 Task: Design a fashion magazine spread: Create a visually stunning and cohesive fashion magazine spread using Photoshop. Showcase fashion photography, typography, and layout design.
Action: Mouse moved to (54, 120)
Screenshot: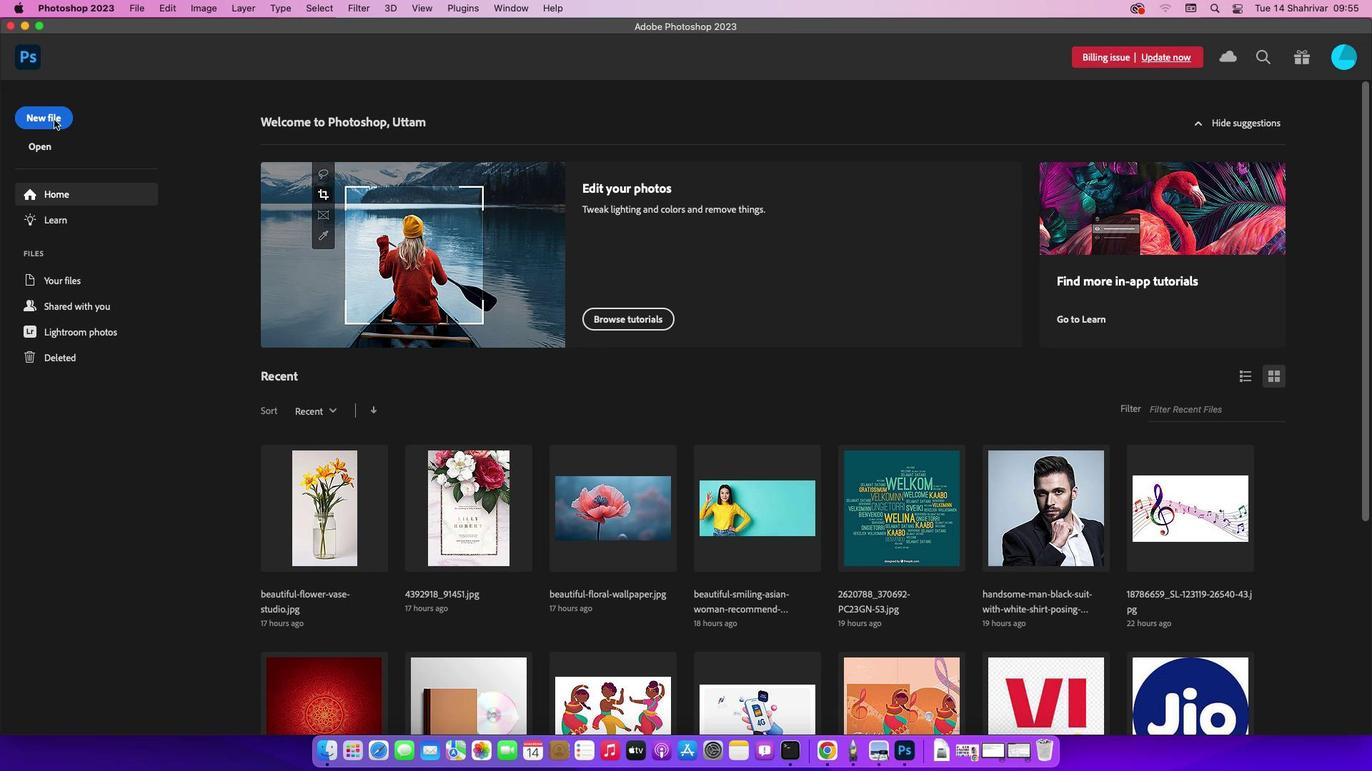 
Action: Mouse pressed left at (54, 120)
Screenshot: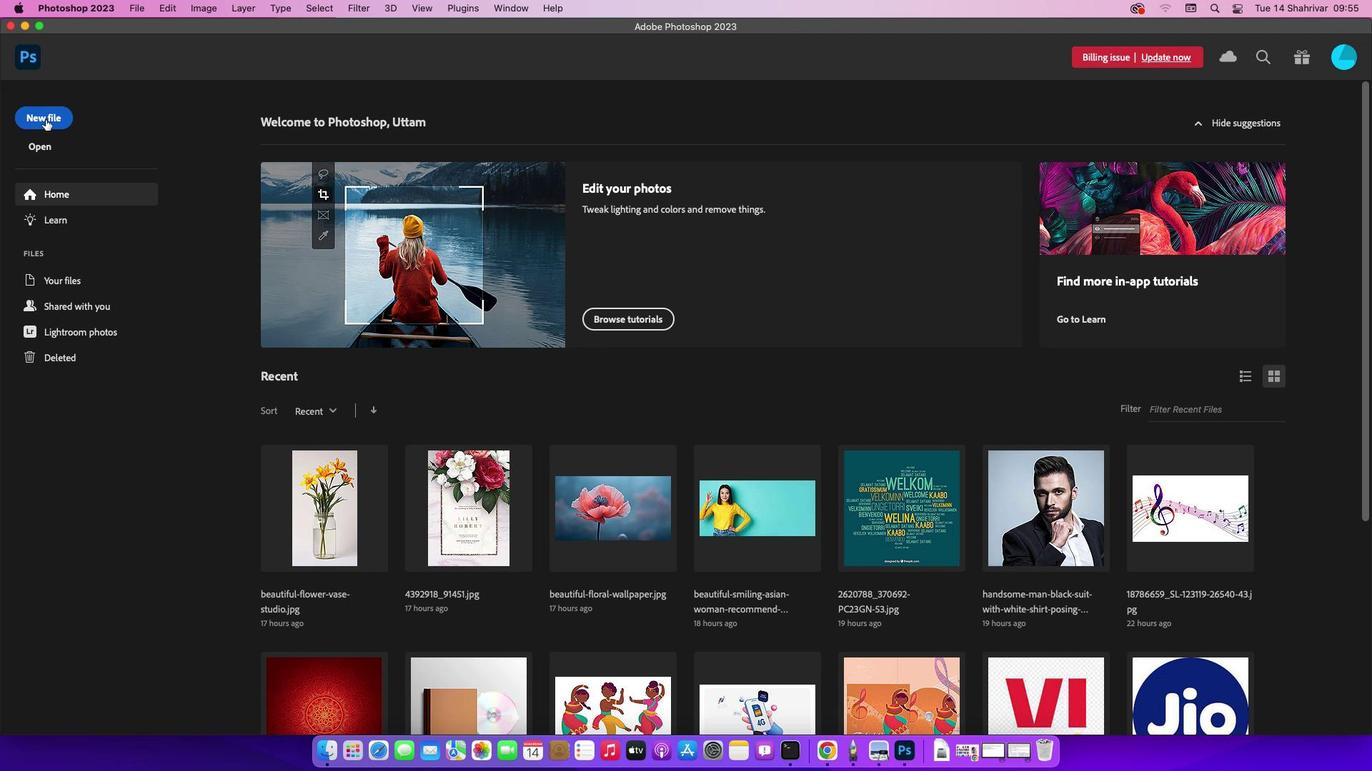 
Action: Mouse moved to (45, 120)
Screenshot: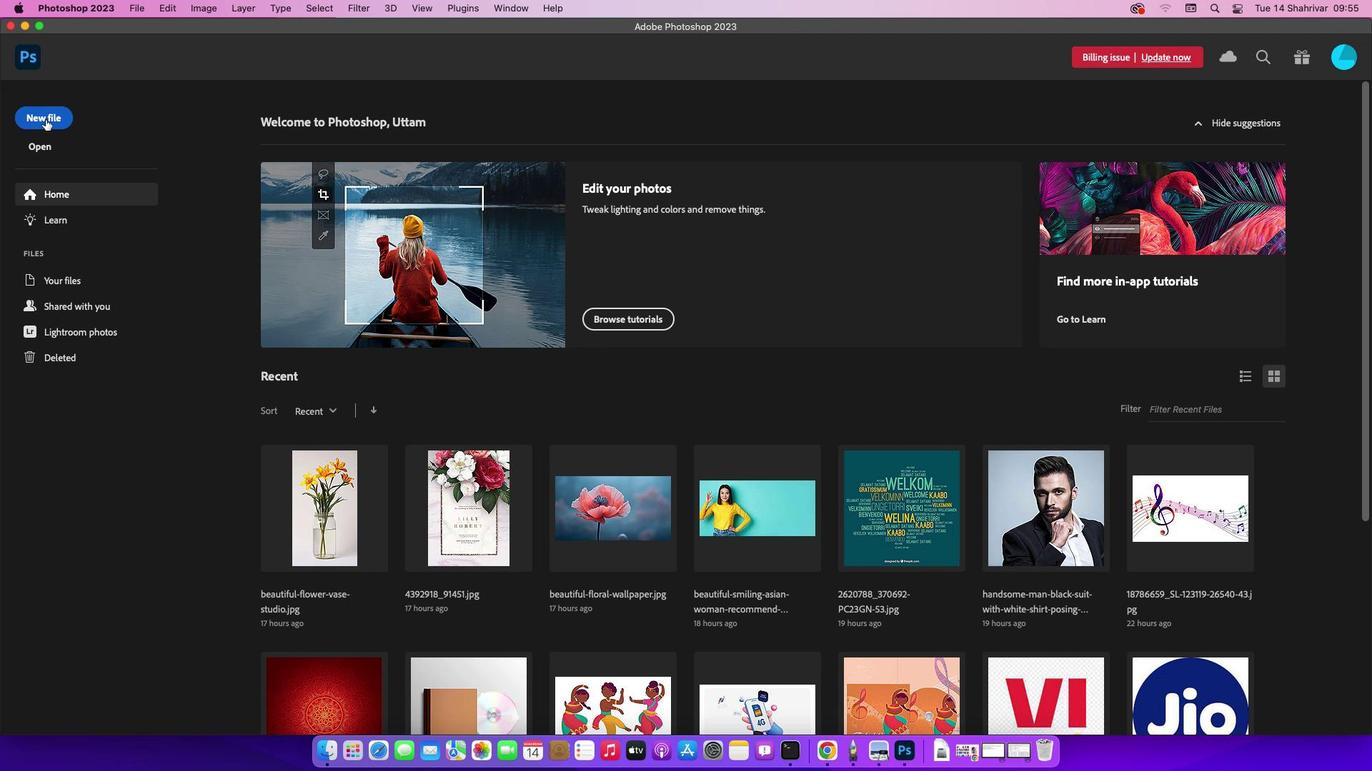 
Action: Mouse pressed left at (45, 120)
Screenshot: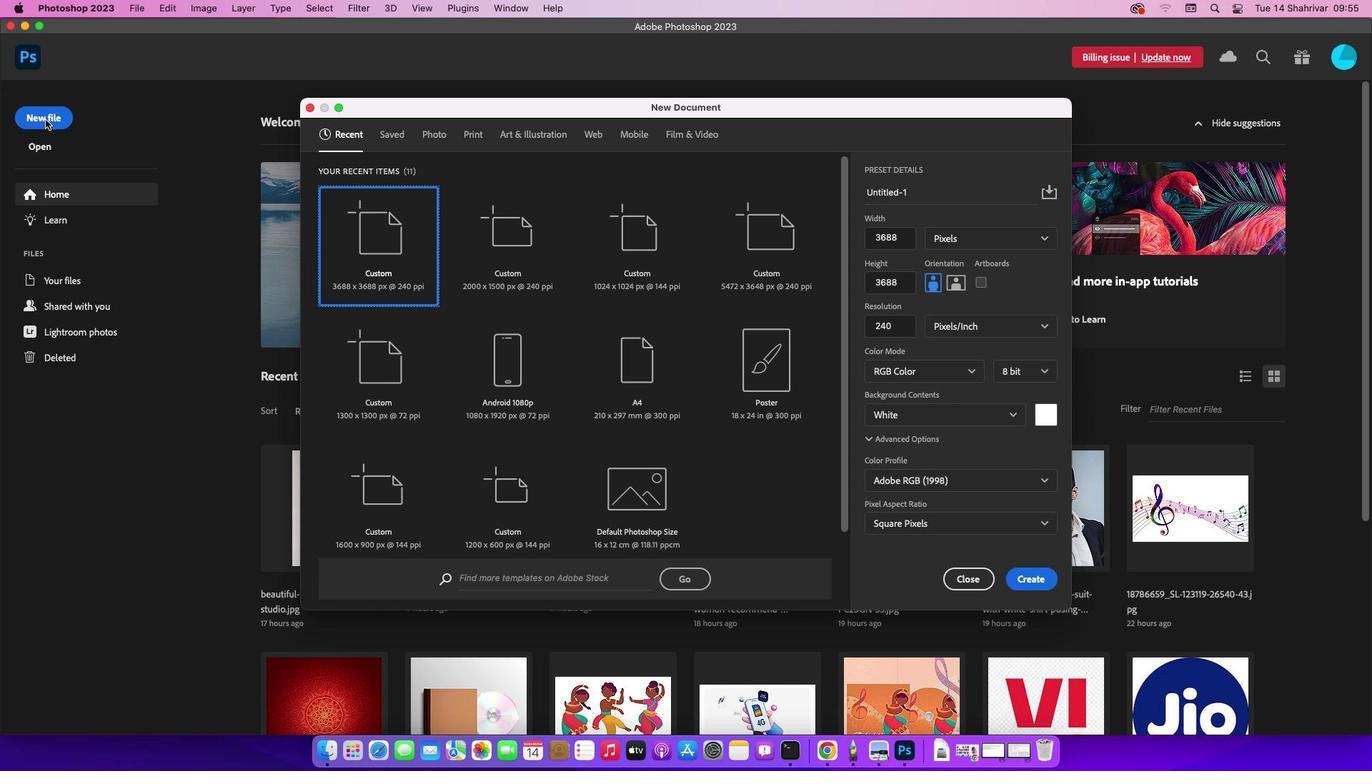 
Action: Mouse moved to (1022, 581)
Screenshot: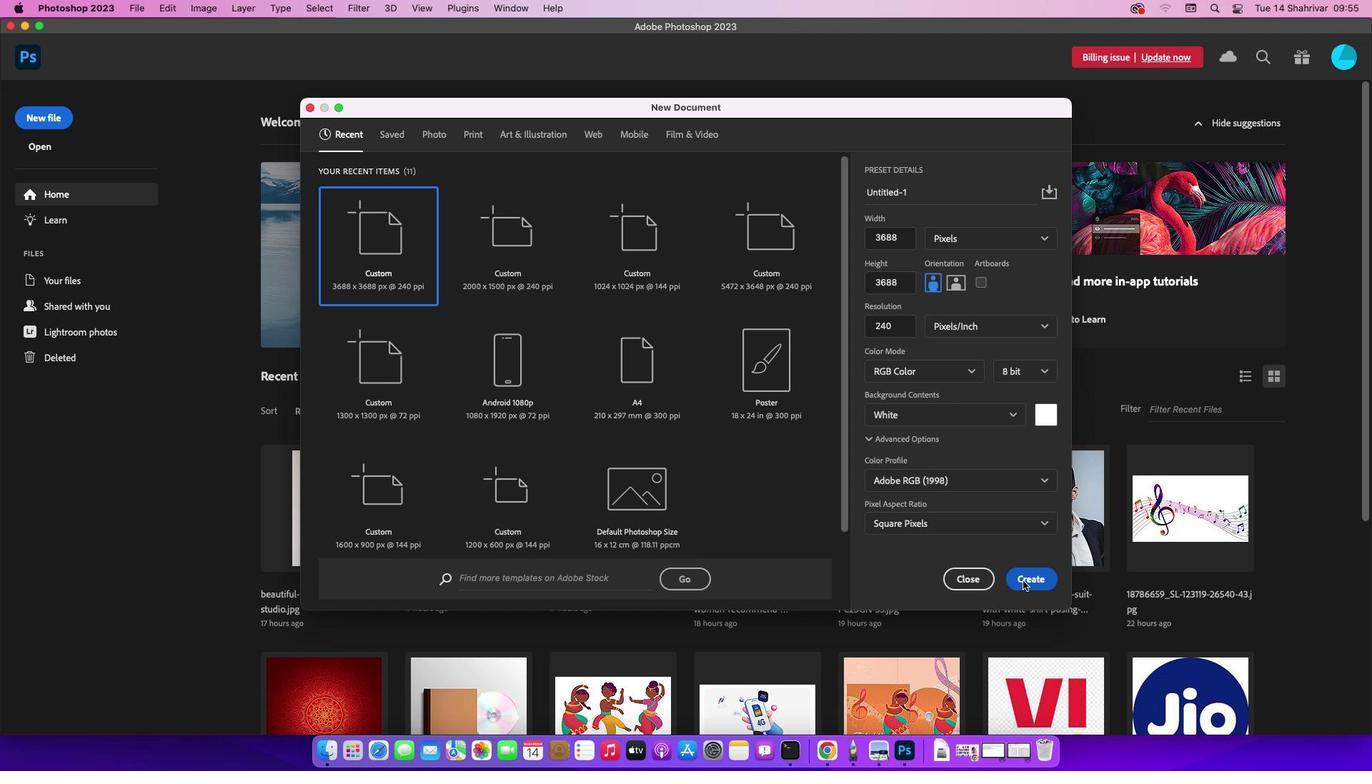 
Action: Mouse pressed left at (1022, 581)
Screenshot: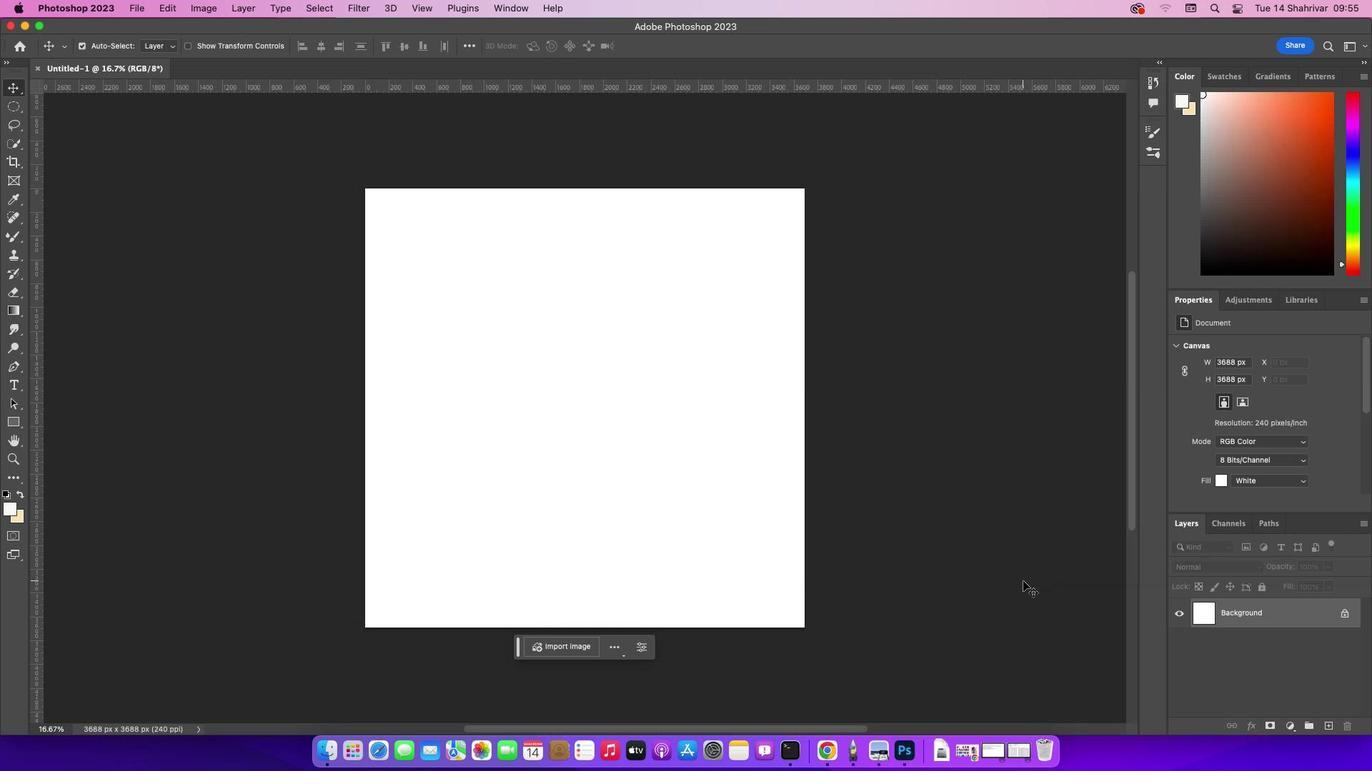 
Action: Mouse moved to (139, 11)
Screenshot: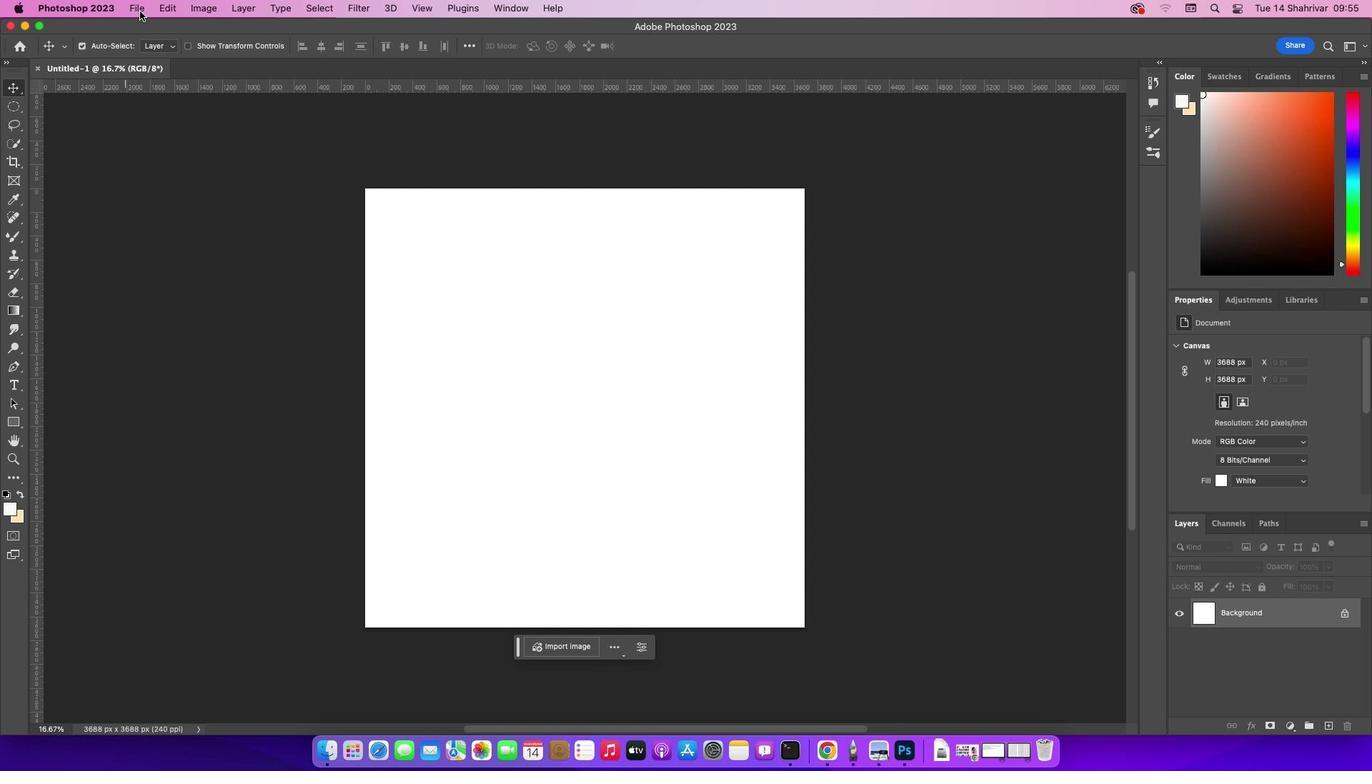 
Action: Mouse pressed left at (139, 11)
Screenshot: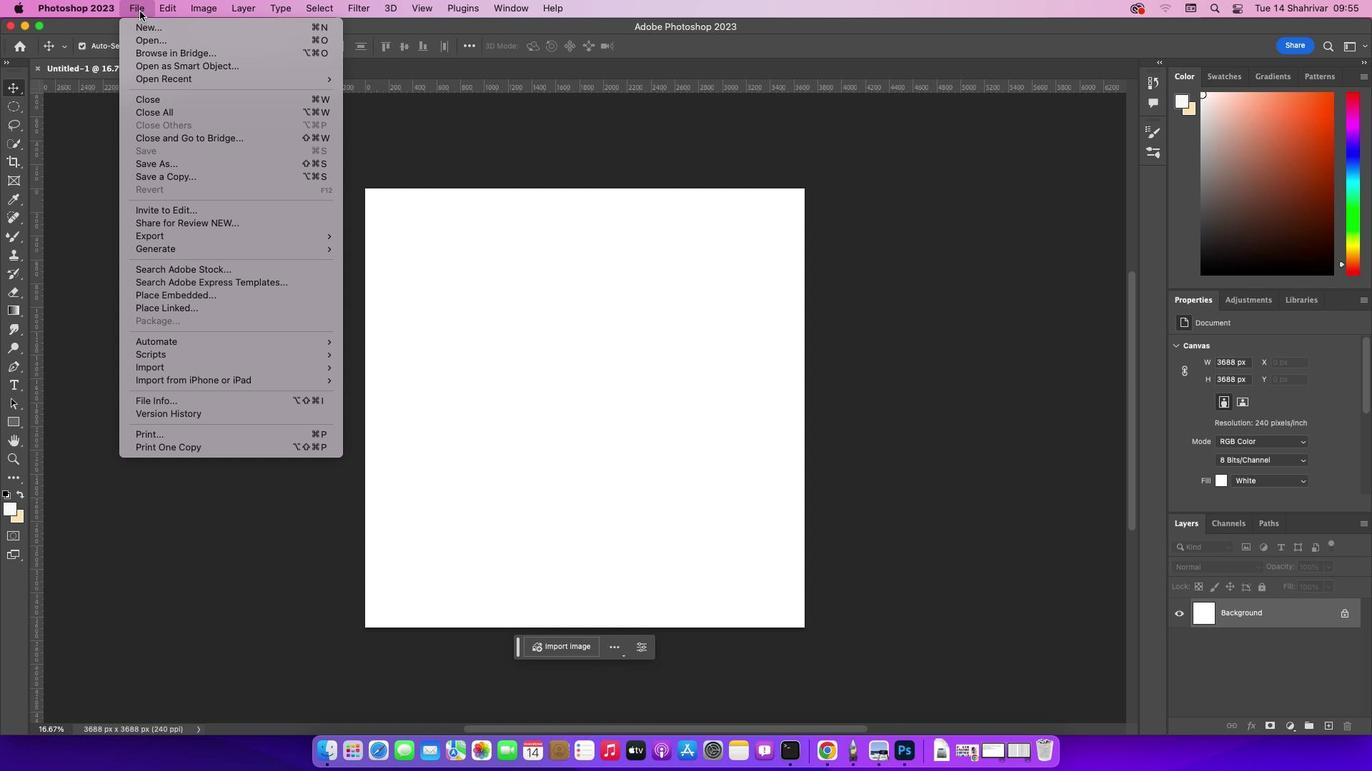 
Action: Mouse moved to (151, 40)
Screenshot: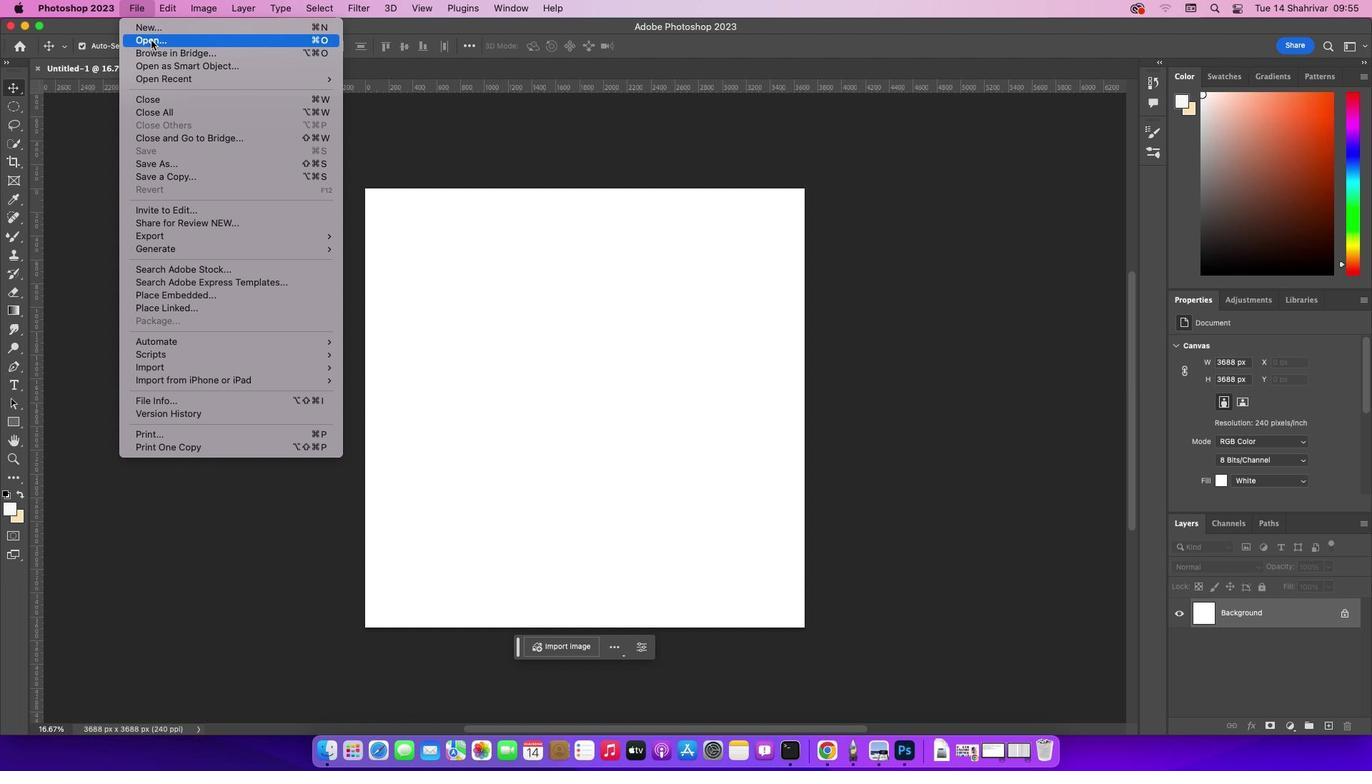 
Action: Mouse pressed left at (151, 40)
Screenshot: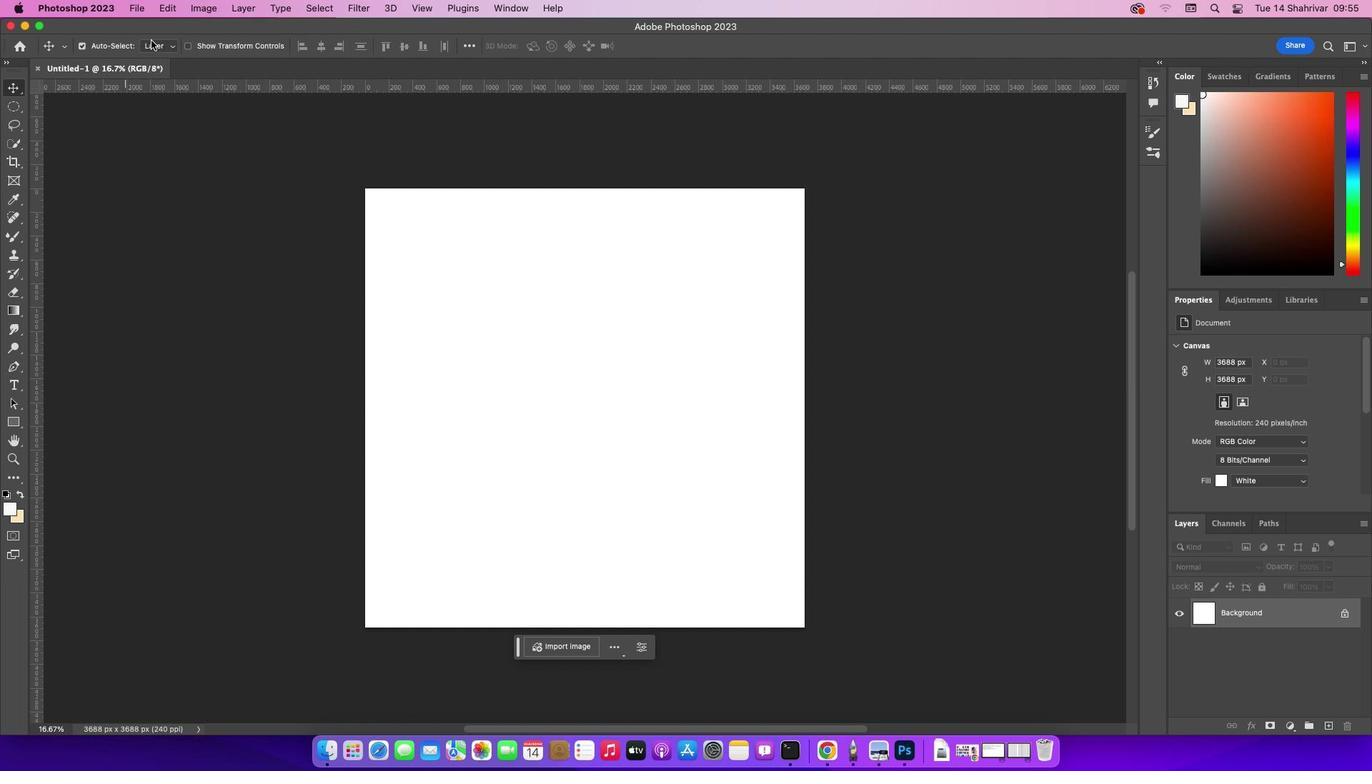 
Action: Mouse moved to (673, 197)
Screenshot: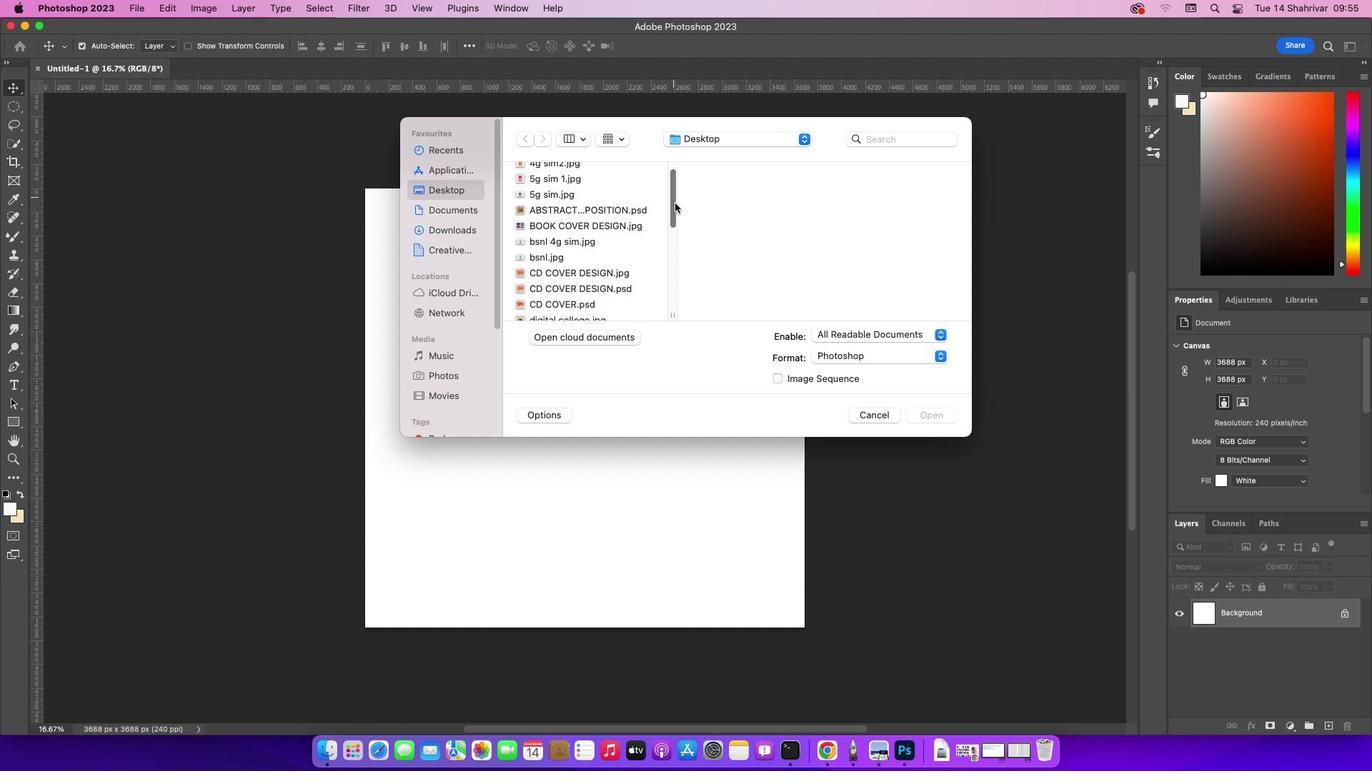 
Action: Mouse pressed left at (673, 197)
Screenshot: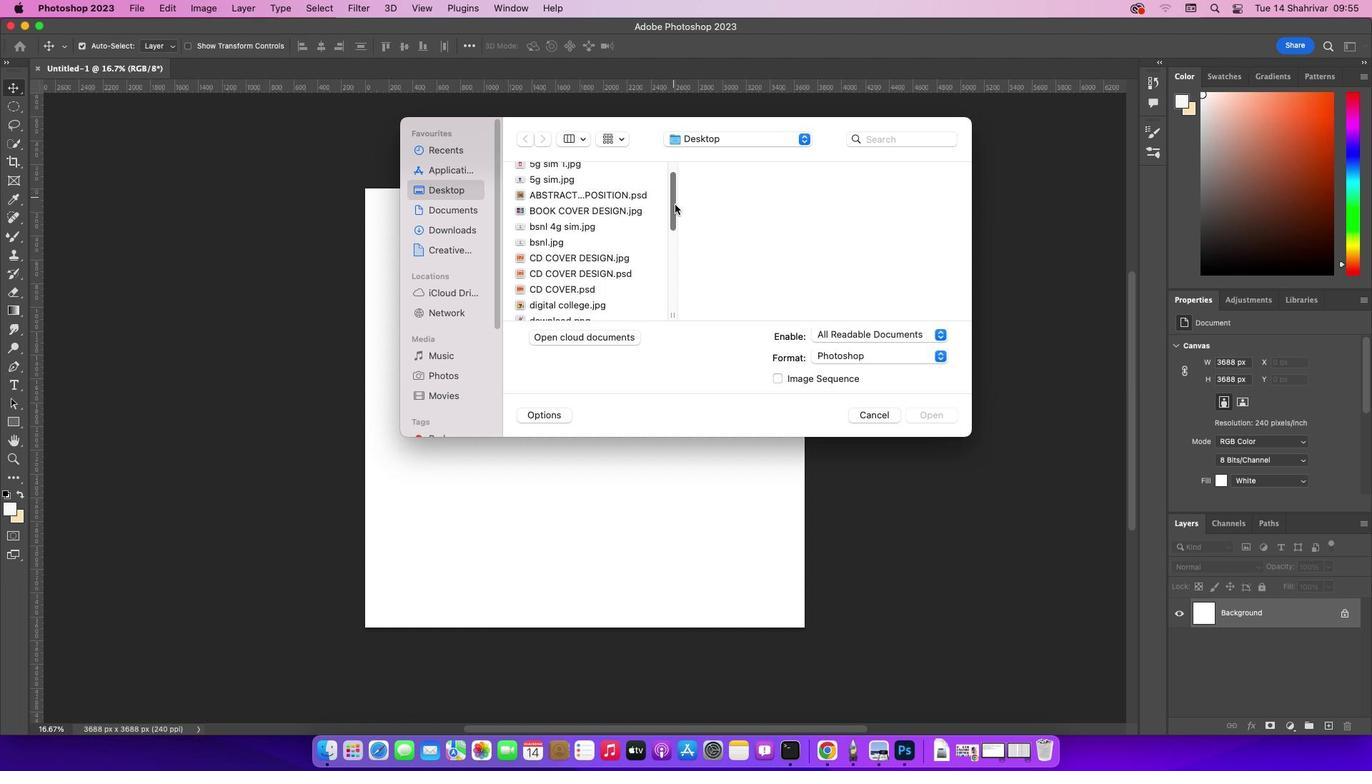 
Action: Mouse moved to (633, 225)
Screenshot: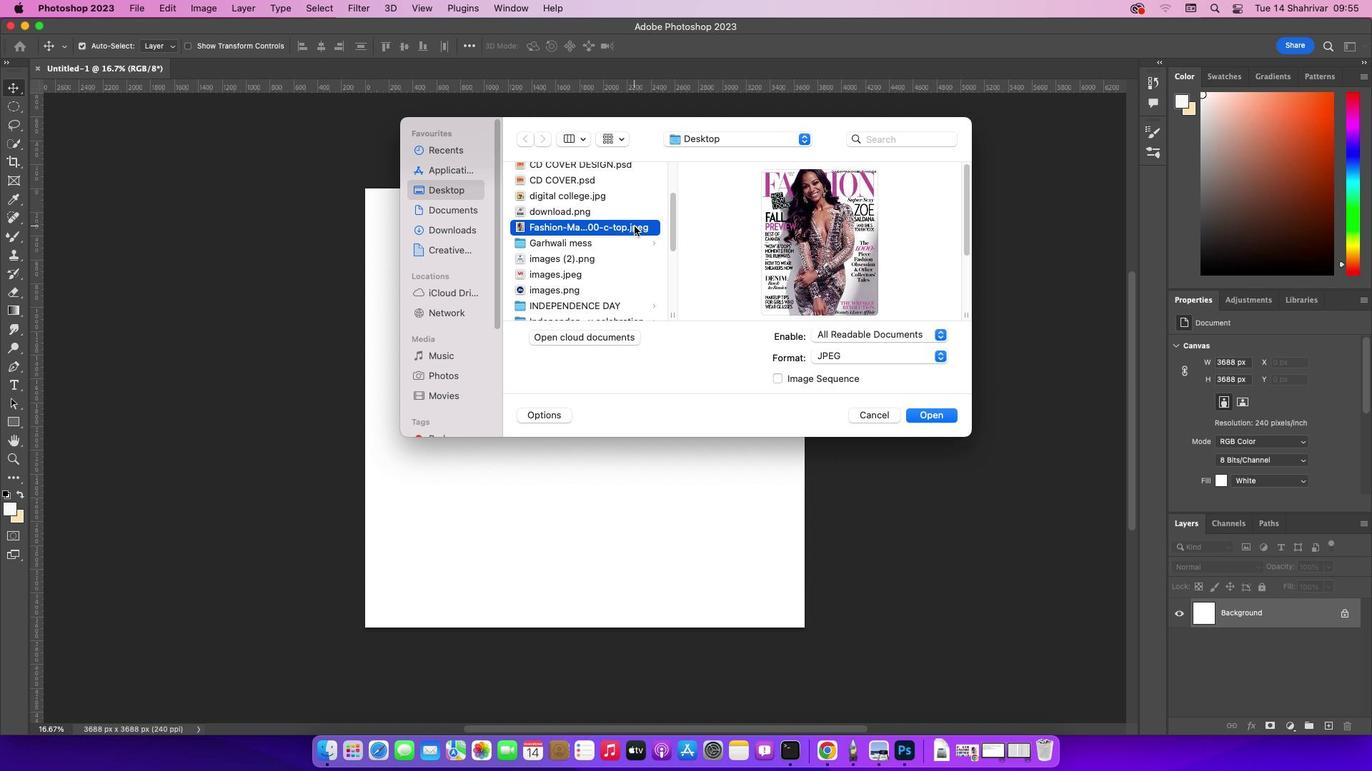 
Action: Mouse pressed left at (633, 225)
Screenshot: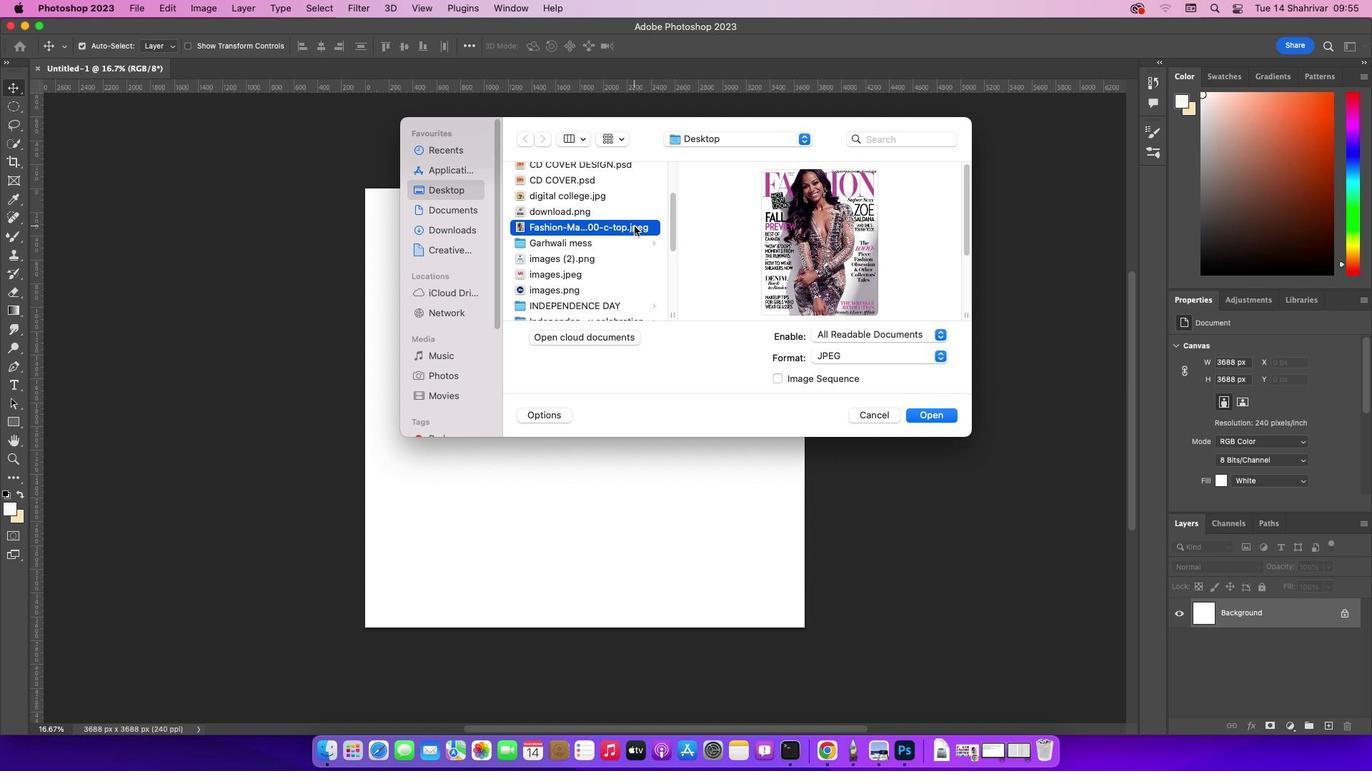 
Action: Mouse moved to (670, 232)
Screenshot: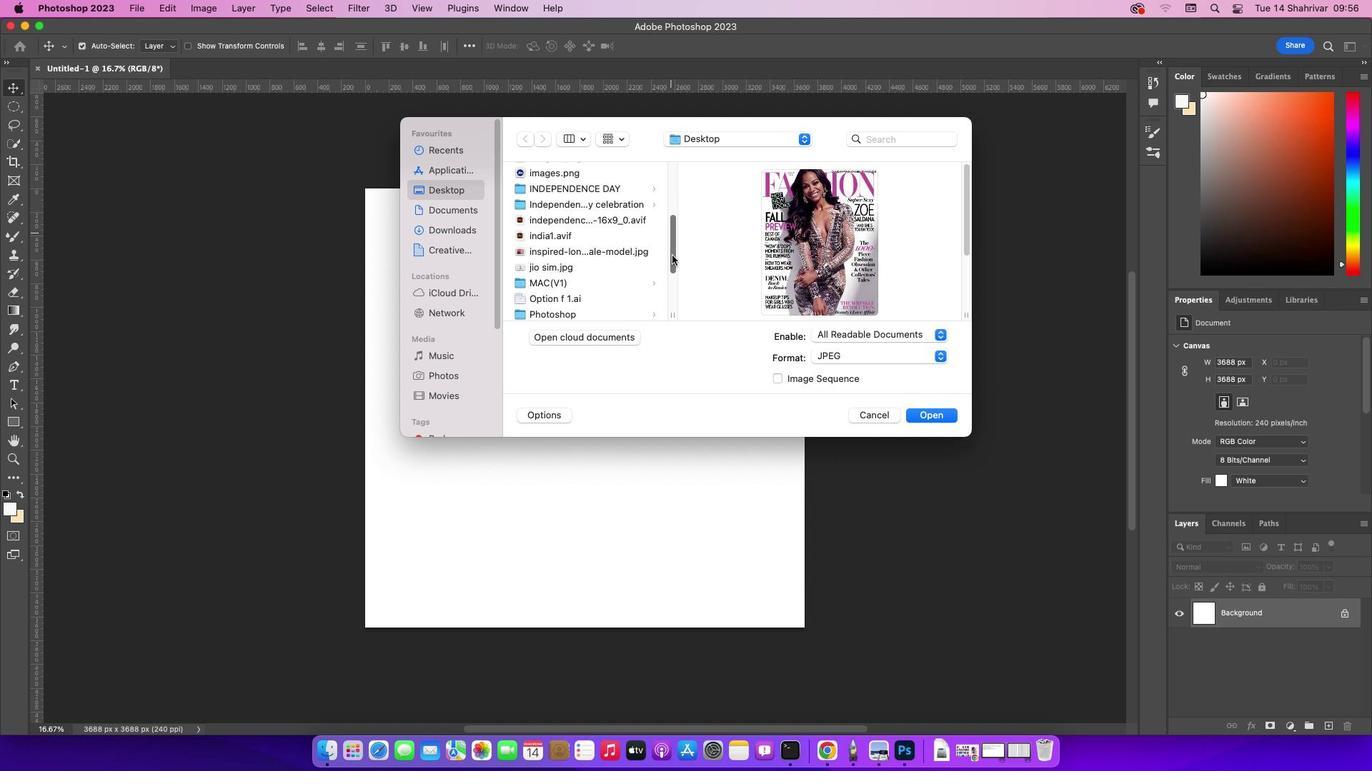 
Action: Mouse pressed left at (670, 232)
Screenshot: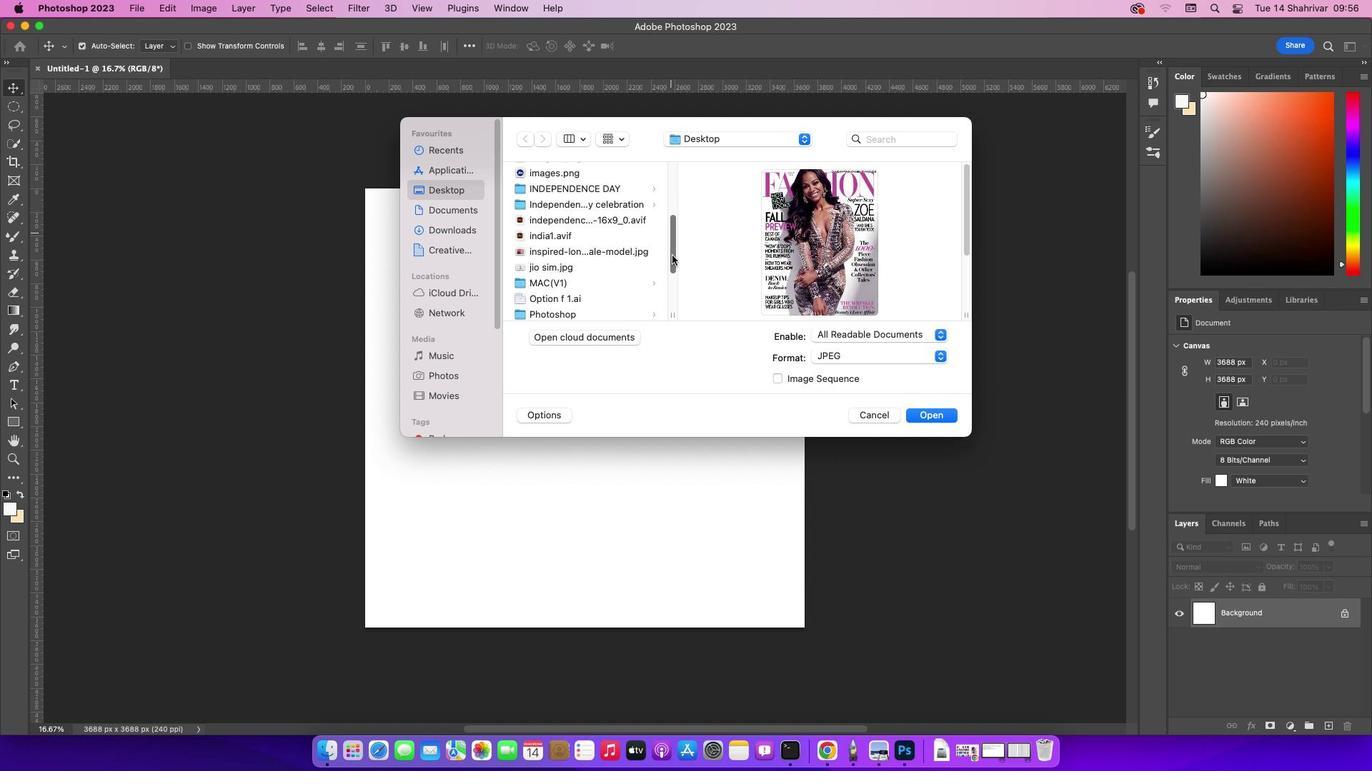 
Action: Mouse moved to (582, 249)
Screenshot: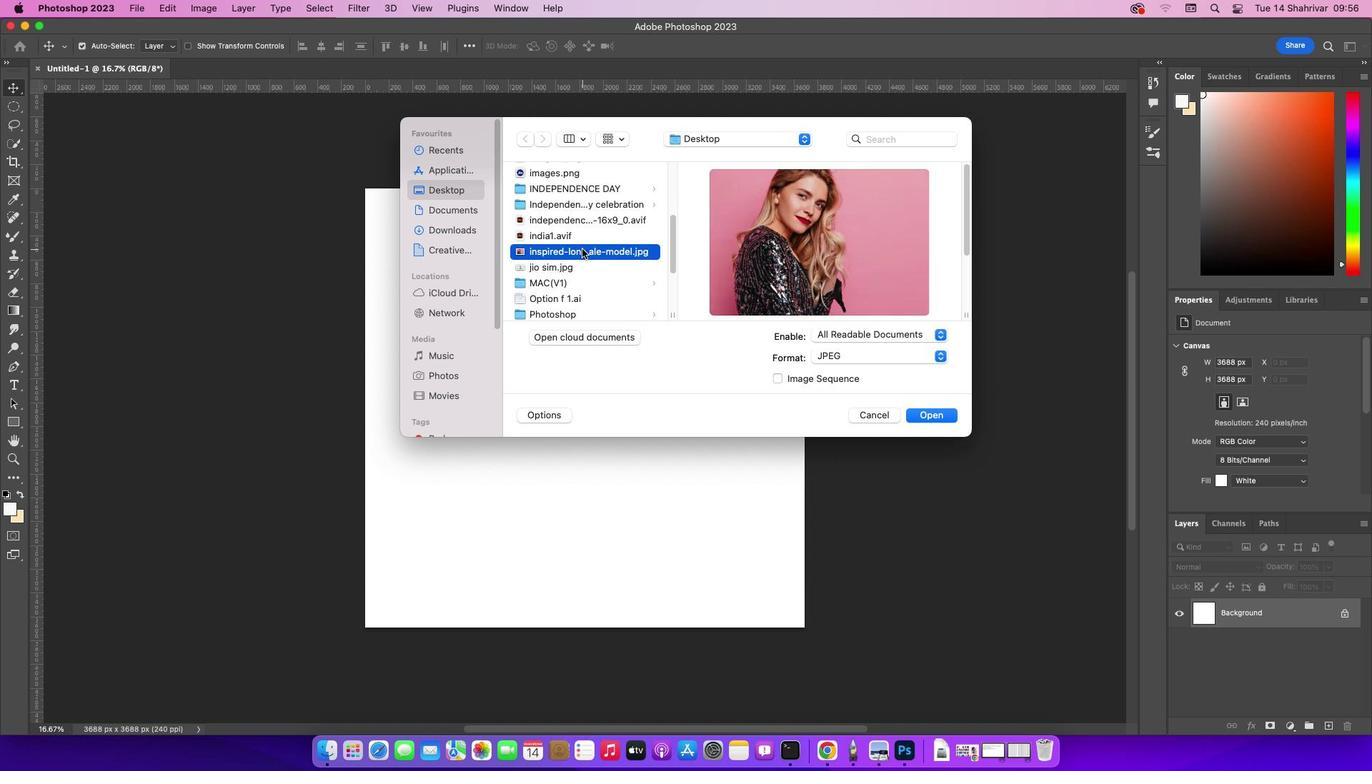 
Action: Mouse pressed left at (582, 249)
Screenshot: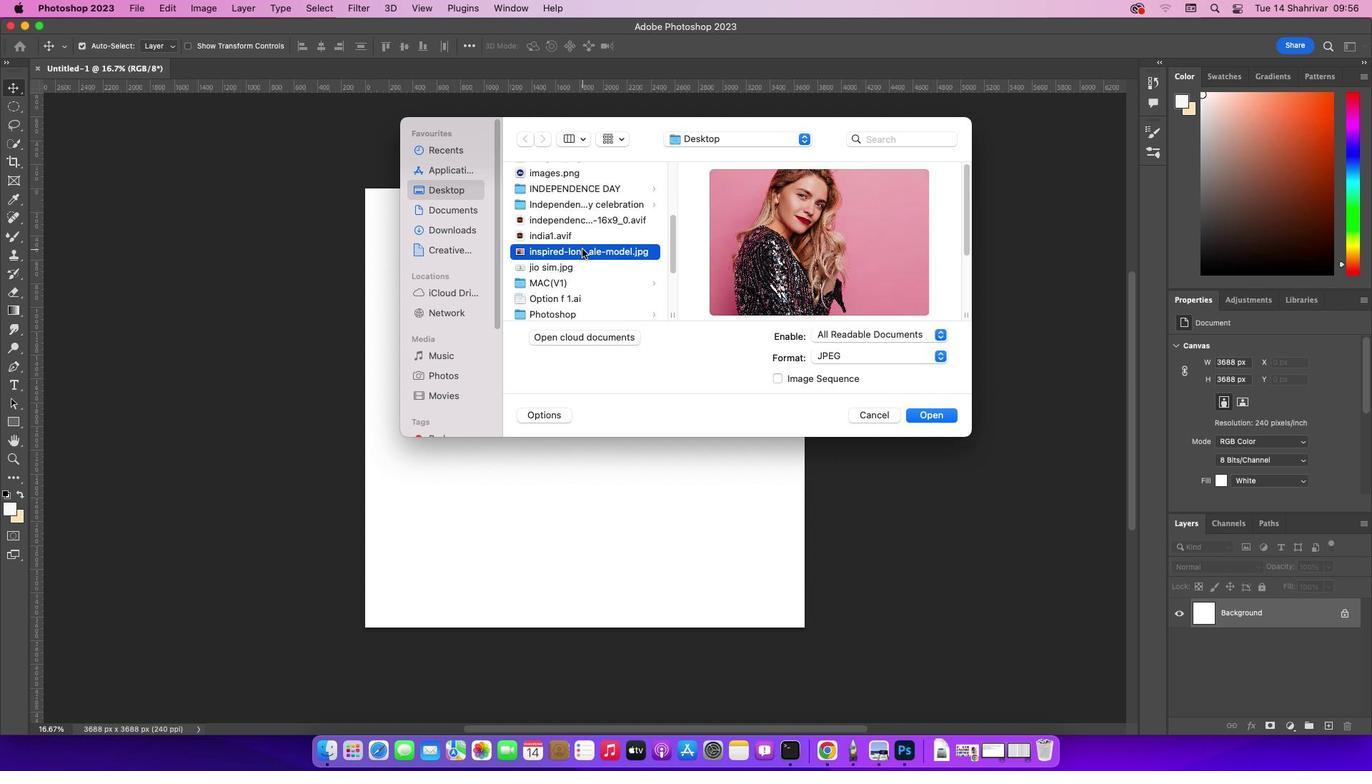 
Action: Mouse moved to (923, 418)
Screenshot: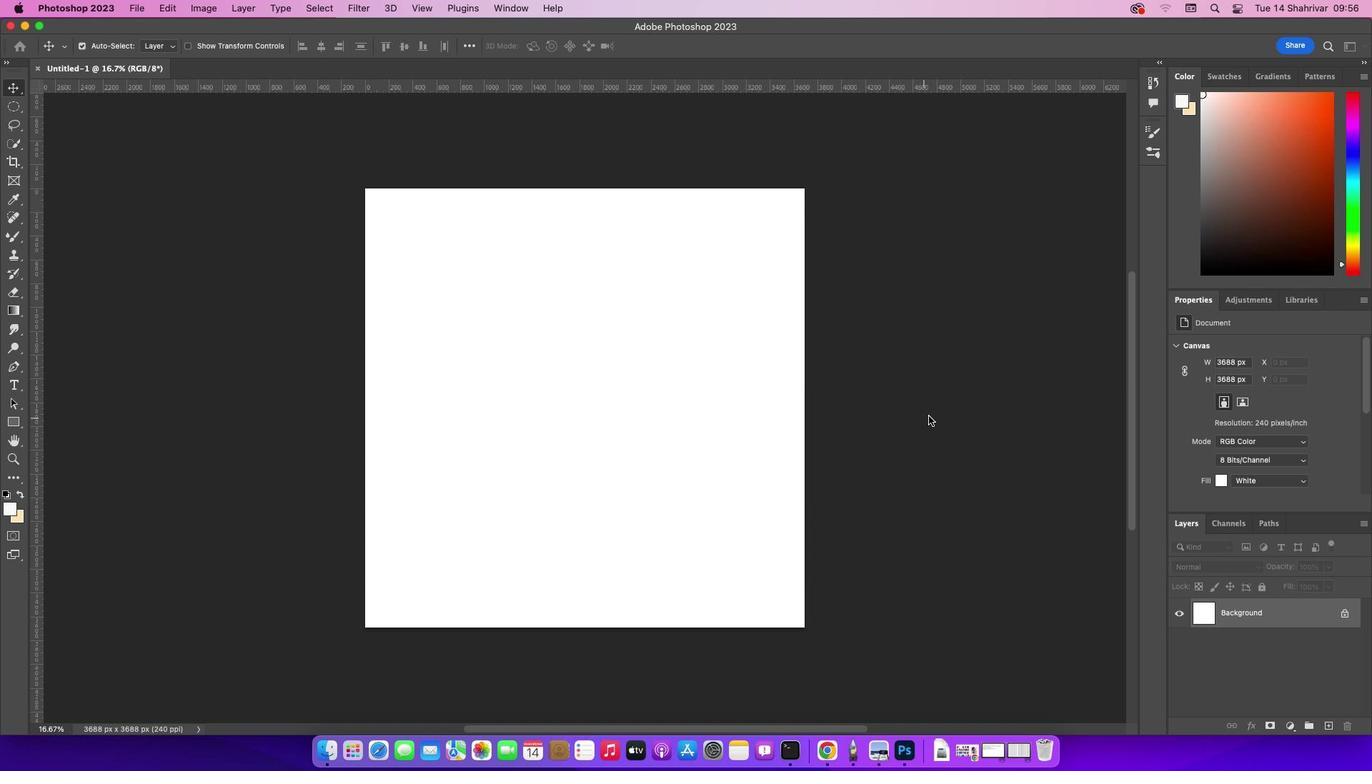 
Action: Mouse pressed left at (923, 418)
Screenshot: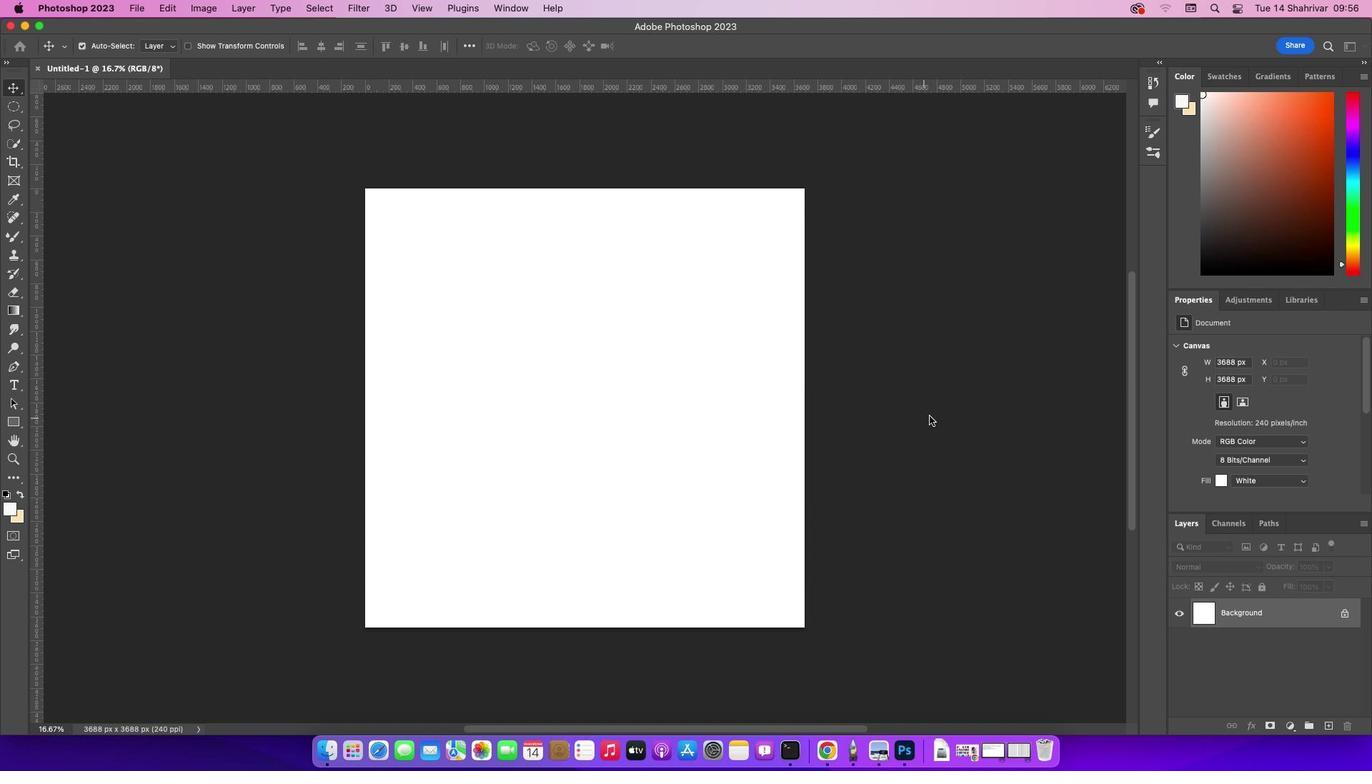 
Action: Mouse moved to (145, 7)
Screenshot: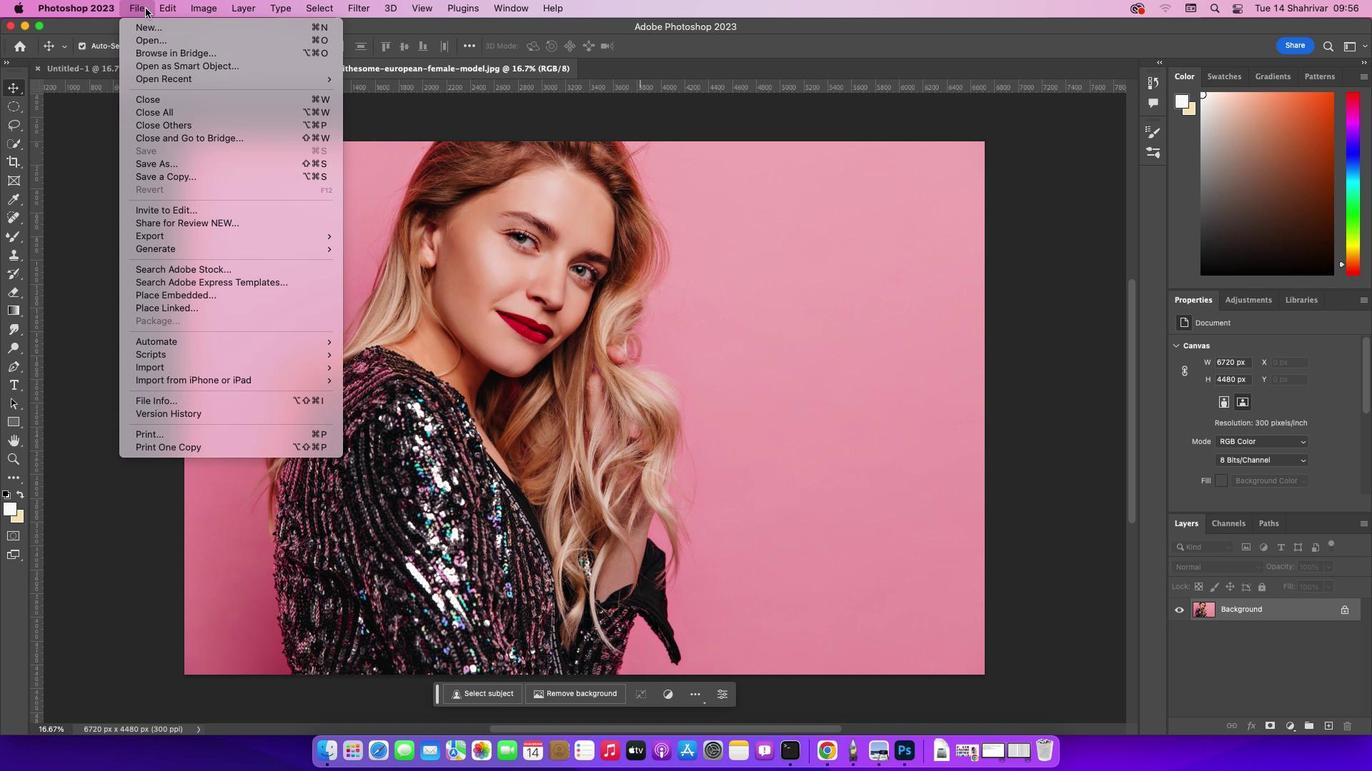 
Action: Mouse pressed left at (145, 7)
Screenshot: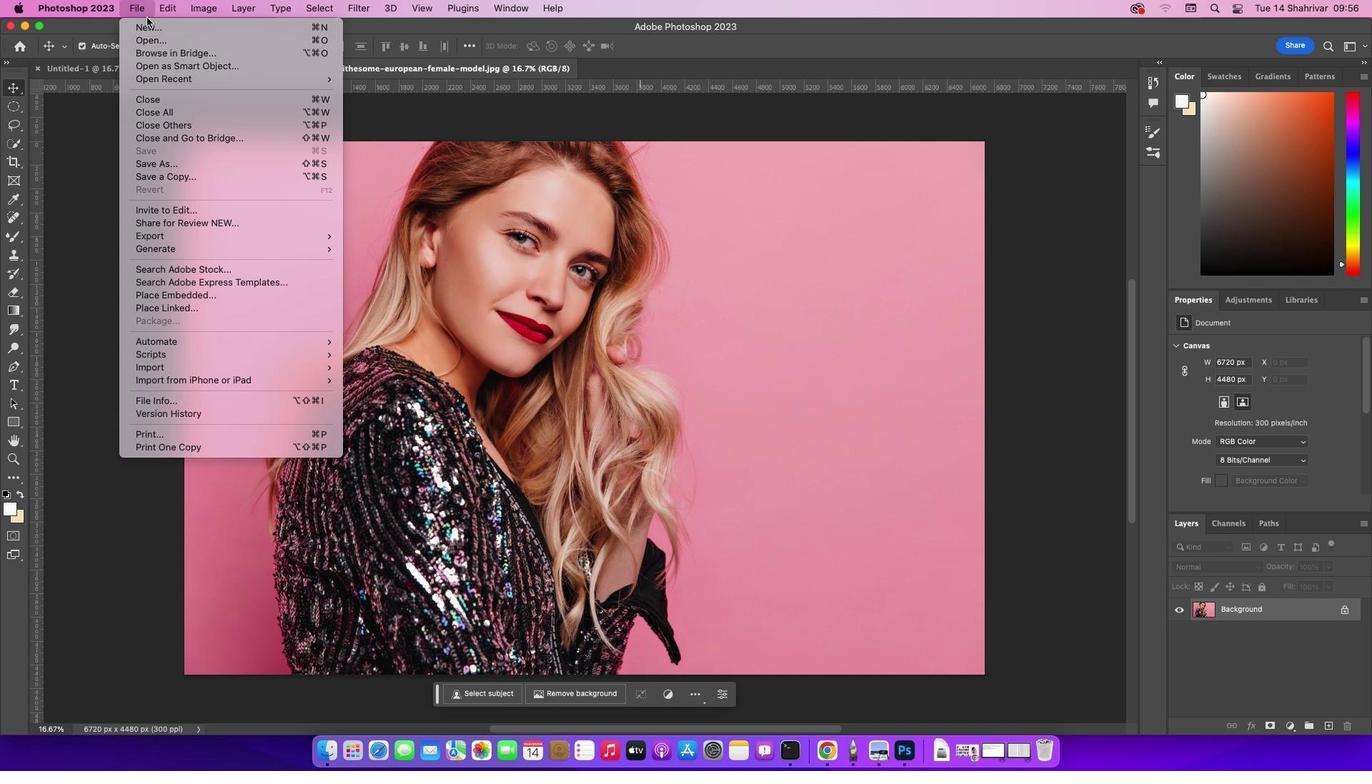 
Action: Mouse moved to (147, 30)
Screenshot: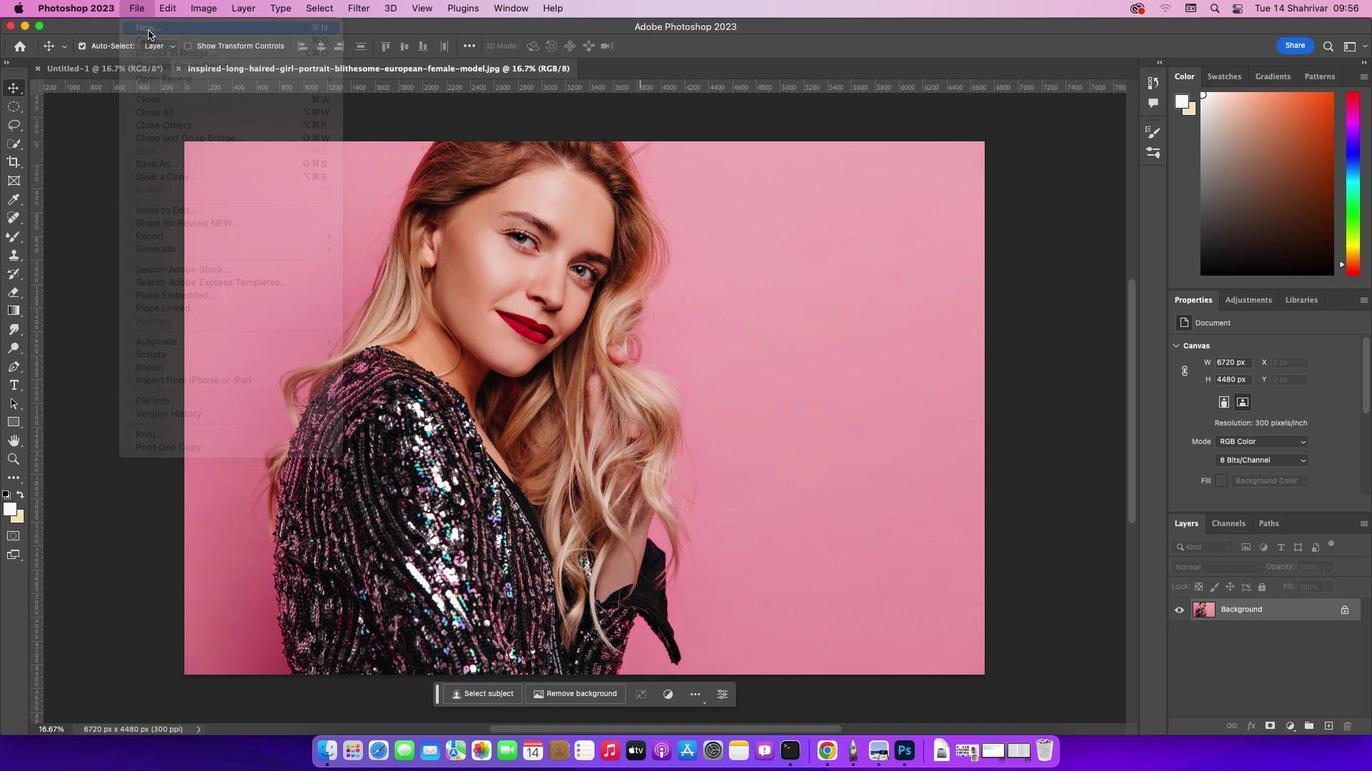 
Action: Mouse pressed left at (147, 30)
Screenshot: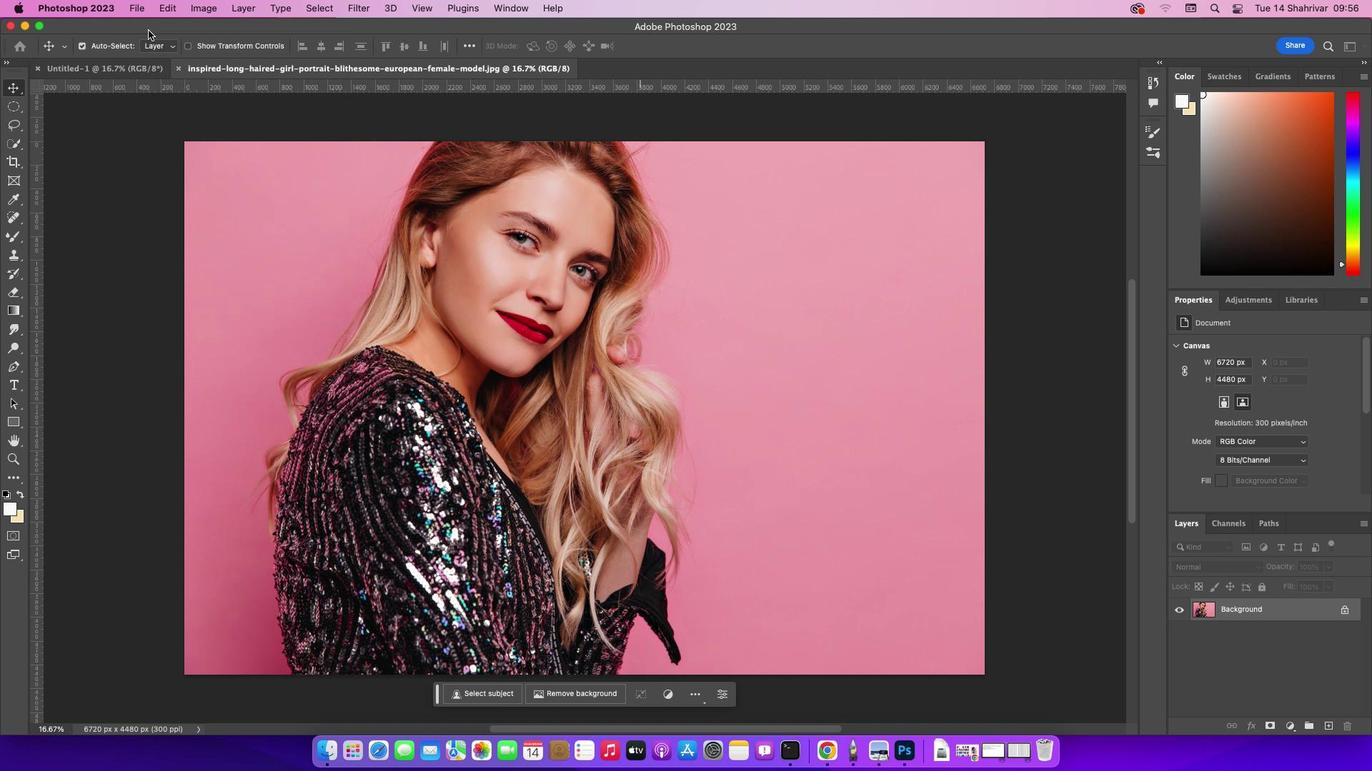 
Action: Mouse moved to (678, 385)
Screenshot: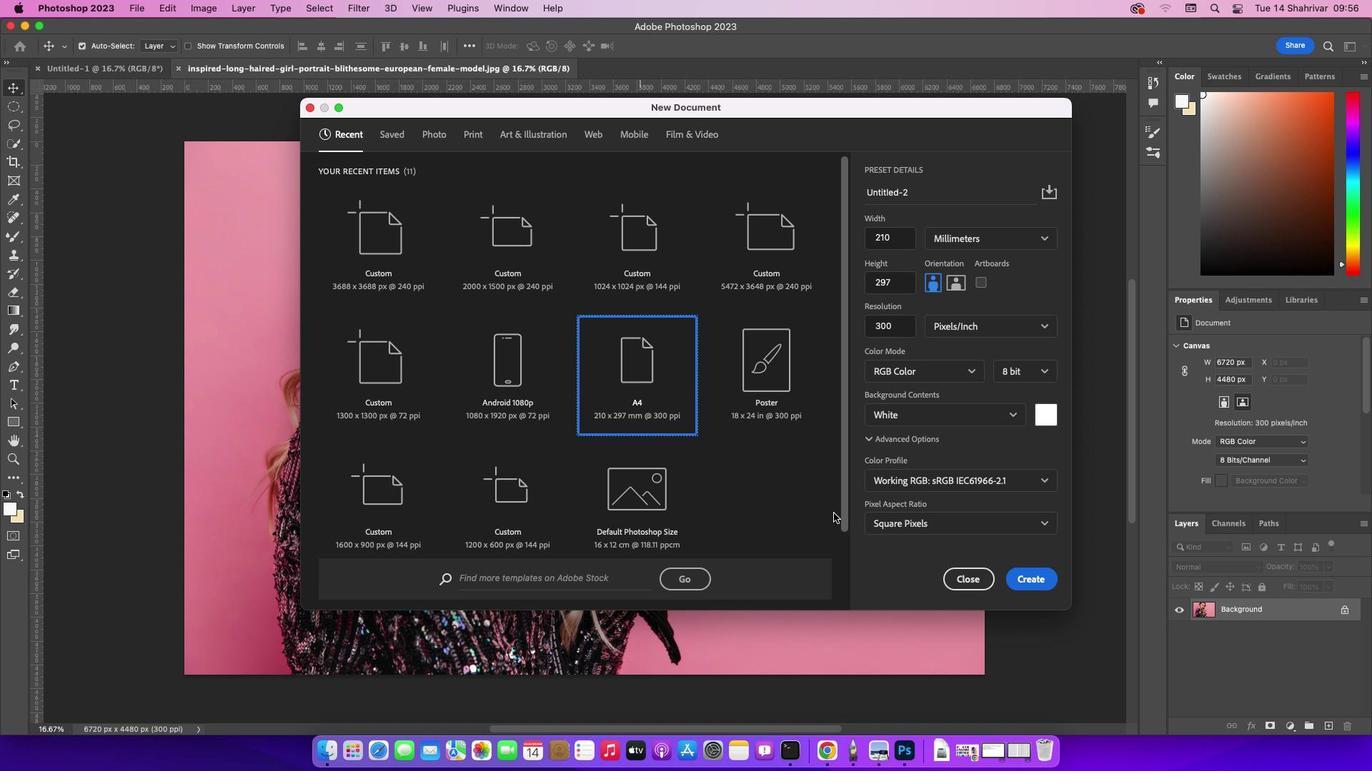 
Action: Mouse pressed left at (678, 385)
Screenshot: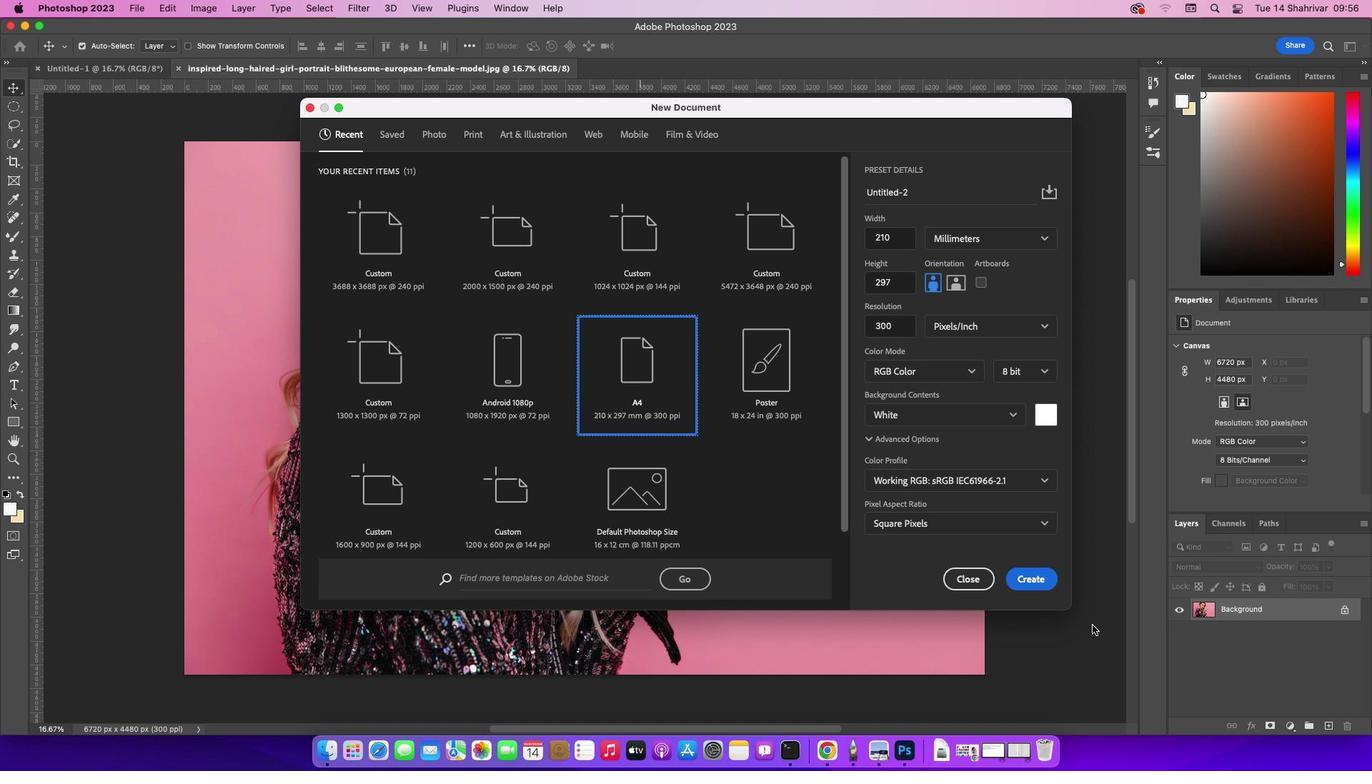 
Action: Mouse moved to (1032, 584)
Screenshot: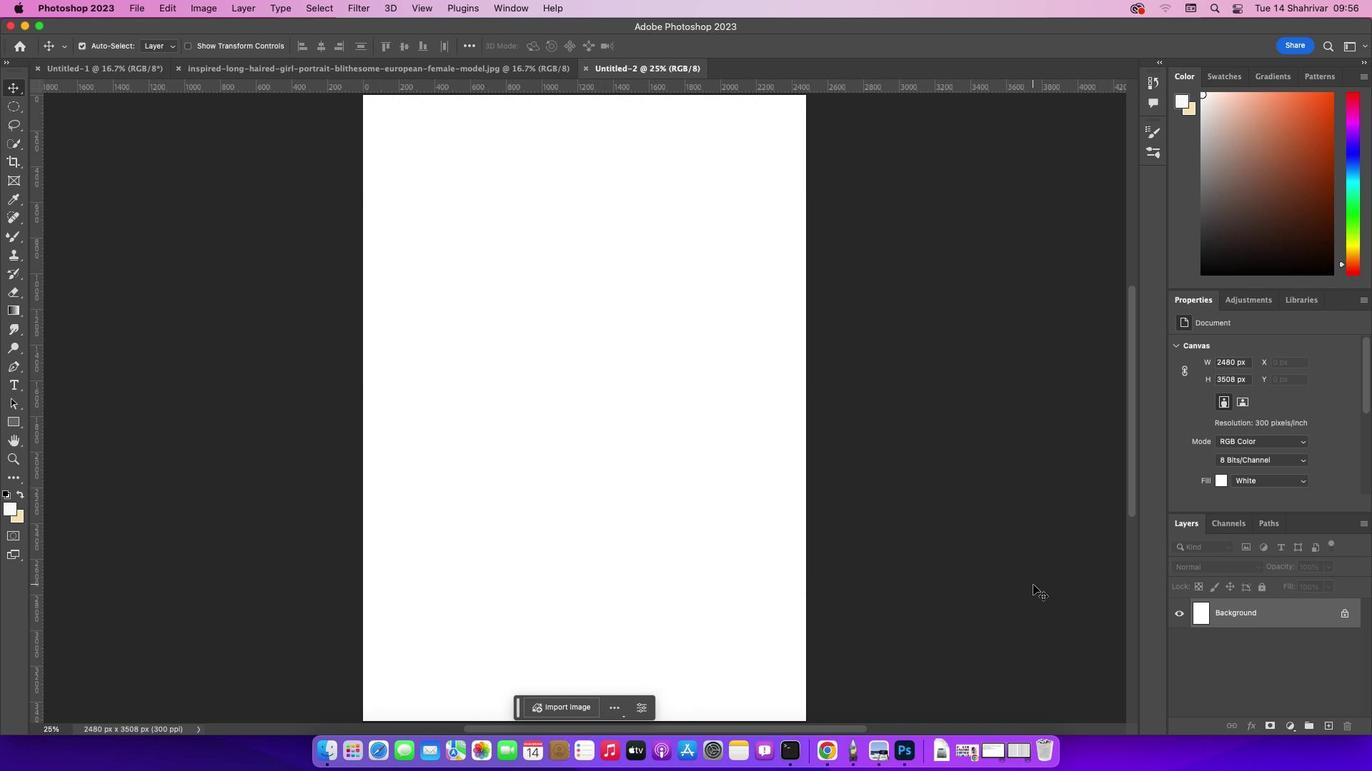 
Action: Mouse pressed left at (1032, 584)
Screenshot: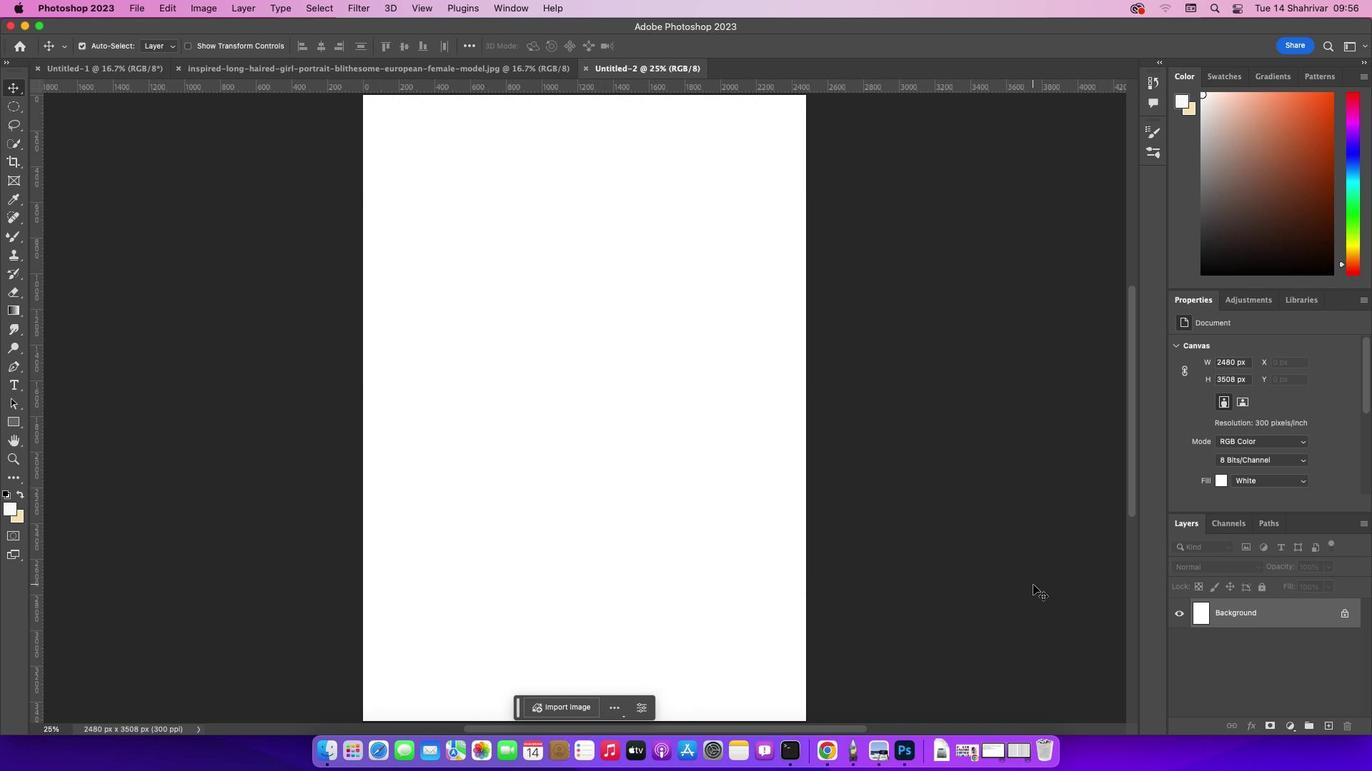 
Action: Mouse moved to (1302, 608)
Screenshot: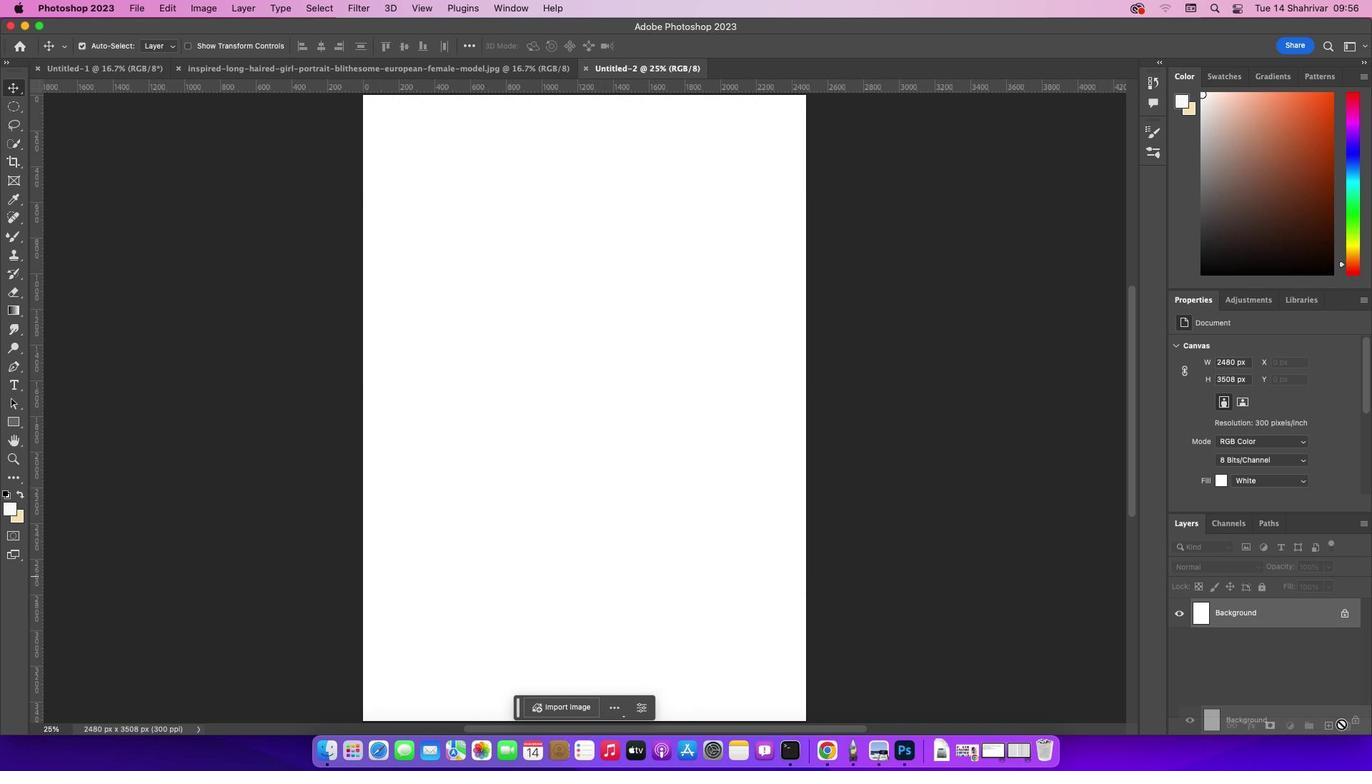 
Action: Mouse pressed left at (1302, 608)
Screenshot: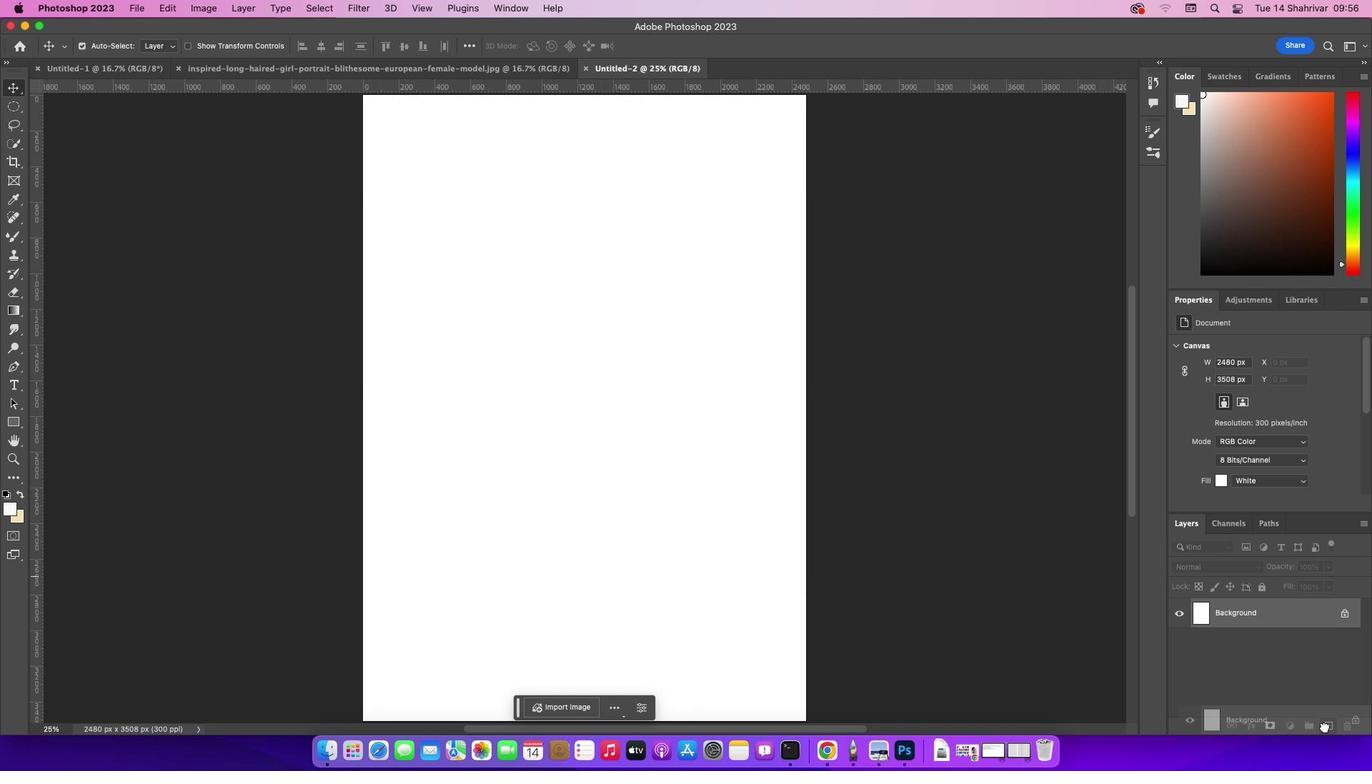 
Action: Mouse moved to (400, 67)
Screenshot: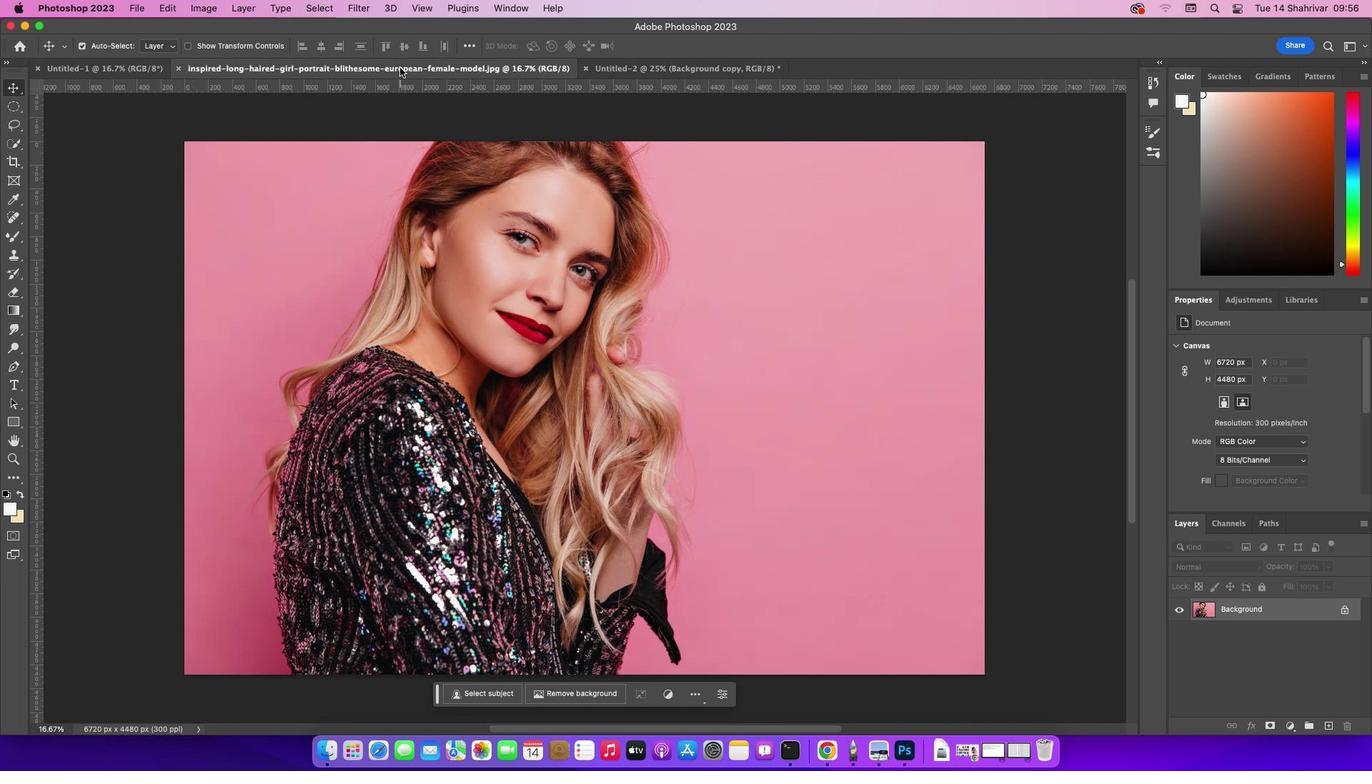 
Action: Mouse pressed left at (400, 67)
Screenshot: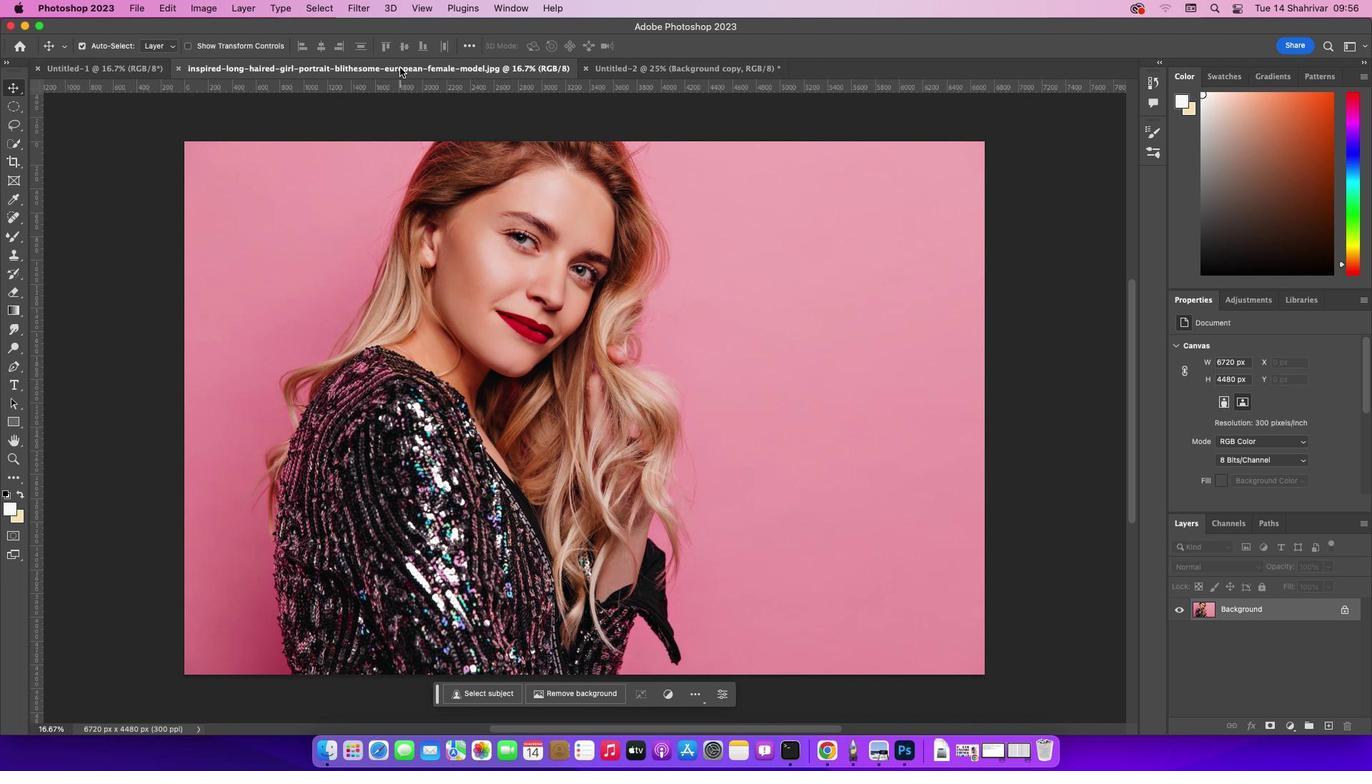 
Action: Mouse moved to (1302, 608)
Screenshot: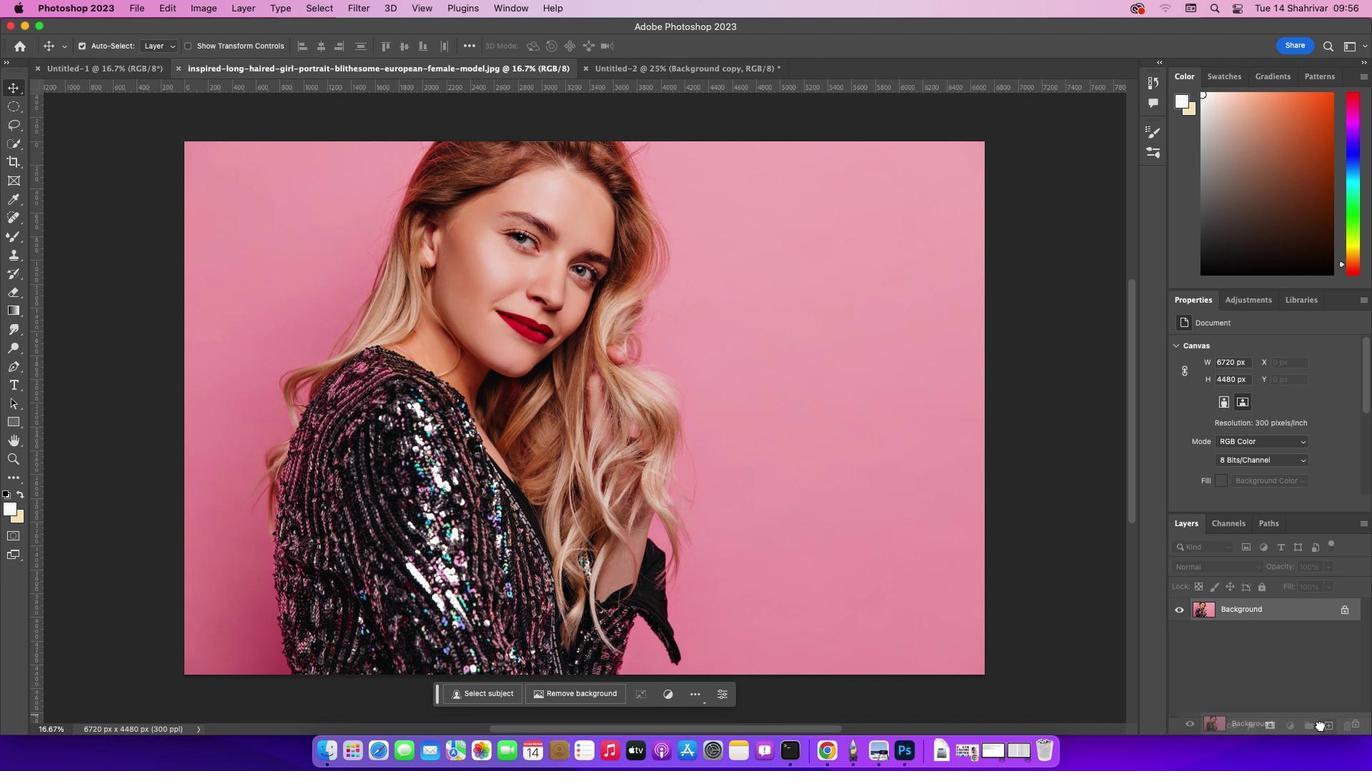 
Action: Mouse pressed left at (1302, 608)
Screenshot: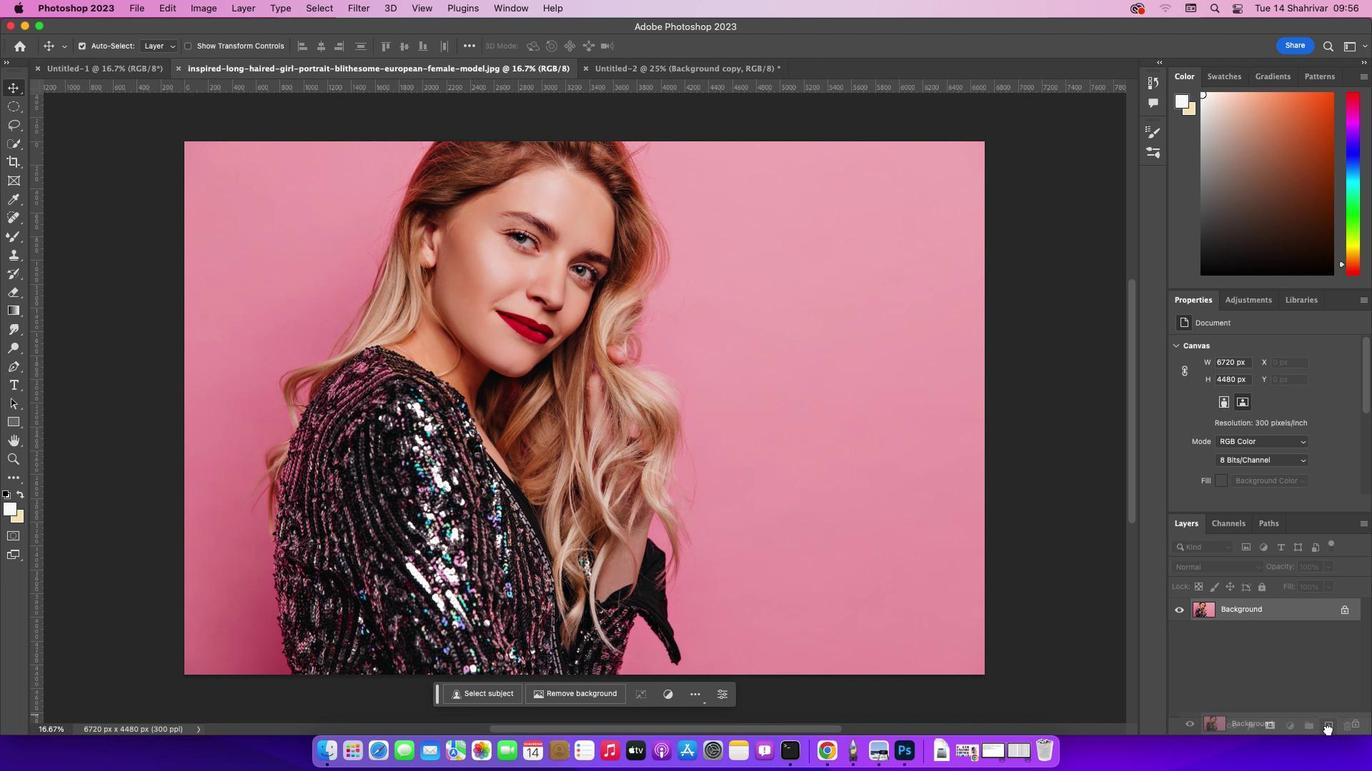 
Action: Mouse moved to (483, 257)
Screenshot: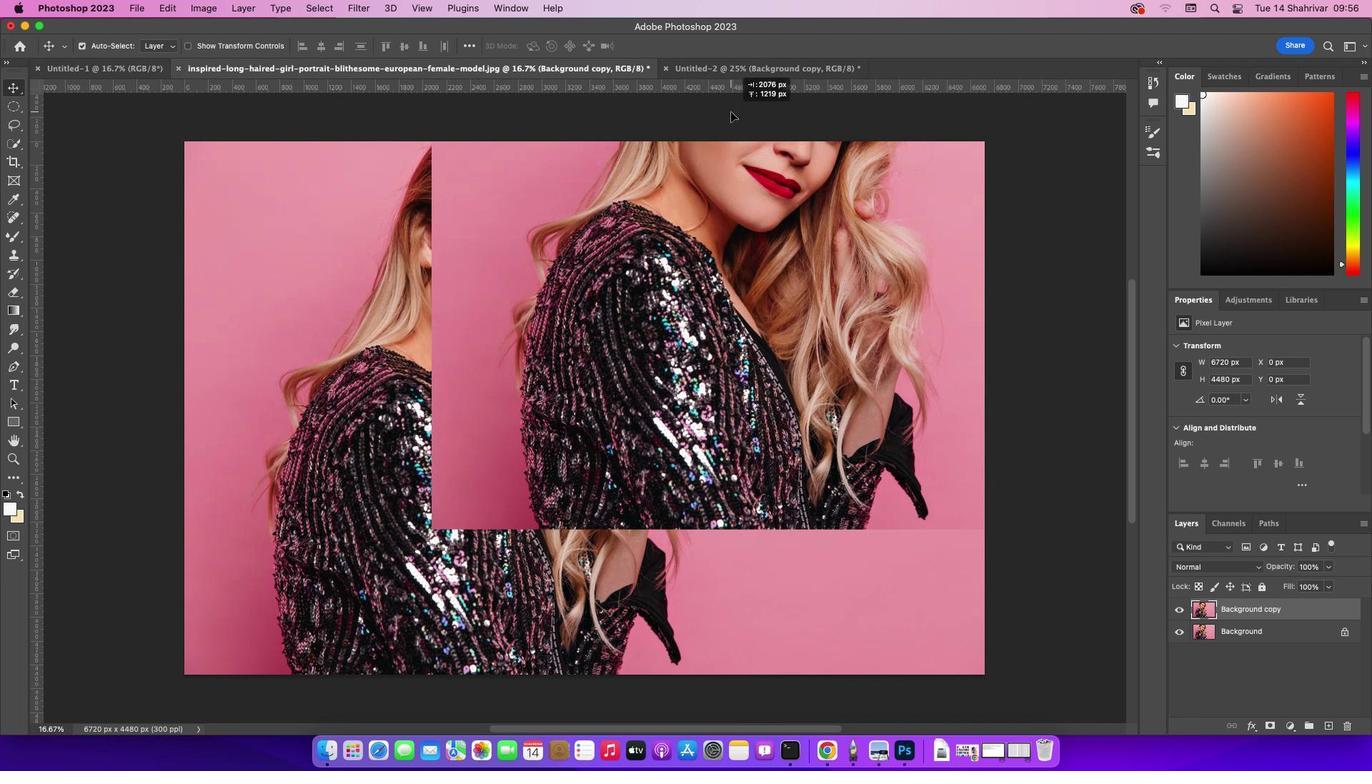 
Action: Mouse pressed left at (483, 257)
Screenshot: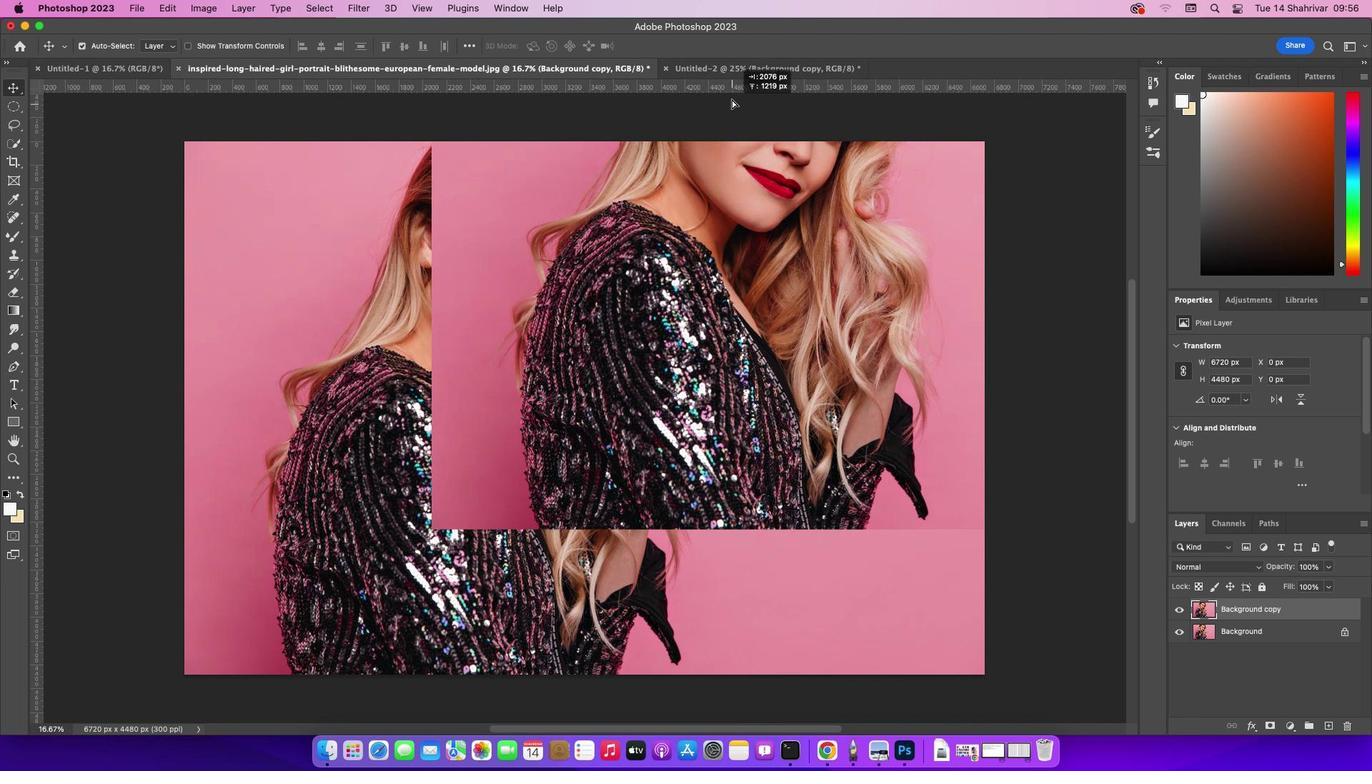 
Action: Mouse moved to (470, 174)
Screenshot: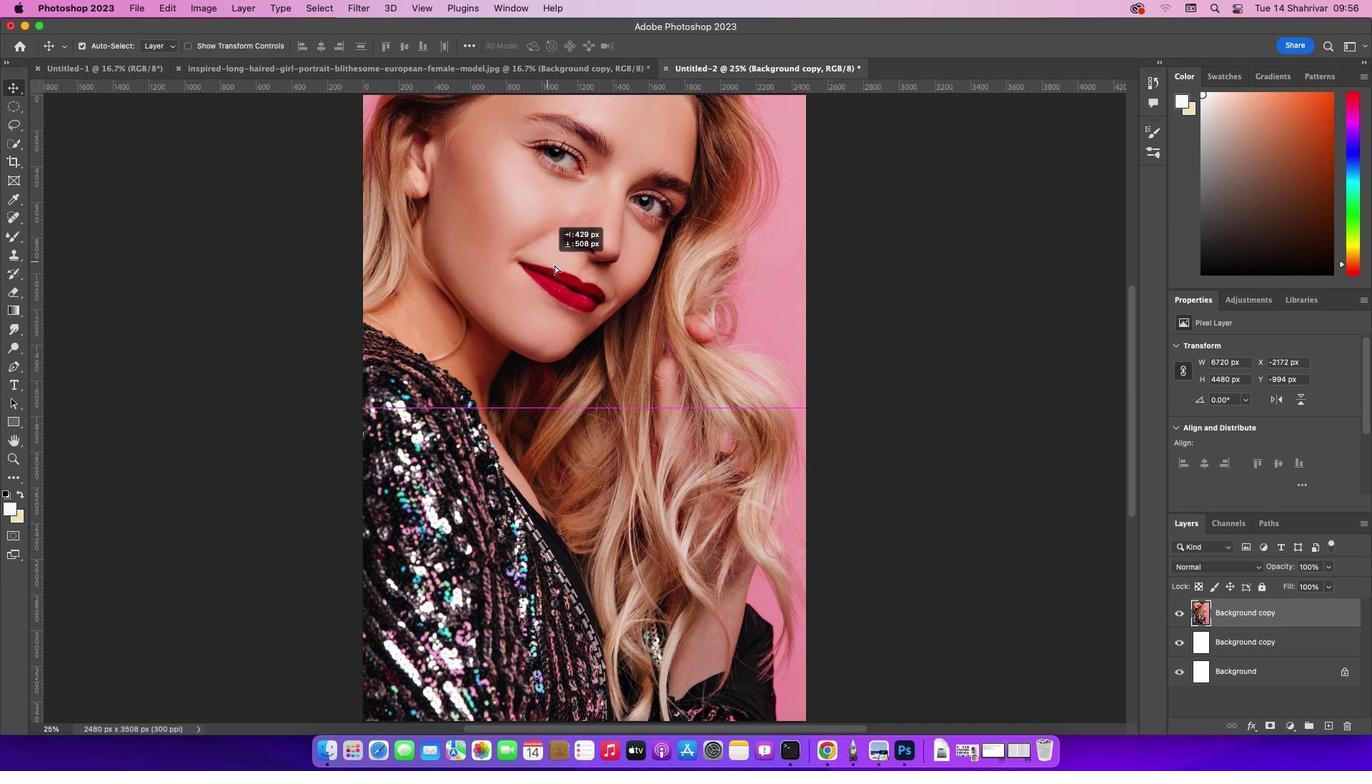 
Action: Mouse pressed left at (470, 174)
Screenshot: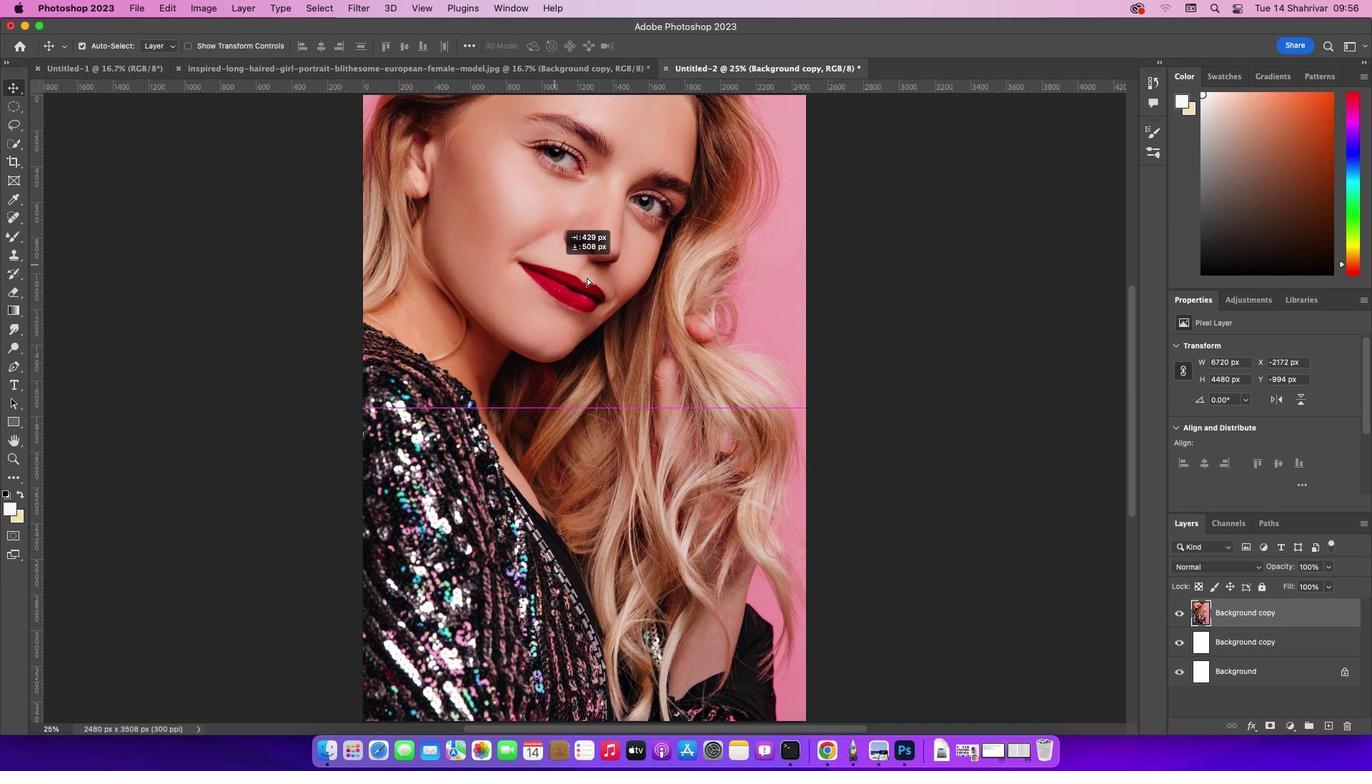 
Action: Mouse moved to (757, 374)
Screenshot: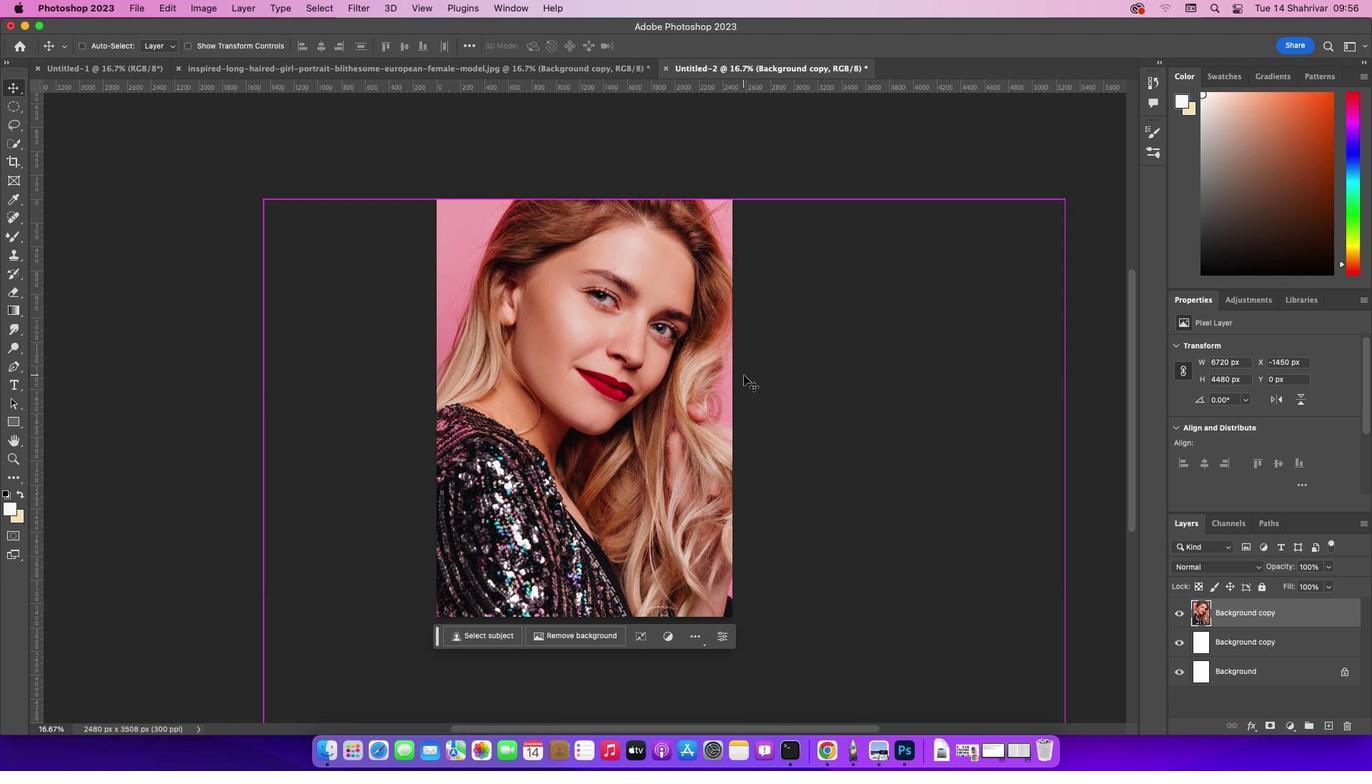 
Action: Key pressed Key.cmd_r
Screenshot: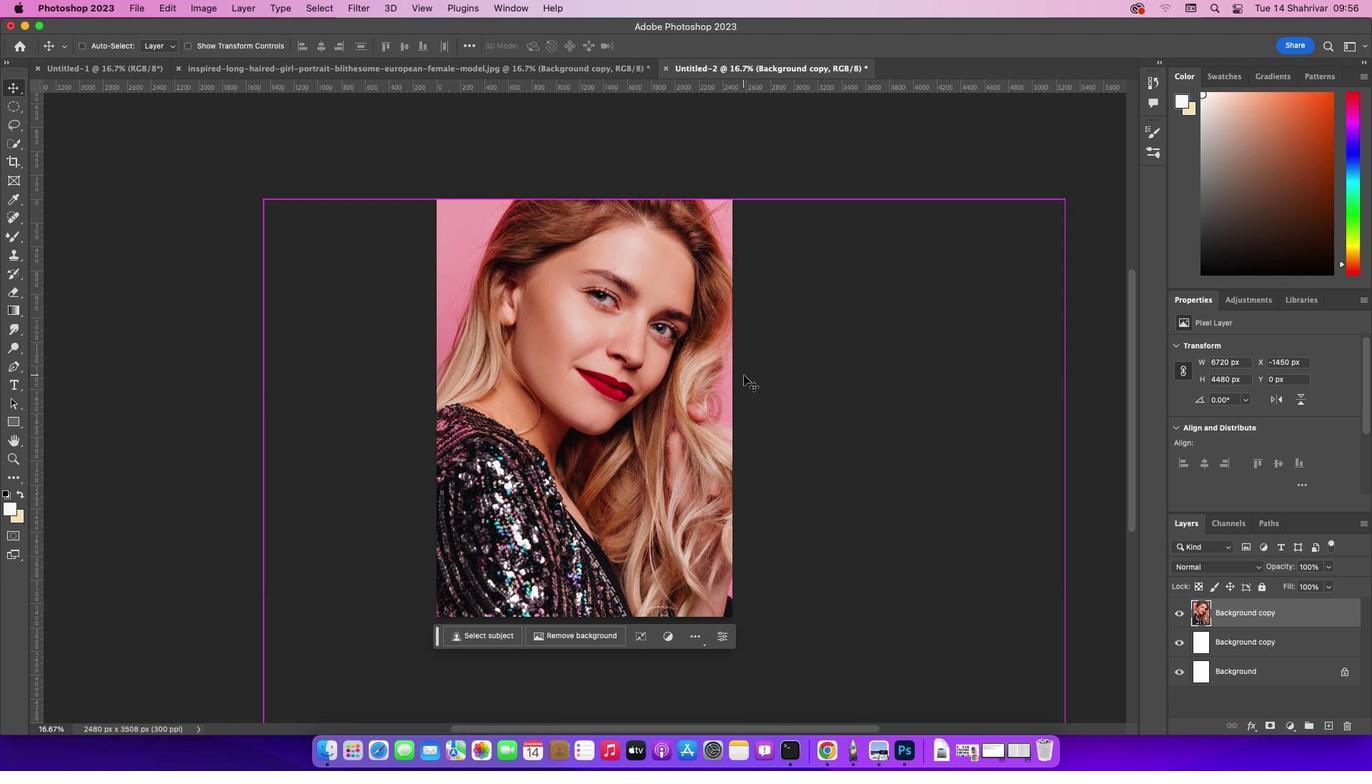 
Action: Mouse moved to (743, 375)
Screenshot: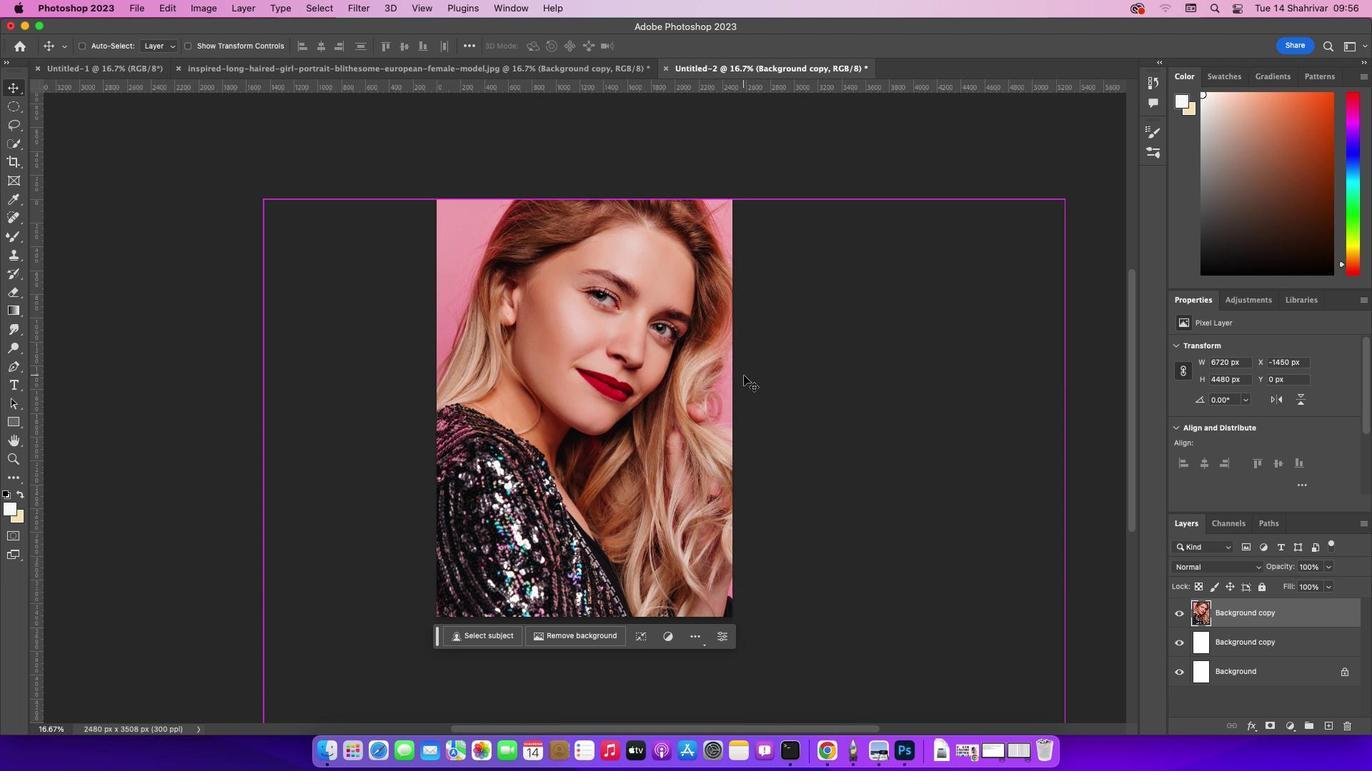 
Action: Key pressed '-'
Screenshot: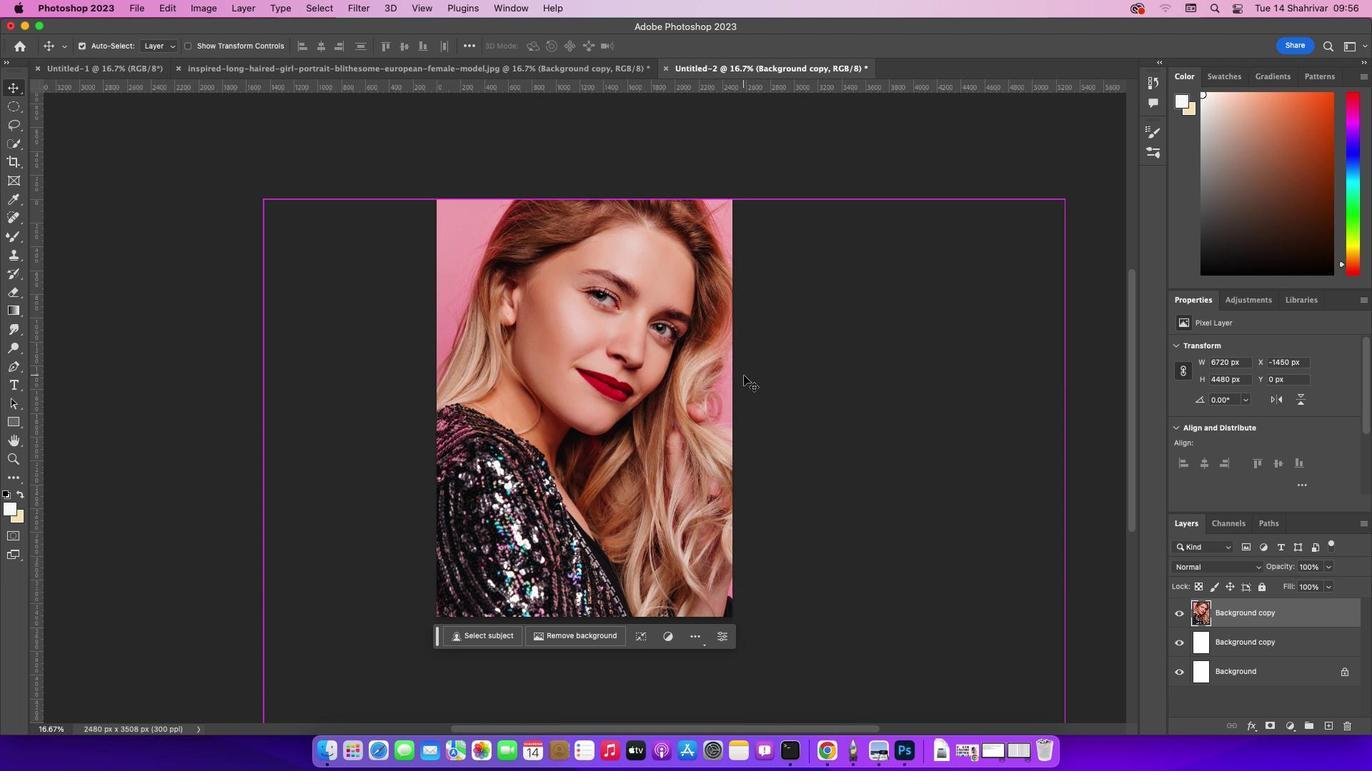 
Action: Mouse moved to (733, 378)
Screenshot: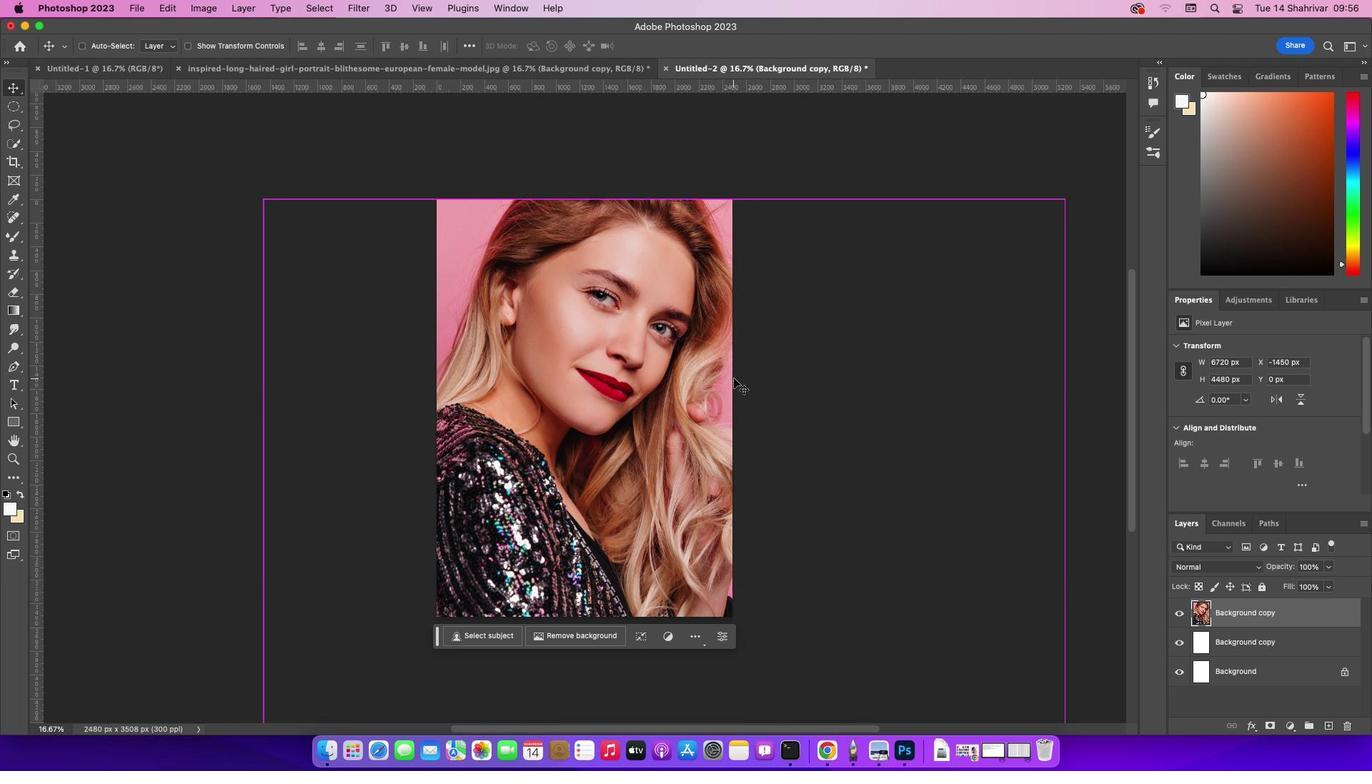 
Action: Key pressed Key.cmd't'
Screenshot: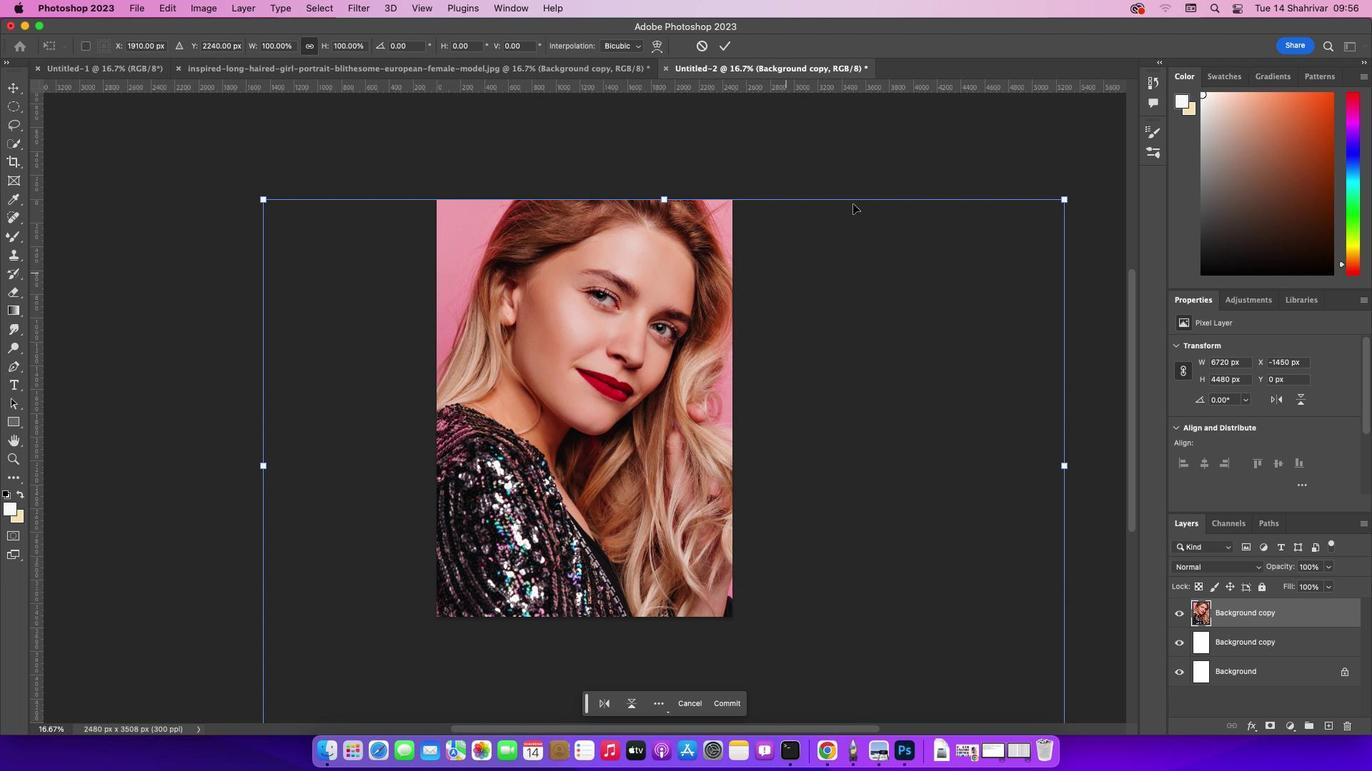 
Action: Mouse moved to (1062, 195)
Screenshot: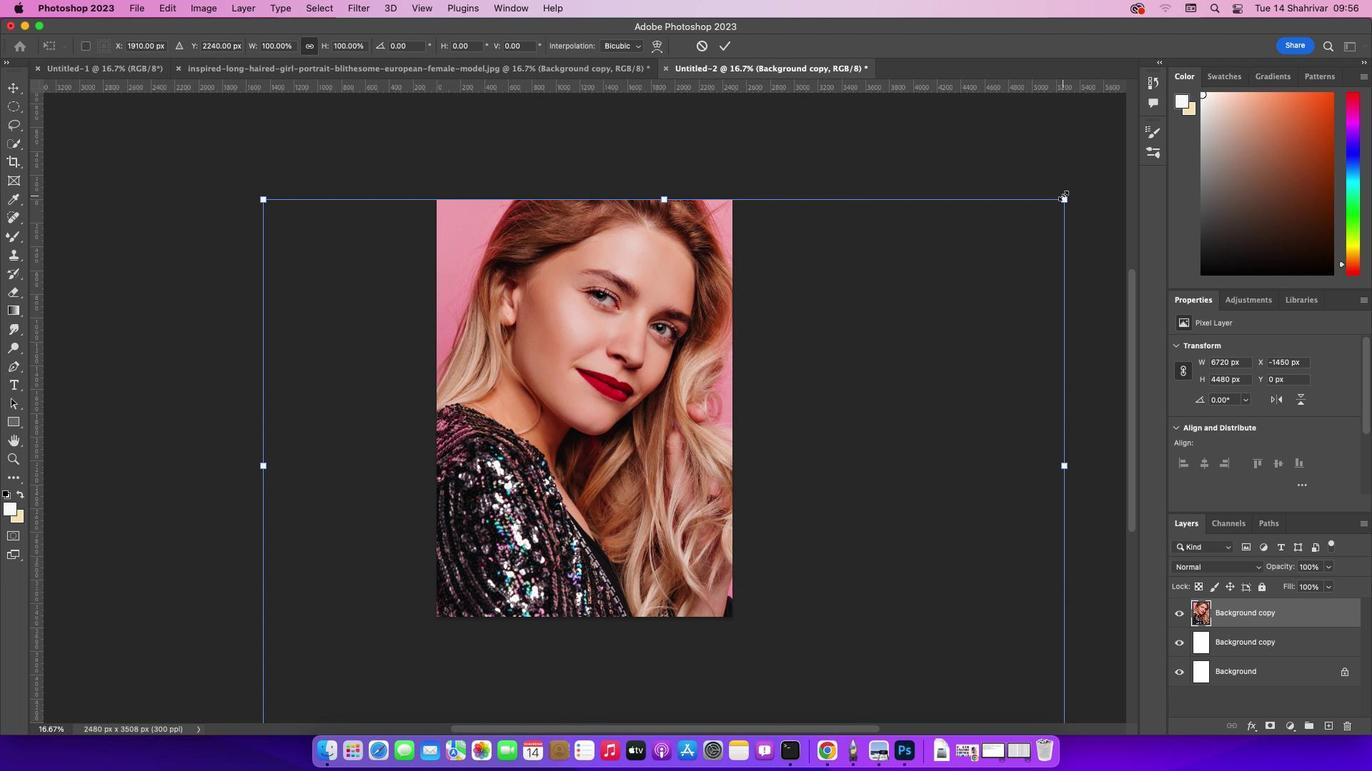 
Action: Key pressed Key.alt
Screenshot: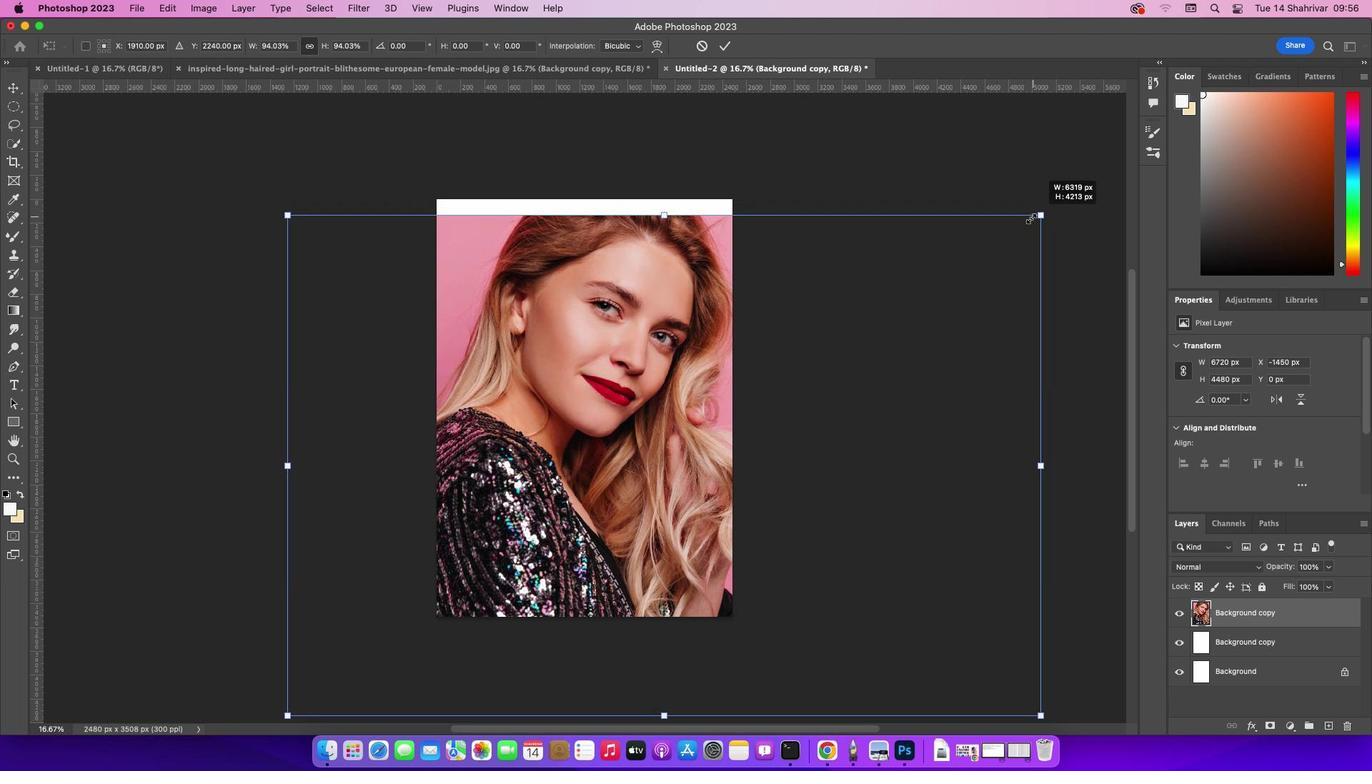 
Action: Mouse pressed left at (1062, 195)
Screenshot: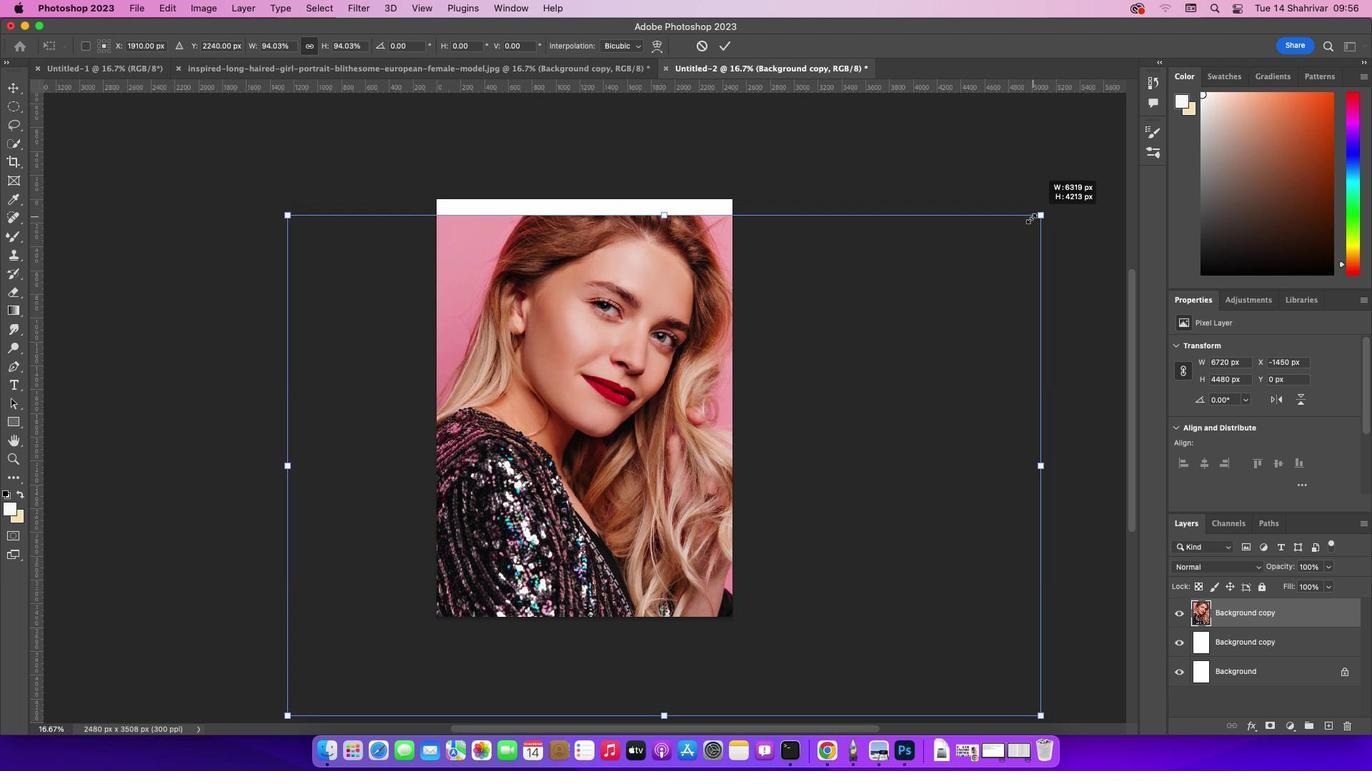 
Action: Mouse moved to (629, 336)
Screenshot: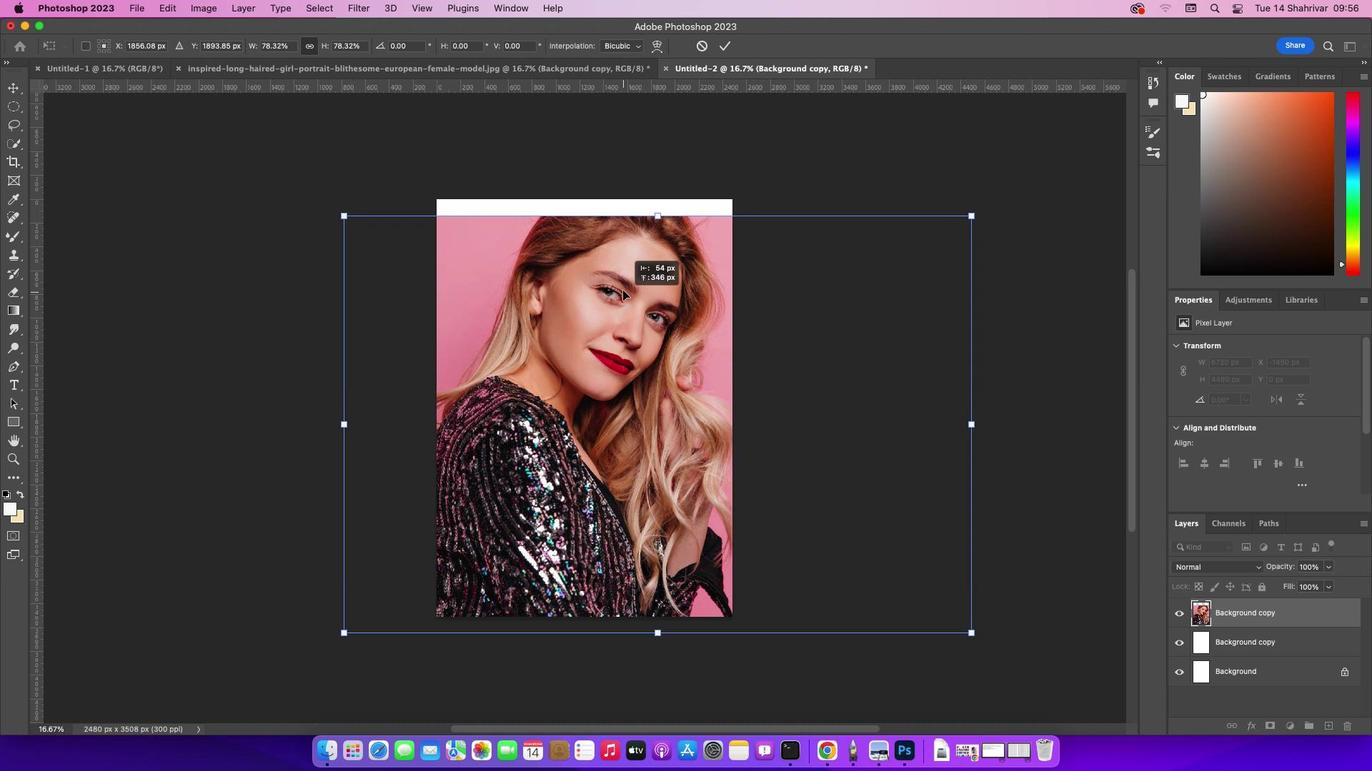 
Action: Mouse pressed left at (629, 336)
Screenshot: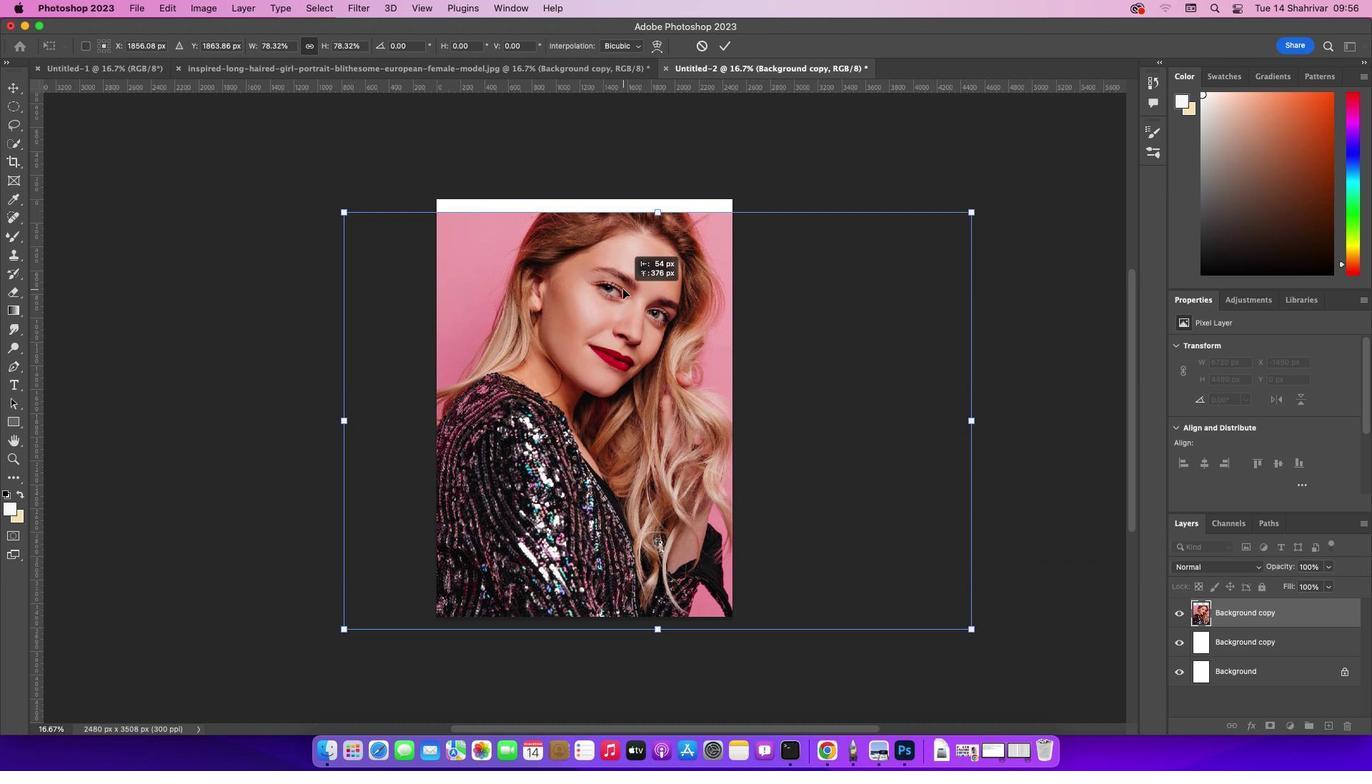 
Action: Mouse moved to (629, 281)
Screenshot: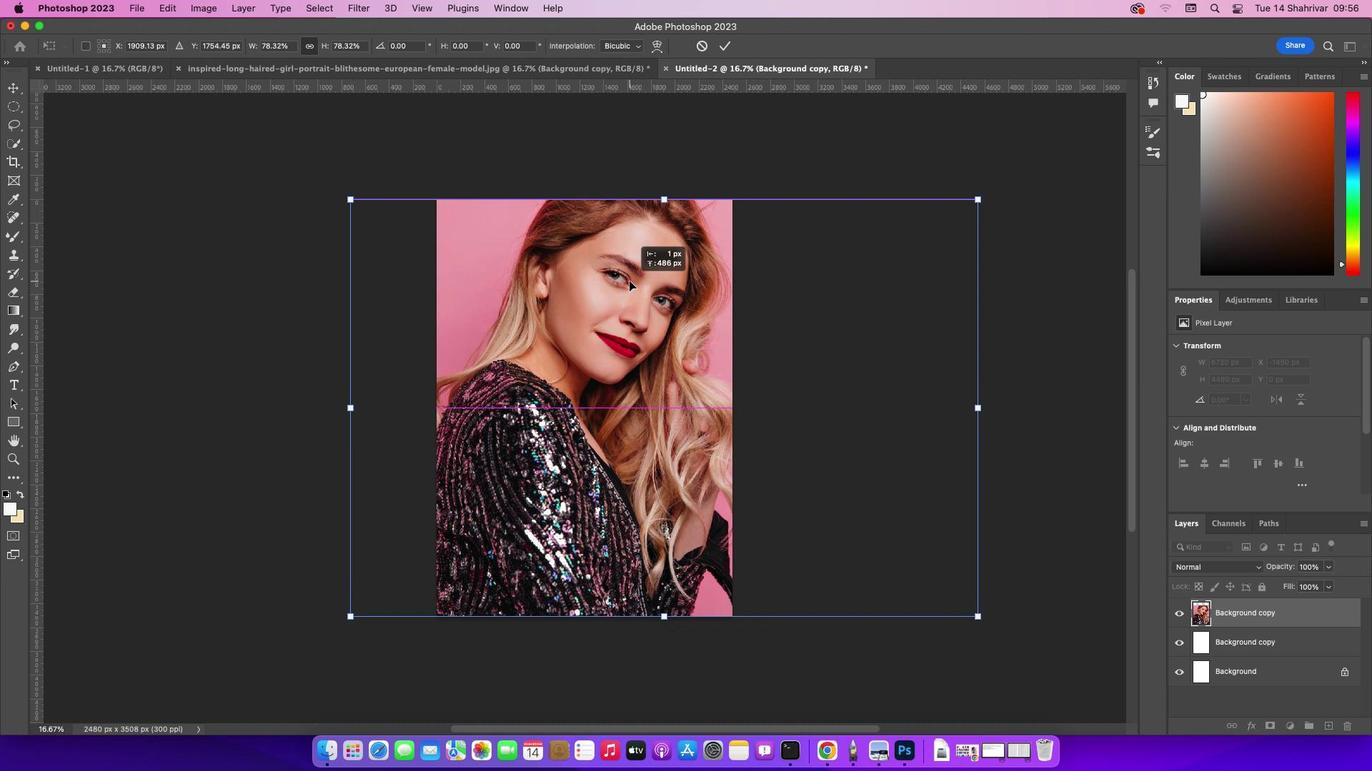 
Action: Key pressed Key.enterKey.cmd_r'=''='
Screenshot: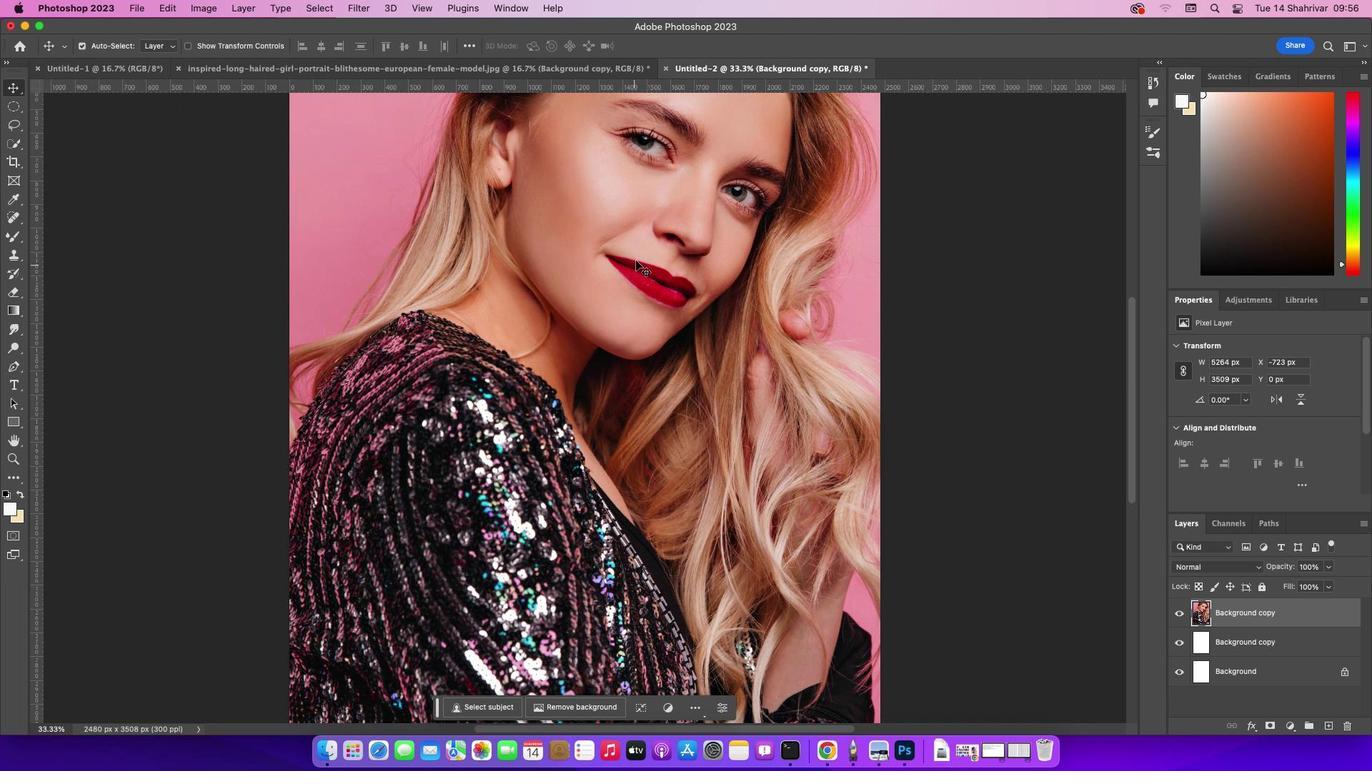 
Action: Mouse moved to (637, 235)
Screenshot: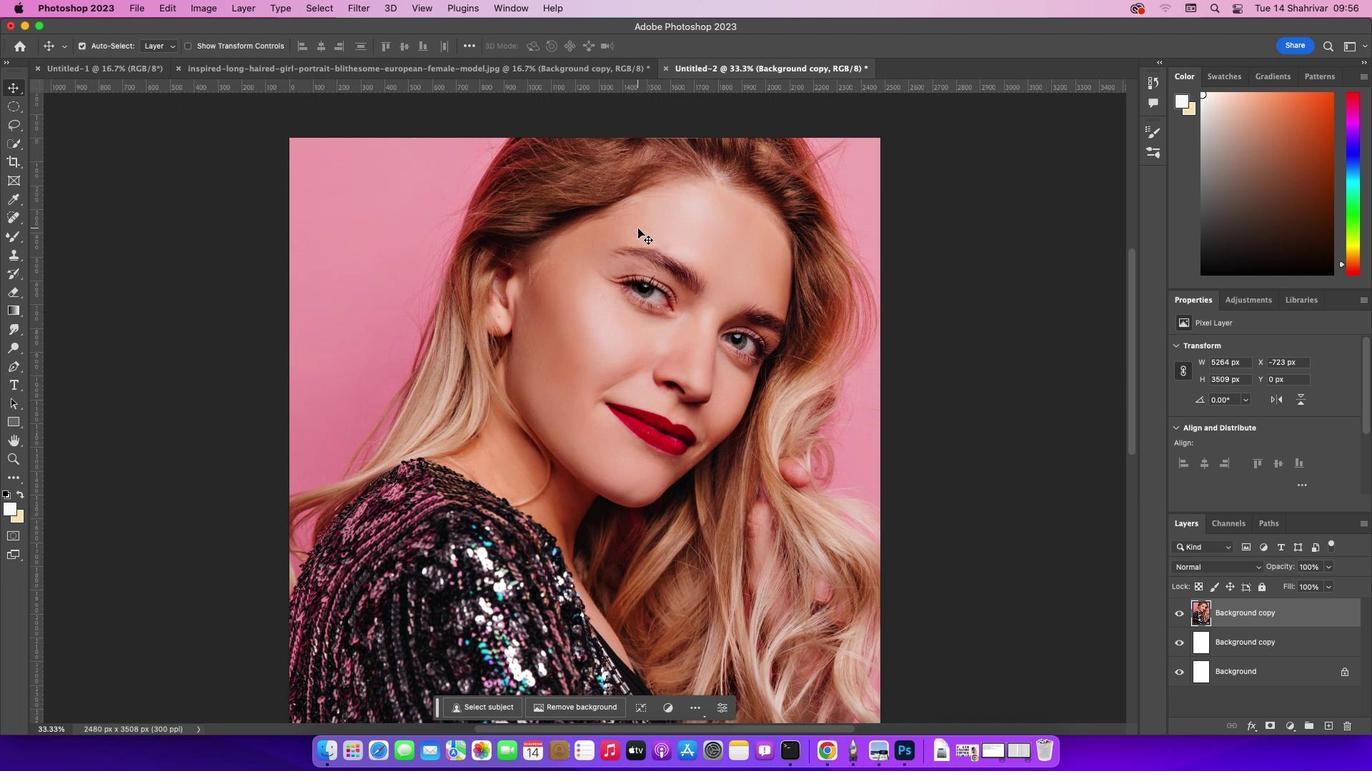 
Action: Mouse scrolled (637, 235) with delta (0, 0)
Screenshot: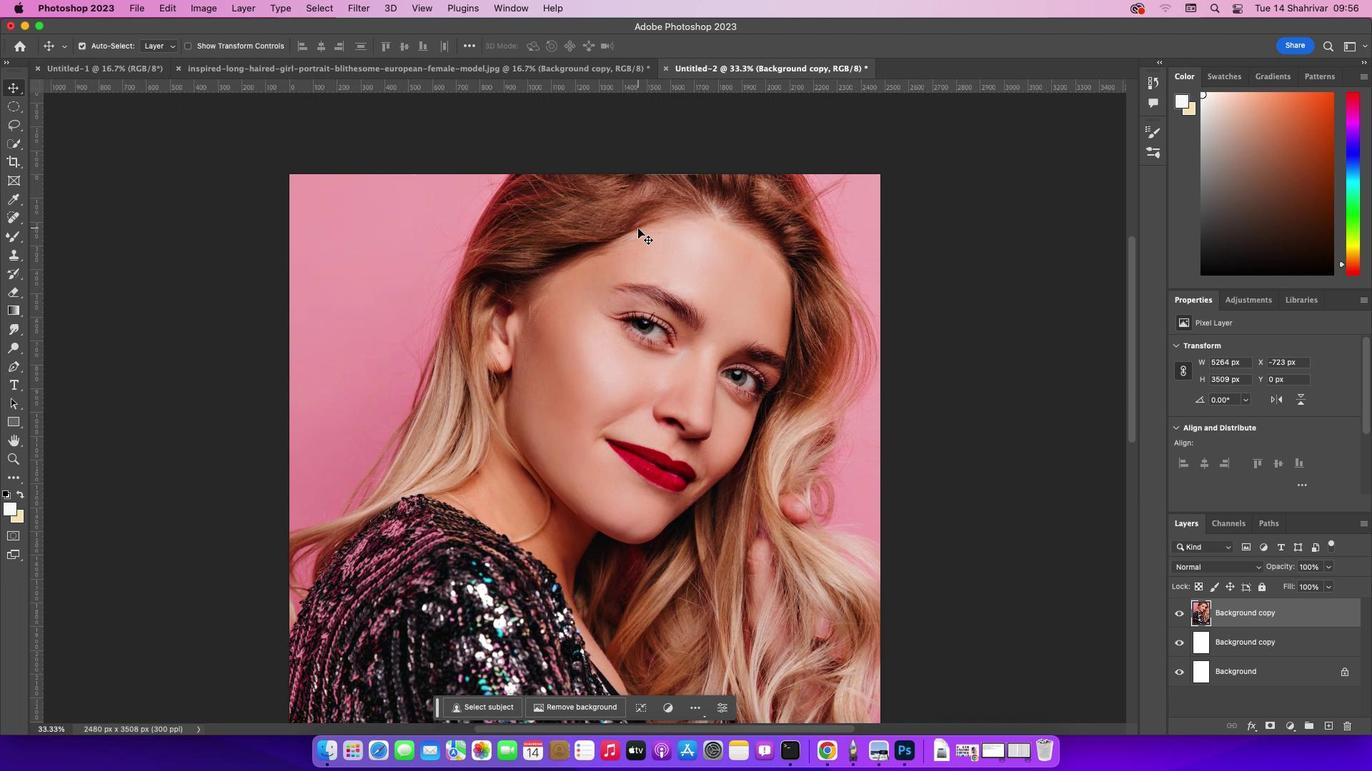 
Action: Mouse scrolled (637, 235) with delta (0, 0)
Screenshot: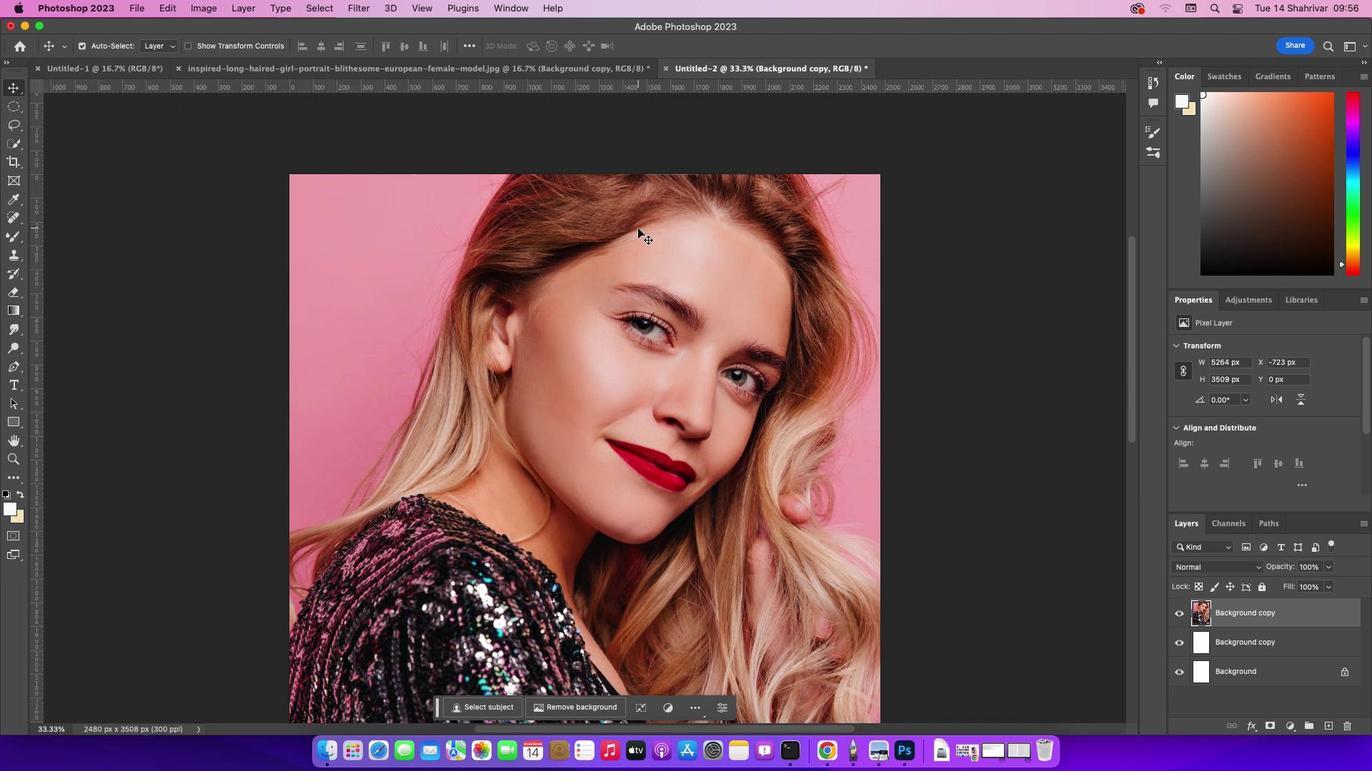 
Action: Mouse moved to (636, 236)
Screenshot: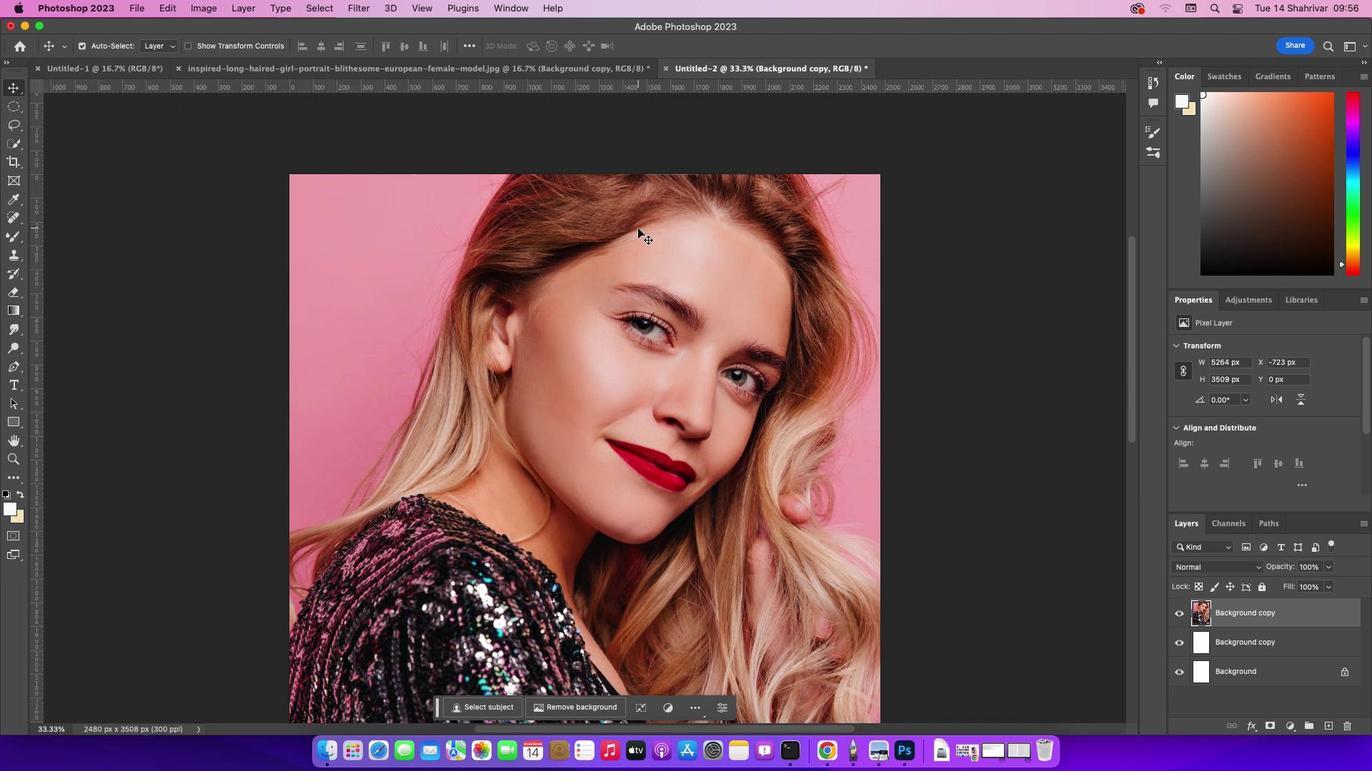 
Action: Mouse scrolled (636, 236) with delta (0, 2)
Screenshot: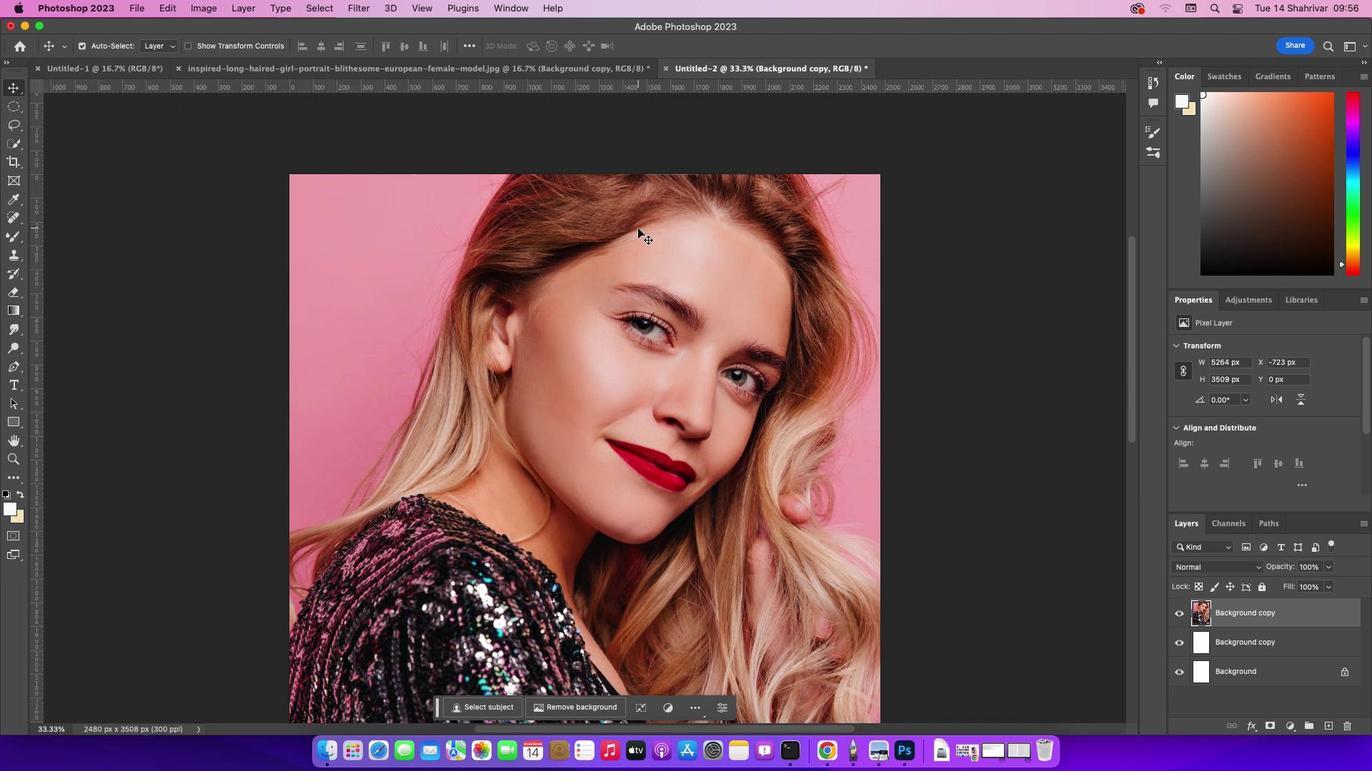 
Action: Mouse moved to (636, 237)
Screenshot: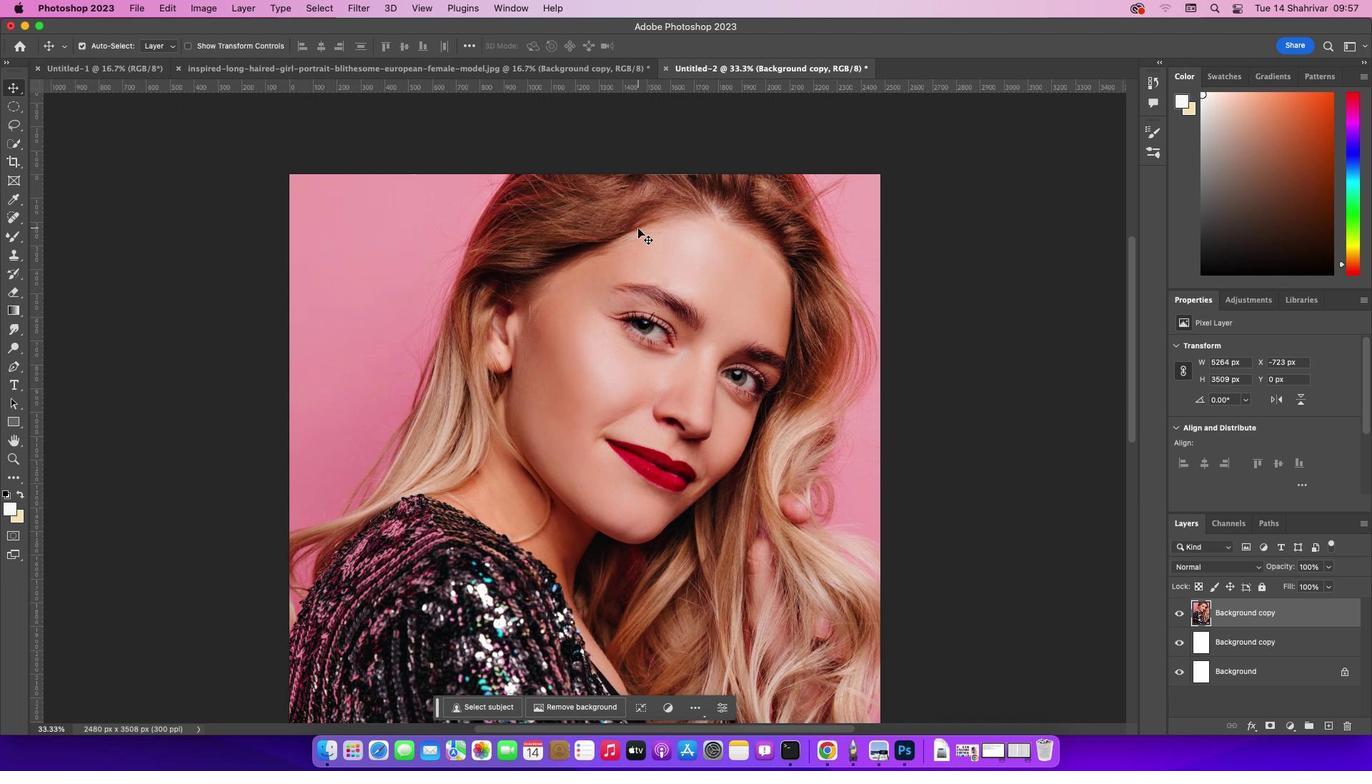 
Action: Mouse scrolled (636, 237) with delta (0, 3)
Screenshot: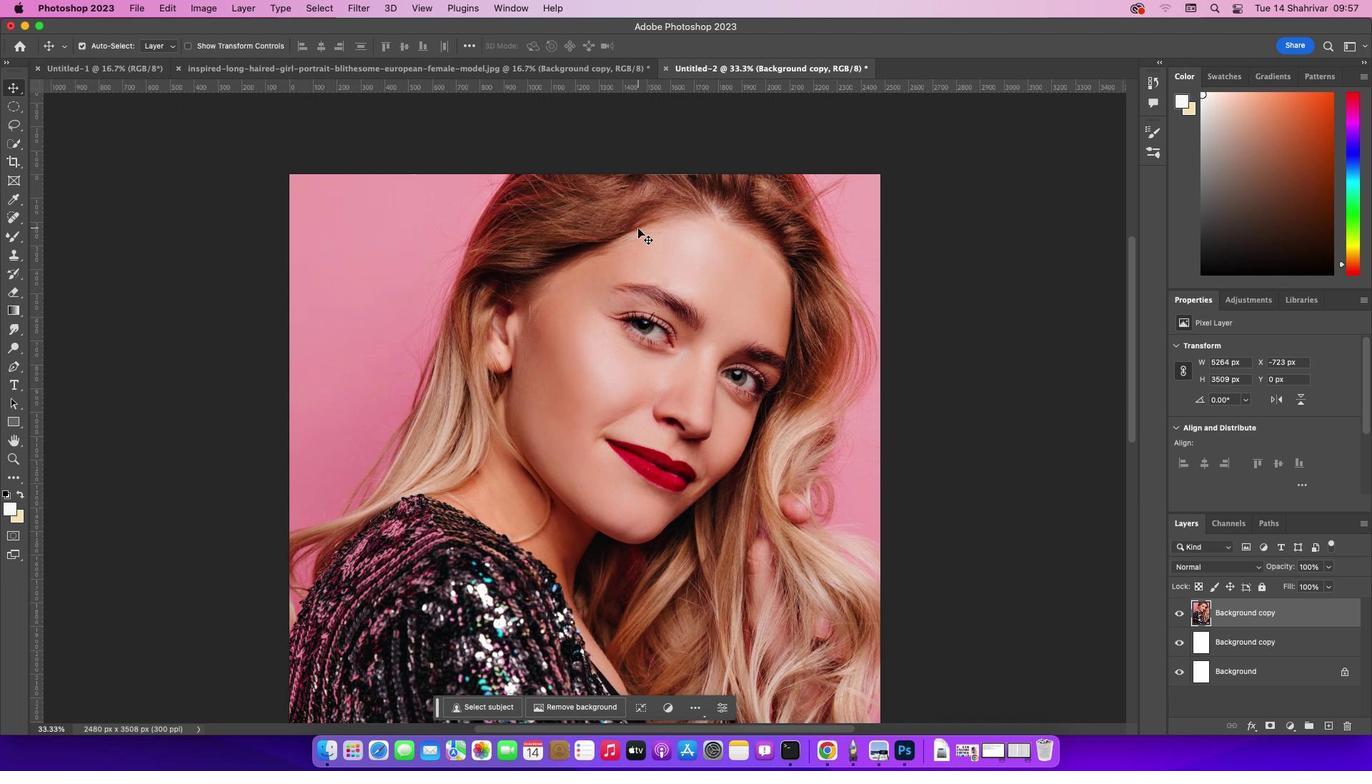 
Action: Mouse moved to (636, 239)
Screenshot: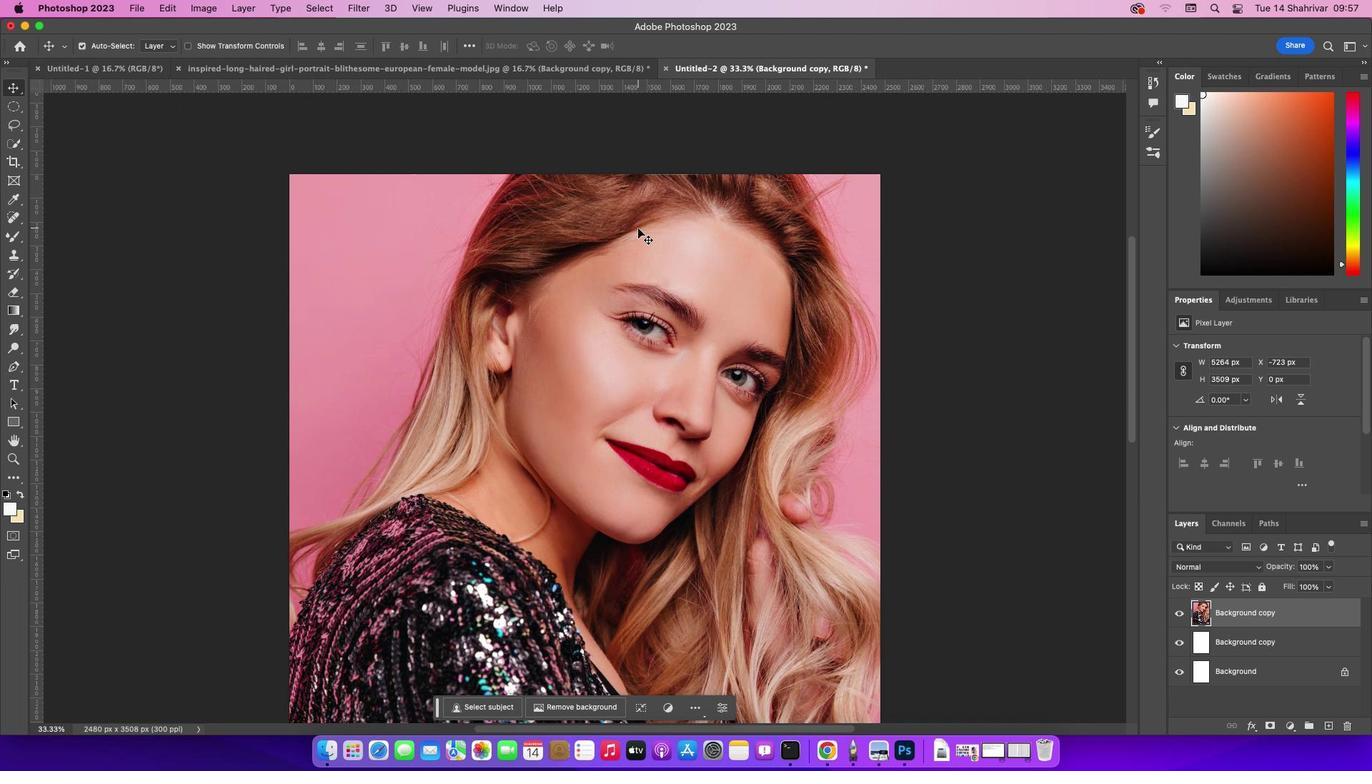 
Action: Mouse scrolled (636, 239) with delta (0, 4)
Screenshot: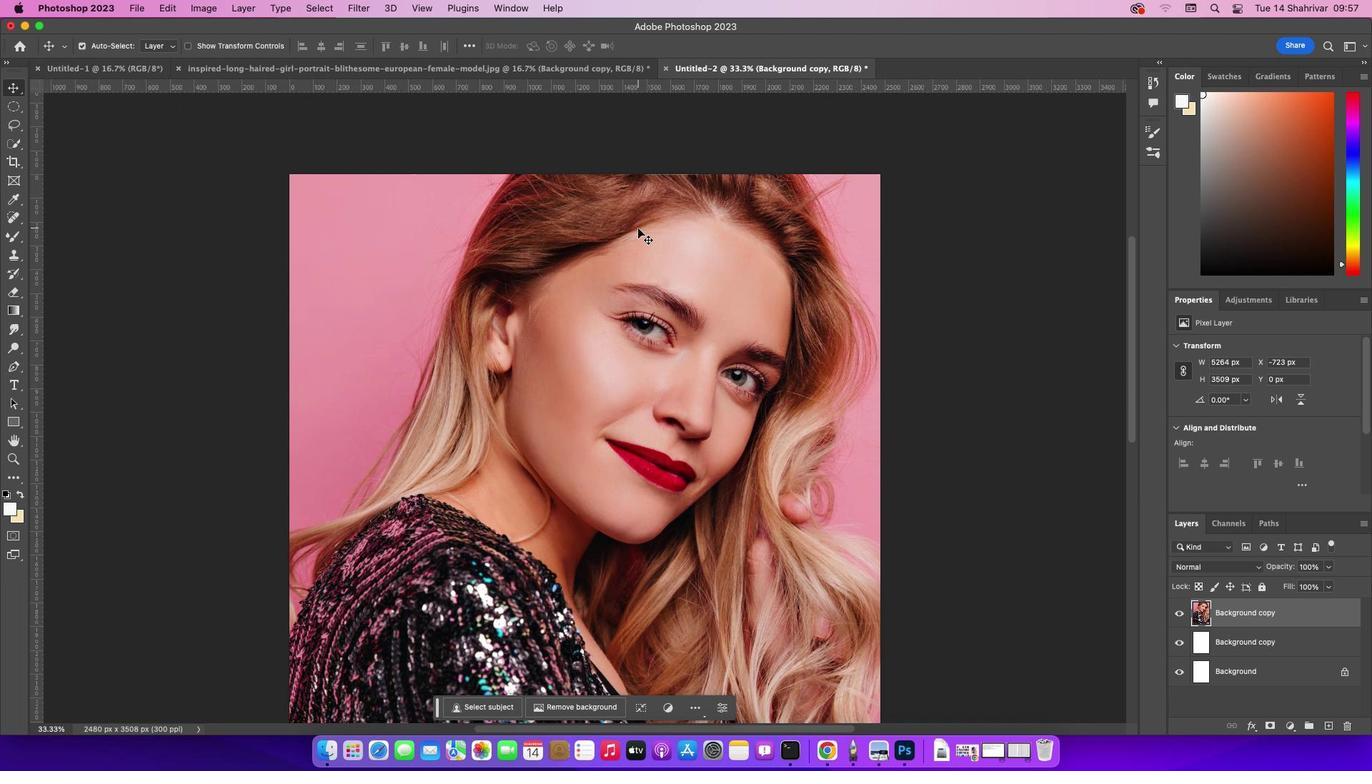
Action: Mouse moved to (637, 227)
Screenshot: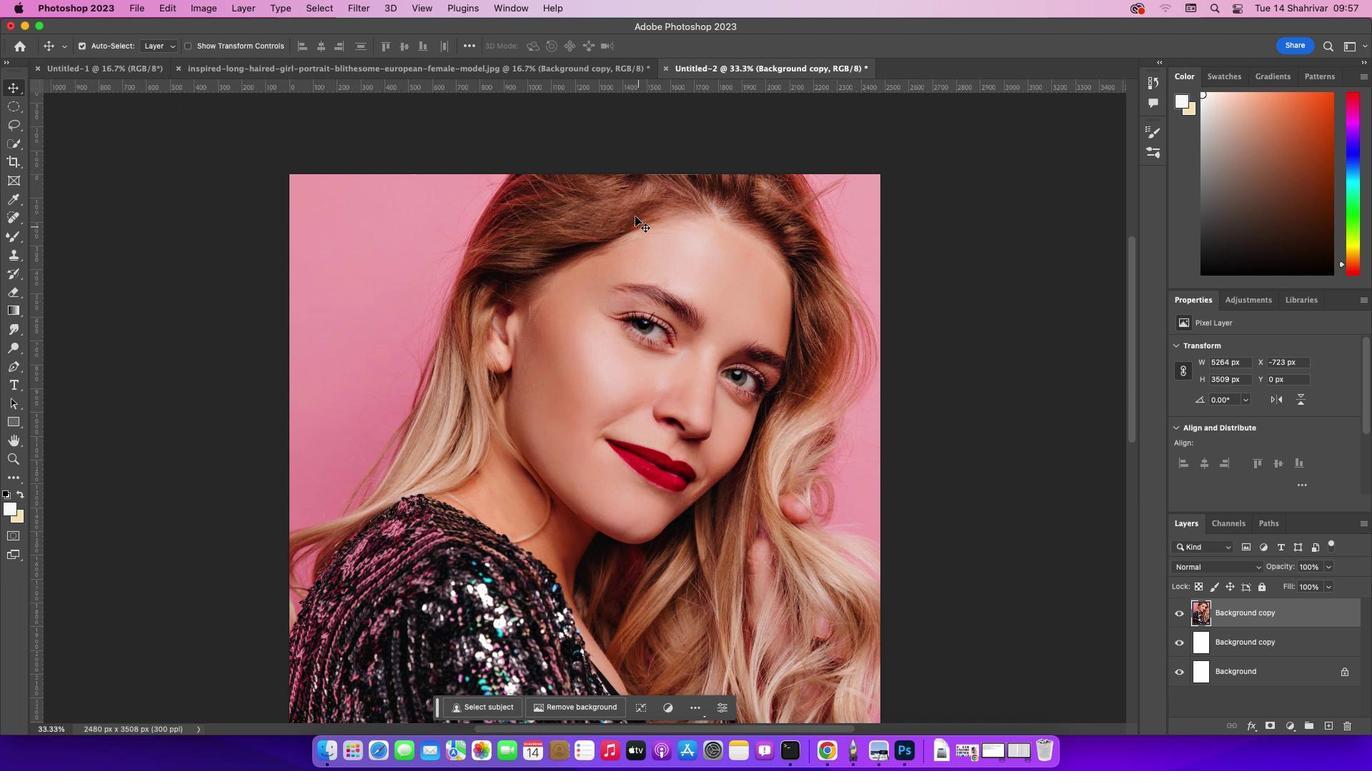 
Action: Mouse scrolled (637, 227) with delta (0, 0)
Screenshot: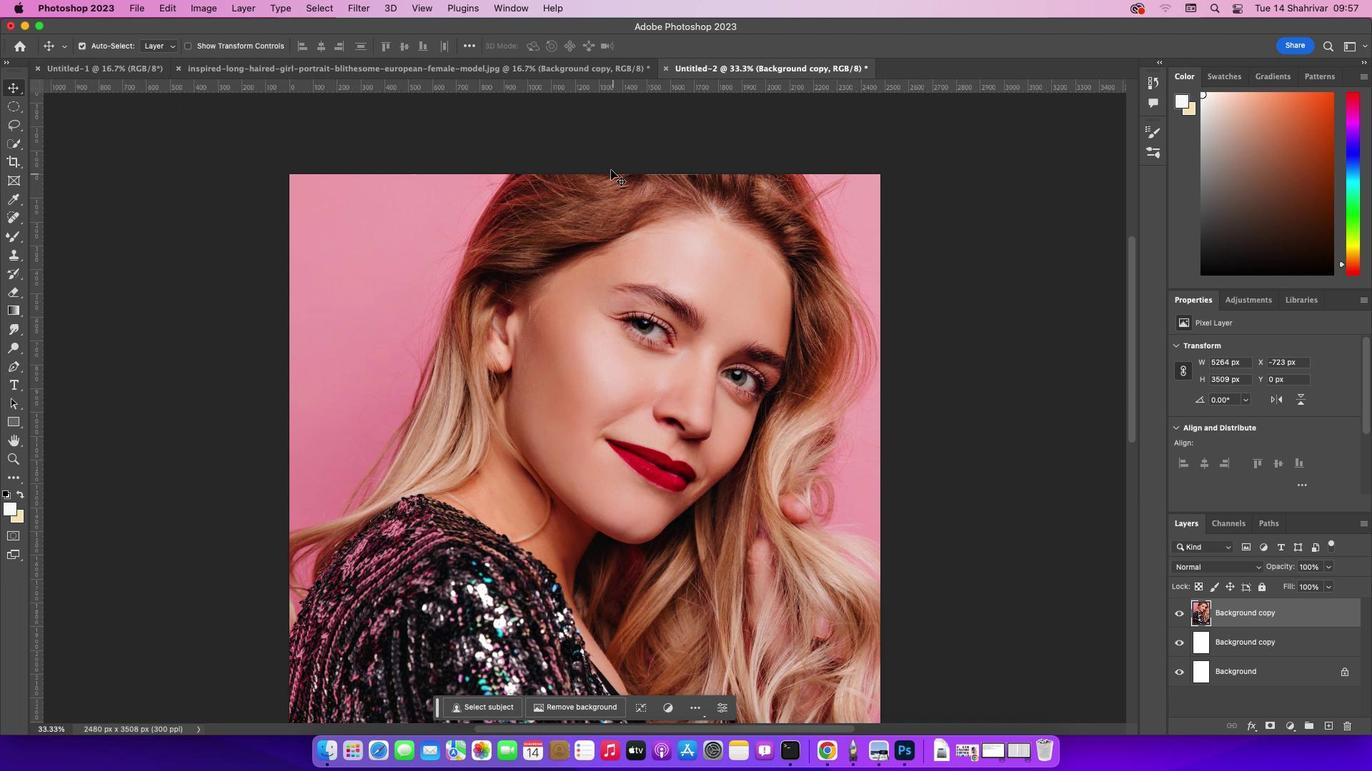 
Action: Mouse moved to (637, 227)
Screenshot: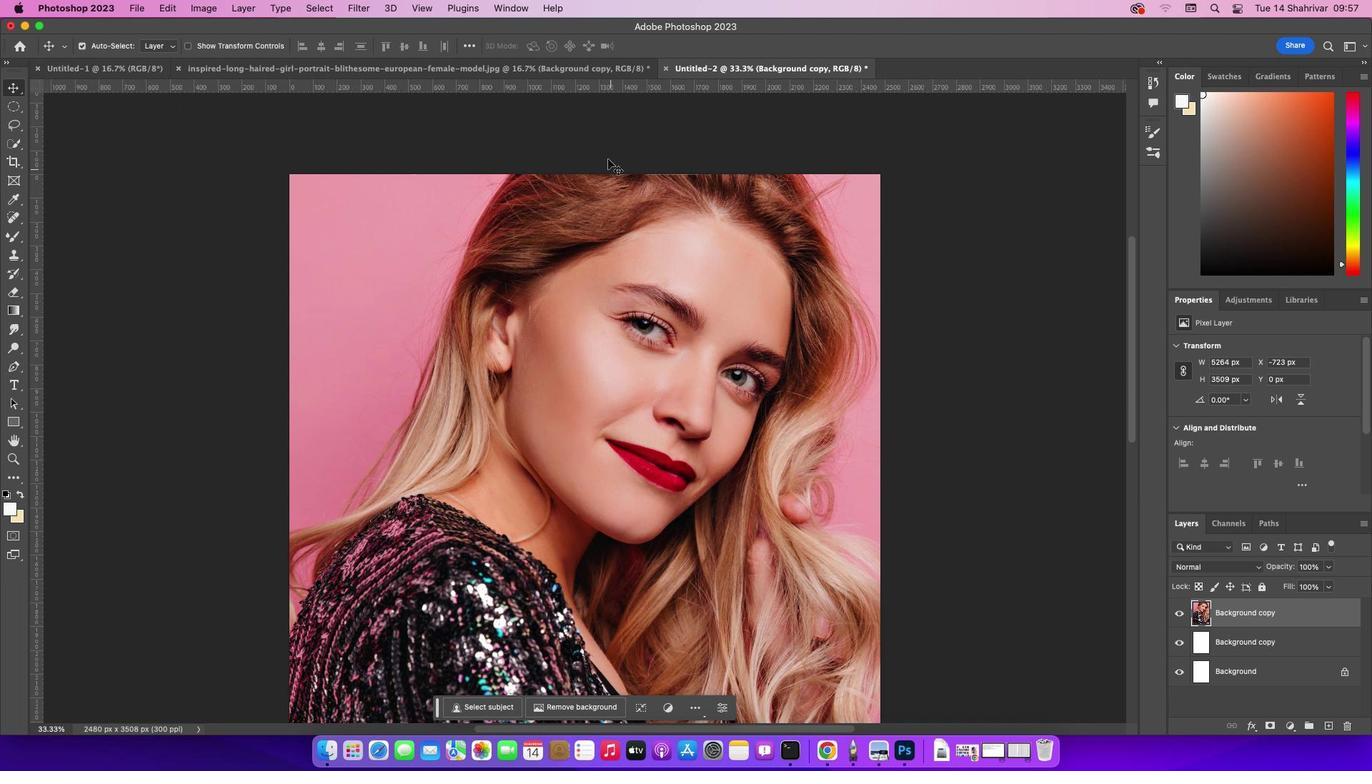 
Action: Mouse scrolled (637, 227) with delta (0, 0)
Screenshot: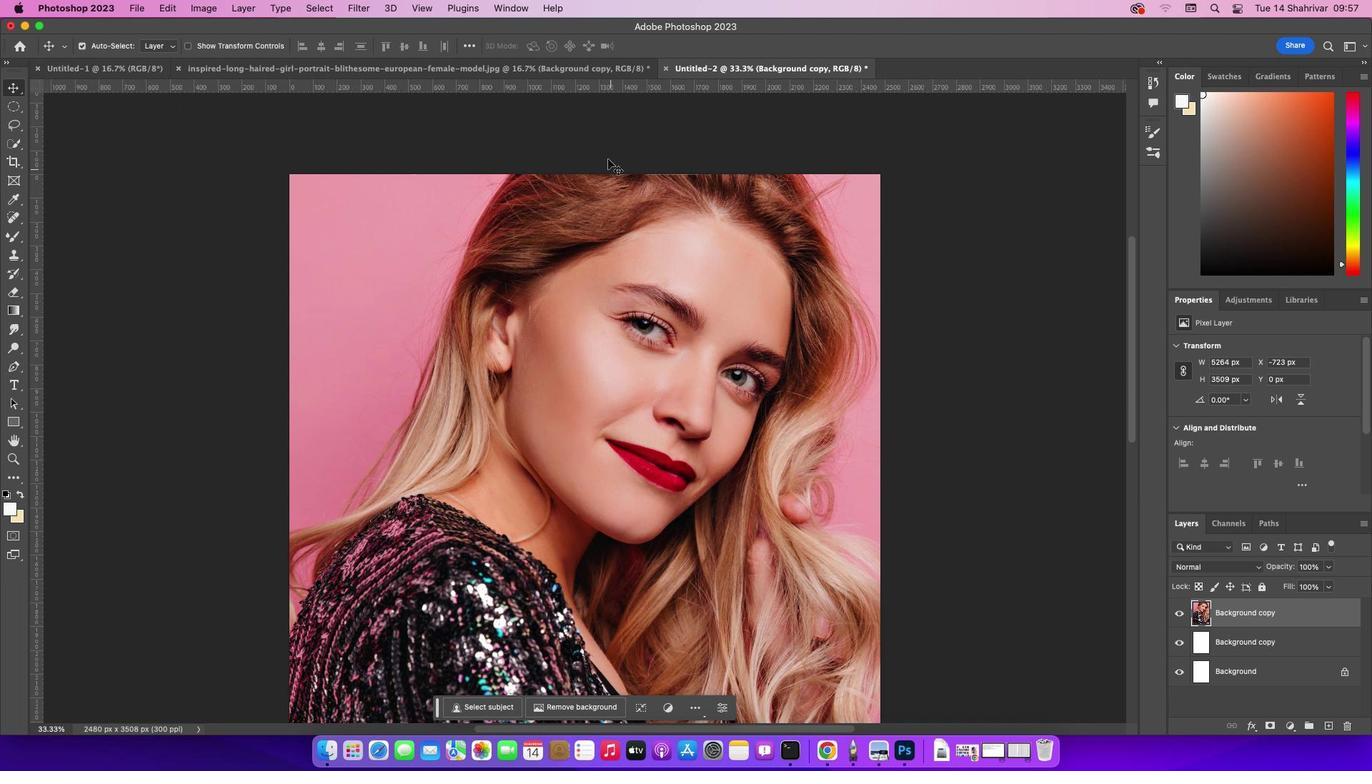 
Action: Mouse scrolled (637, 227) with delta (0, 2)
Screenshot: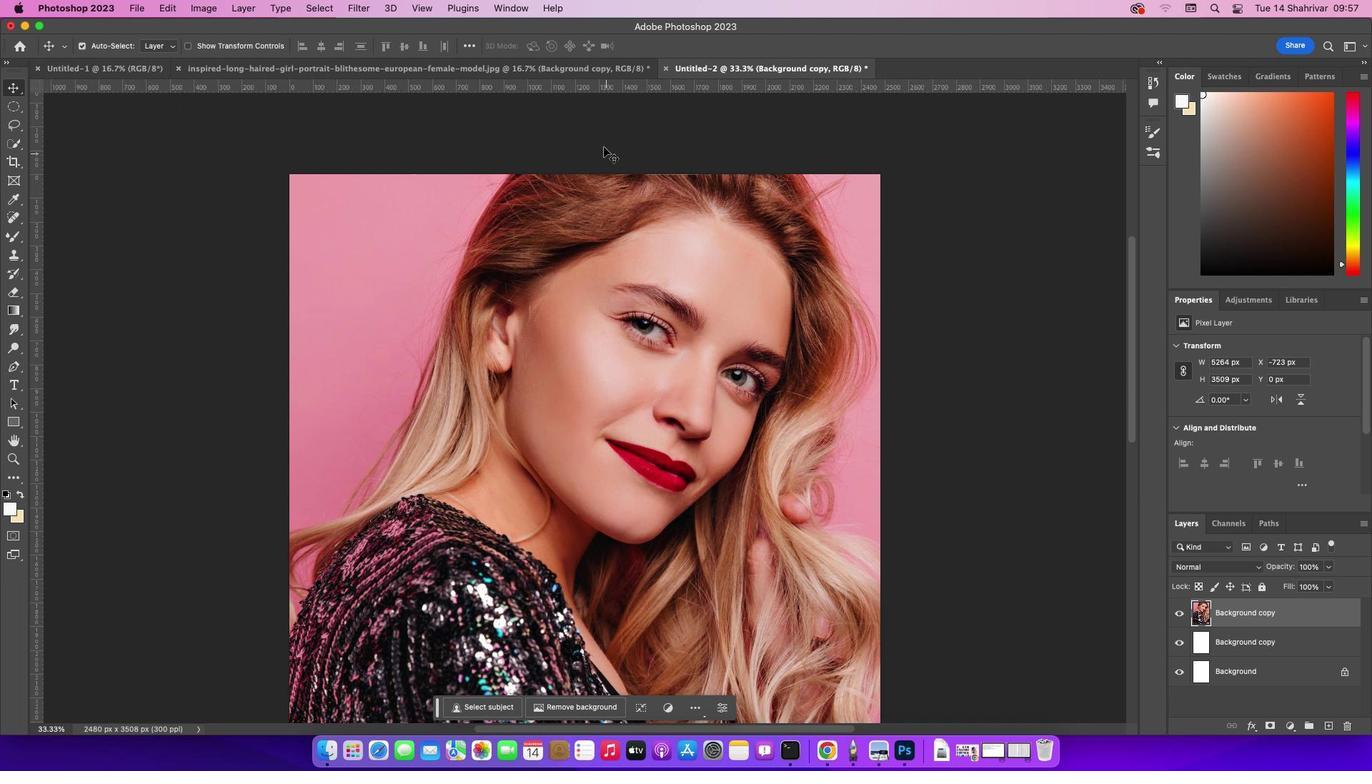 
Action: Mouse moved to (638, 227)
Screenshot: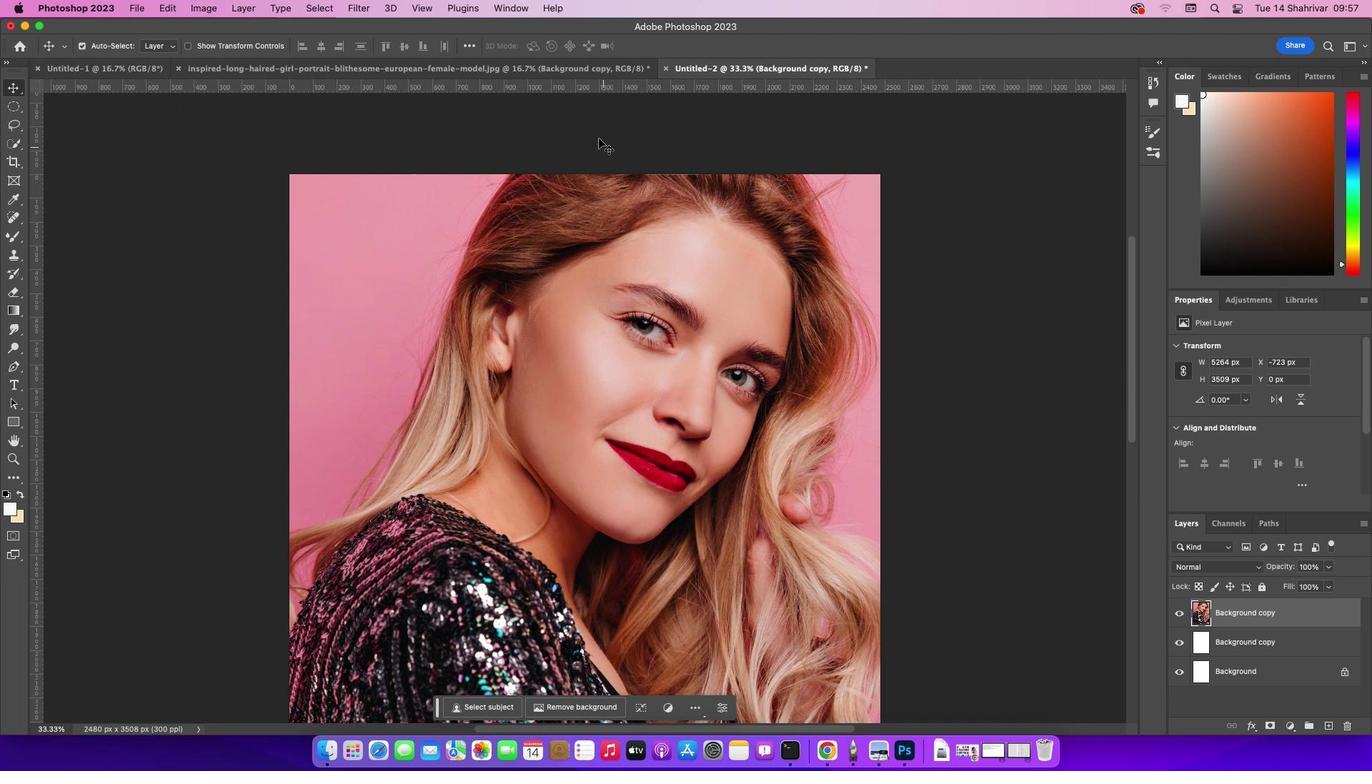 
Action: Mouse scrolled (638, 227) with delta (0, 3)
Screenshot: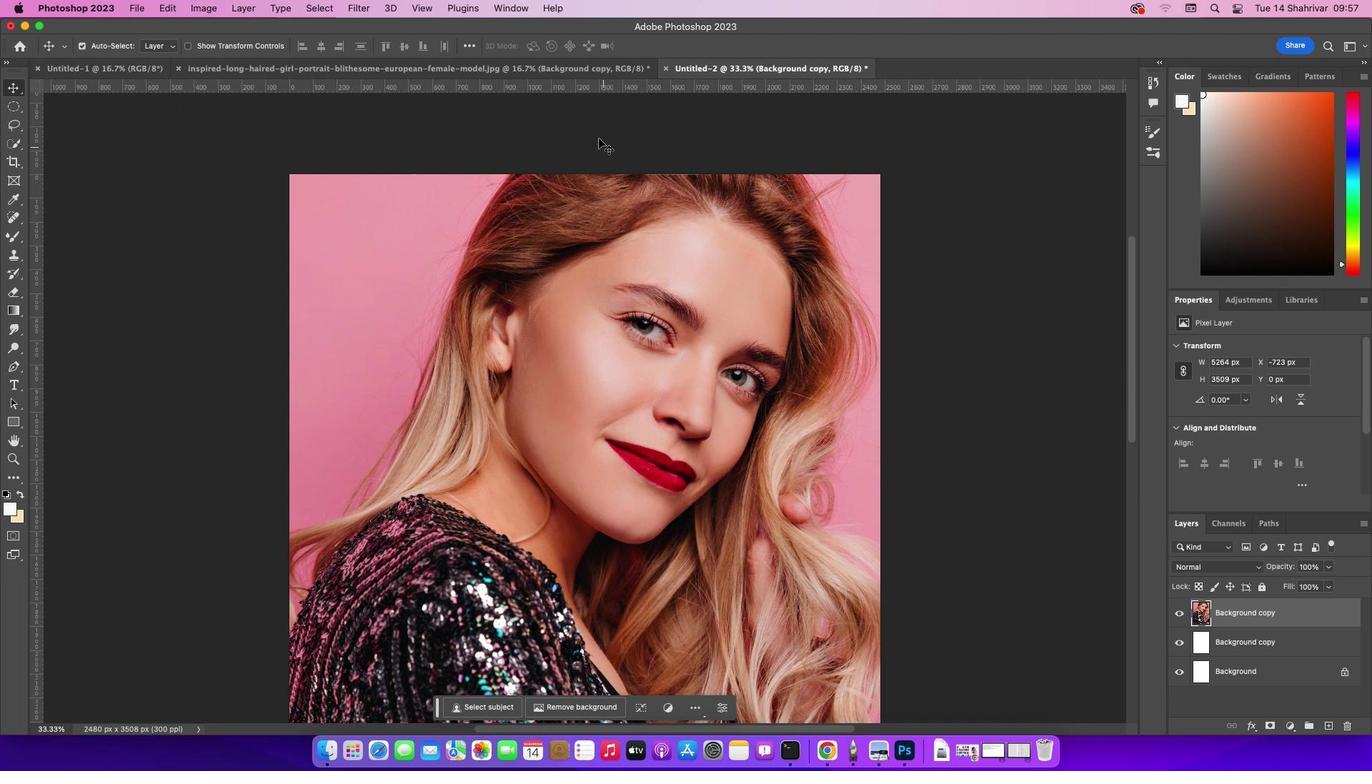 
Action: Mouse moved to (1332, 724)
Screenshot: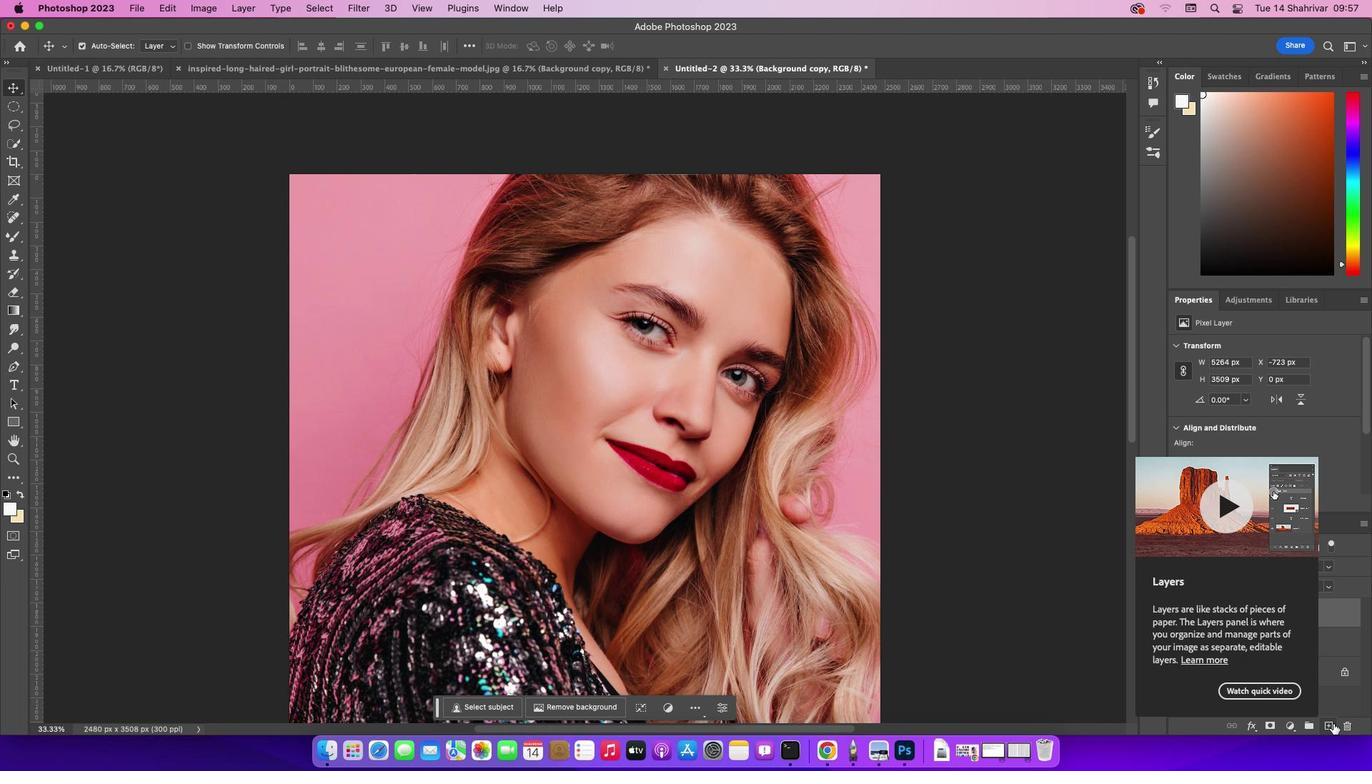 
Action: Mouse pressed left at (1332, 724)
Screenshot: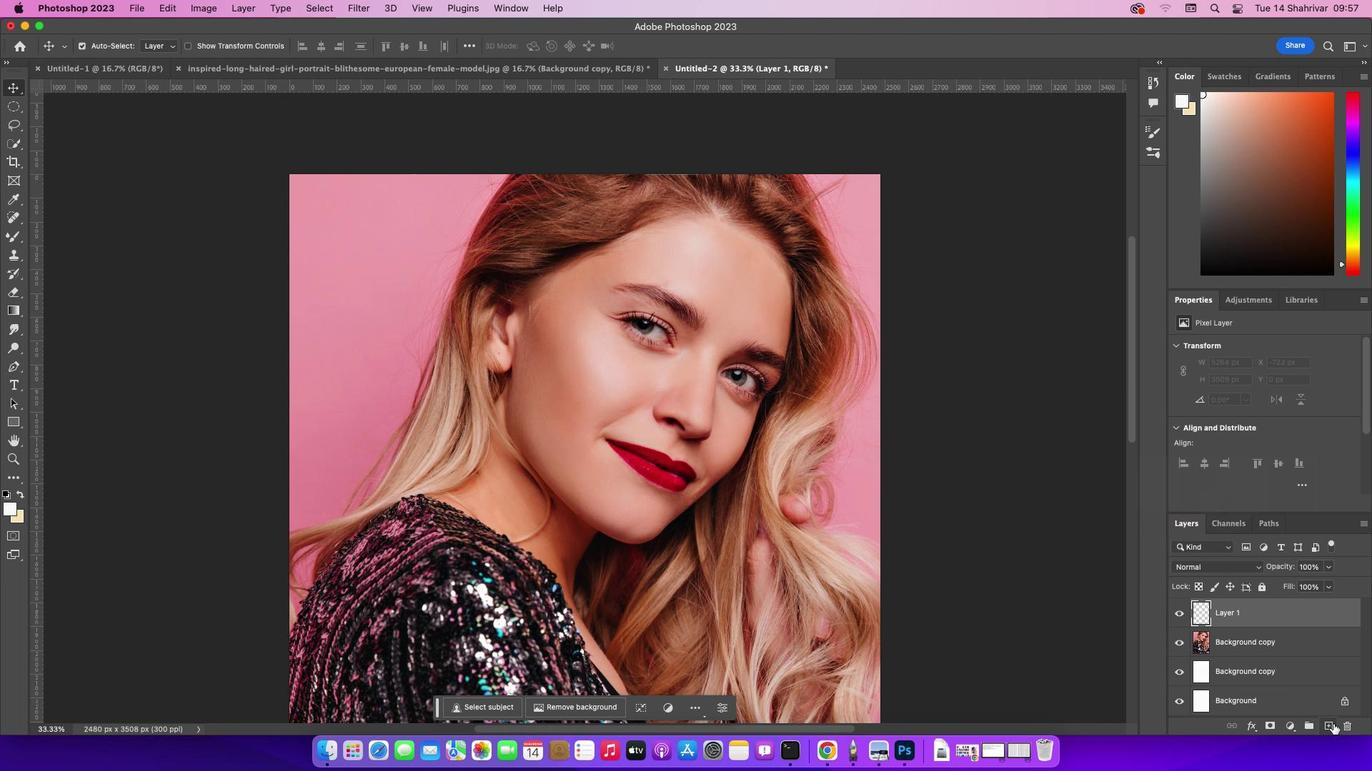 
Action: Mouse moved to (8, 385)
Screenshot: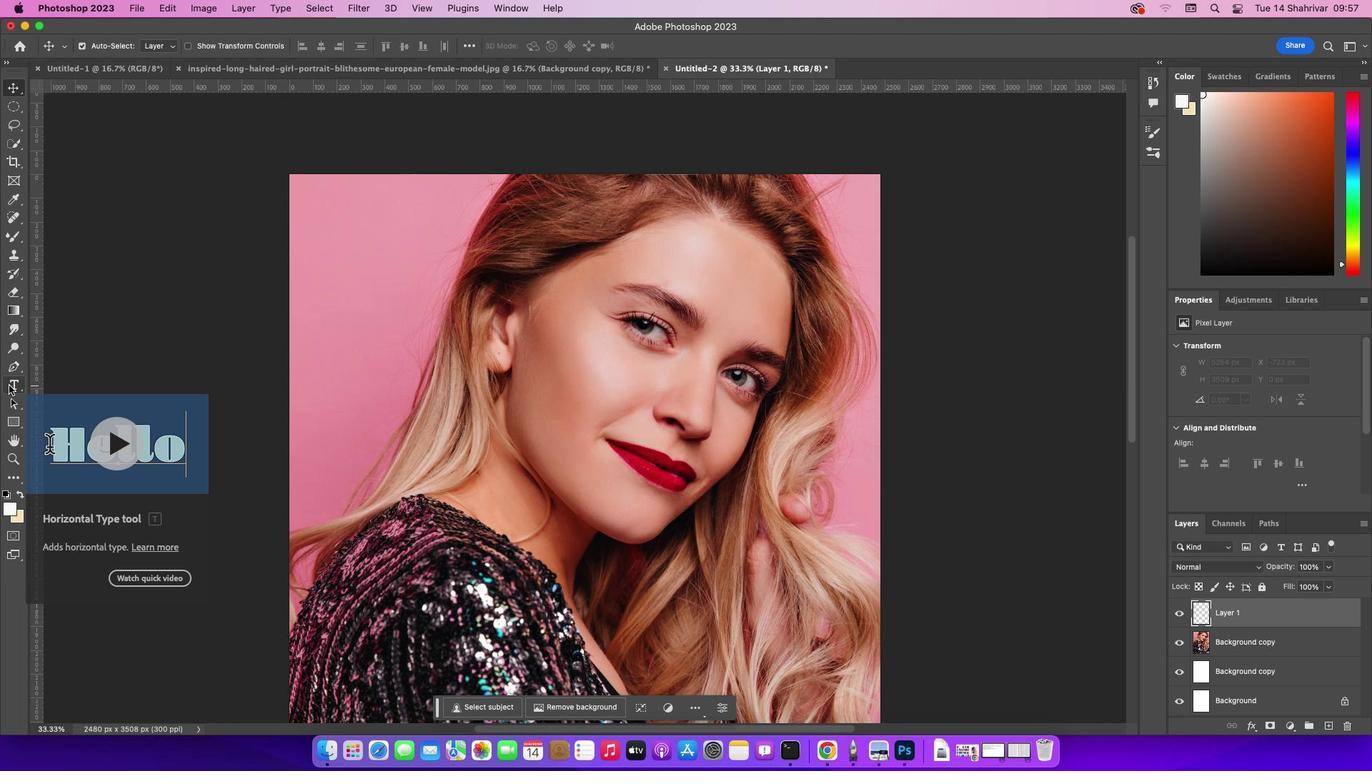 
Action: Mouse pressed left at (8, 385)
Screenshot: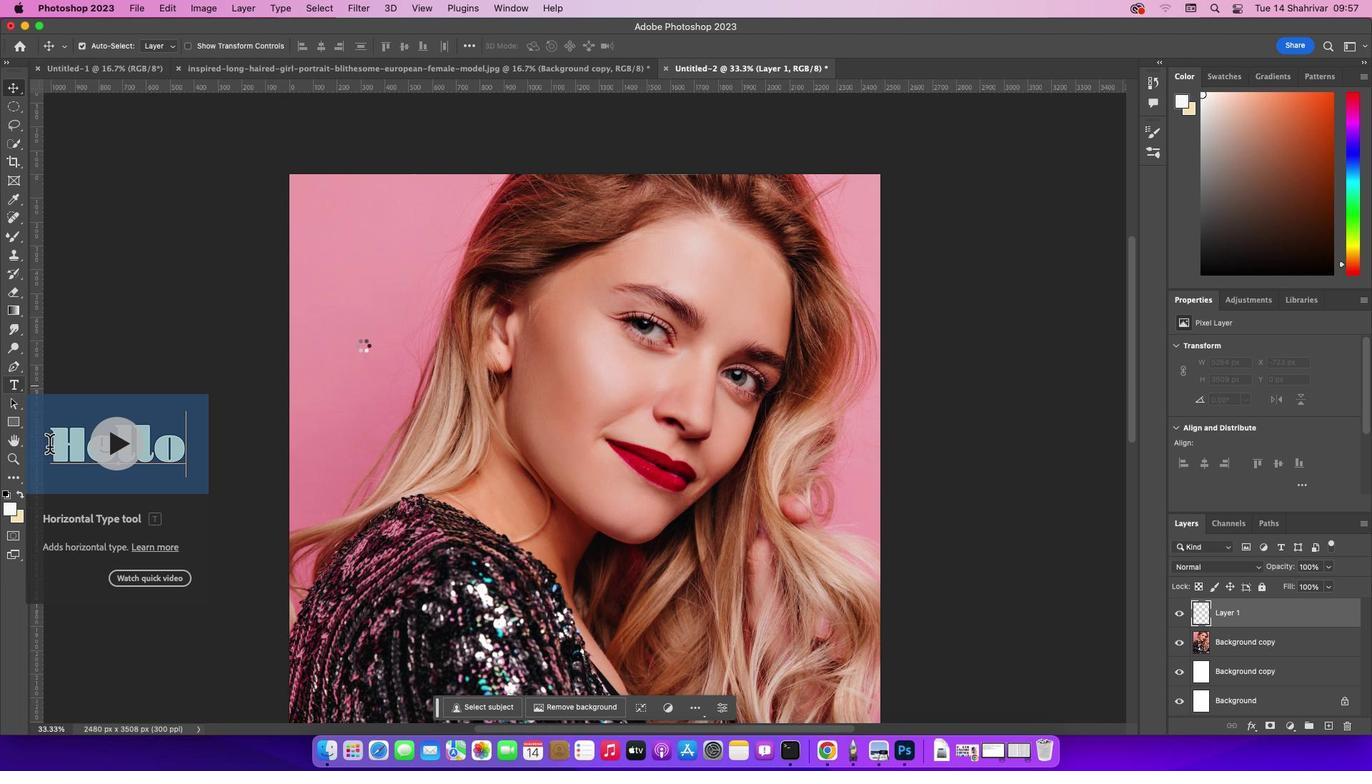 
Action: Mouse moved to (100, 388)
Screenshot: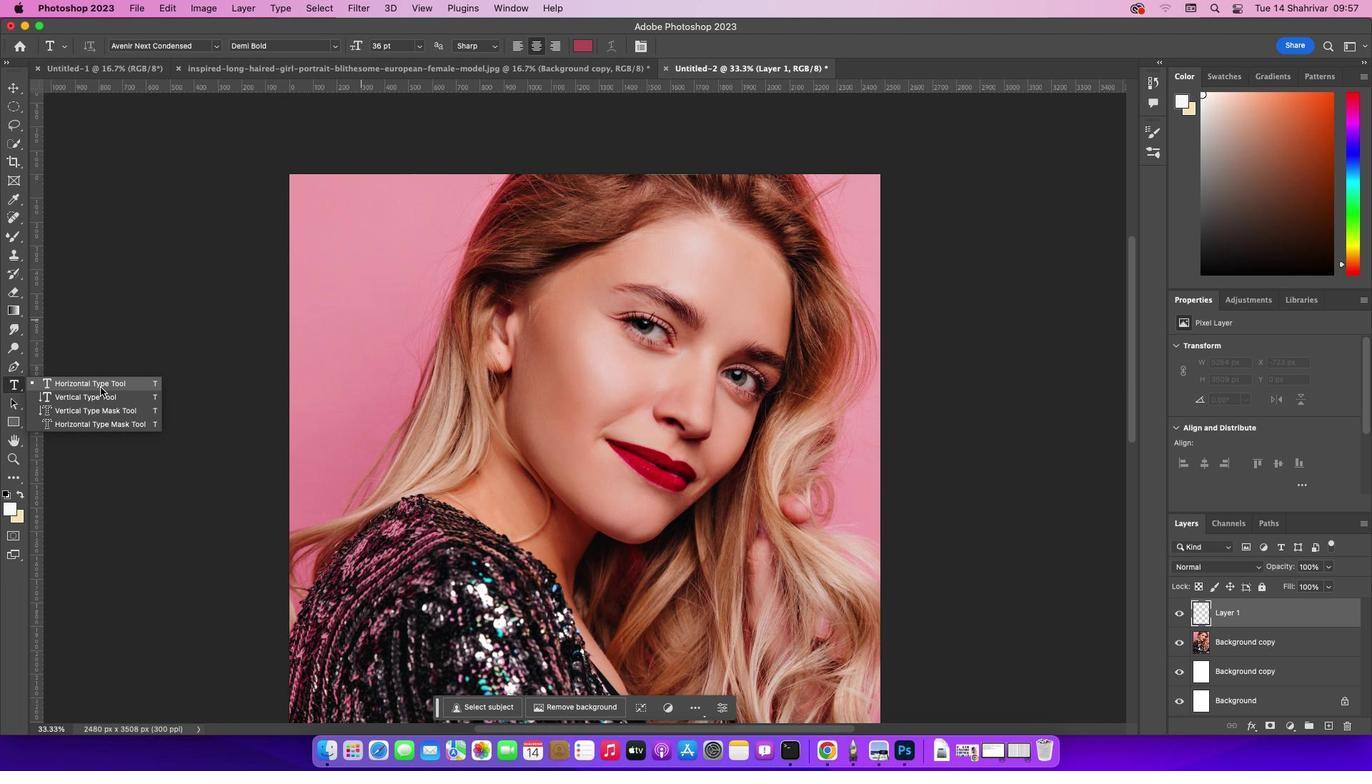 
Action: Mouse pressed left at (100, 388)
Screenshot: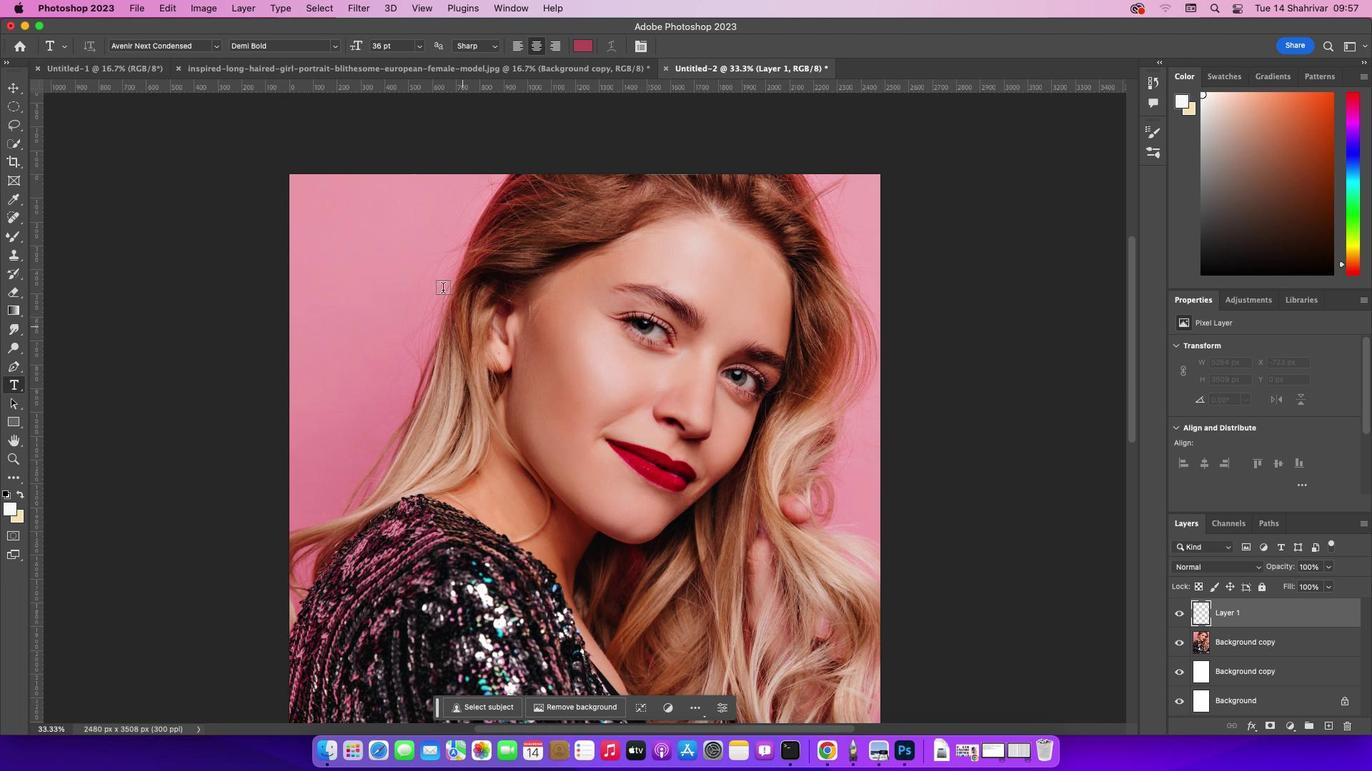 
Action: Mouse moved to (394, 260)
Screenshot: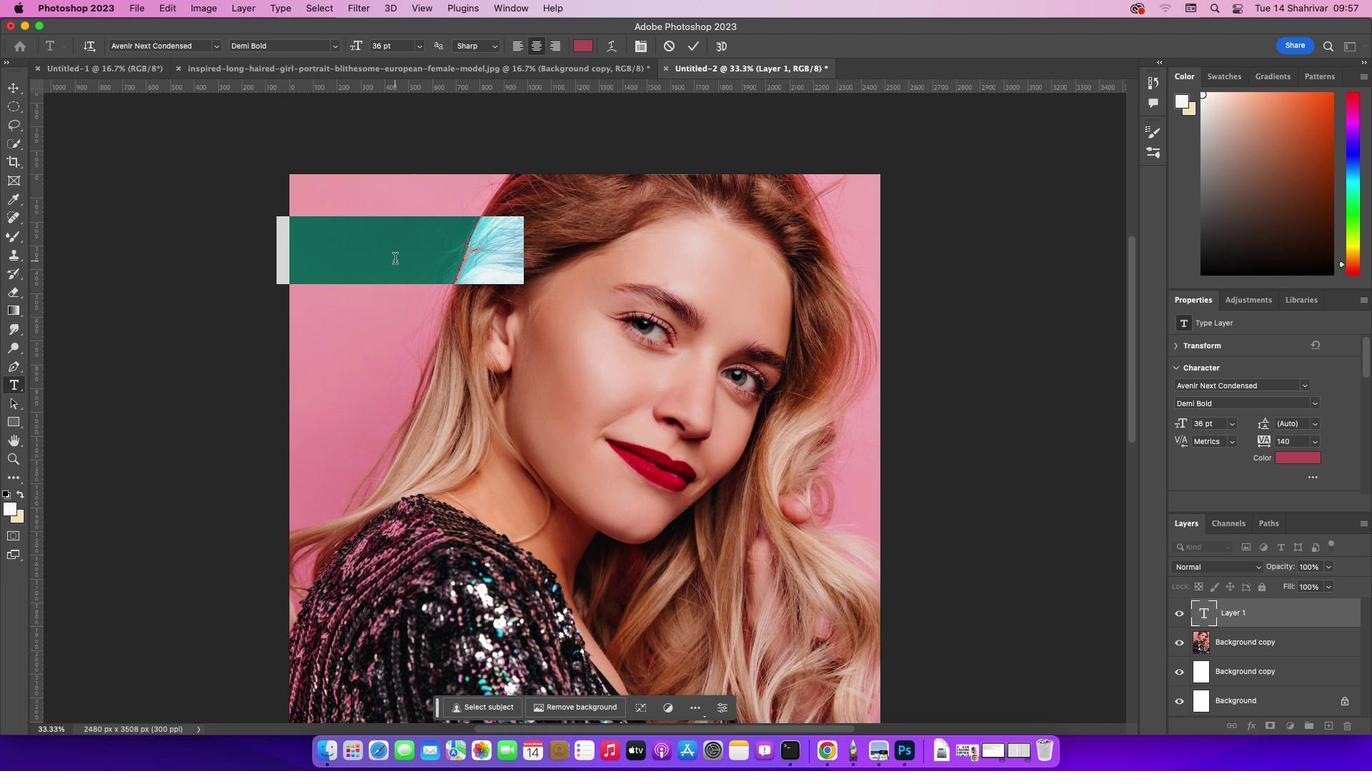 
Action: Mouse pressed left at (394, 260)
Screenshot: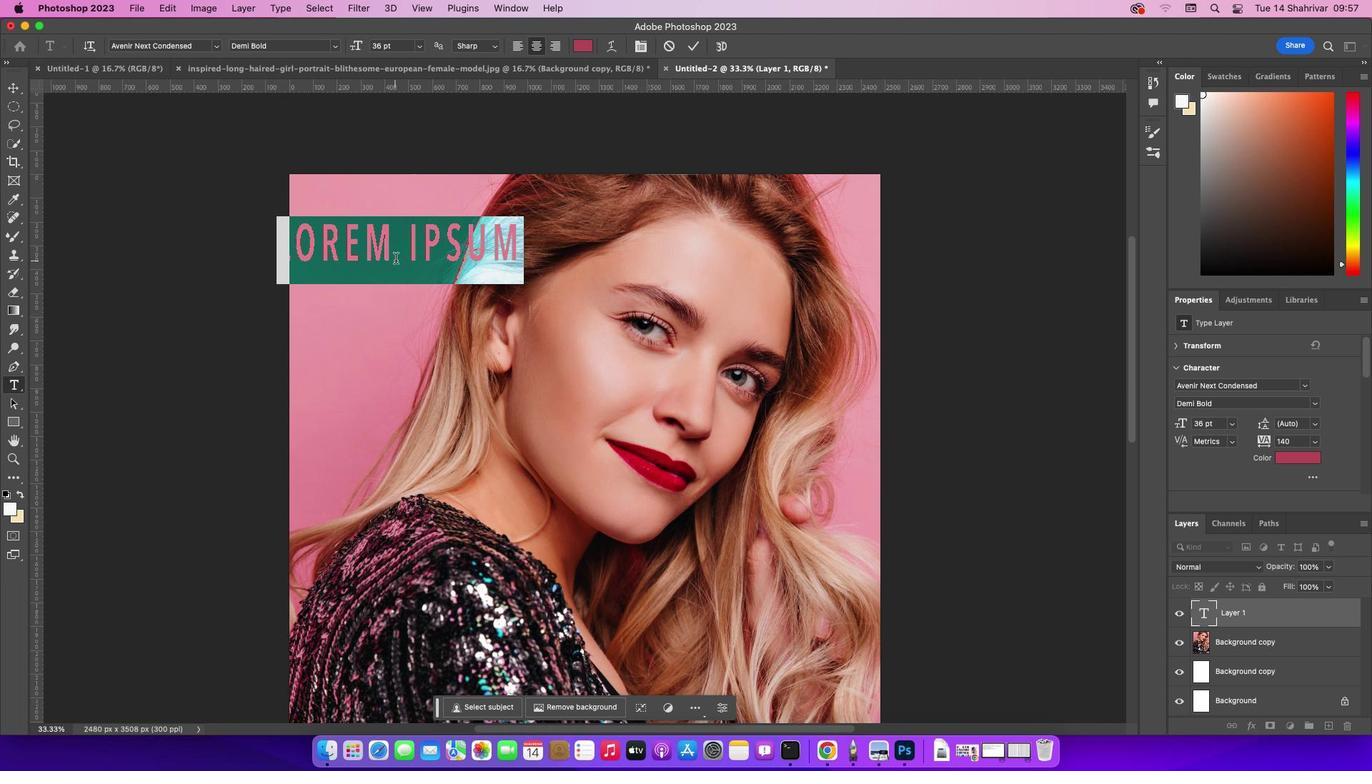 
Action: Mouse moved to (445, 269)
Screenshot: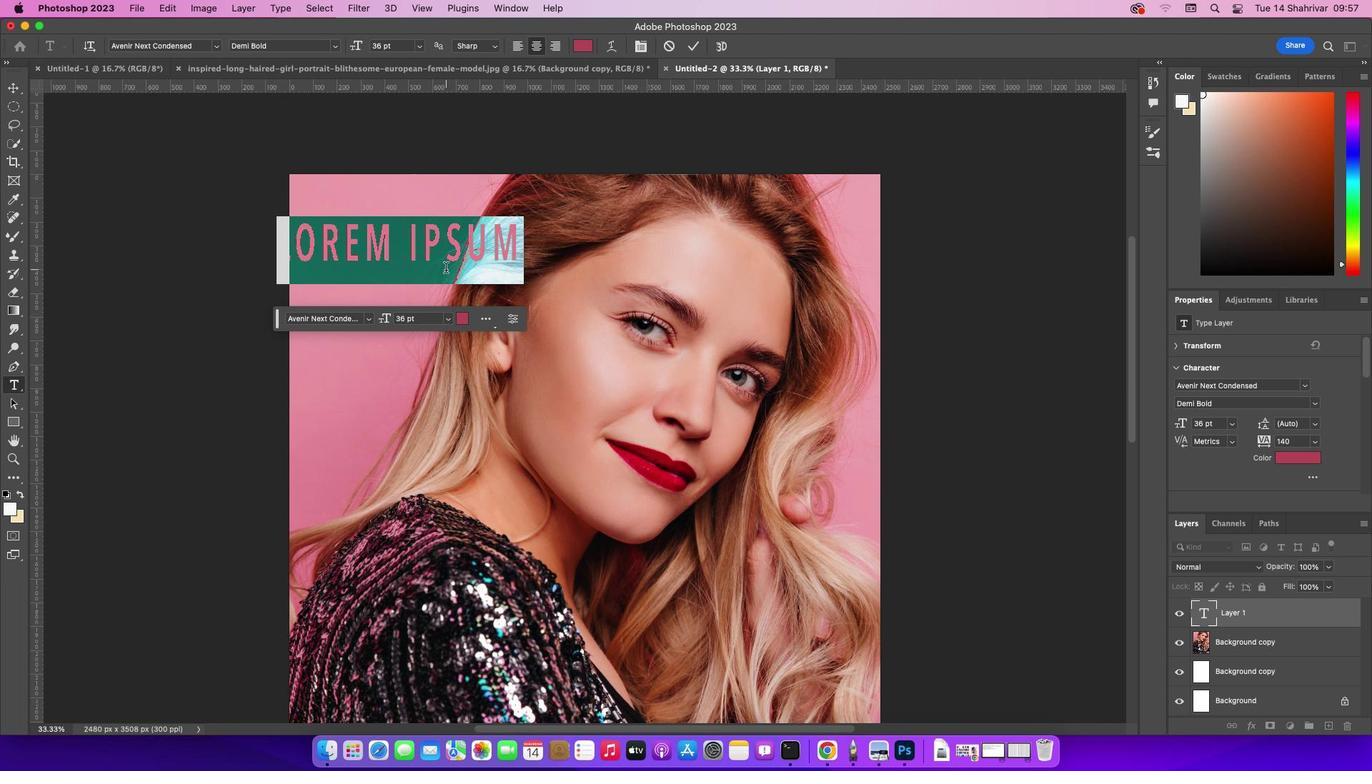 
Action: Key pressed Key.backspace'E''L''L''E'Key.backspaceKey.backspaceKey.backspaceKey.backspaceKey.backspaceKey.backspaceKey.backspaceKey.backspaceKey.backspaceKey.backspaceKey.backspaceKey.backspaceKey.backspaceKey.backspaceKey.backspaceKey.backspaceKey.backspaceKey.backspaceKey.backspaceKey.backspaceKey.backspaceKey.backspace
Screenshot: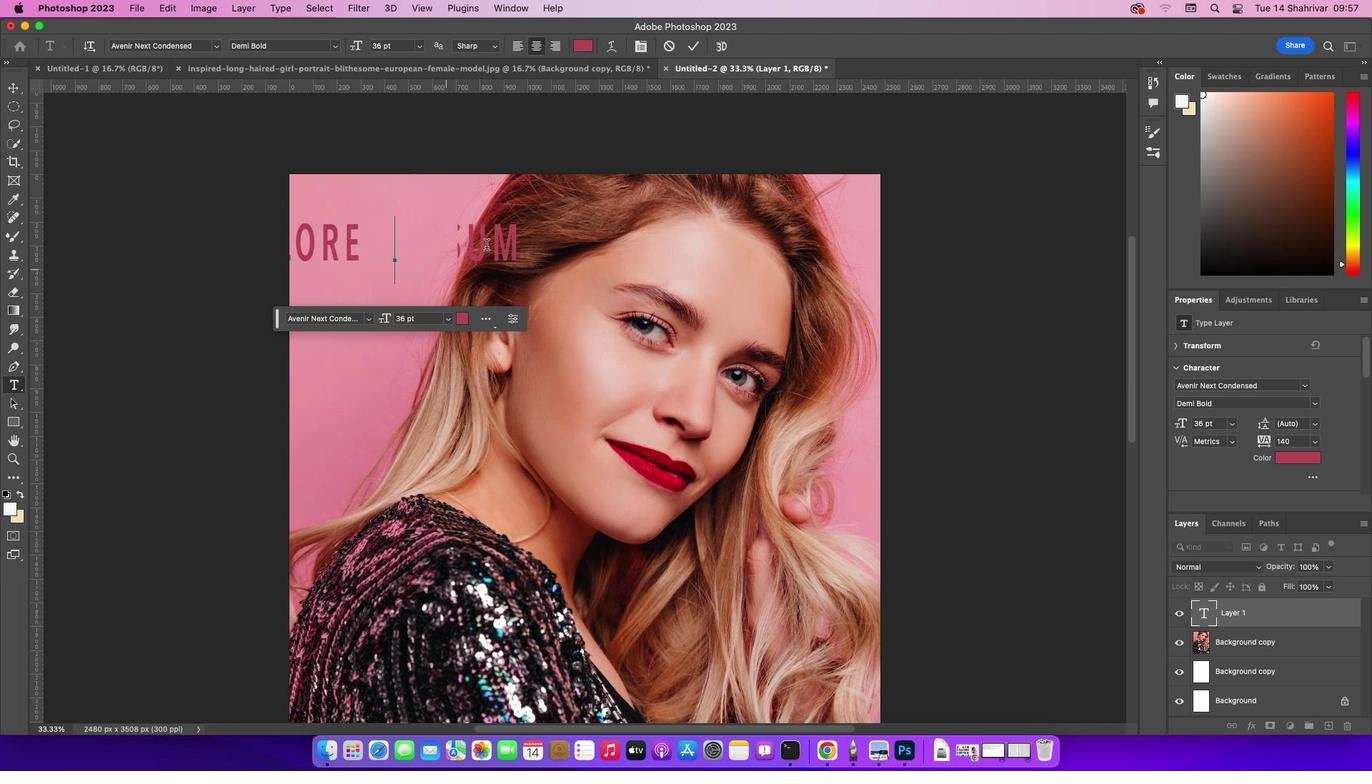 
Action: Mouse moved to (514, 243)
Screenshot: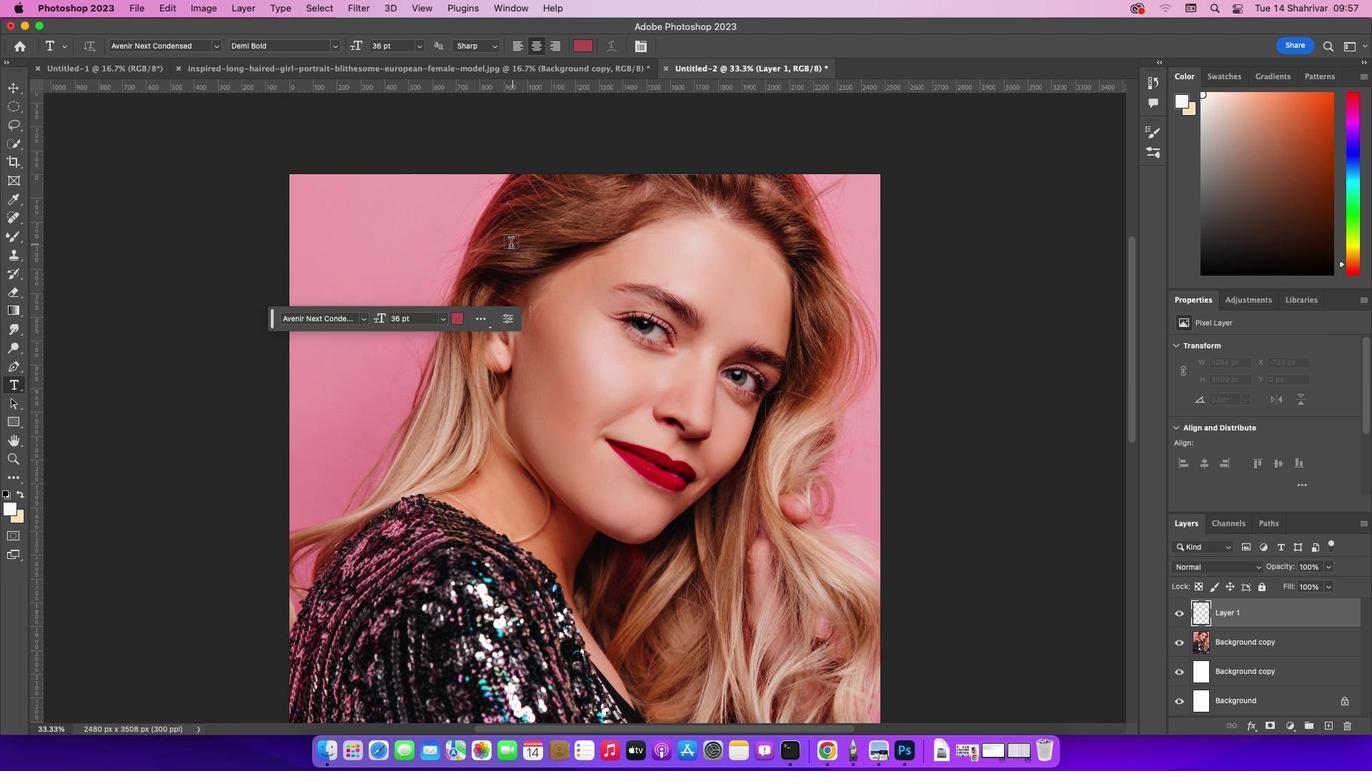 
Action: Mouse pressed left at (514, 243)
Screenshot: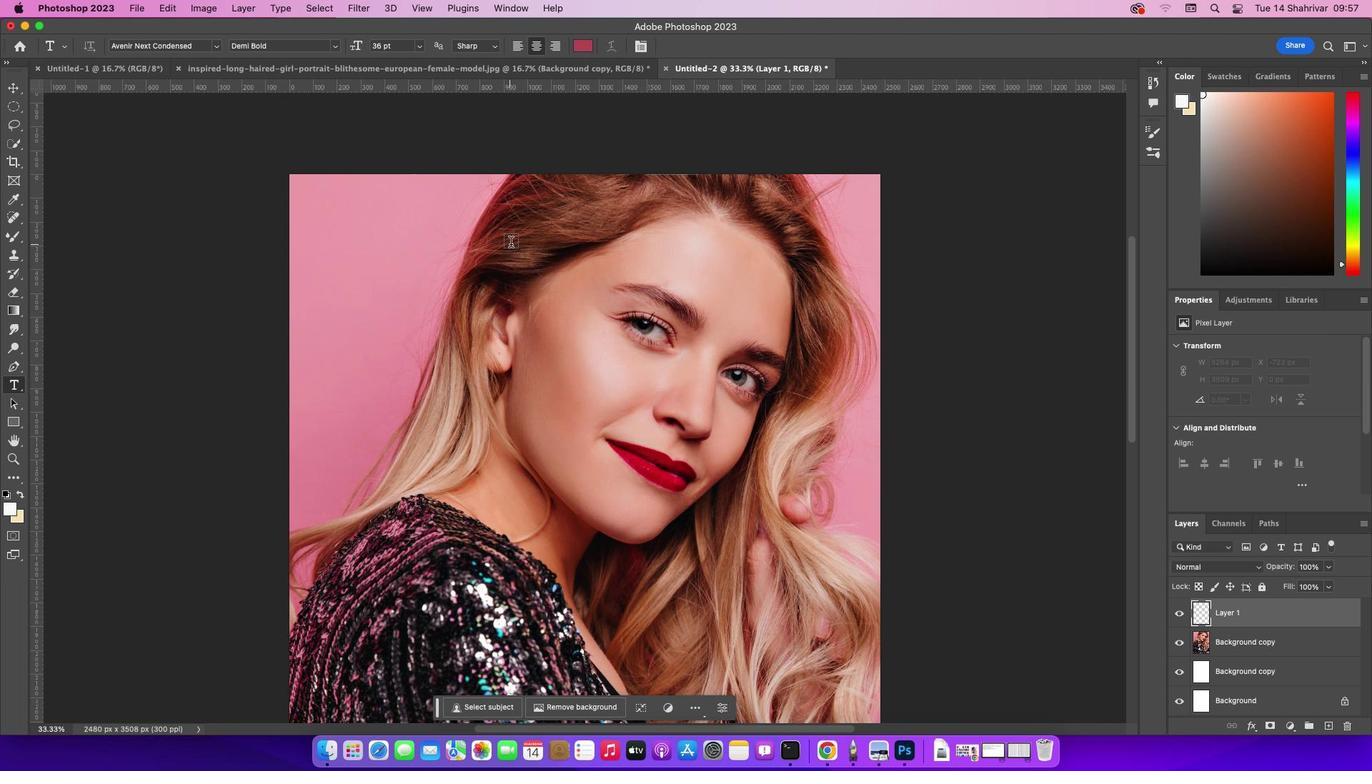 
Action: Mouse moved to (385, 241)
Screenshot: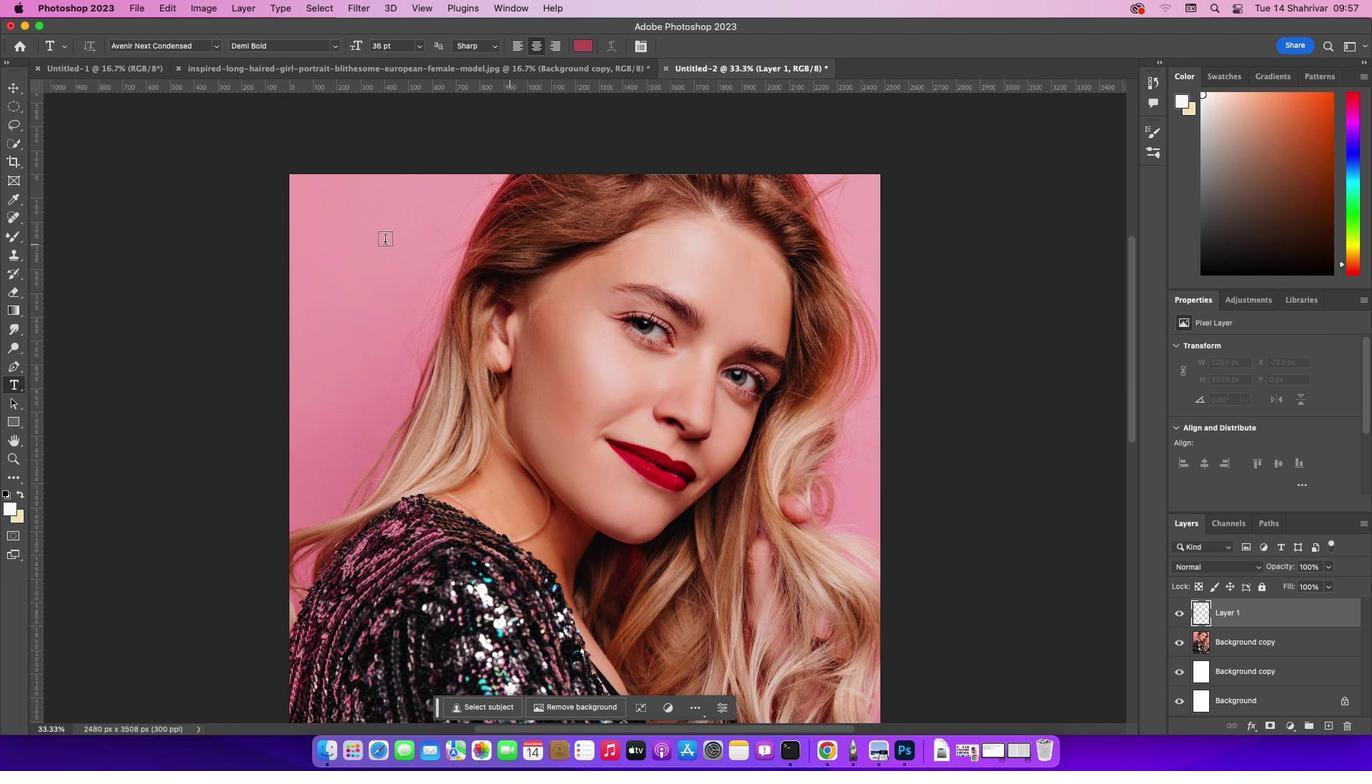 
Action: Mouse pressed left at (385, 241)
Screenshot: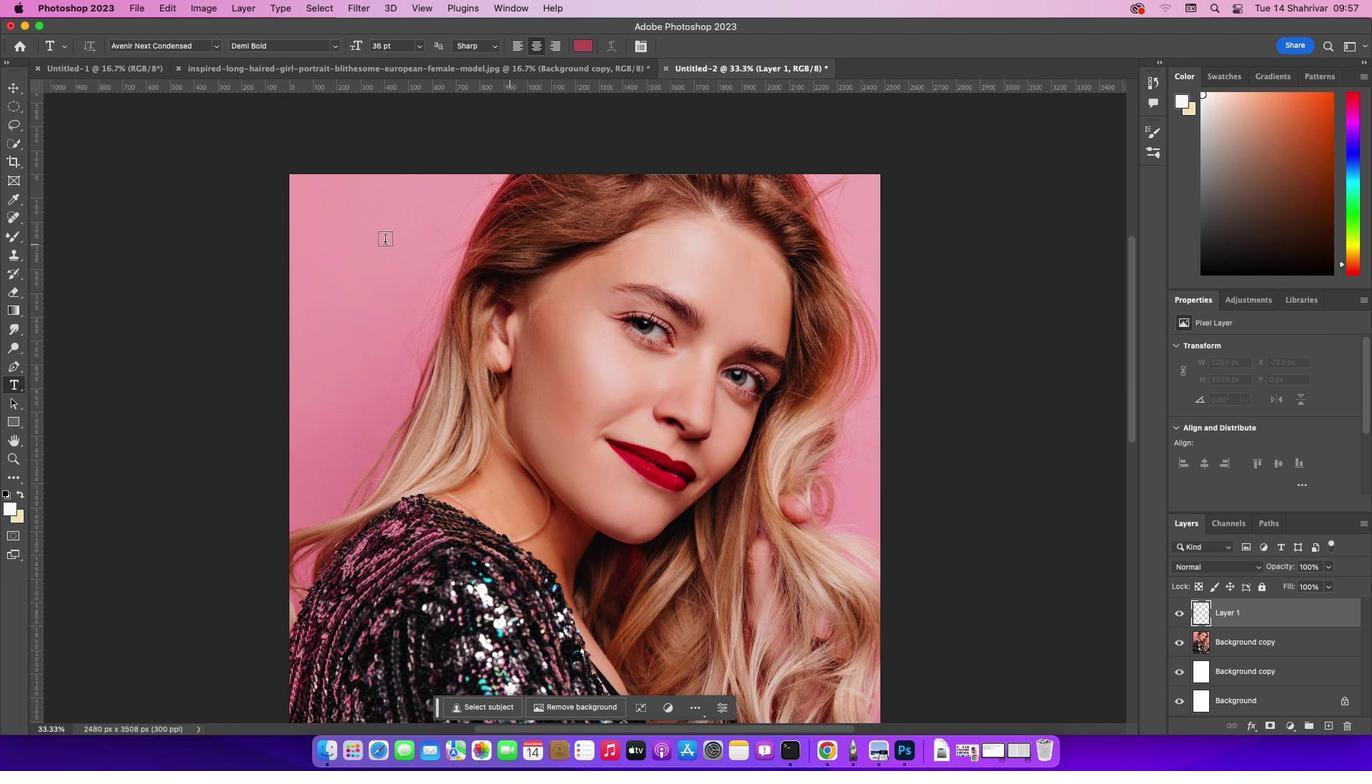 
Action: Mouse pressed left at (385, 241)
Screenshot: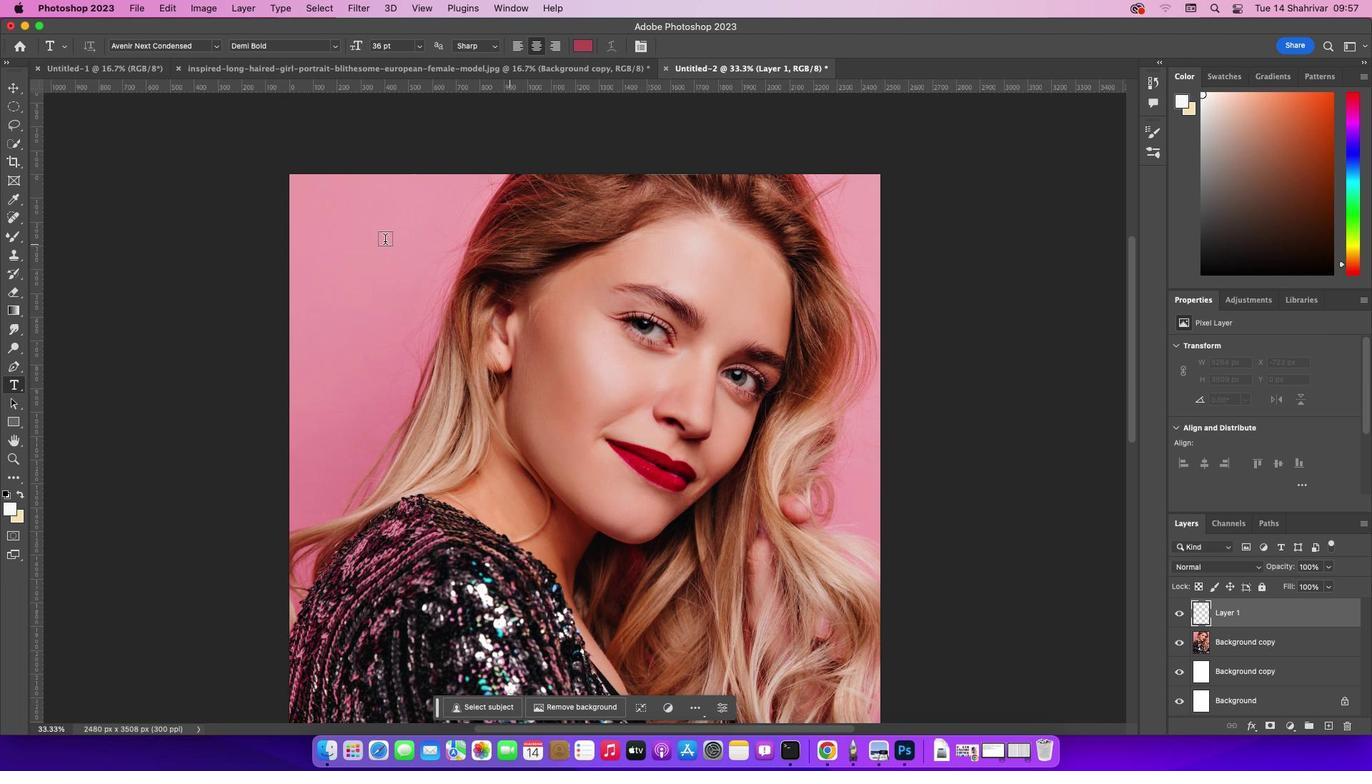 
Action: Mouse moved to (383, 262)
Screenshot: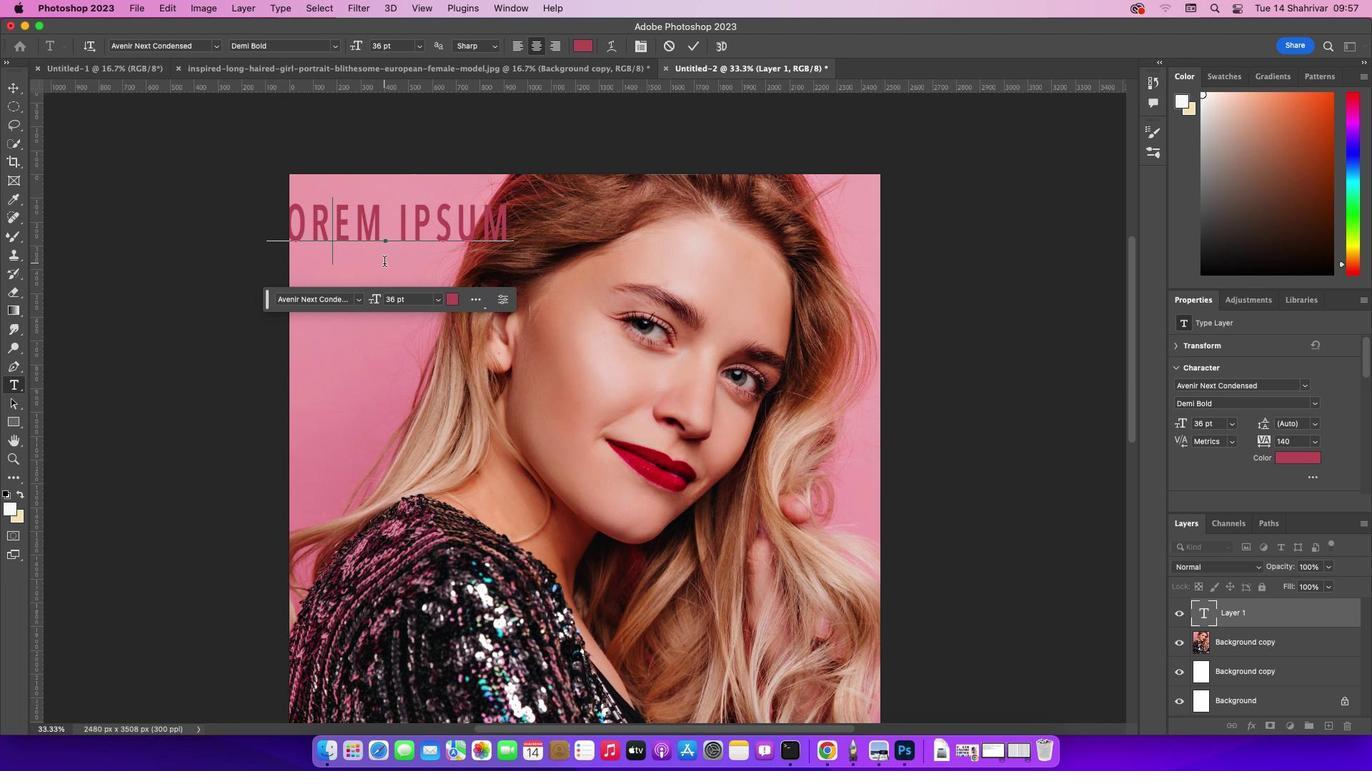 
Action: Key pressed Key.backspaceKey.rightKey.rightKey.rightKey.rightKey.rightKey.rightKey.rightKey.rightKey.backspaceKey.backspaceKey.backspaceKey.backspaceKey.backspaceKey.backspaceKey.backspaceKey.backspaceKey.backspace'E''L''L''E'
Screenshot: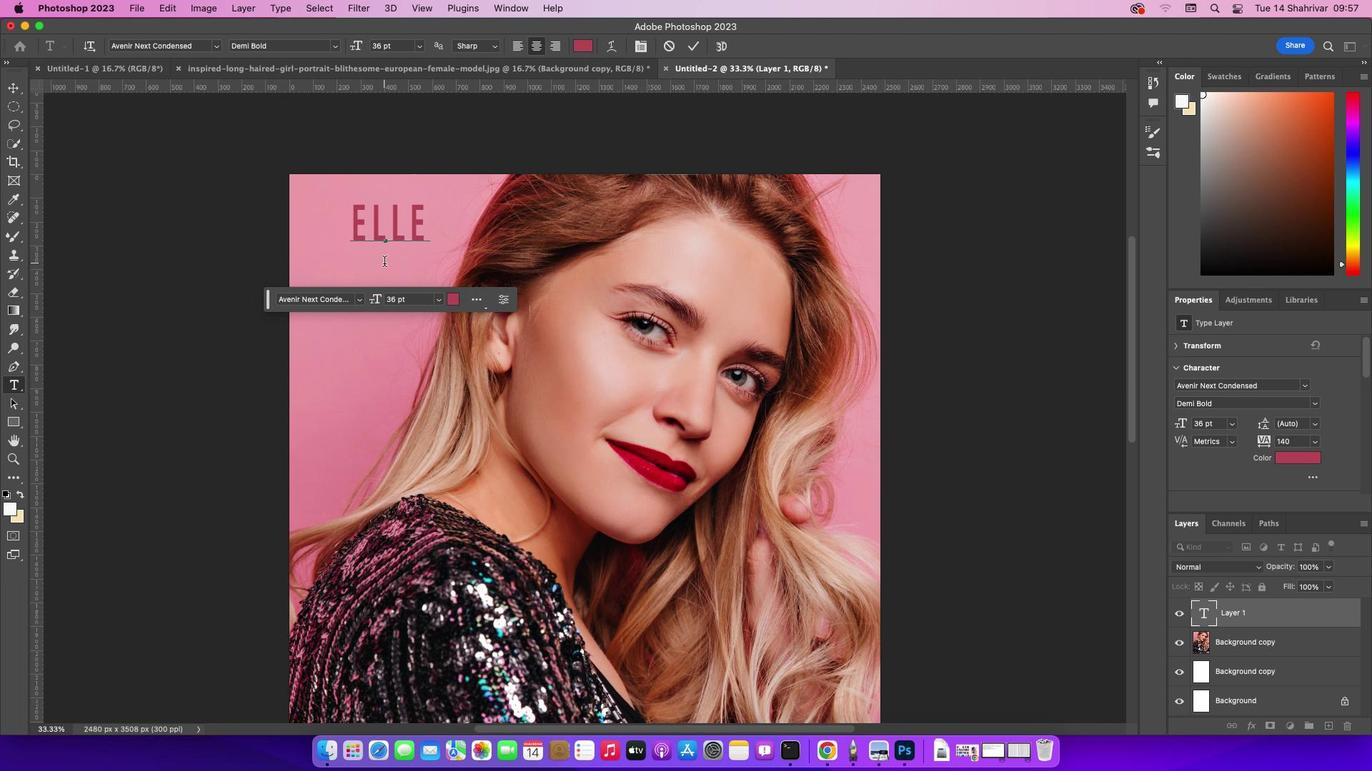 
Action: Mouse moved to (17, 89)
Screenshot: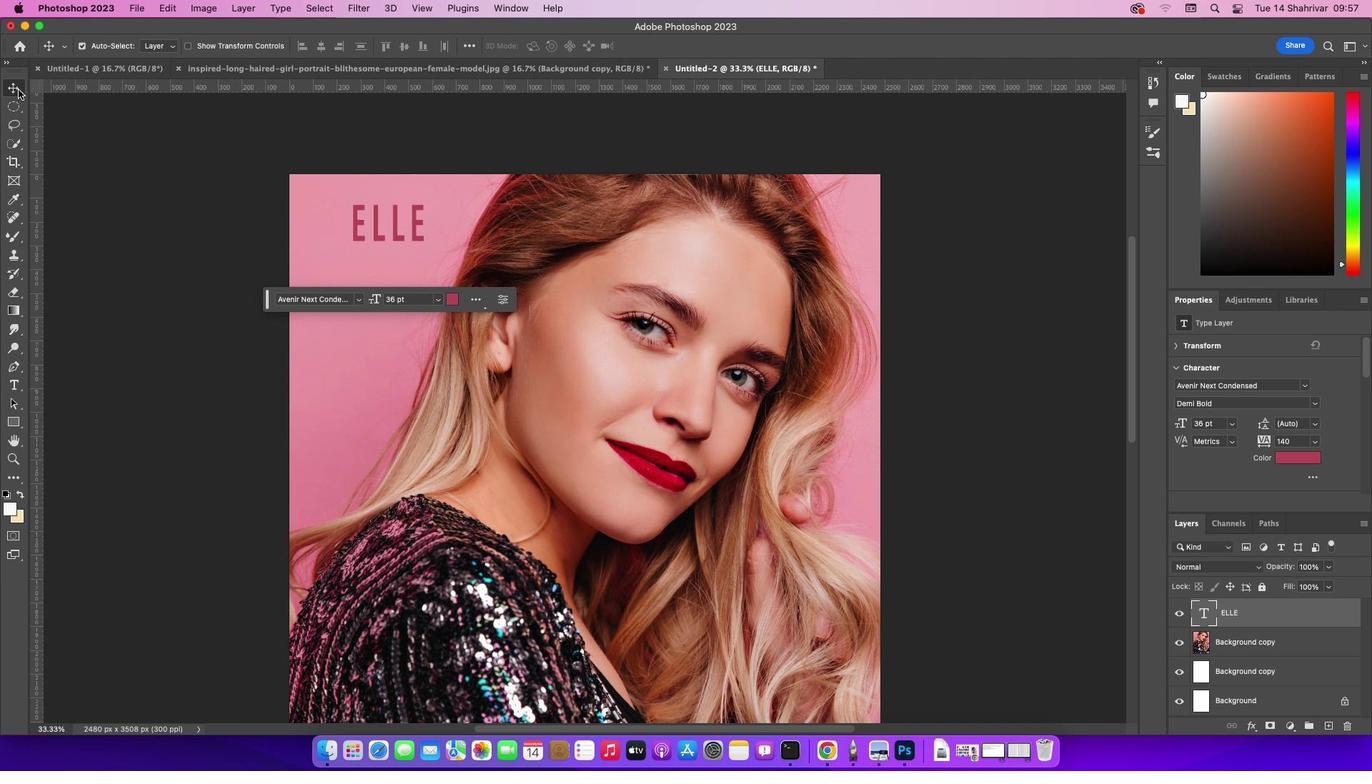 
Action: Mouse pressed left at (17, 89)
Screenshot: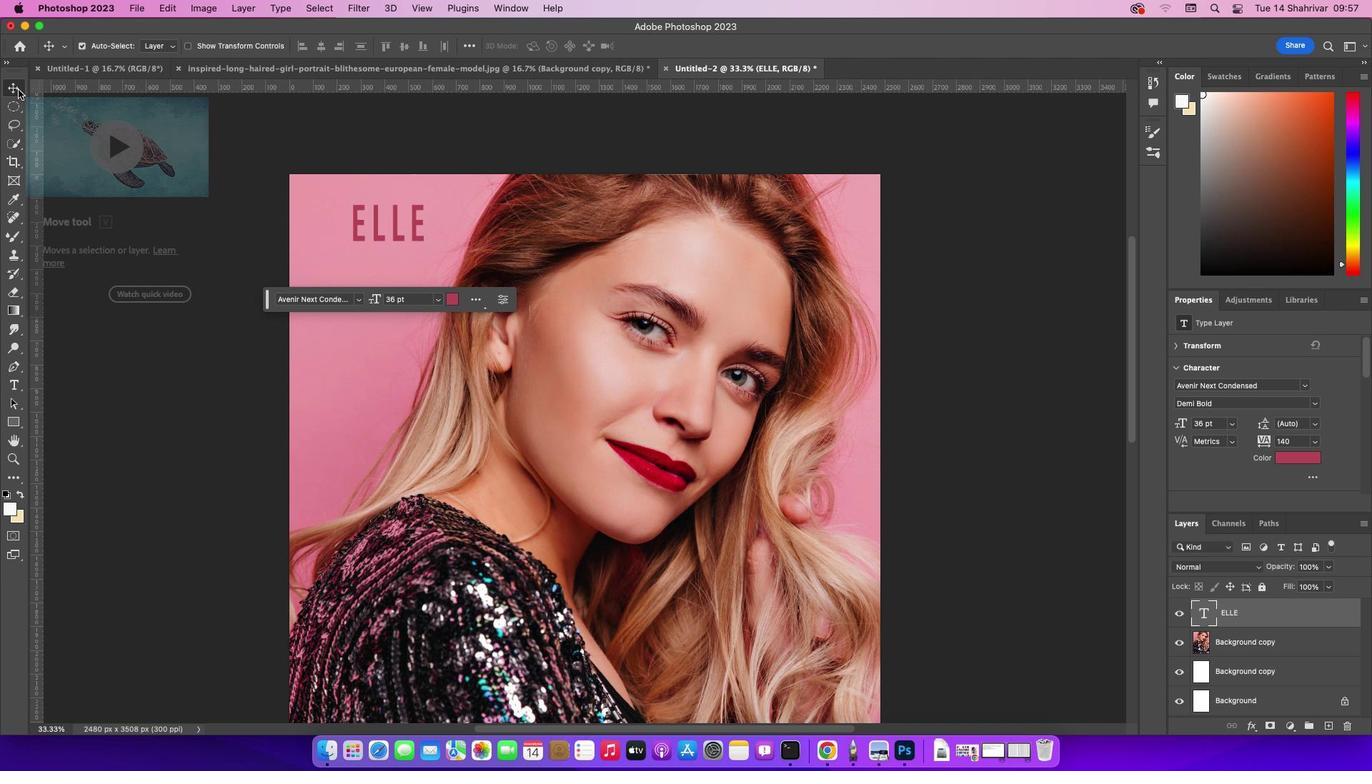 
Action: Mouse moved to (178, 151)
Screenshot: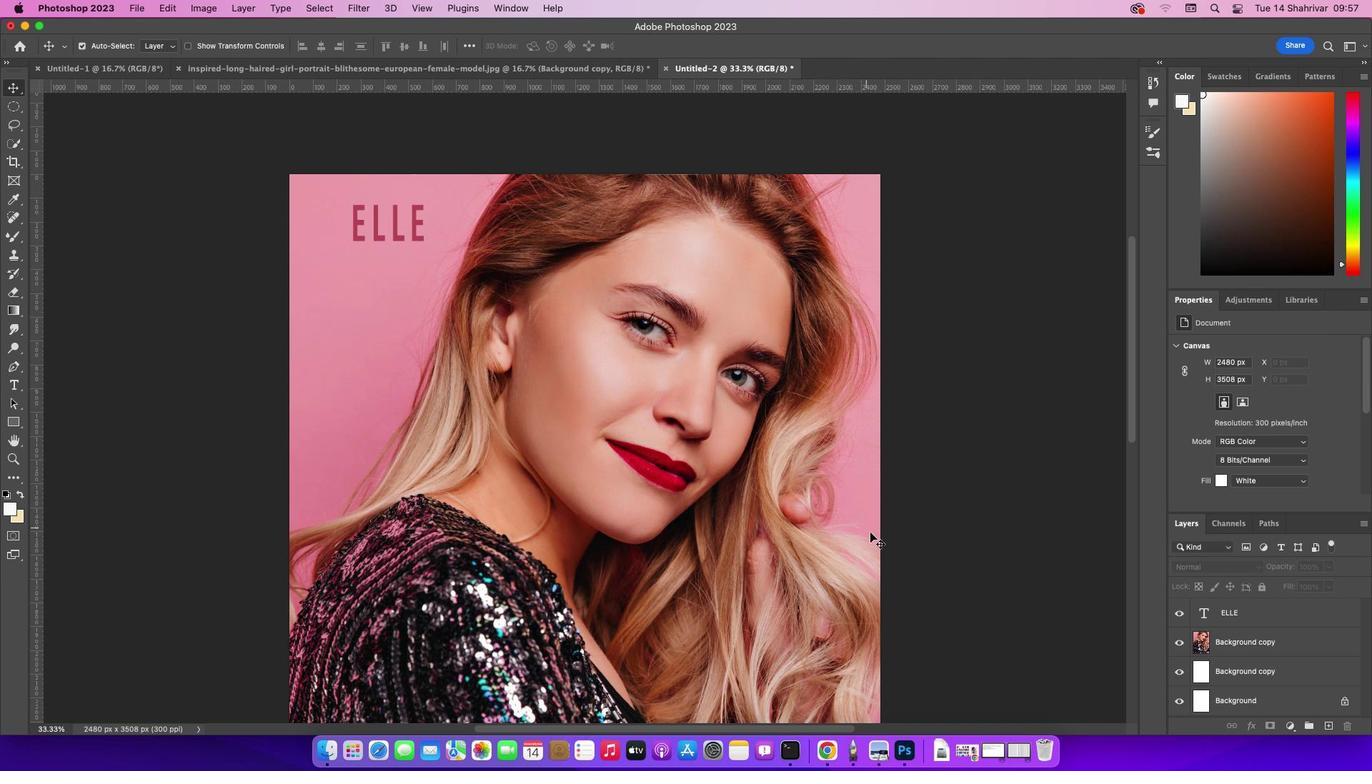 
Action: Mouse pressed left at (178, 151)
Screenshot: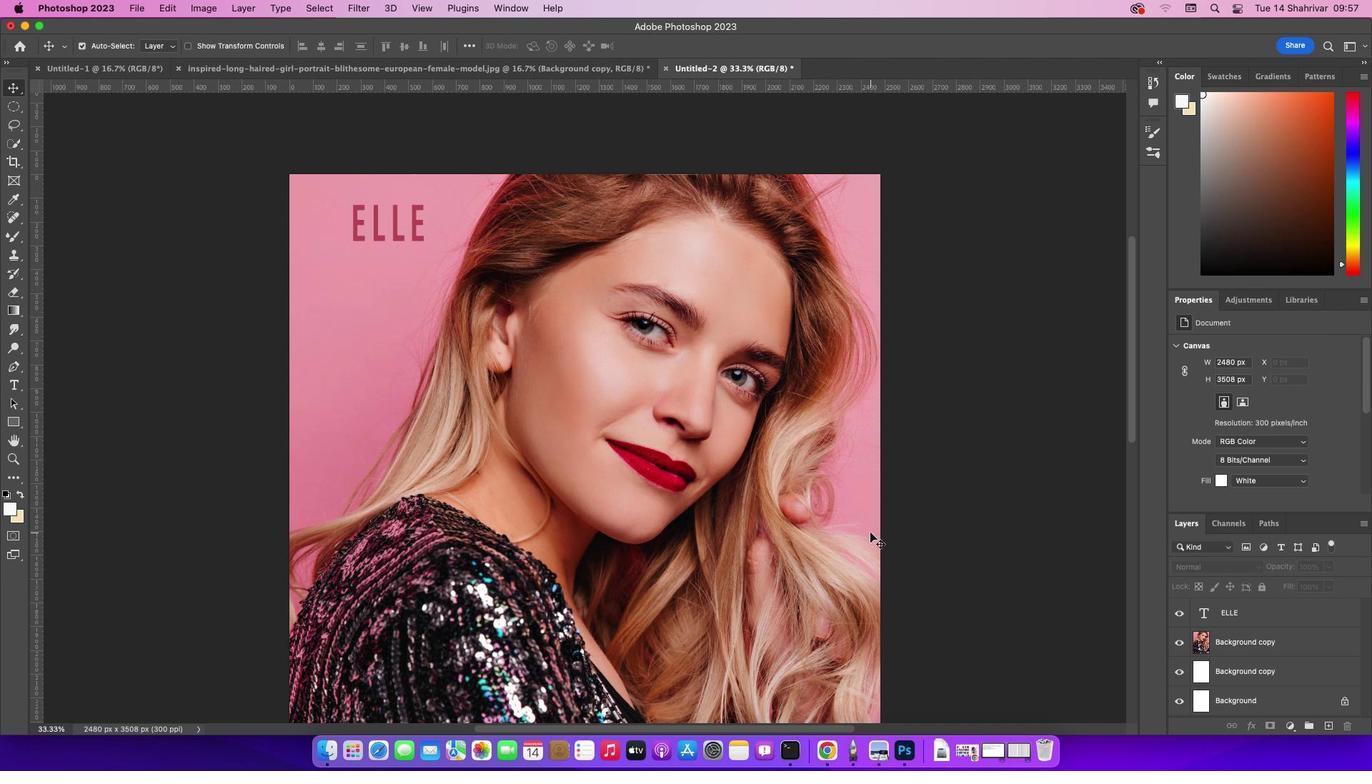 
Action: Mouse moved to (661, 493)
Screenshot: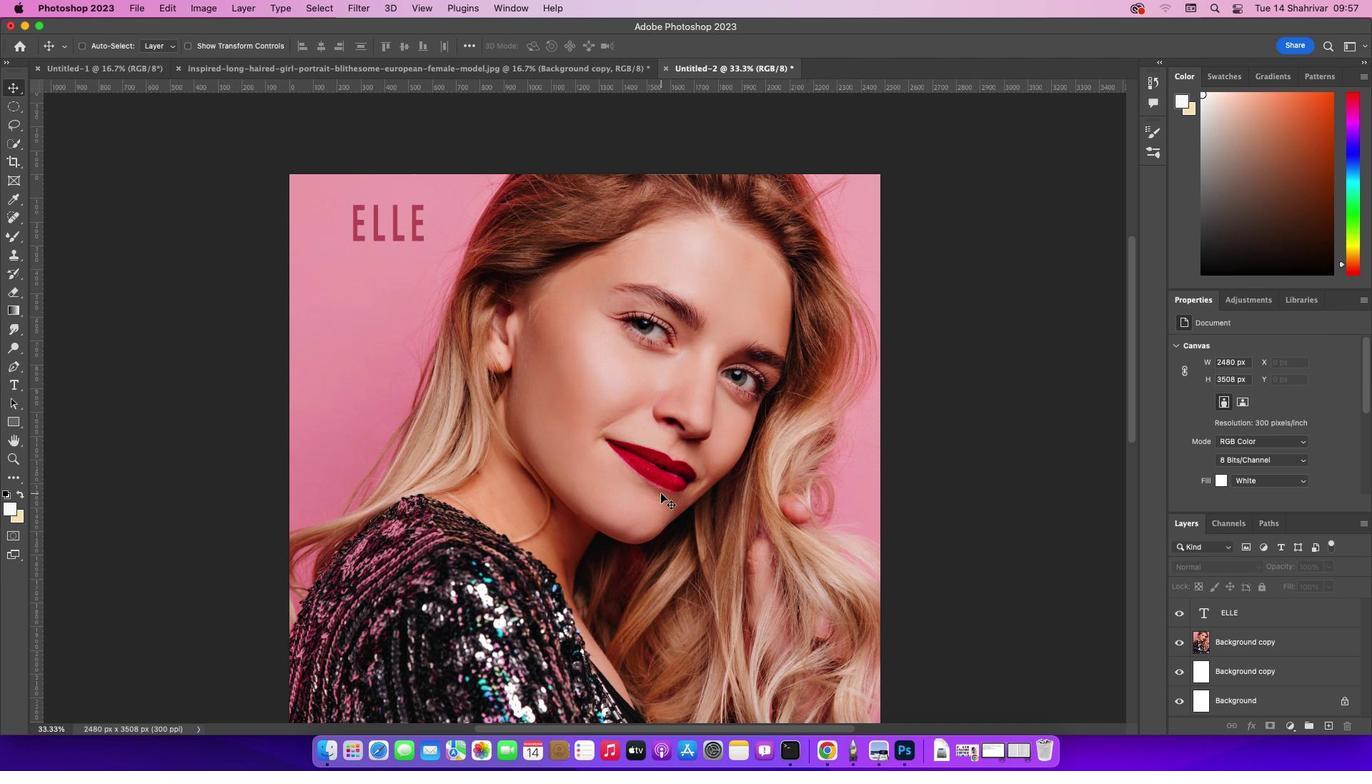 
Action: Key pressed Key.cmd_r'-'
Screenshot: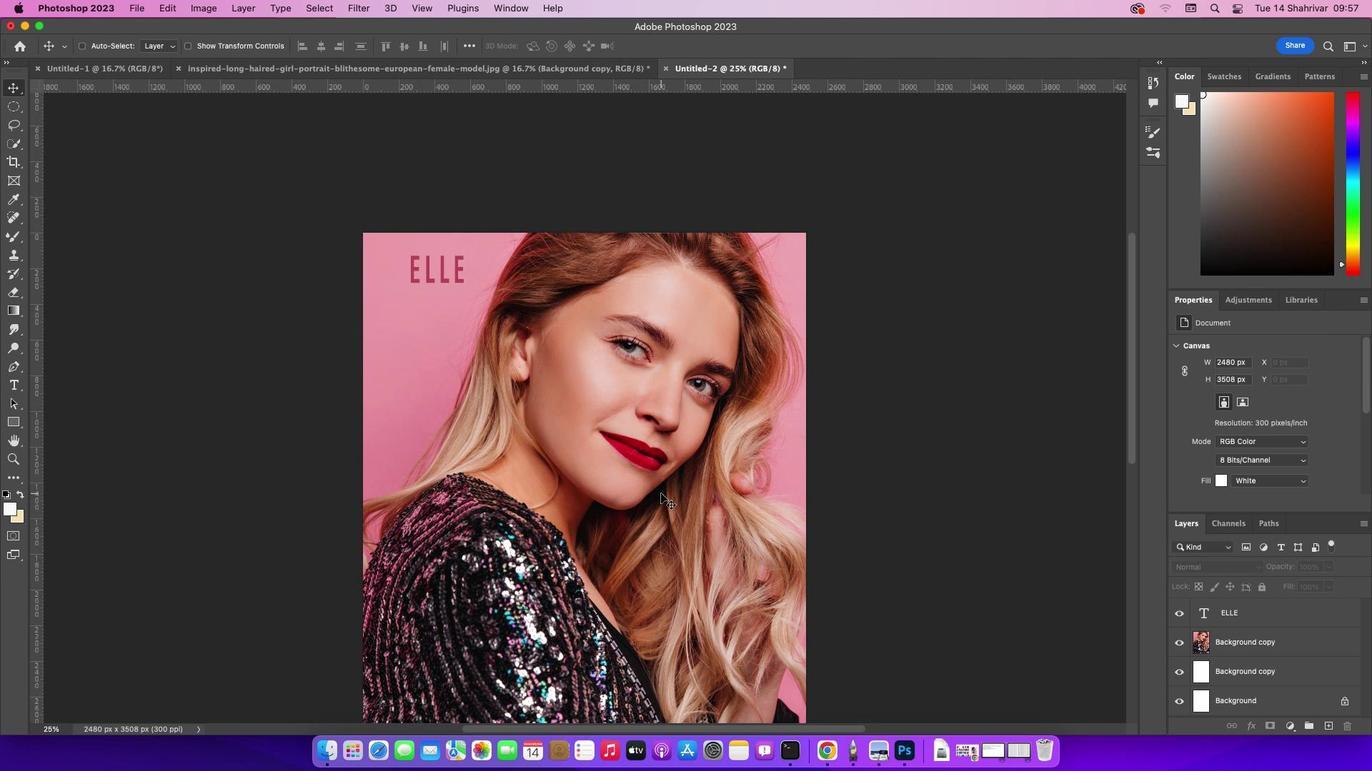 
Action: Mouse moved to (847, 567)
Screenshot: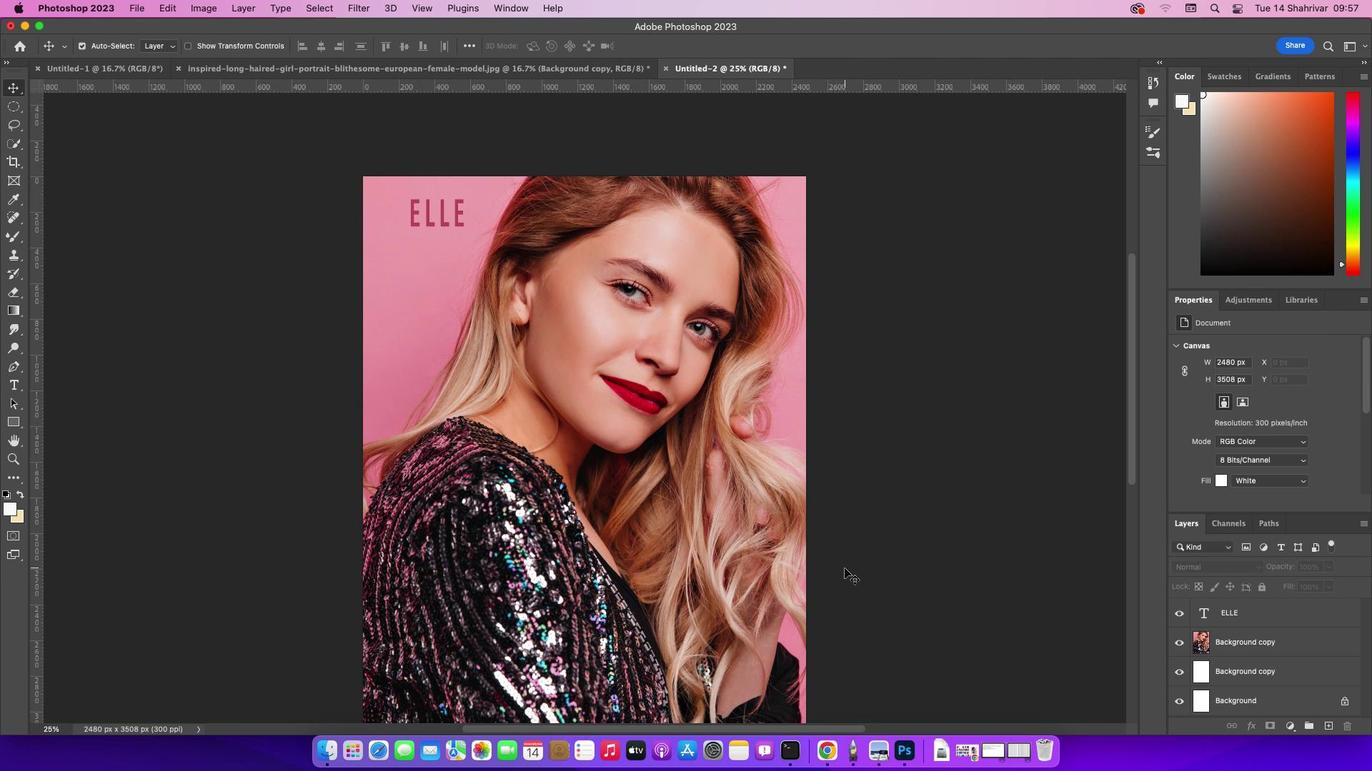 
Action: Mouse scrolled (847, 567) with delta (0, 0)
Screenshot: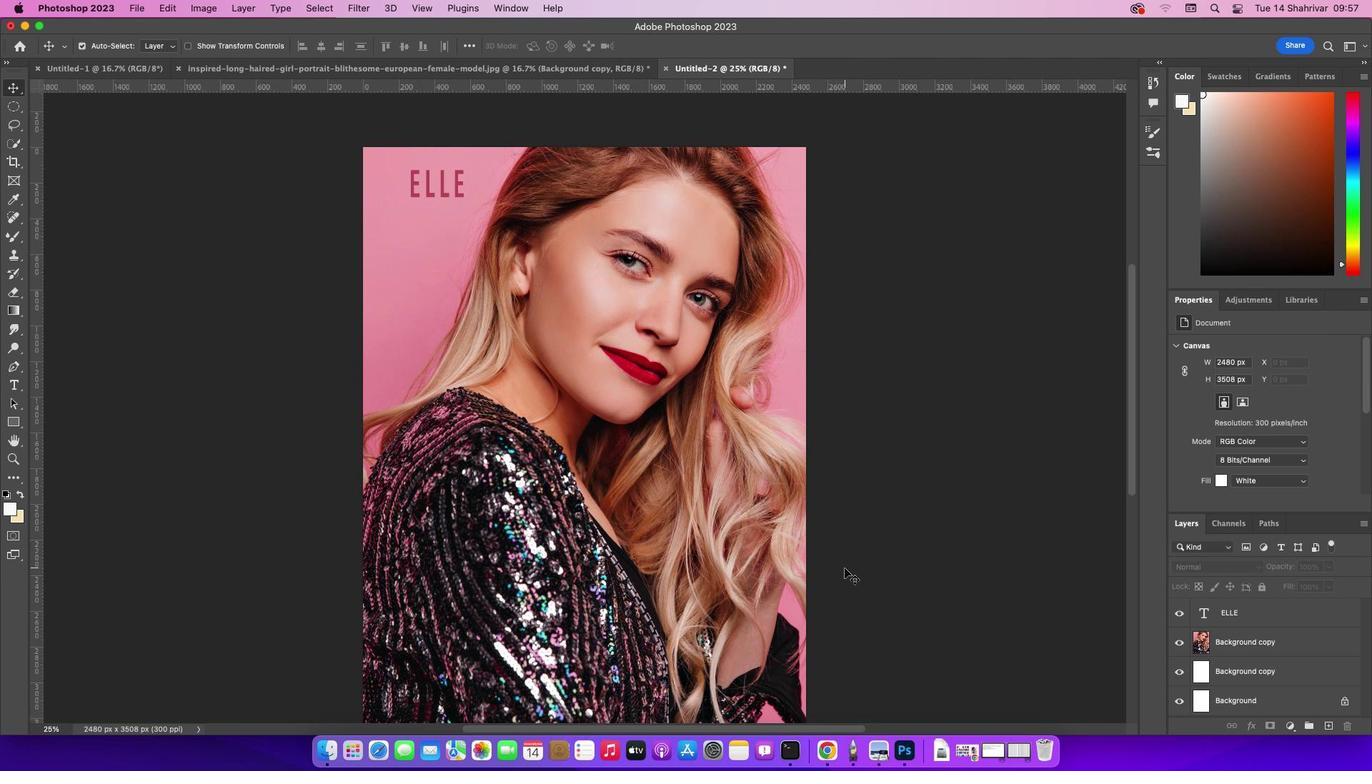 
Action: Mouse scrolled (847, 567) with delta (0, 0)
Screenshot: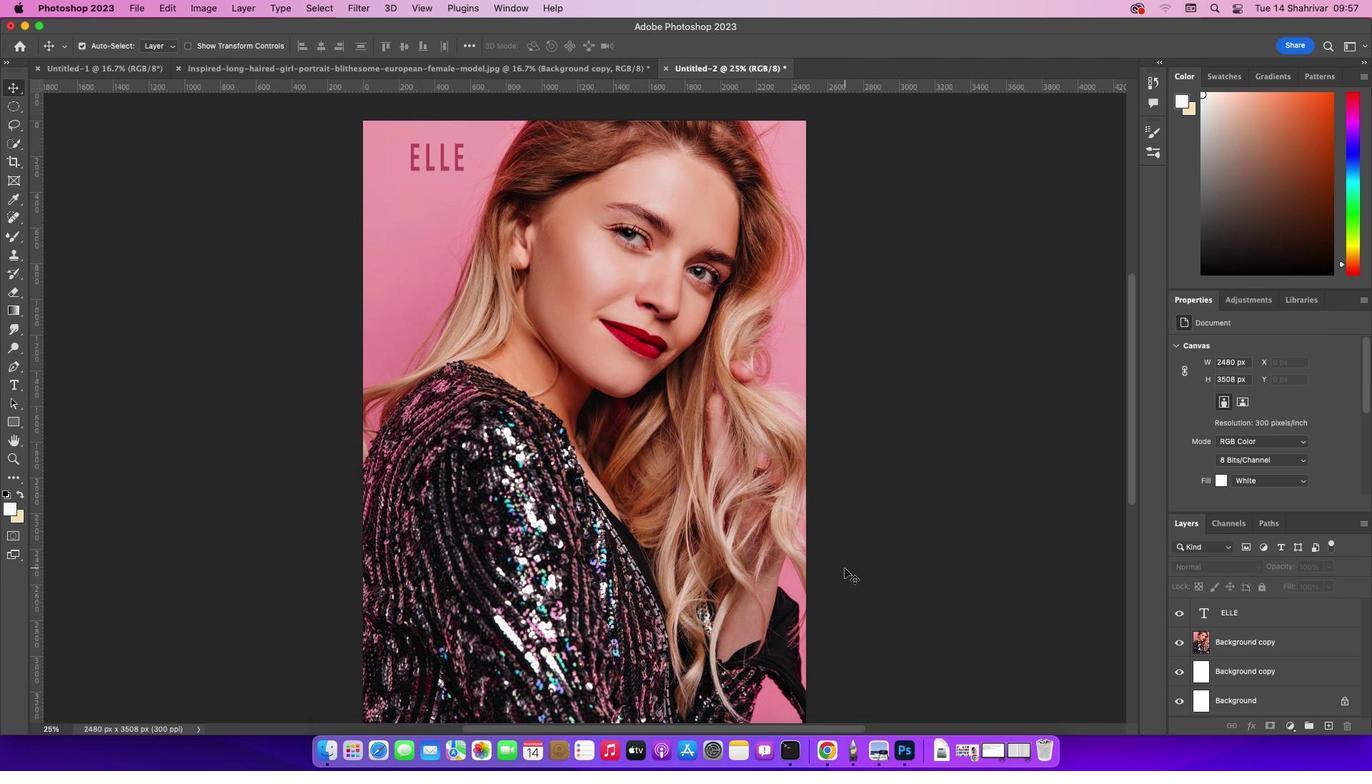 
Action: Mouse scrolled (847, 567) with delta (0, -2)
Screenshot: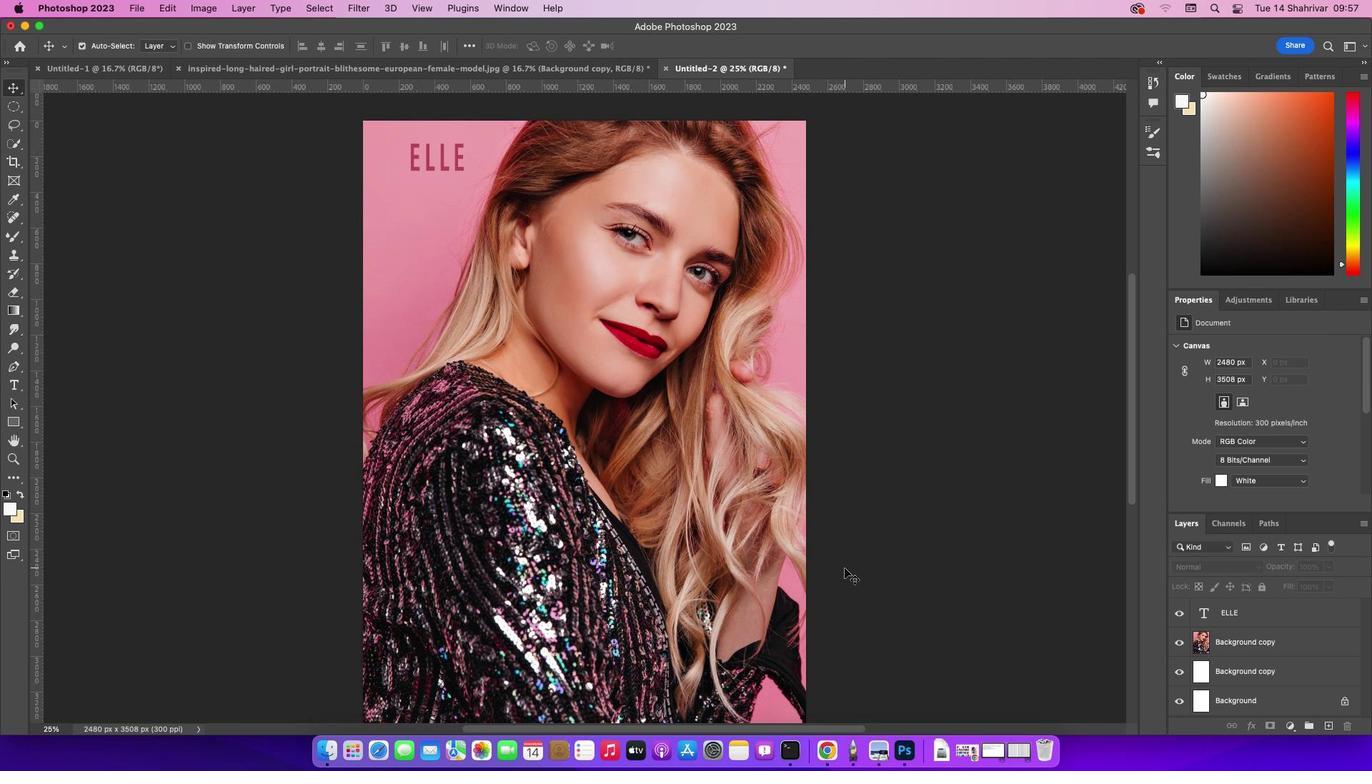 
Action: Mouse scrolled (847, 567) with delta (0, -2)
Screenshot: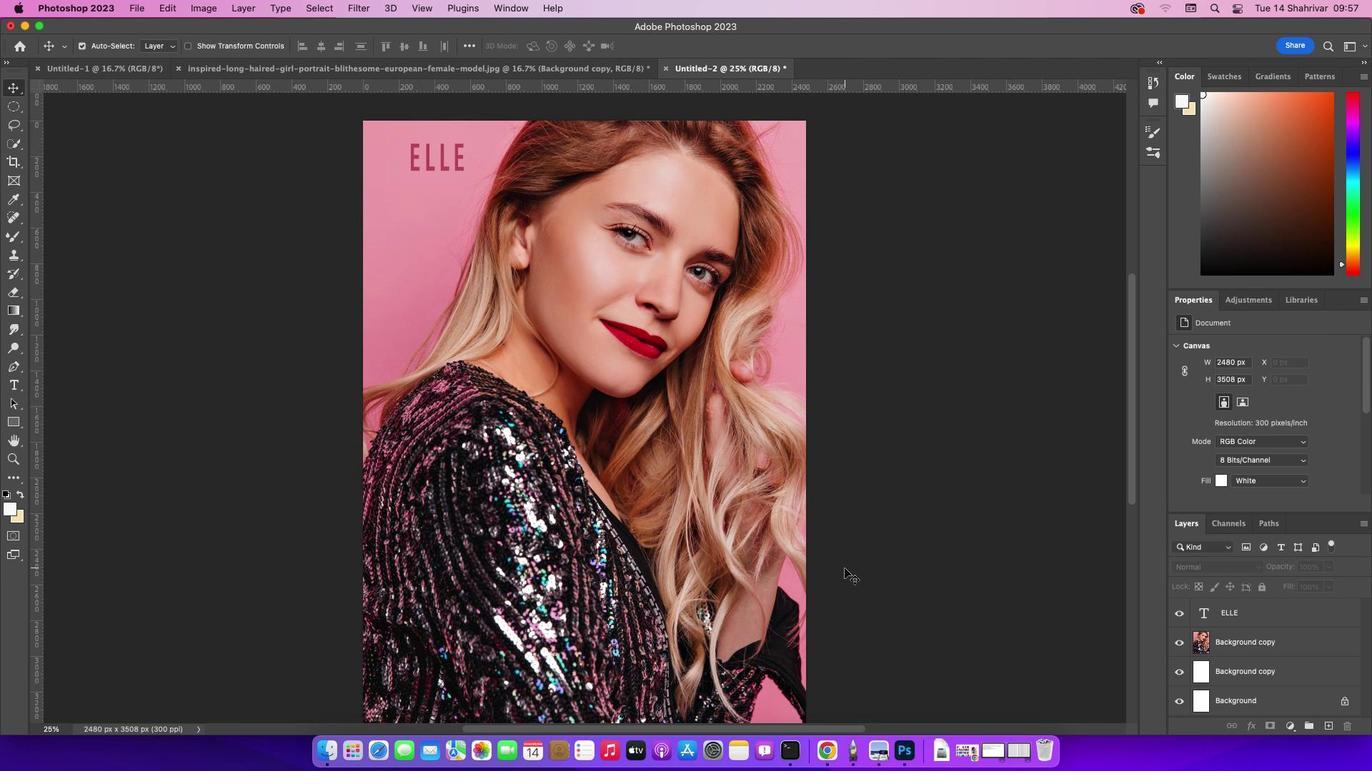 
Action: Mouse moved to (844, 568)
Screenshot: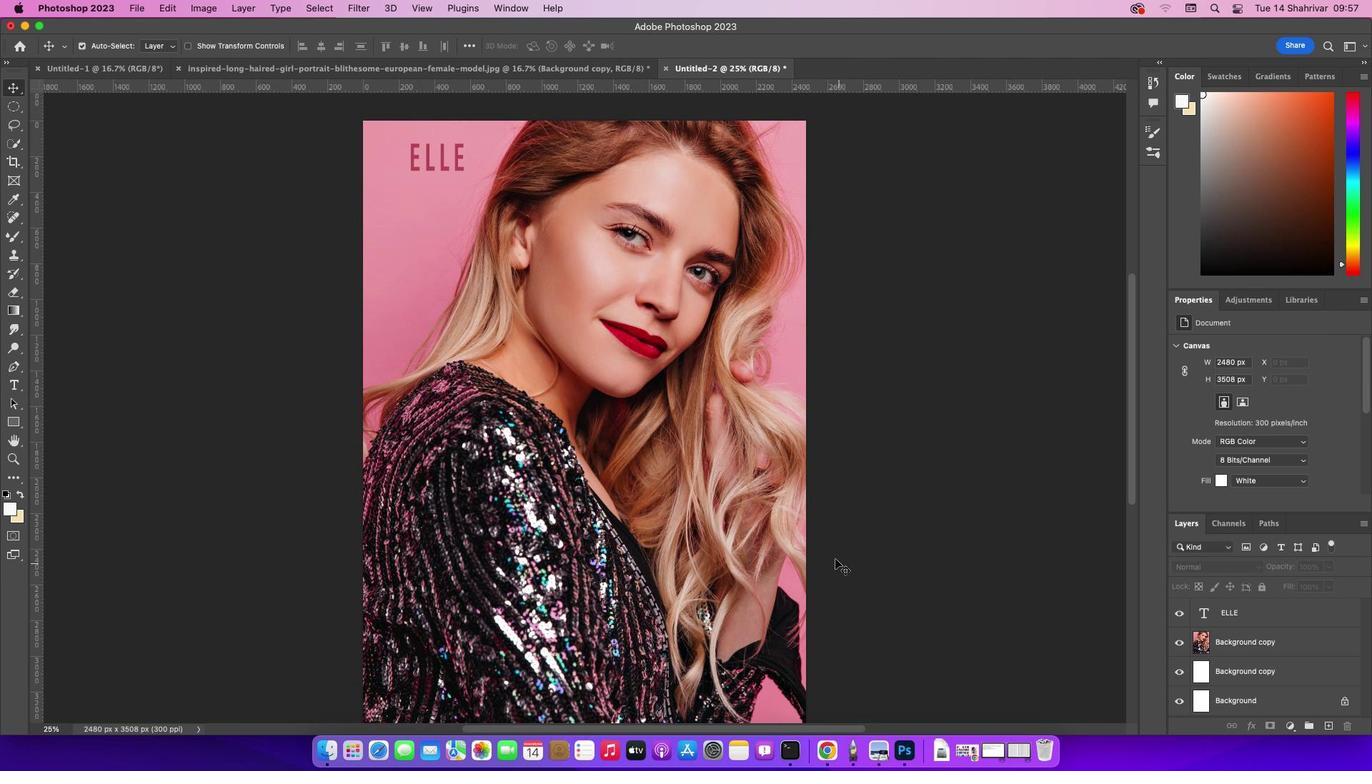 
Action: Mouse scrolled (844, 568) with delta (0, 0)
Screenshot: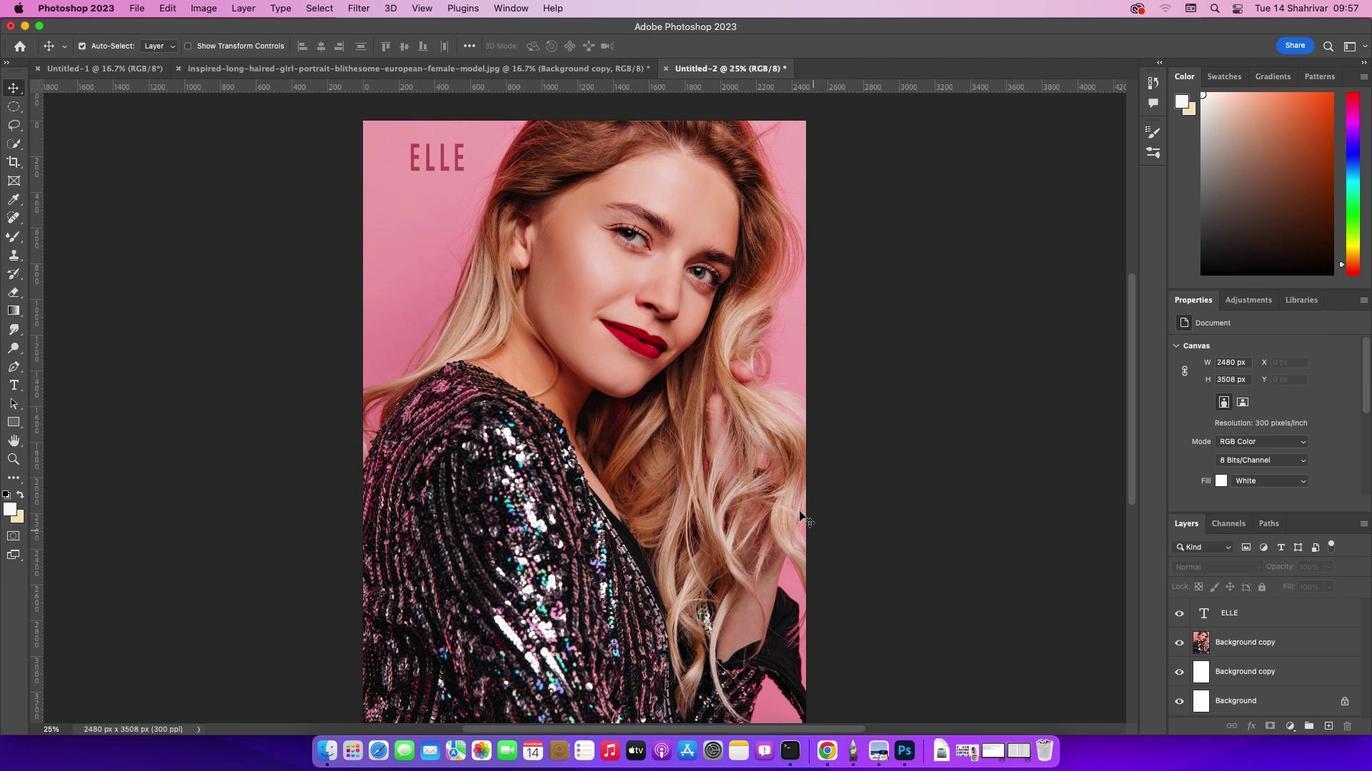 
Action: Mouse scrolled (844, 568) with delta (0, 0)
Screenshot: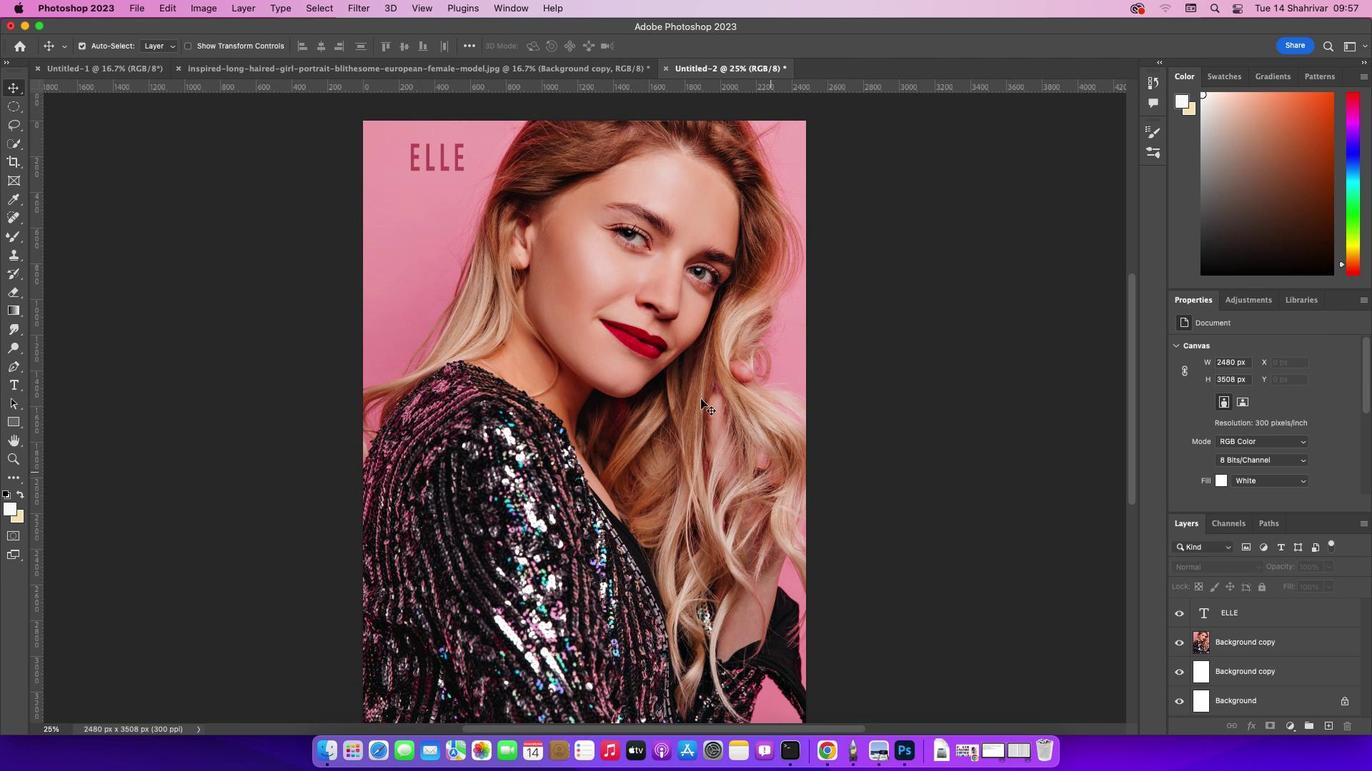 
Action: Mouse scrolled (844, 568) with delta (0, -2)
Screenshot: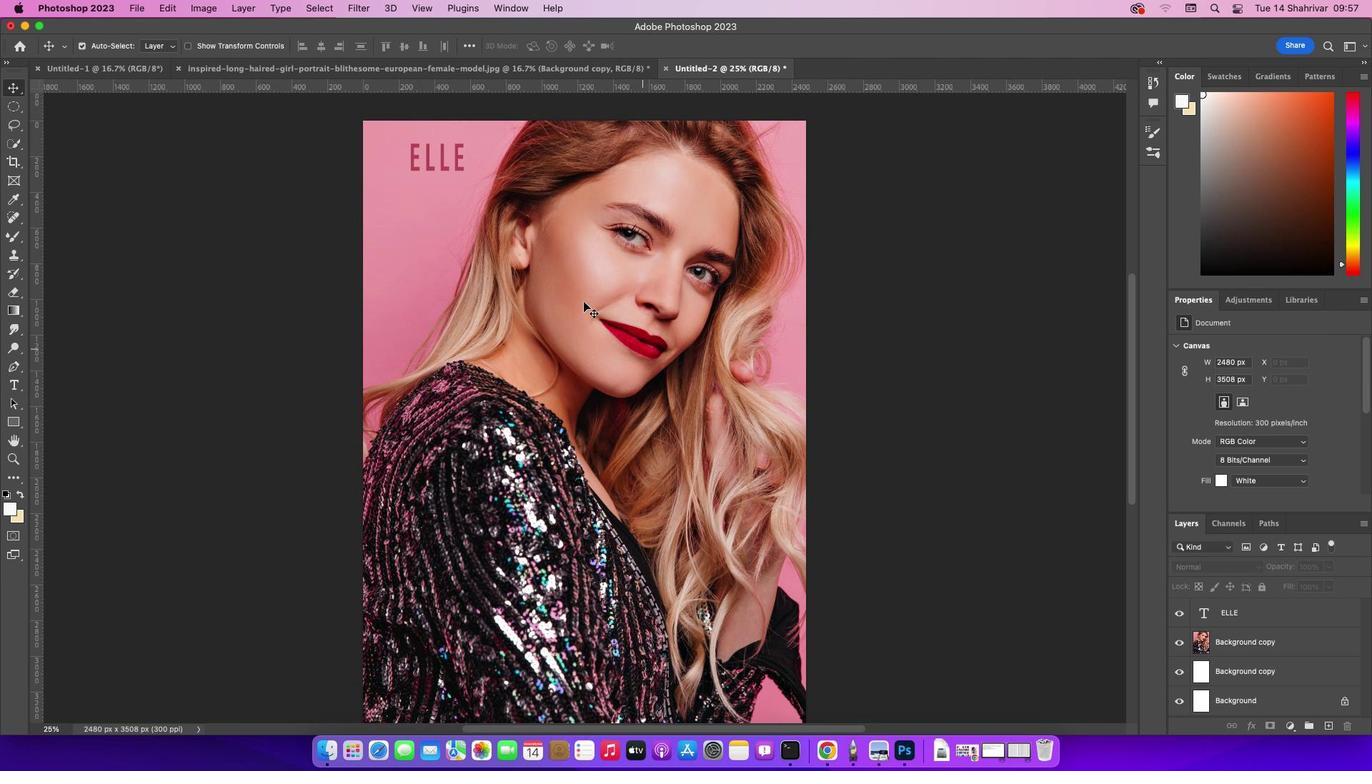 
Action: Mouse scrolled (844, 568) with delta (0, -2)
Screenshot: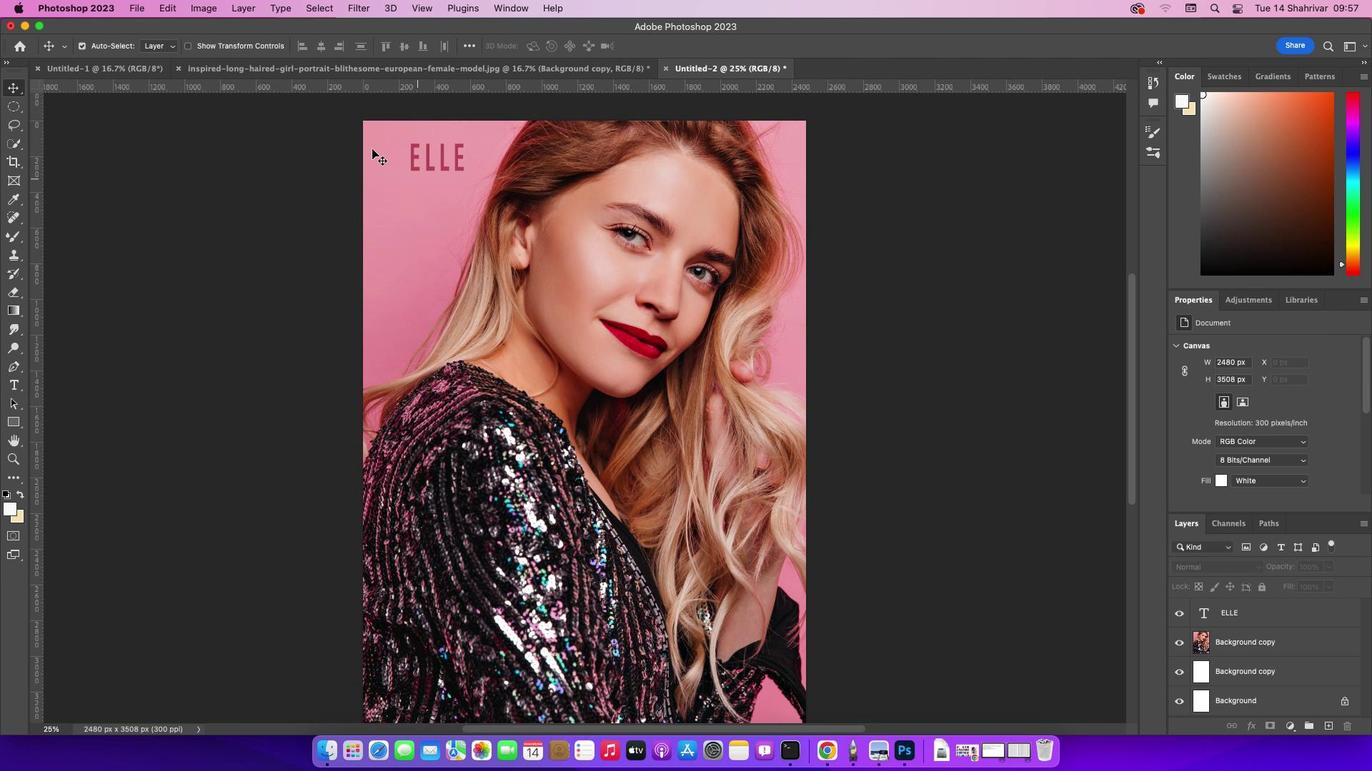 
Action: Mouse moved to (425, 160)
Screenshot: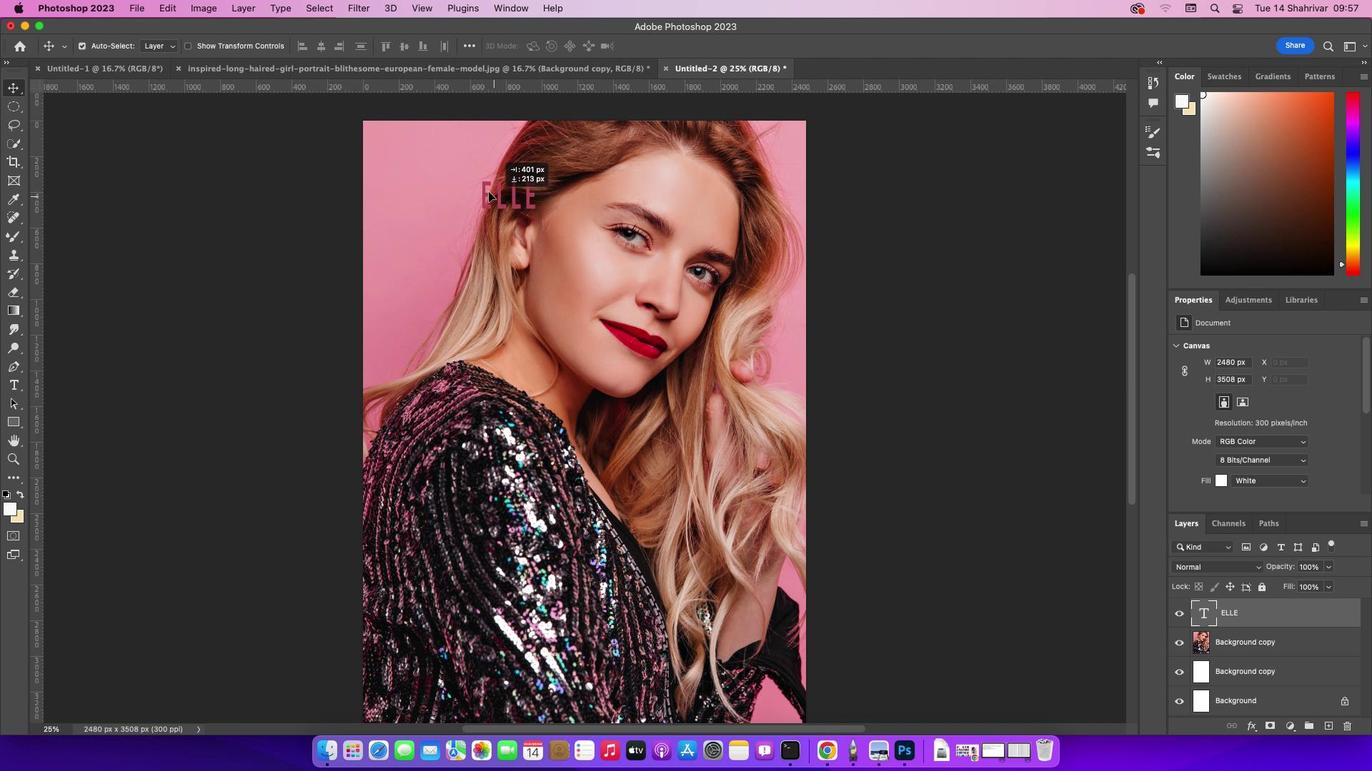 
Action: Mouse pressed left at (425, 160)
Screenshot: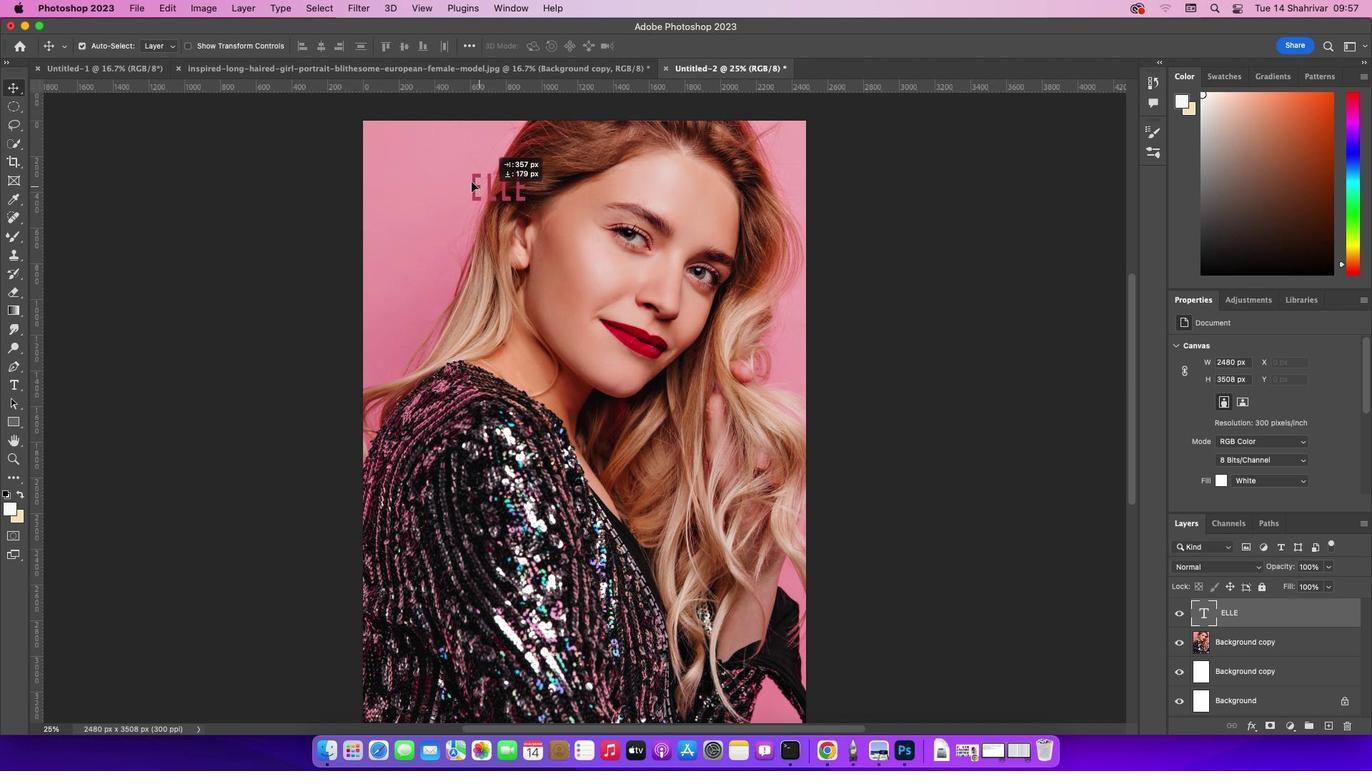 
Action: Mouse moved to (1179, 425)
Screenshot: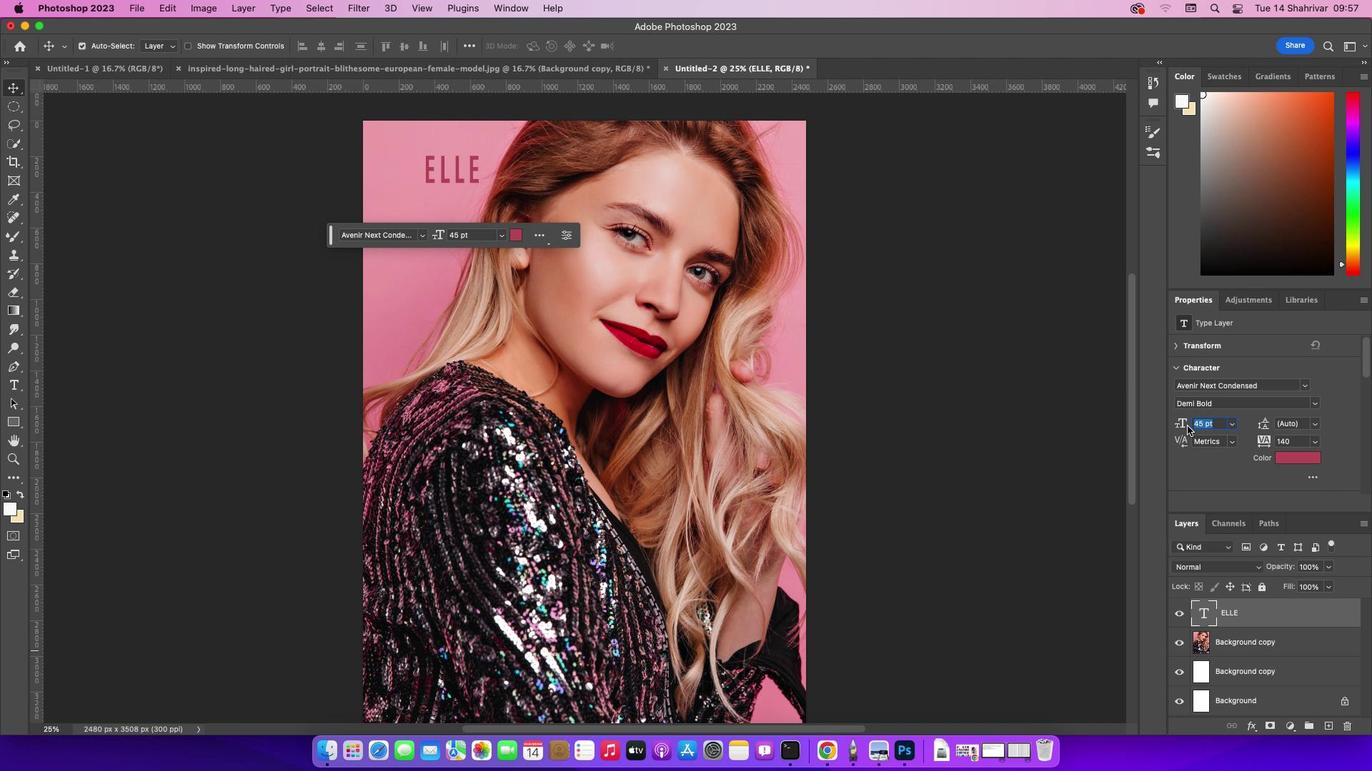 
Action: Mouse pressed left at (1179, 425)
Screenshot: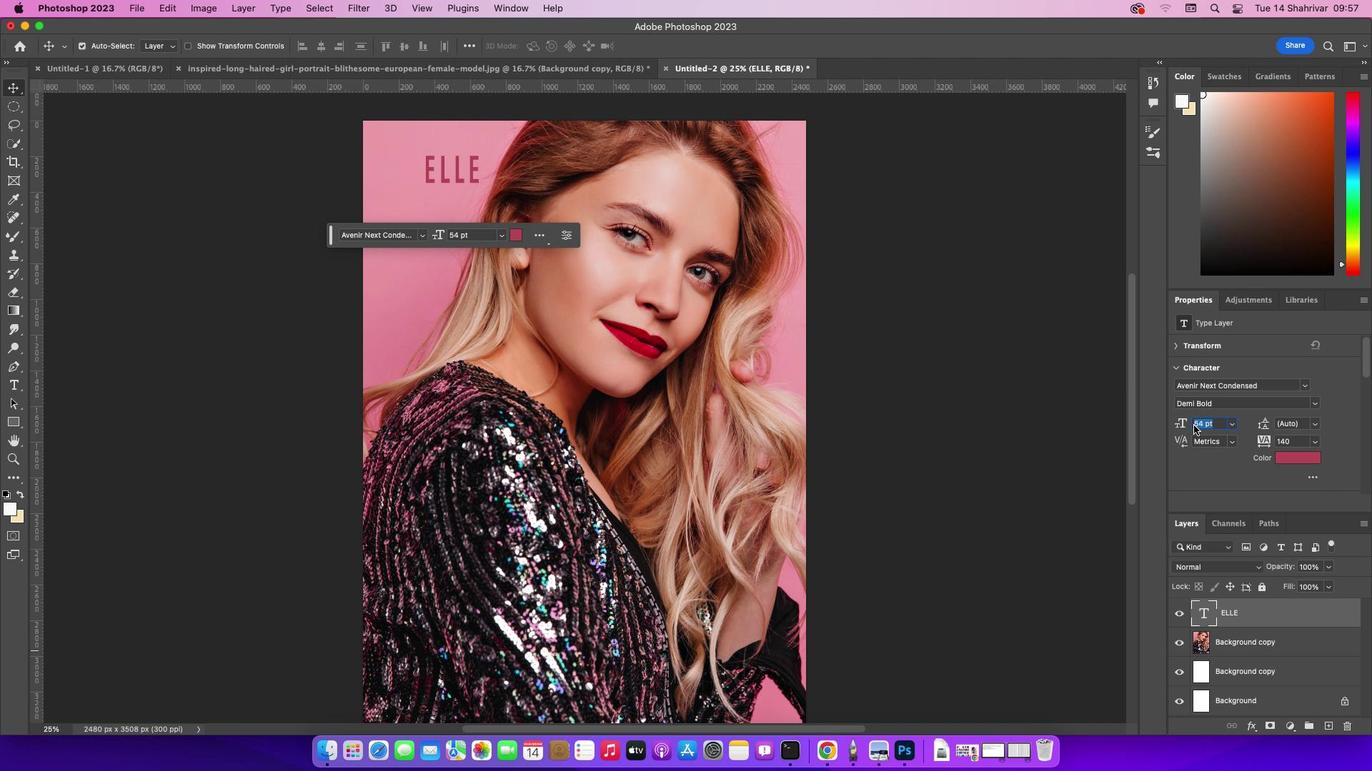 
Action: Mouse moved to (1174, 420)
Screenshot: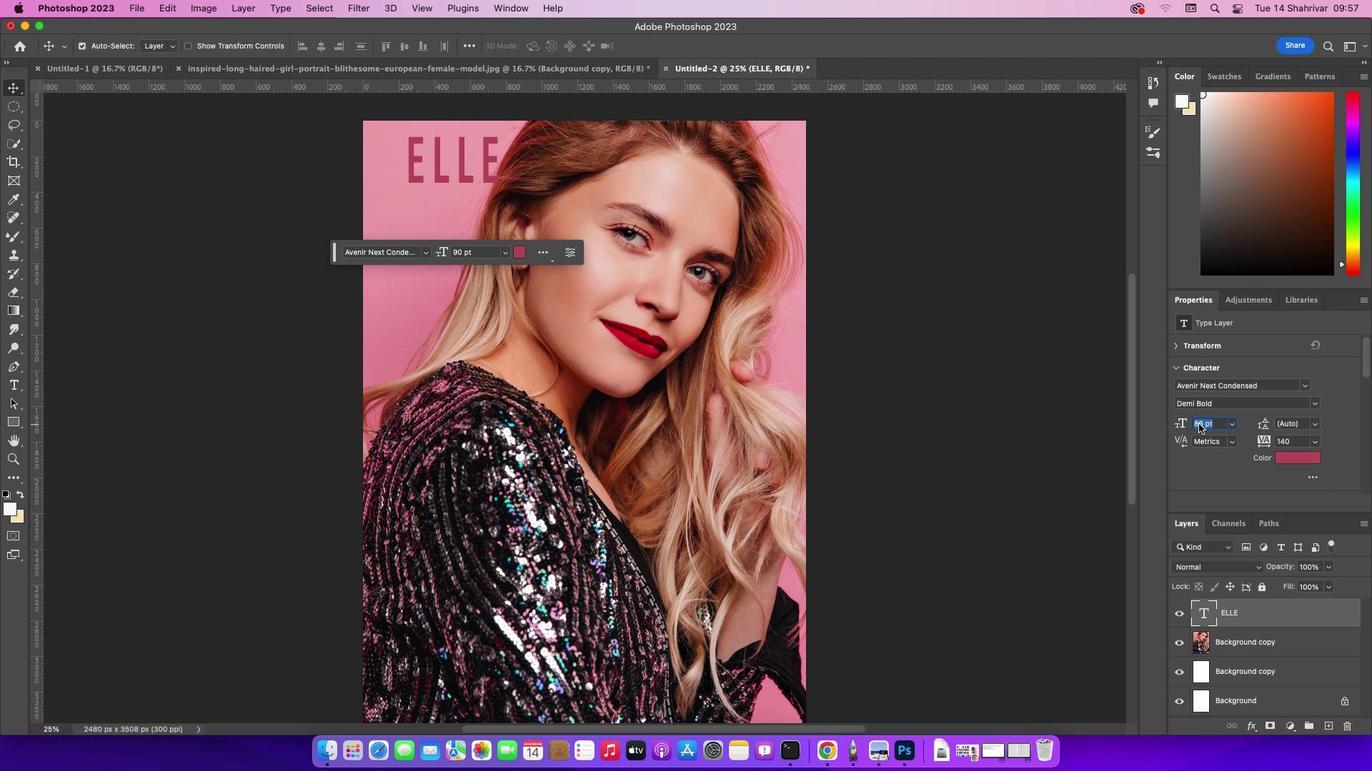 
Action: Mouse pressed left at (1174, 420)
Screenshot: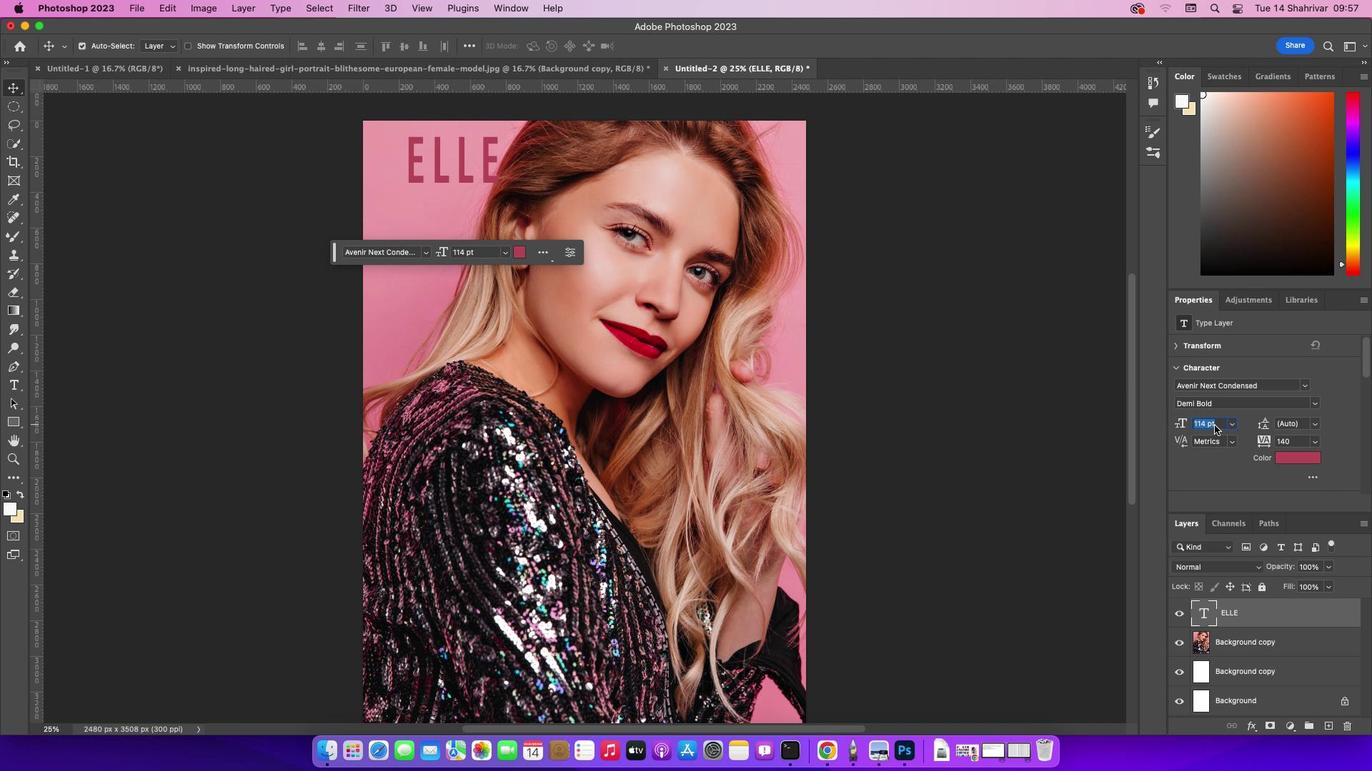 
Action: Mouse moved to (521, 152)
Screenshot: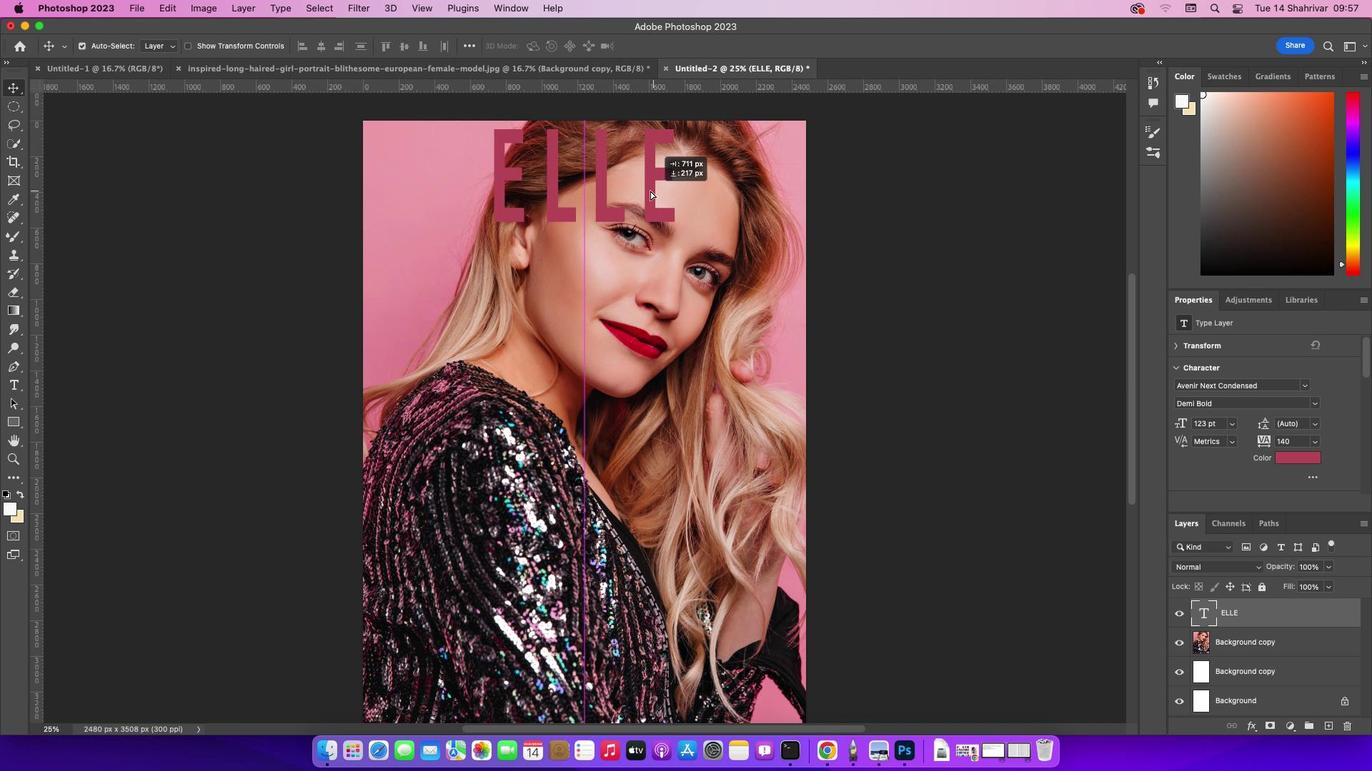 
Action: Mouse pressed left at (521, 152)
Screenshot: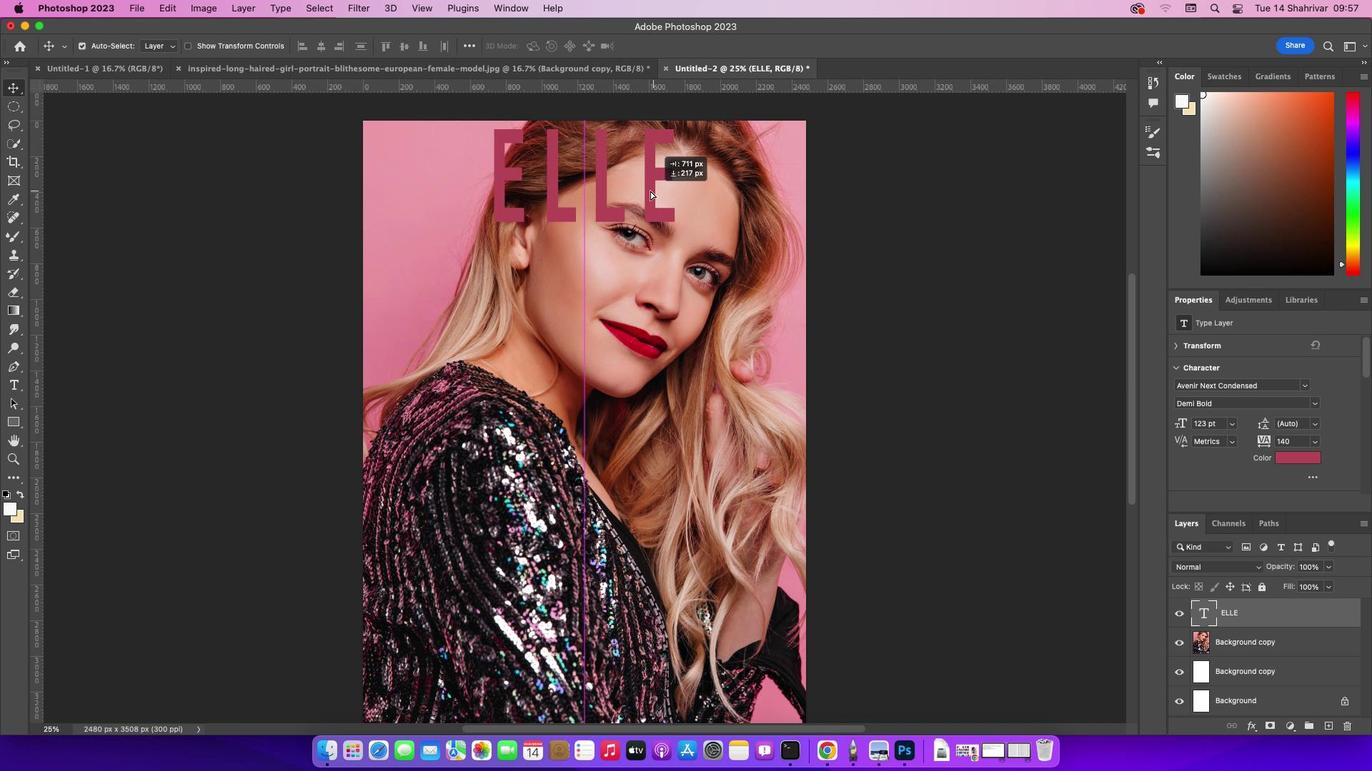 
Action: Mouse moved to (1178, 427)
Screenshot: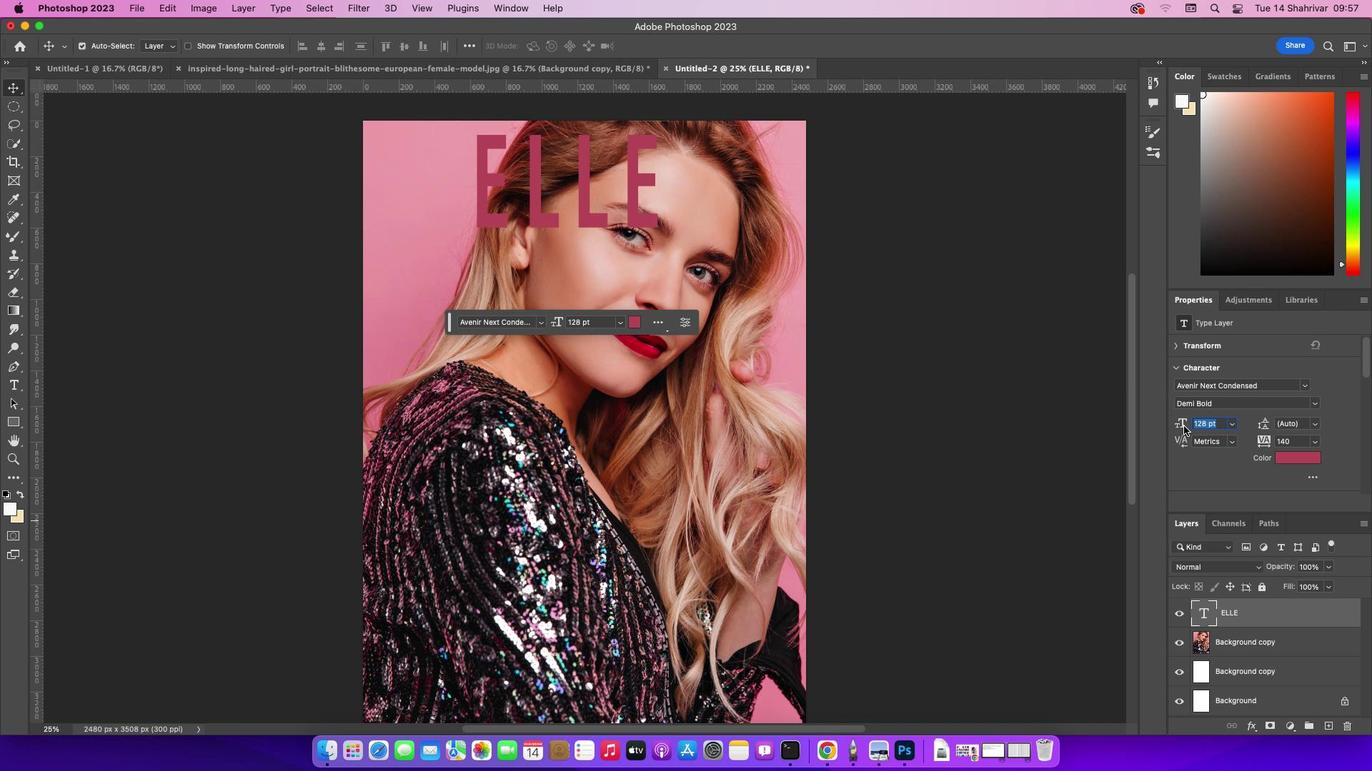 
Action: Mouse pressed left at (1178, 427)
Screenshot: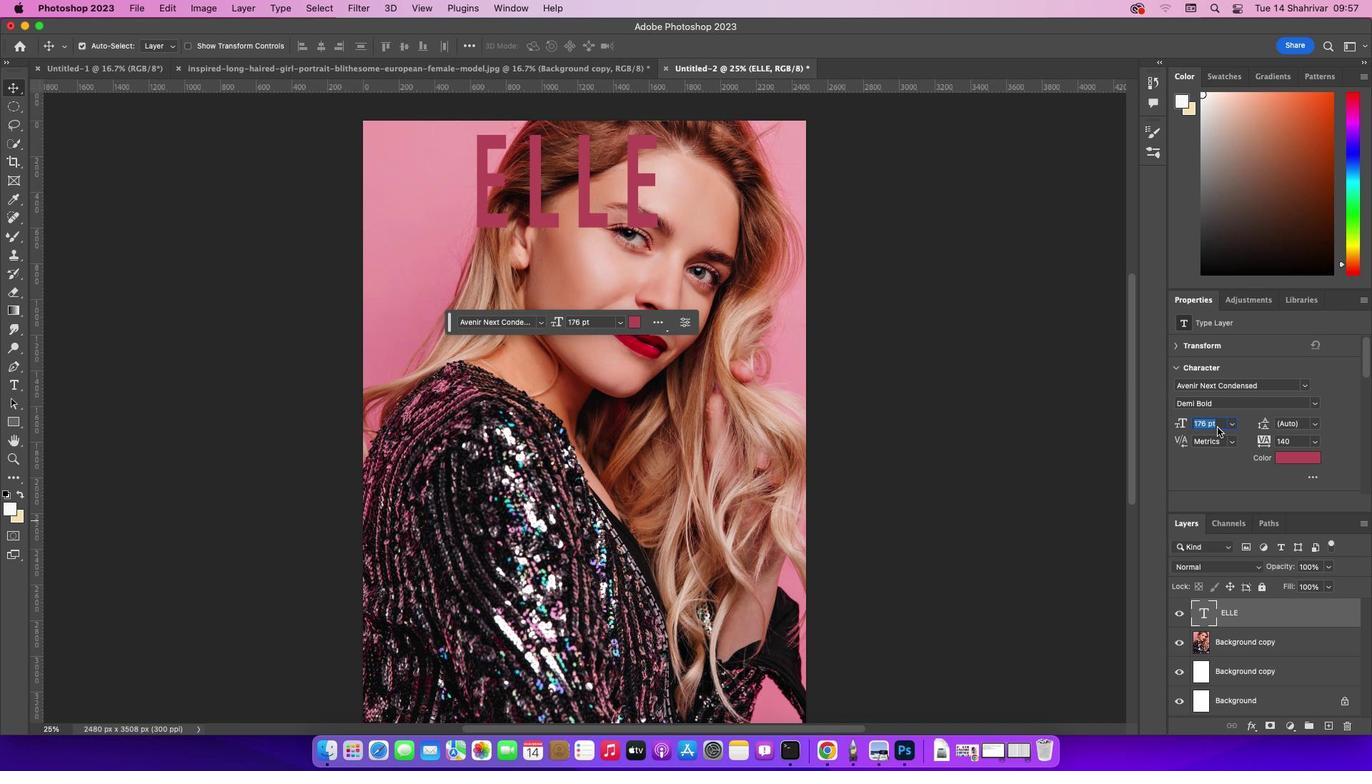 
Action: Mouse moved to (1174, 423)
Screenshot: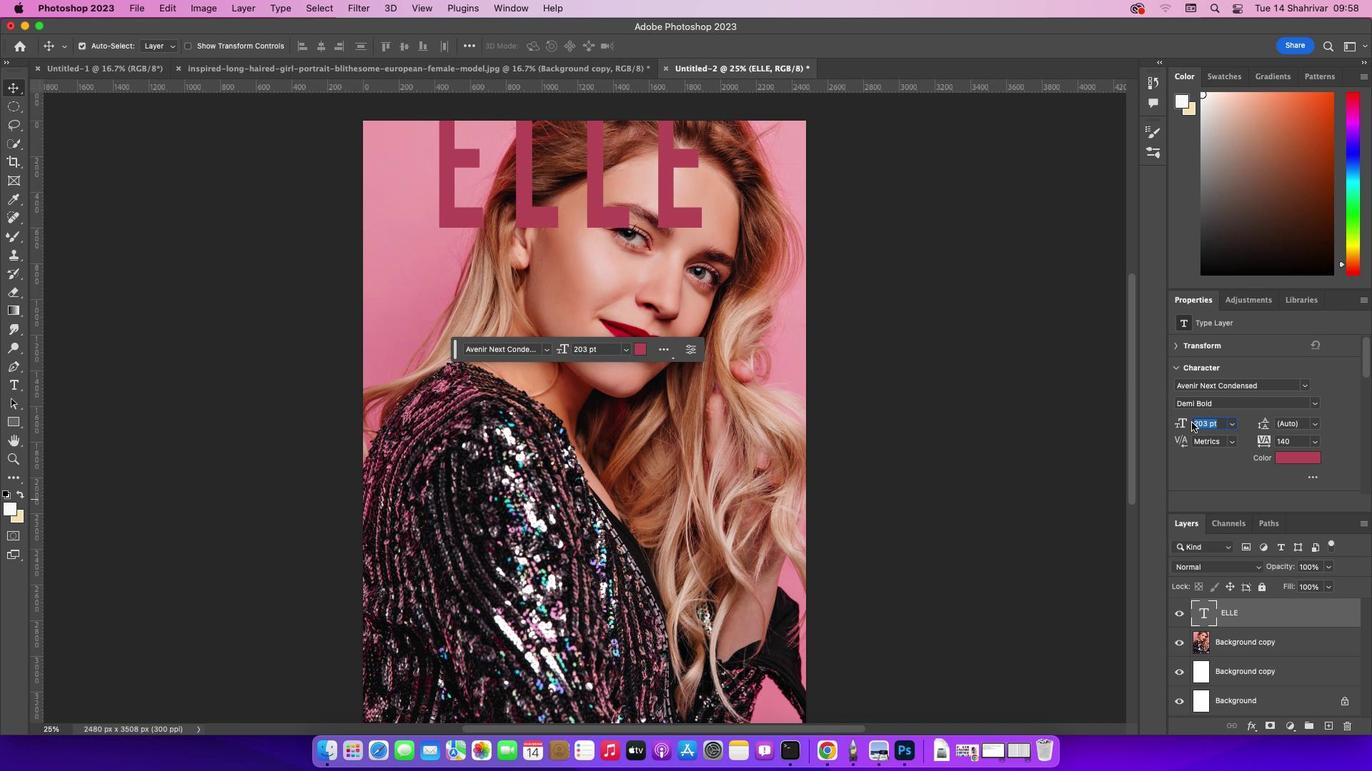 
Action: Mouse pressed left at (1174, 423)
Screenshot: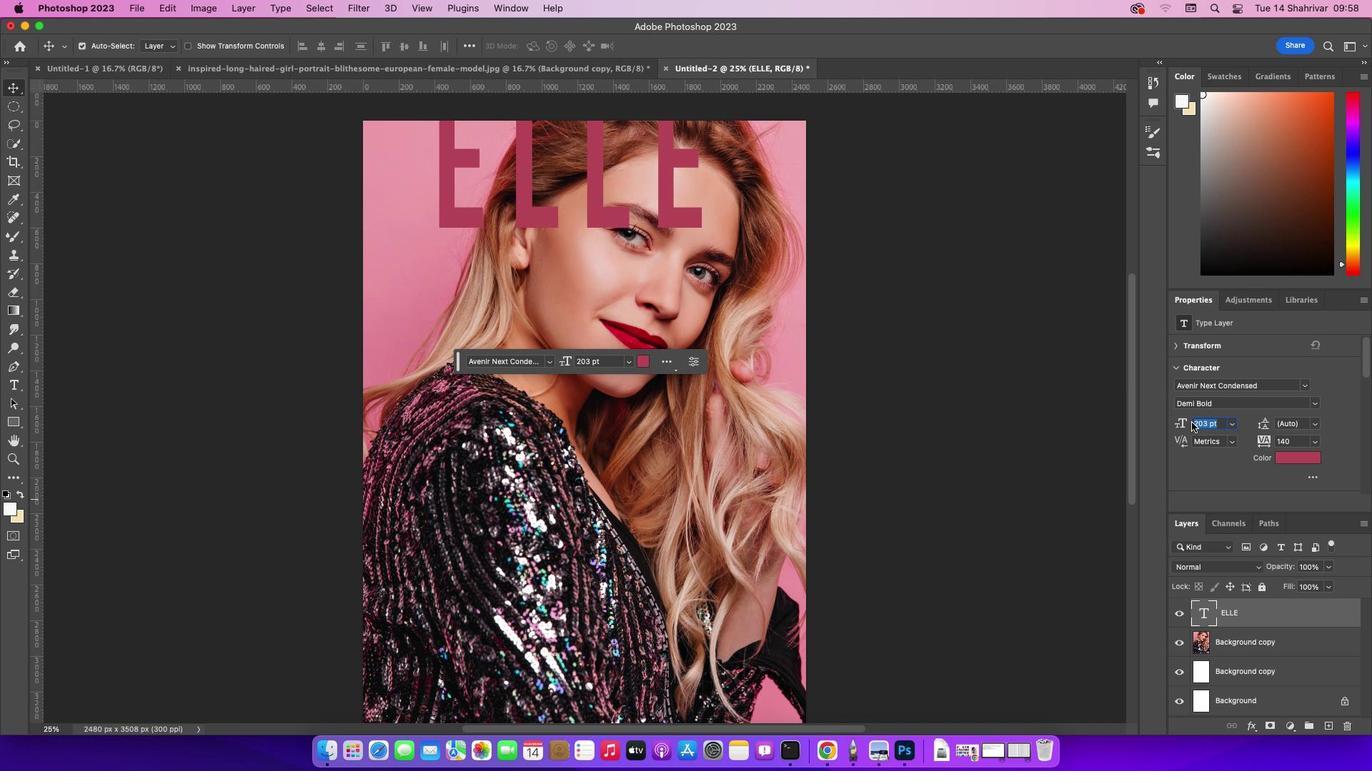 
Action: Mouse moved to (1178, 423)
Screenshot: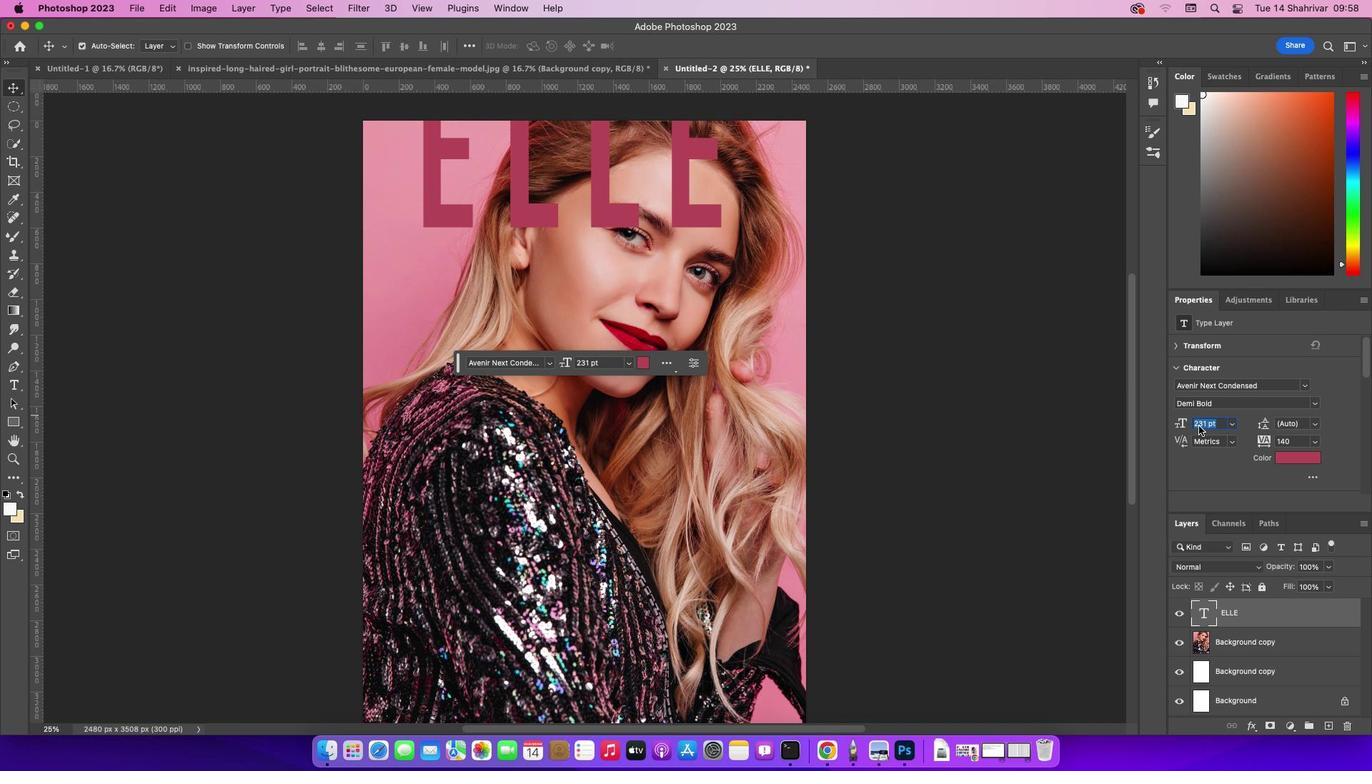 
Action: Mouse pressed left at (1178, 423)
Screenshot: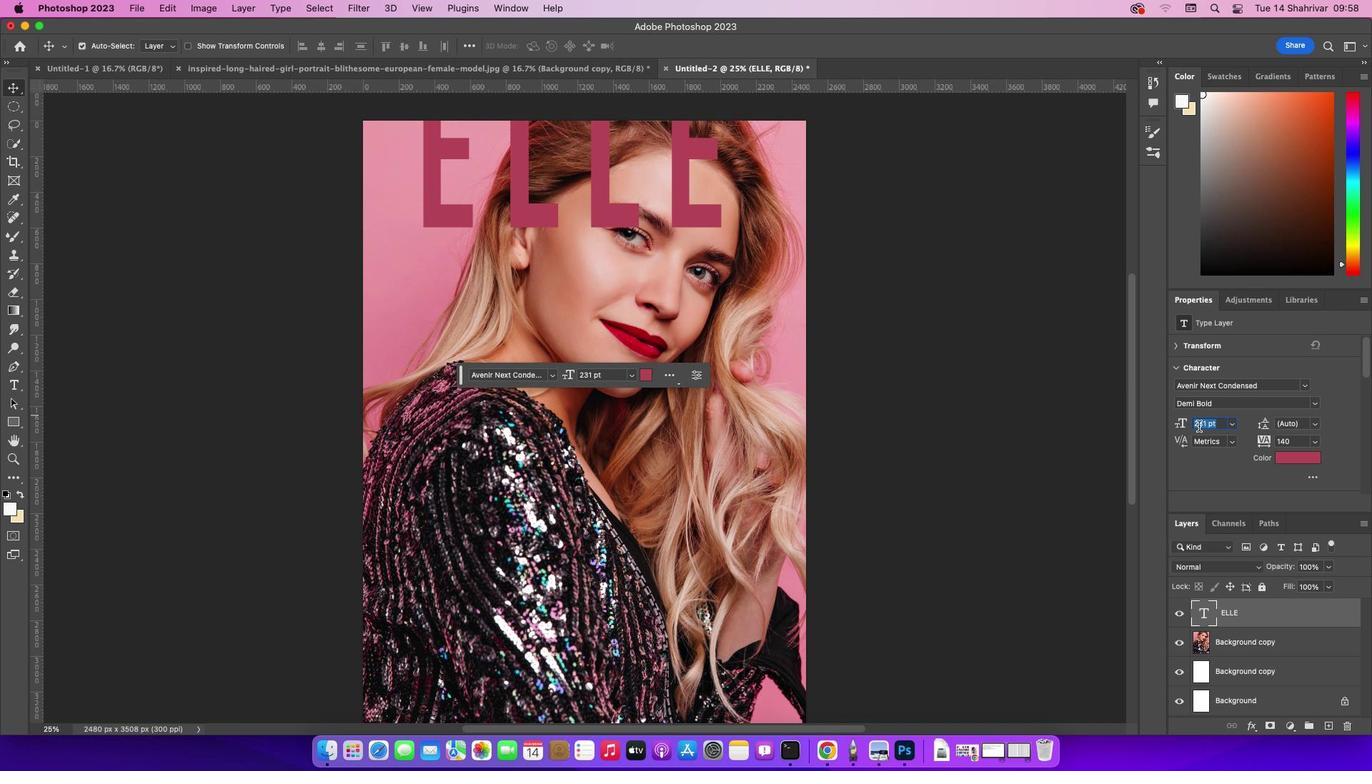 
Action: Mouse moved to (1179, 422)
Screenshot: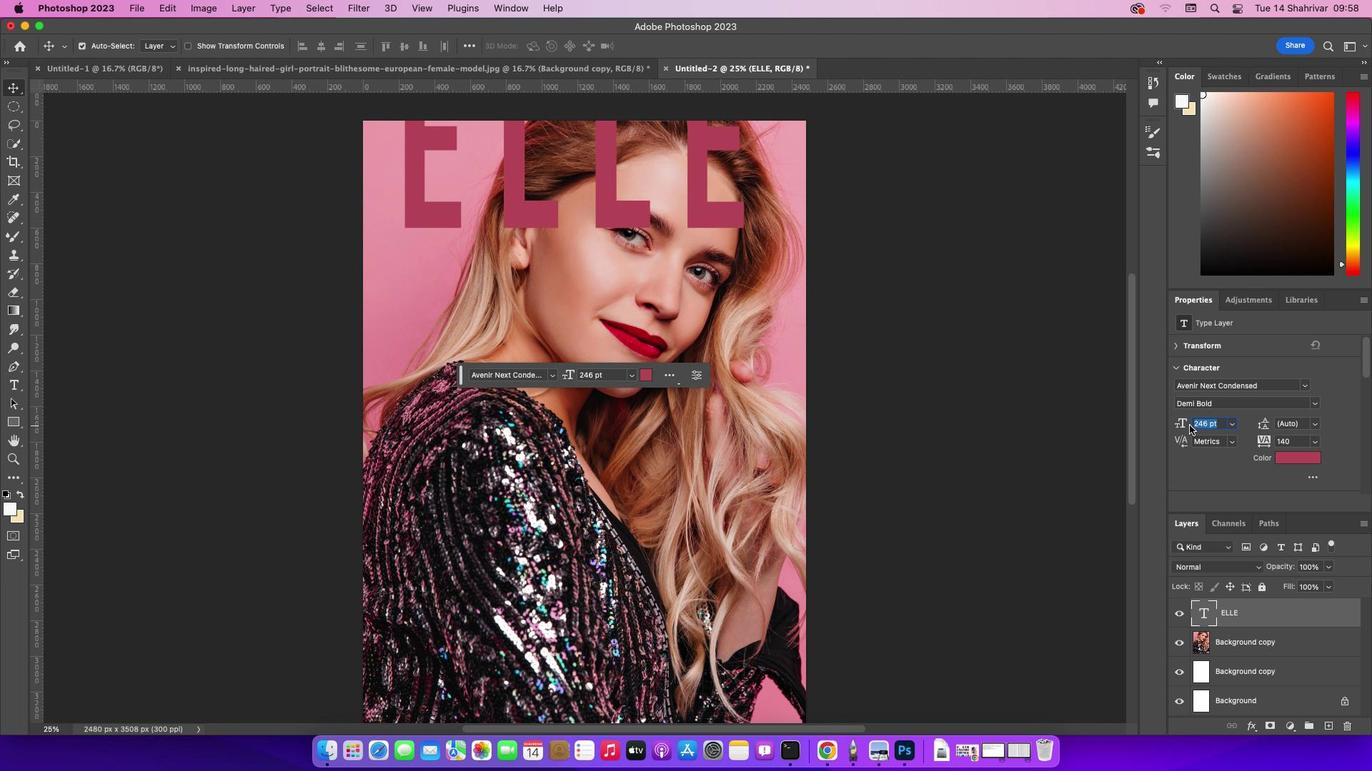 
Action: Mouse pressed left at (1179, 422)
Screenshot: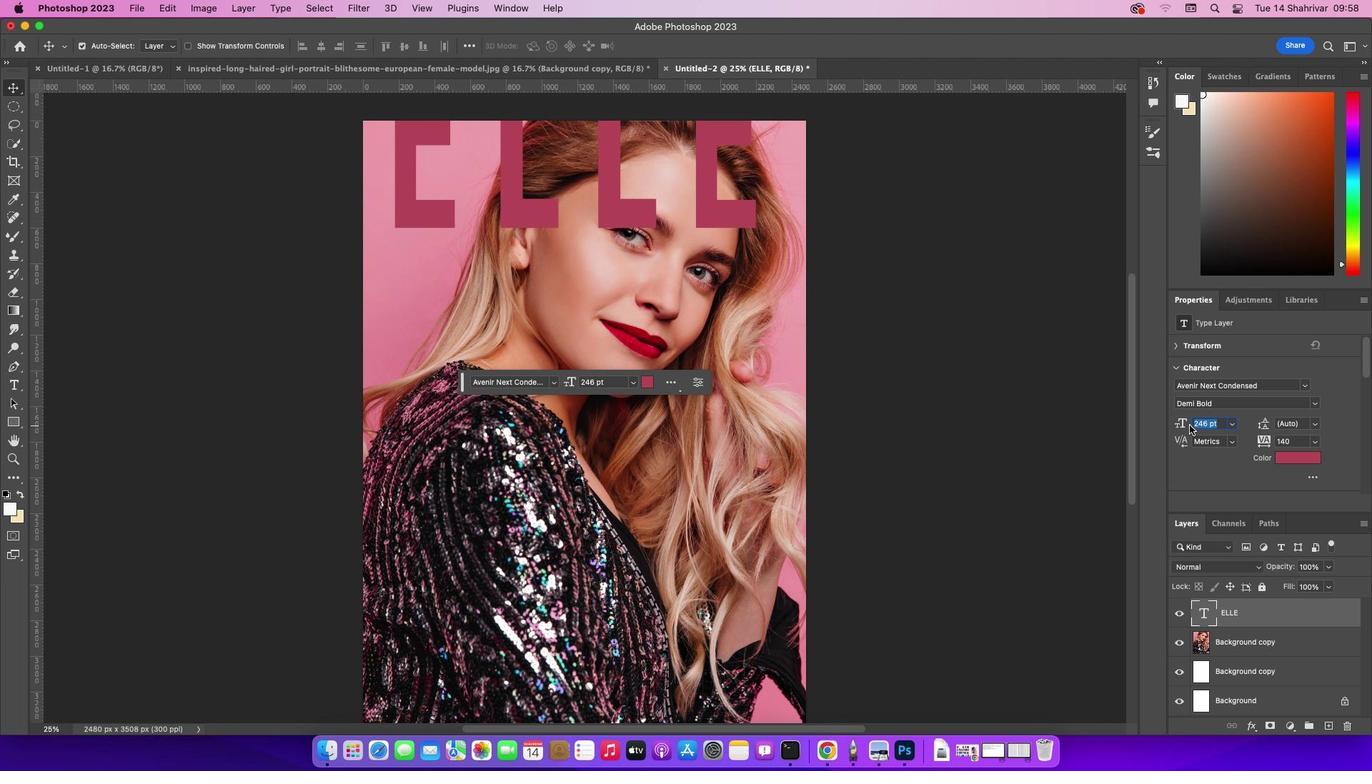 
Action: Mouse moved to (849, 375)
Screenshot: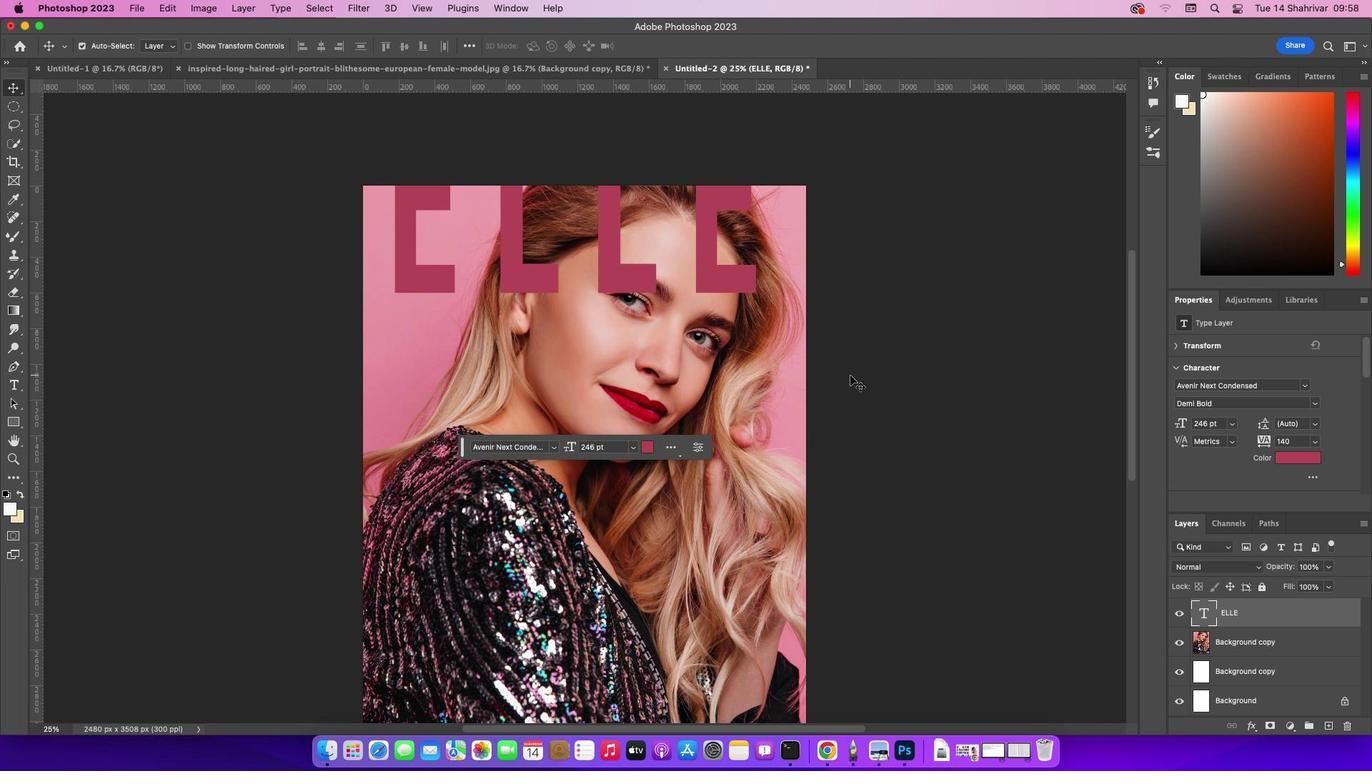 
Action: Mouse scrolled (849, 375) with delta (0, 0)
Screenshot: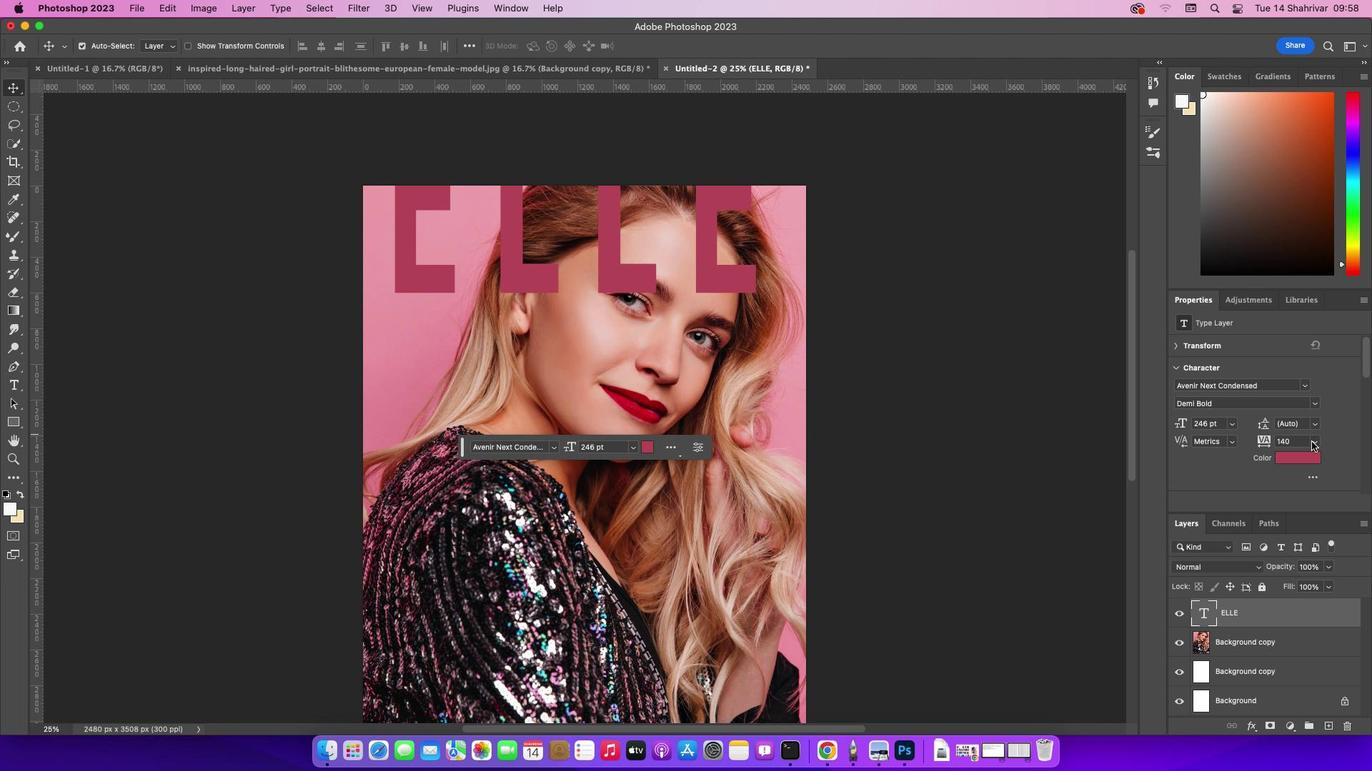 
Action: Mouse scrolled (849, 375) with delta (0, 0)
Screenshot: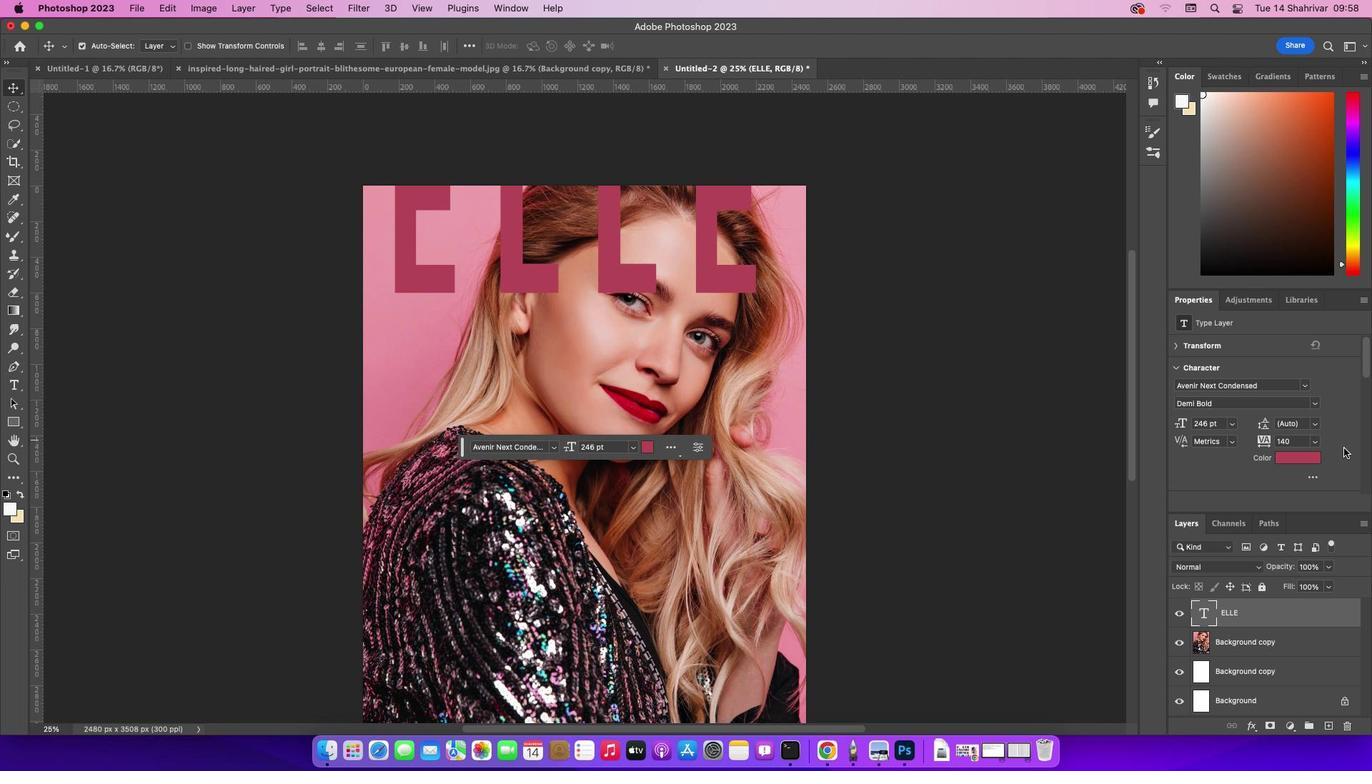
Action: Mouse scrolled (849, 375) with delta (0, 2)
Screenshot: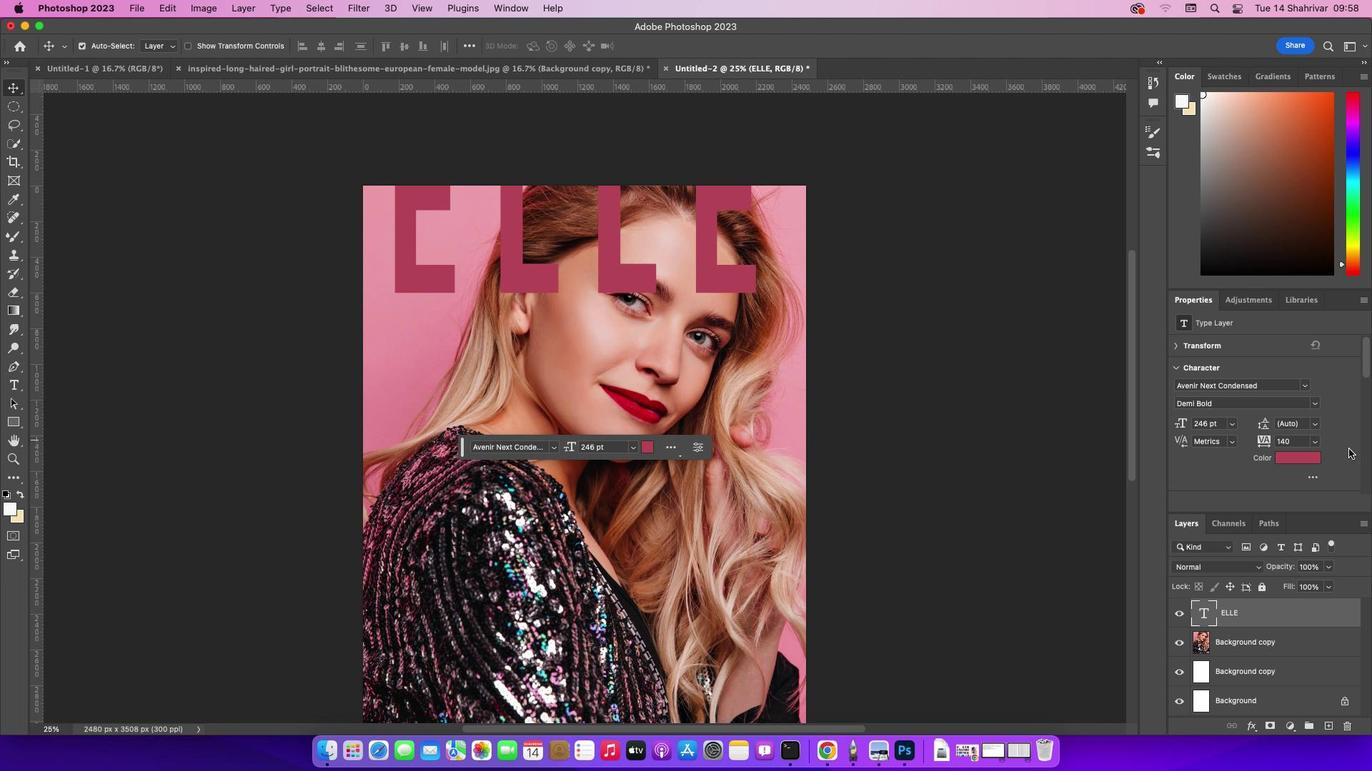 
Action: Mouse scrolled (849, 375) with delta (0, 2)
Screenshot: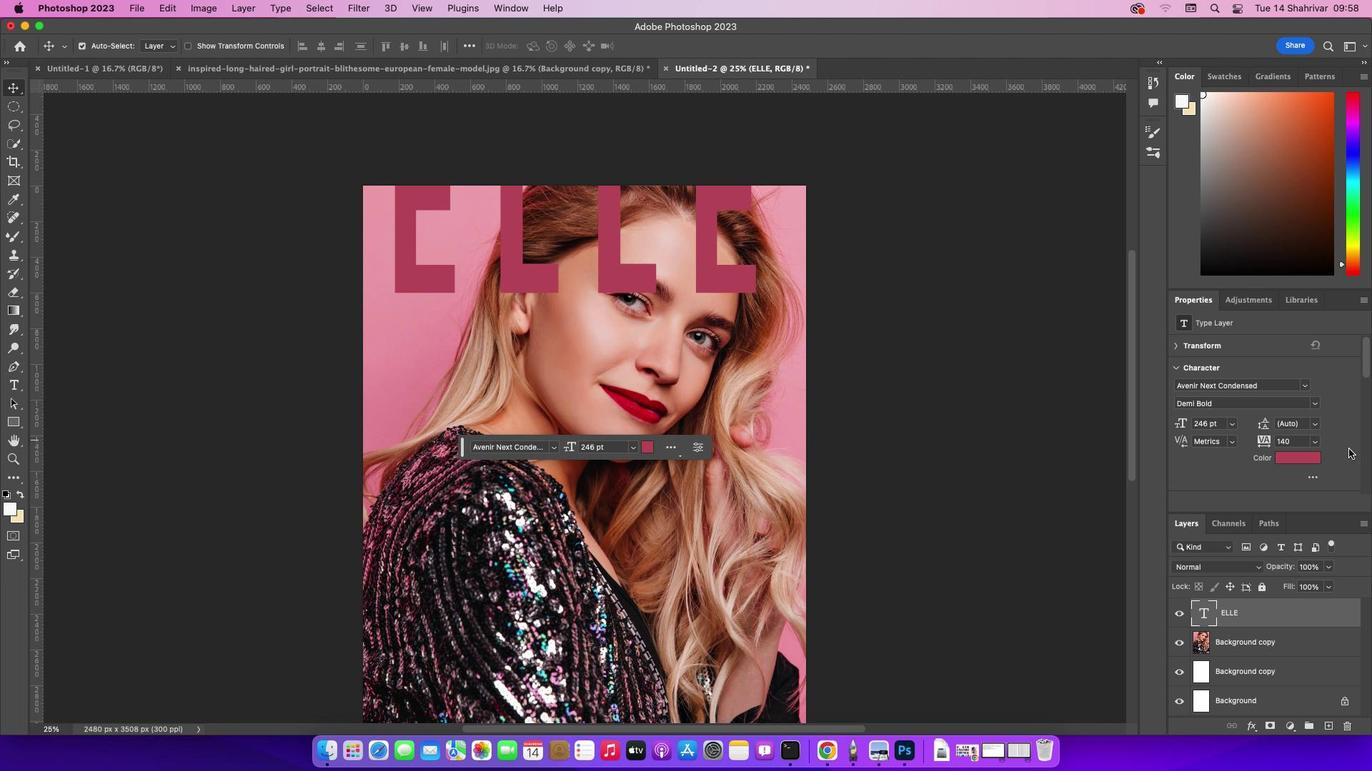 
Action: Mouse moved to (1184, 423)
Screenshot: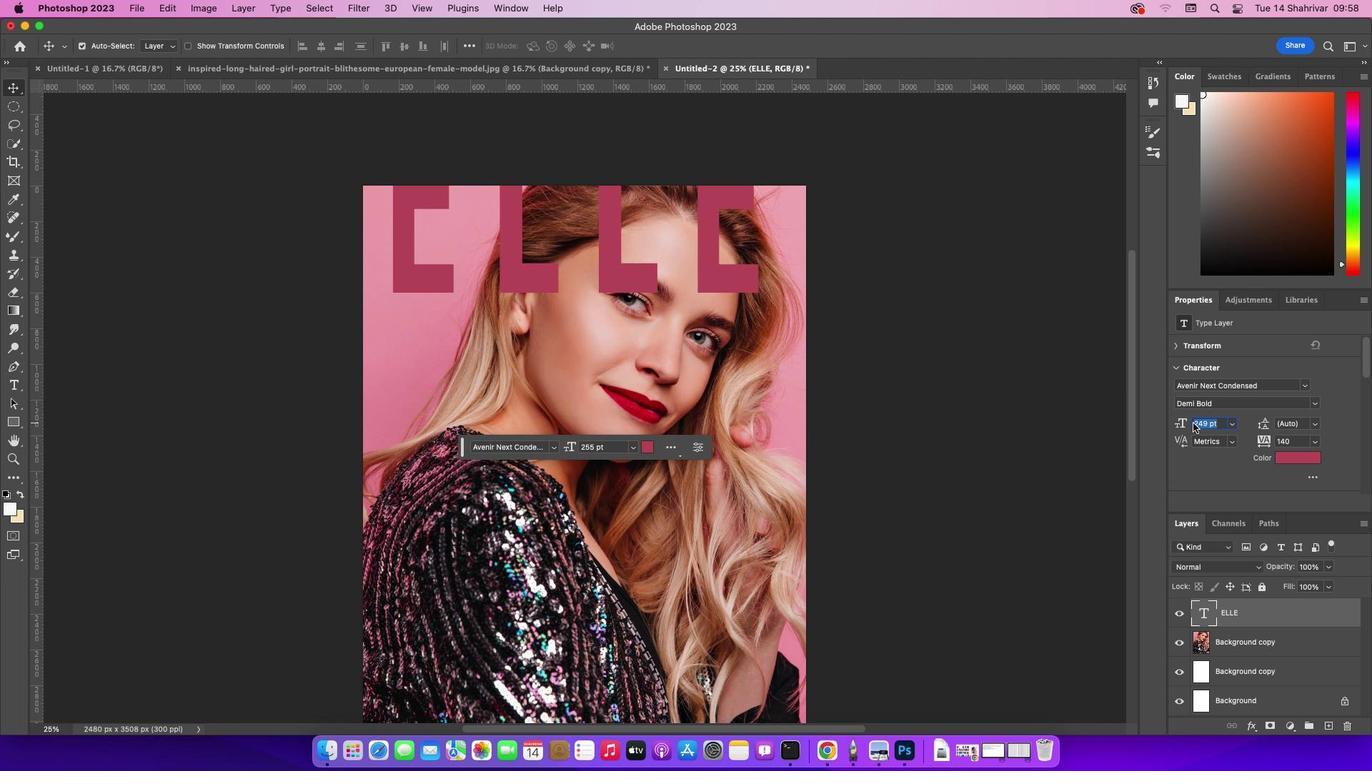 
Action: Mouse pressed left at (1184, 423)
Screenshot: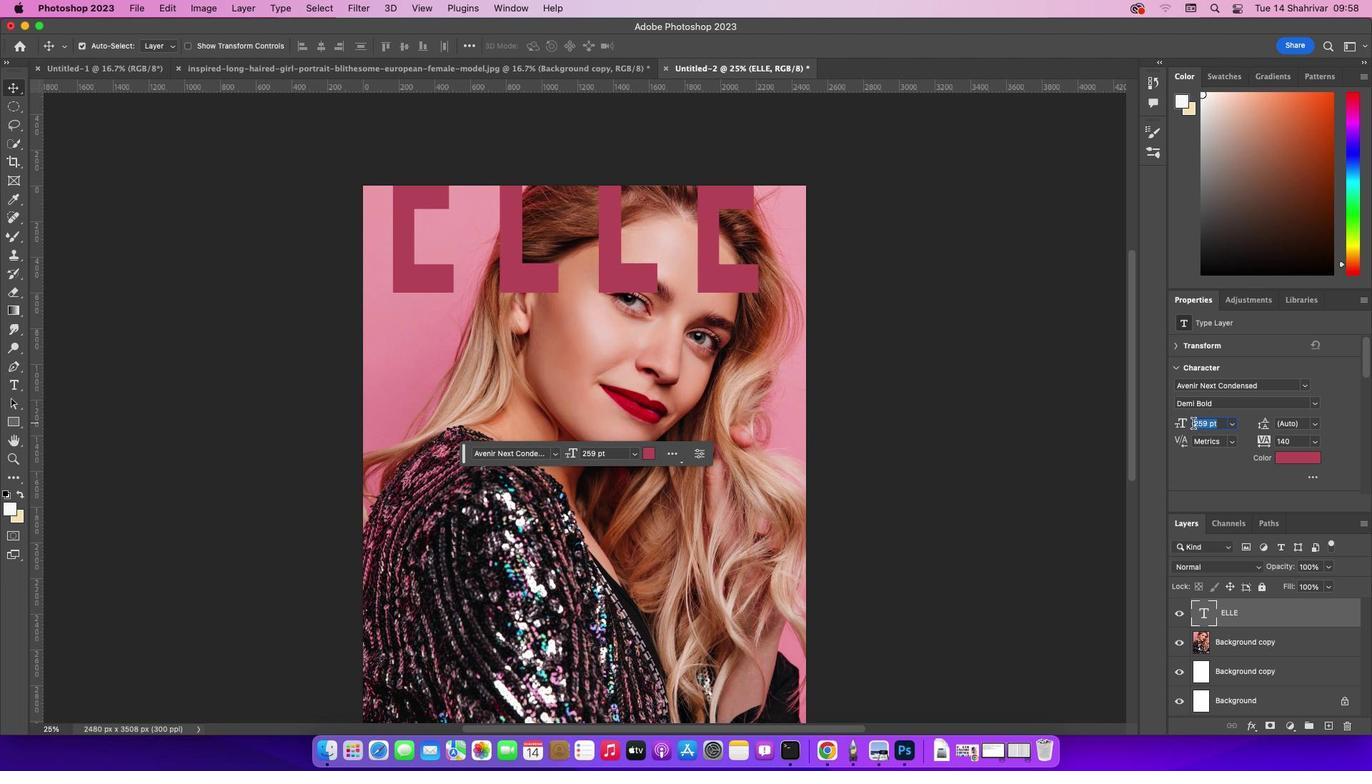 
Action: Mouse moved to (717, 236)
Screenshot: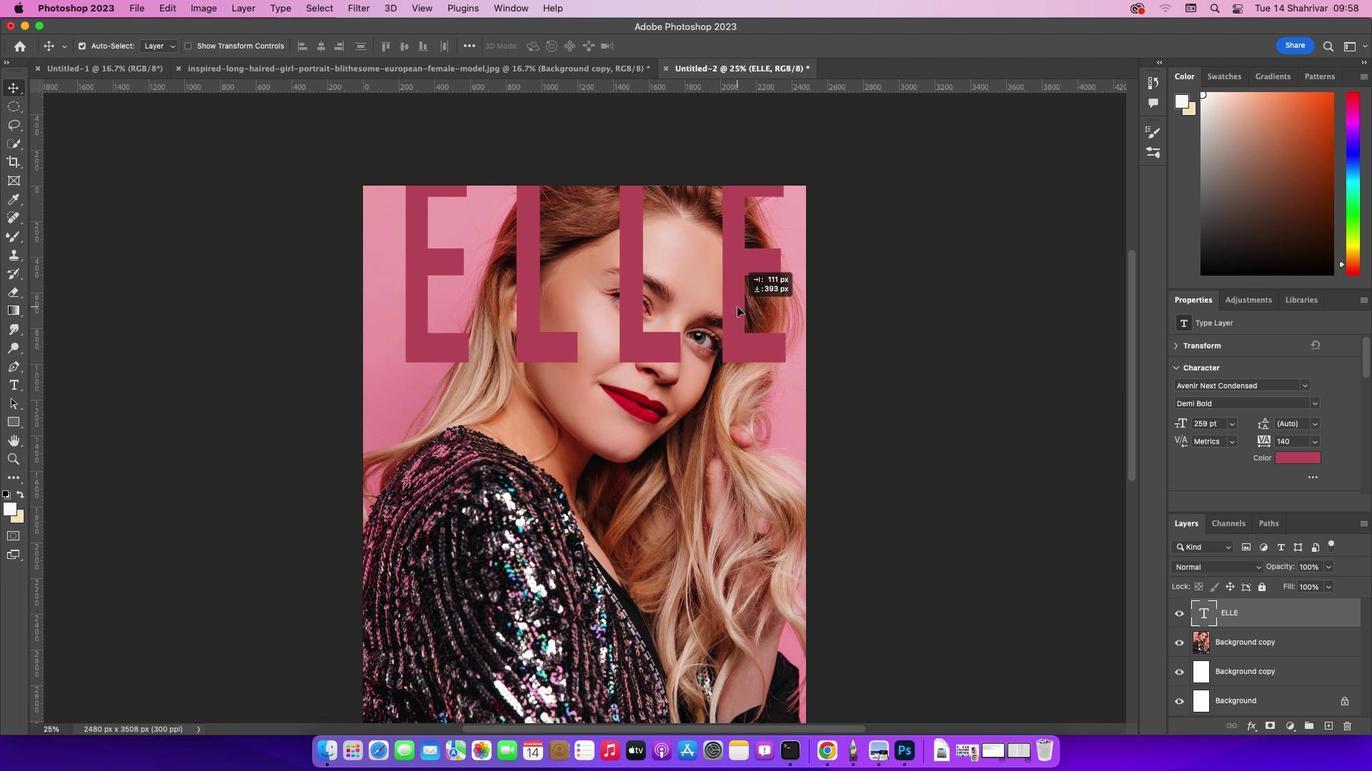 
Action: Mouse pressed left at (717, 236)
Screenshot: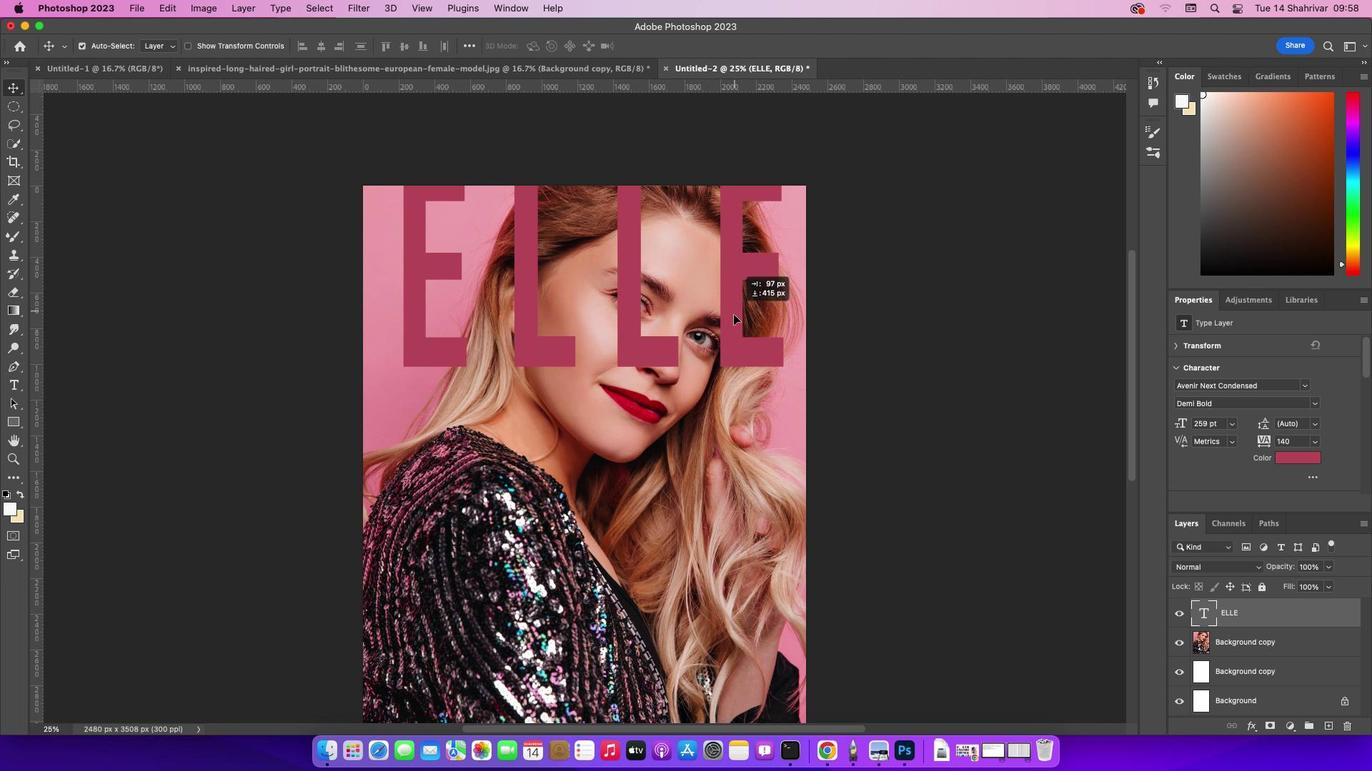 
Action: Mouse moved to (1302, 458)
Screenshot: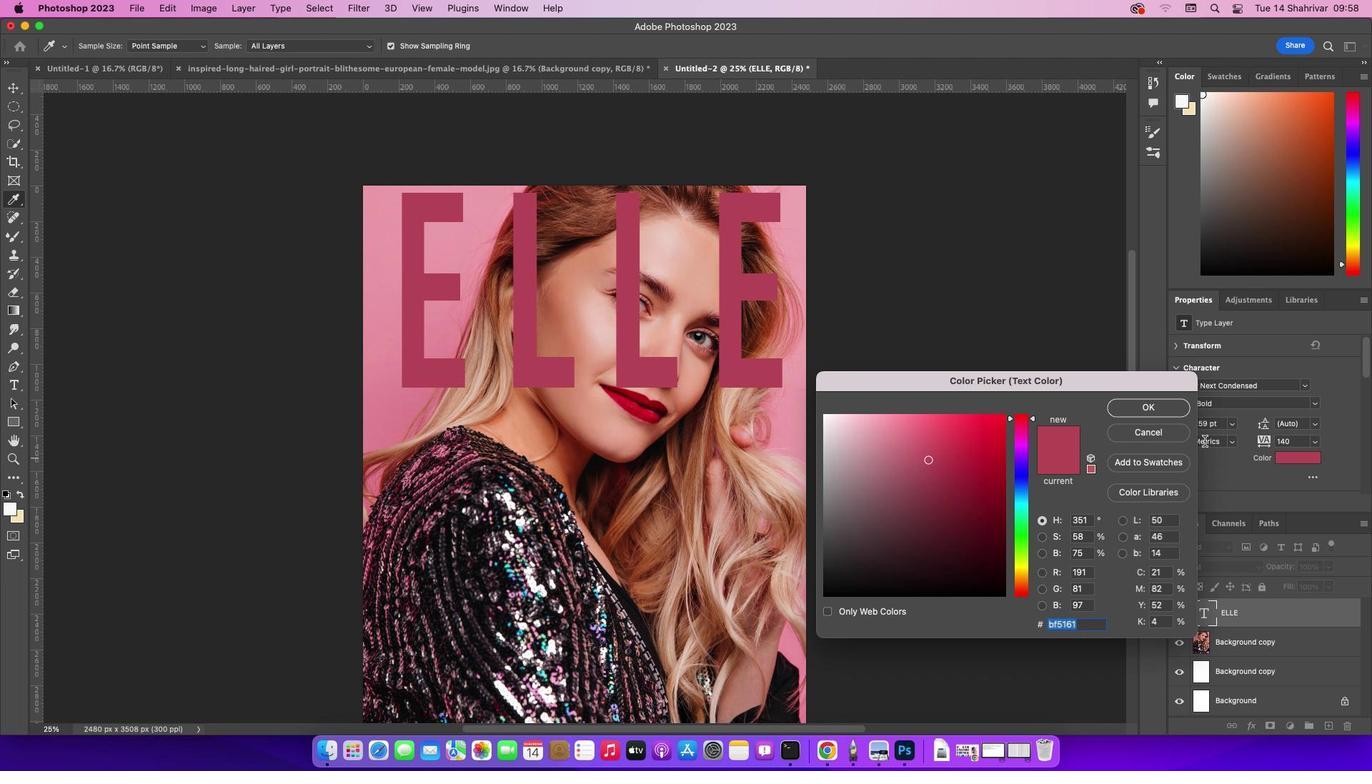 
Action: Mouse pressed left at (1302, 458)
Screenshot: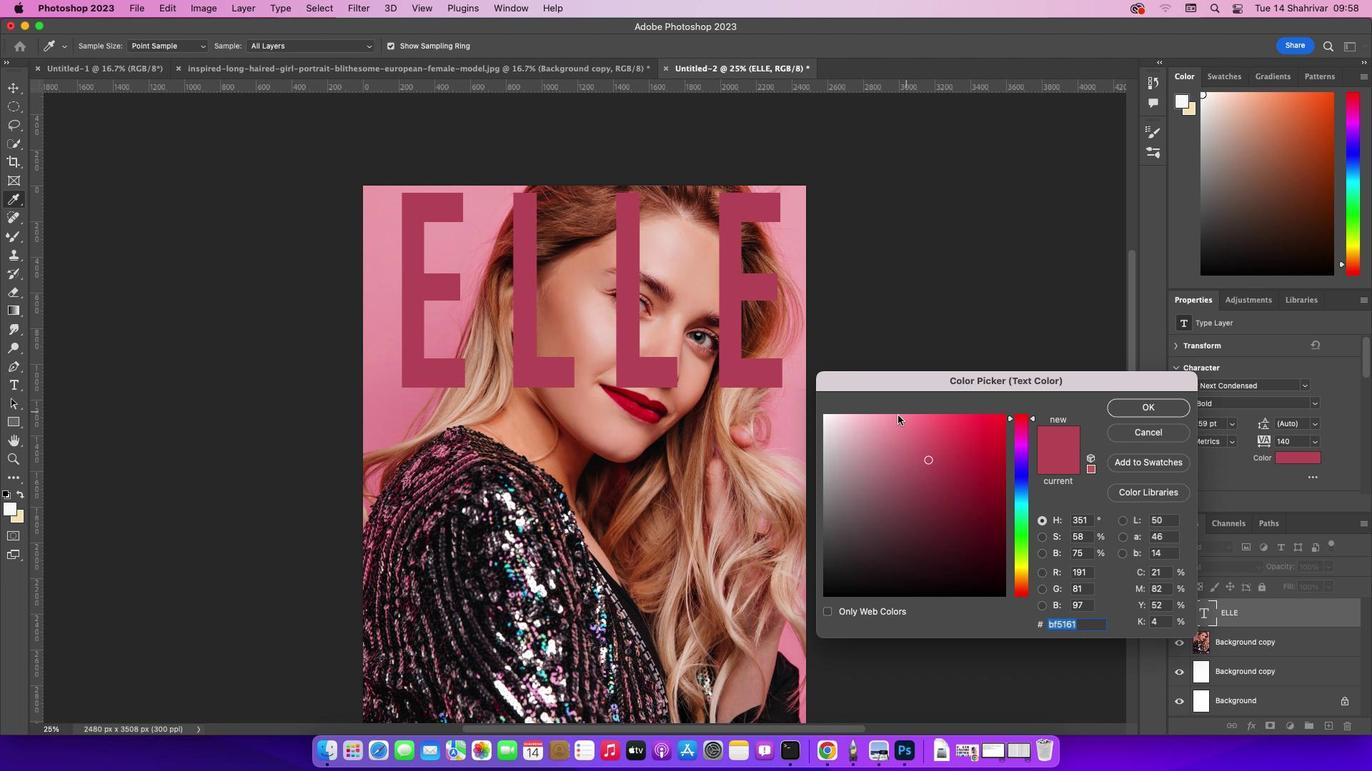
Action: Mouse moved to (825, 420)
Screenshot: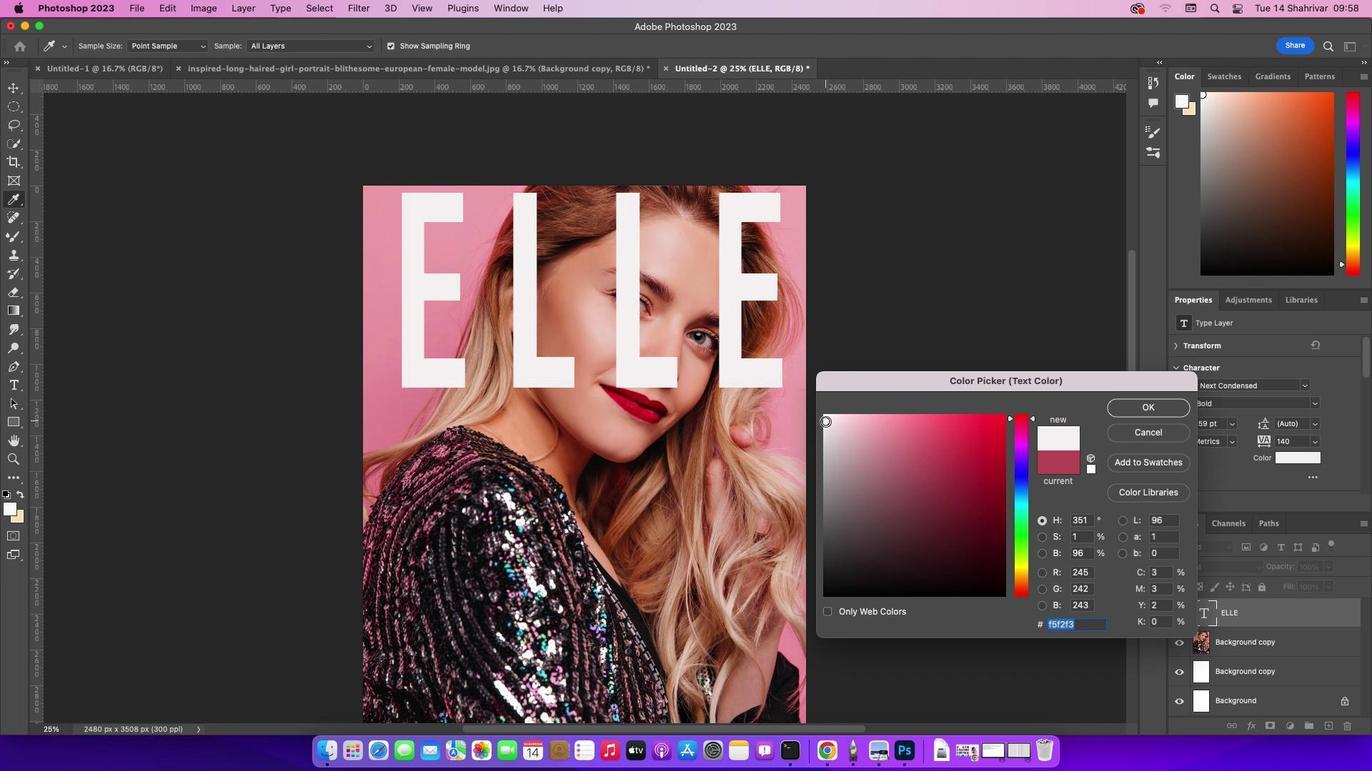
Action: Mouse pressed left at (825, 420)
Screenshot: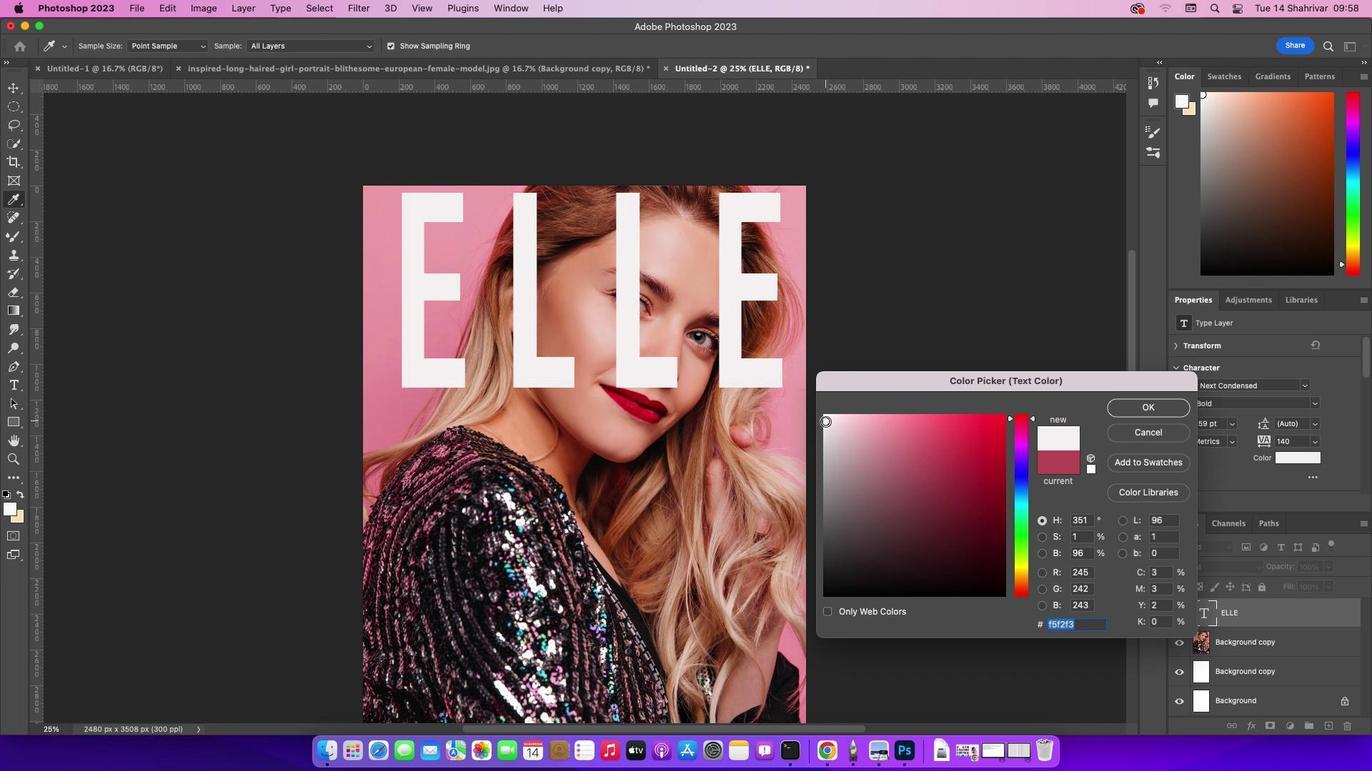 
Action: Mouse moved to (1146, 415)
Screenshot: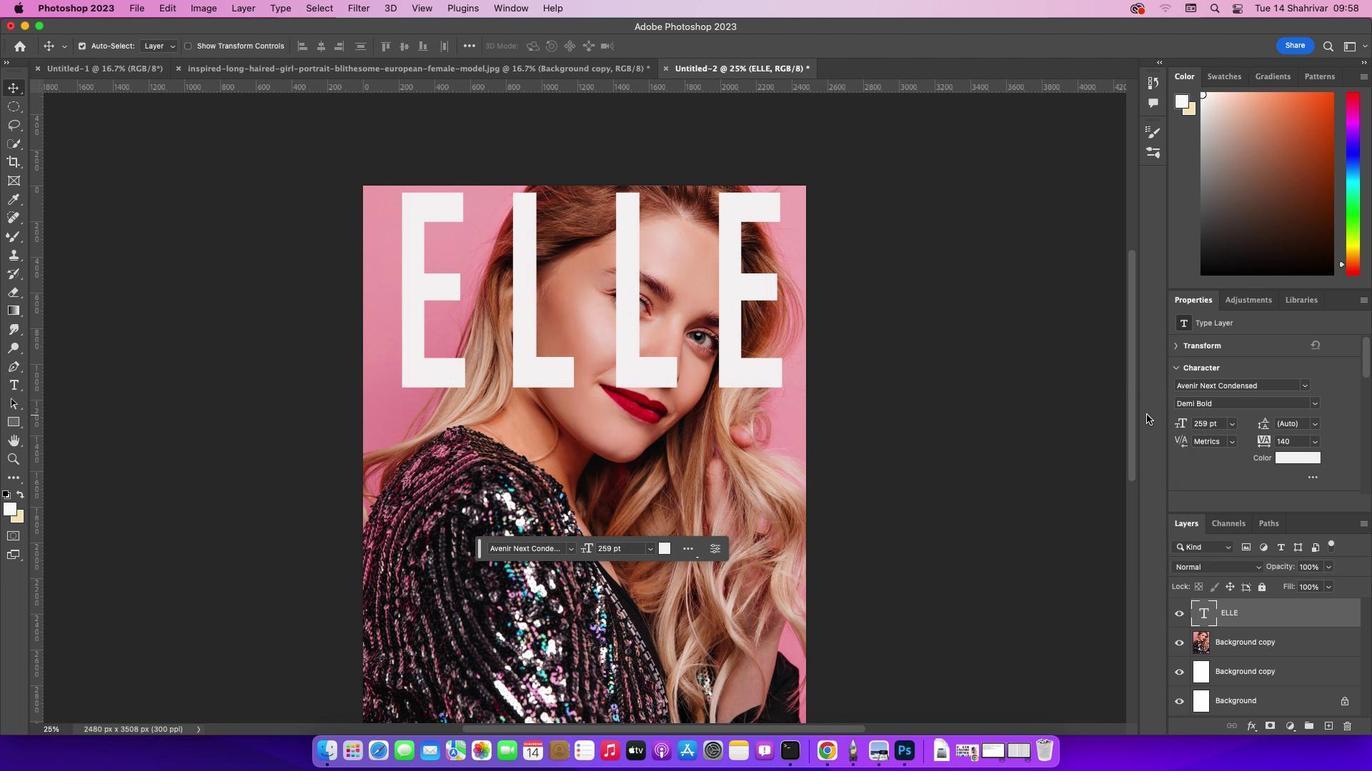 
Action: Mouse pressed left at (1146, 415)
Screenshot: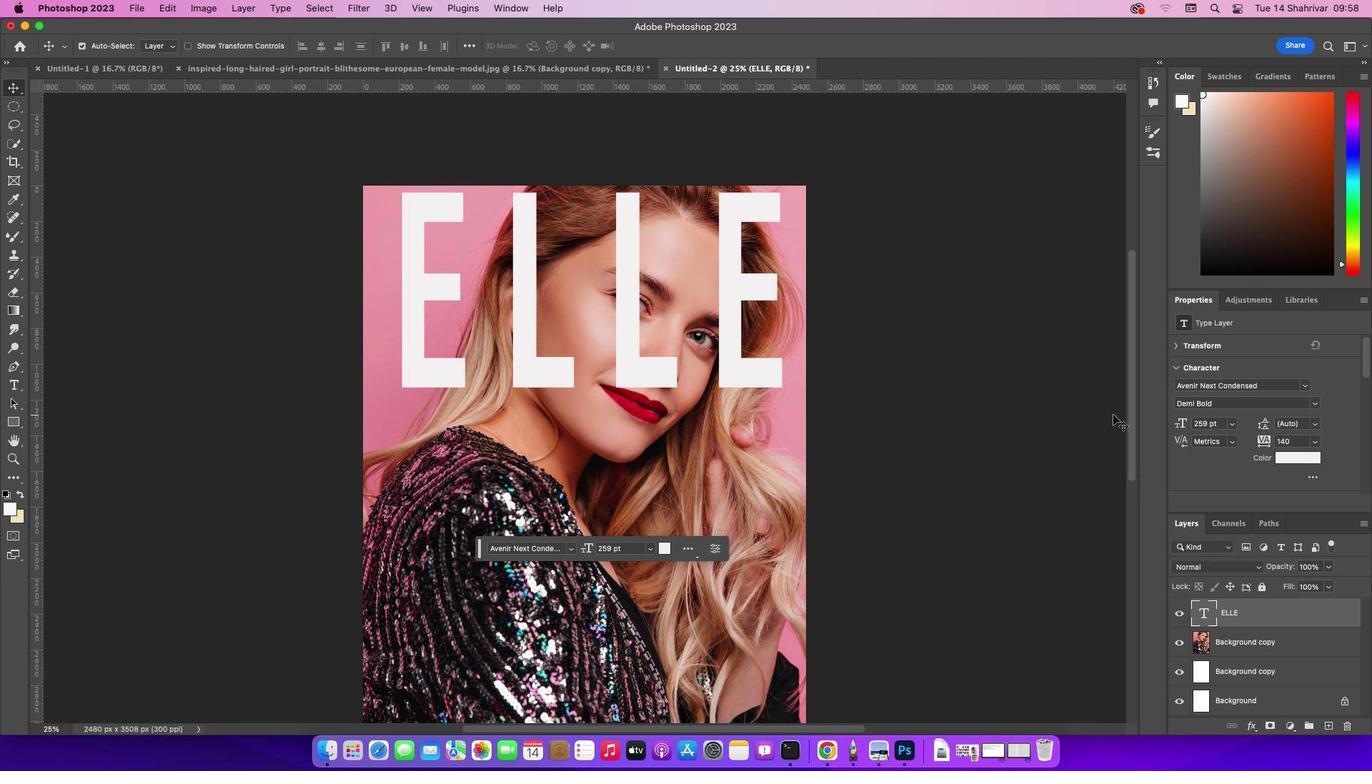
Action: Mouse moved to (1282, 609)
Screenshot: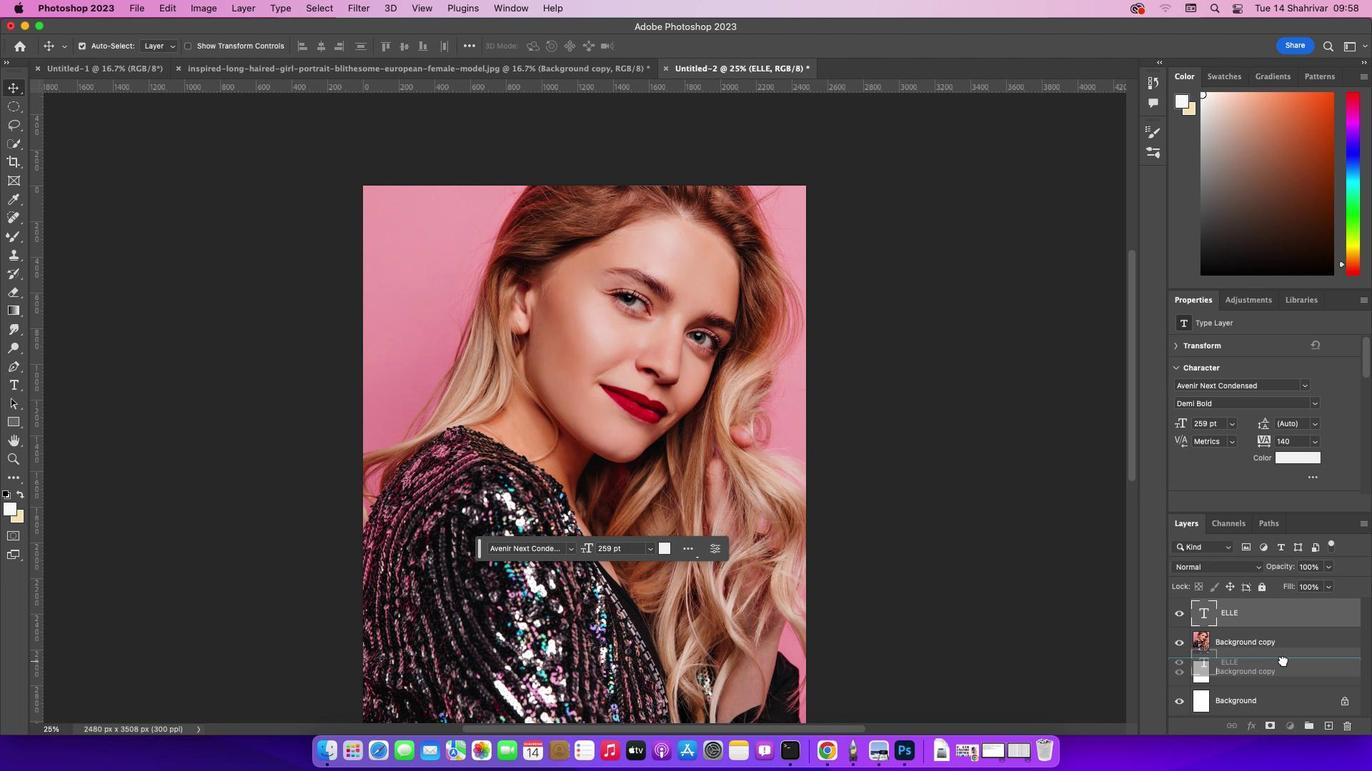 
Action: Mouse pressed left at (1282, 609)
Screenshot: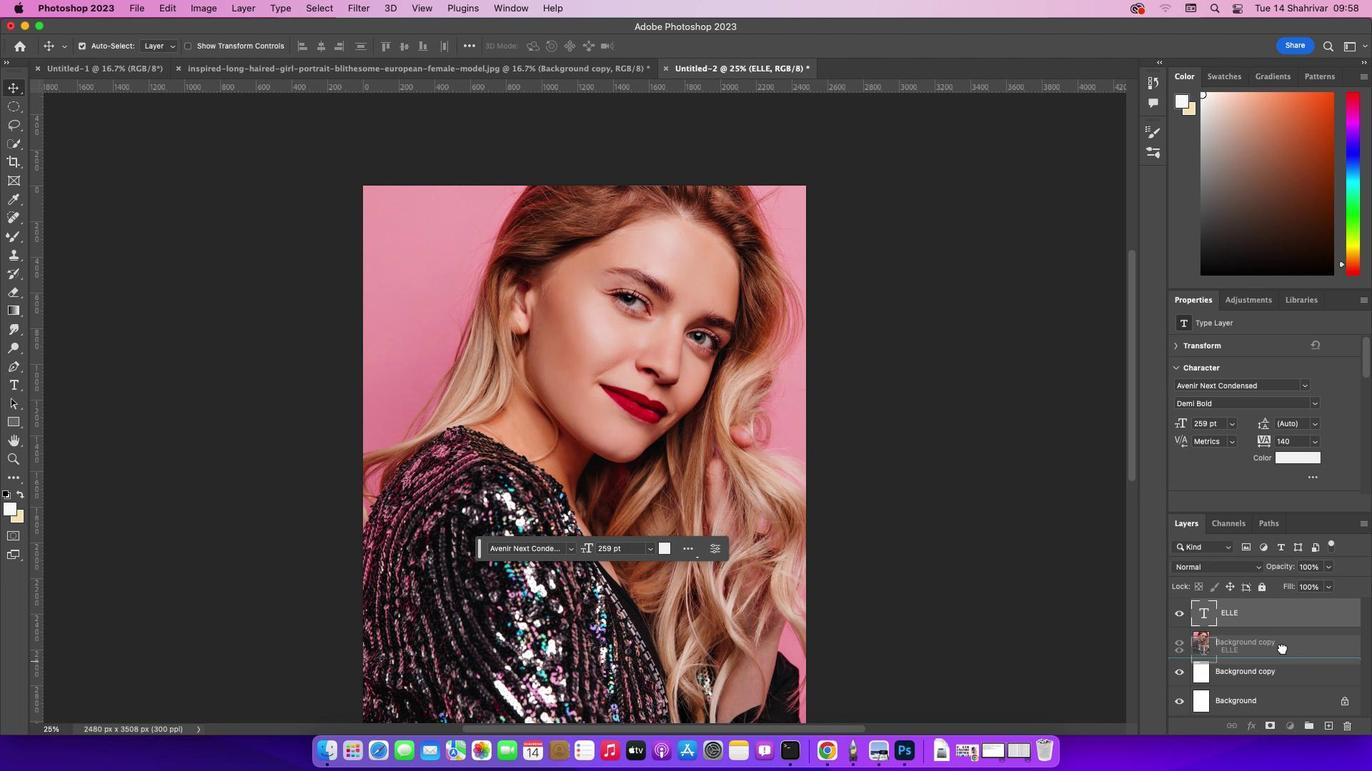 
Action: Mouse moved to (1254, 641)
Screenshot: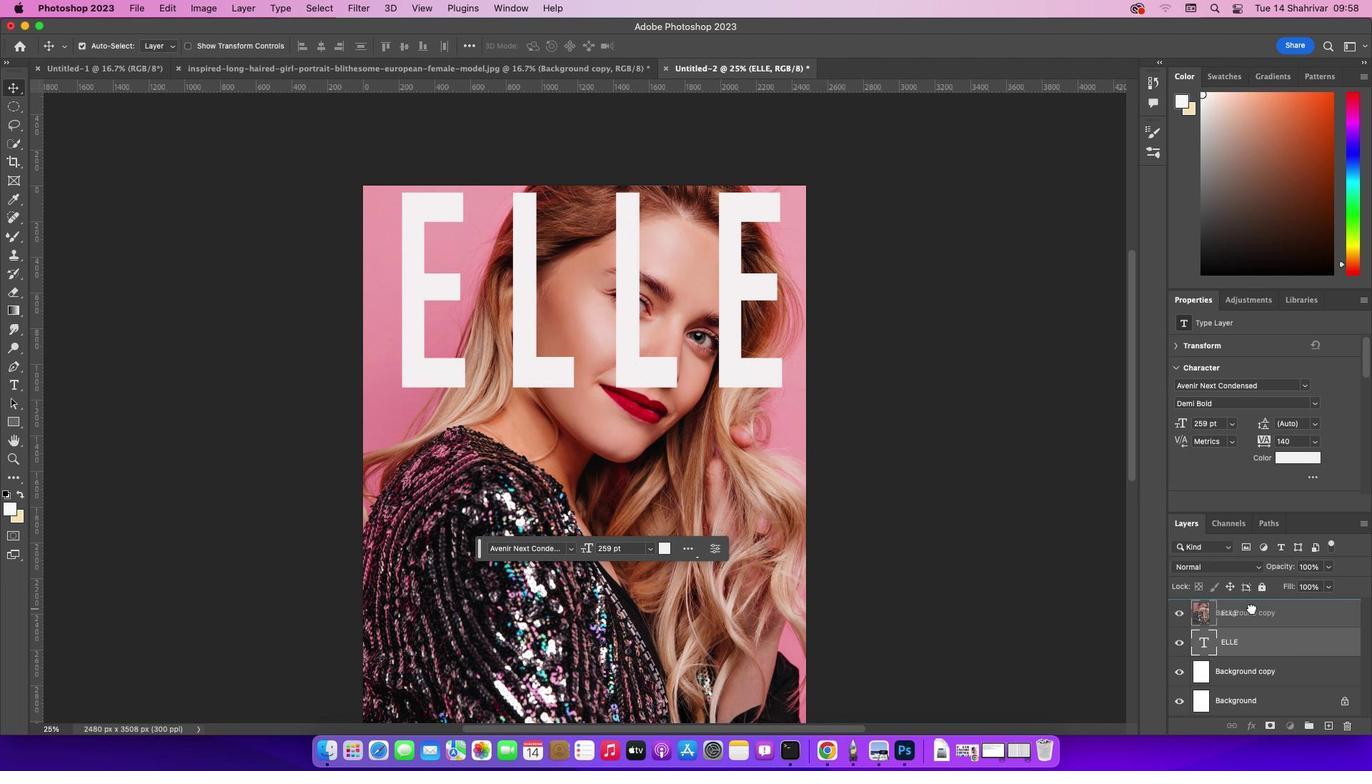 
Action: Mouse pressed left at (1254, 641)
Screenshot: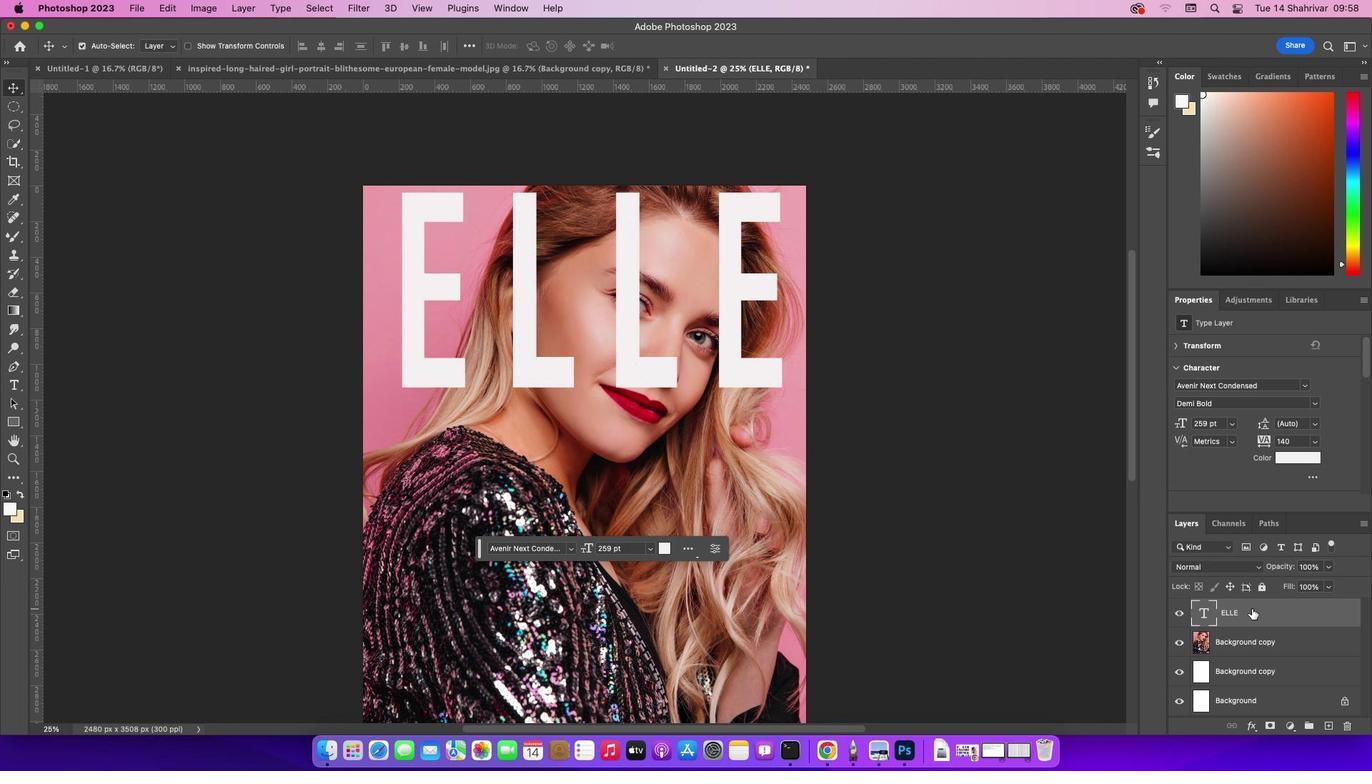 
Action: Mouse moved to (1175, 643)
Screenshot: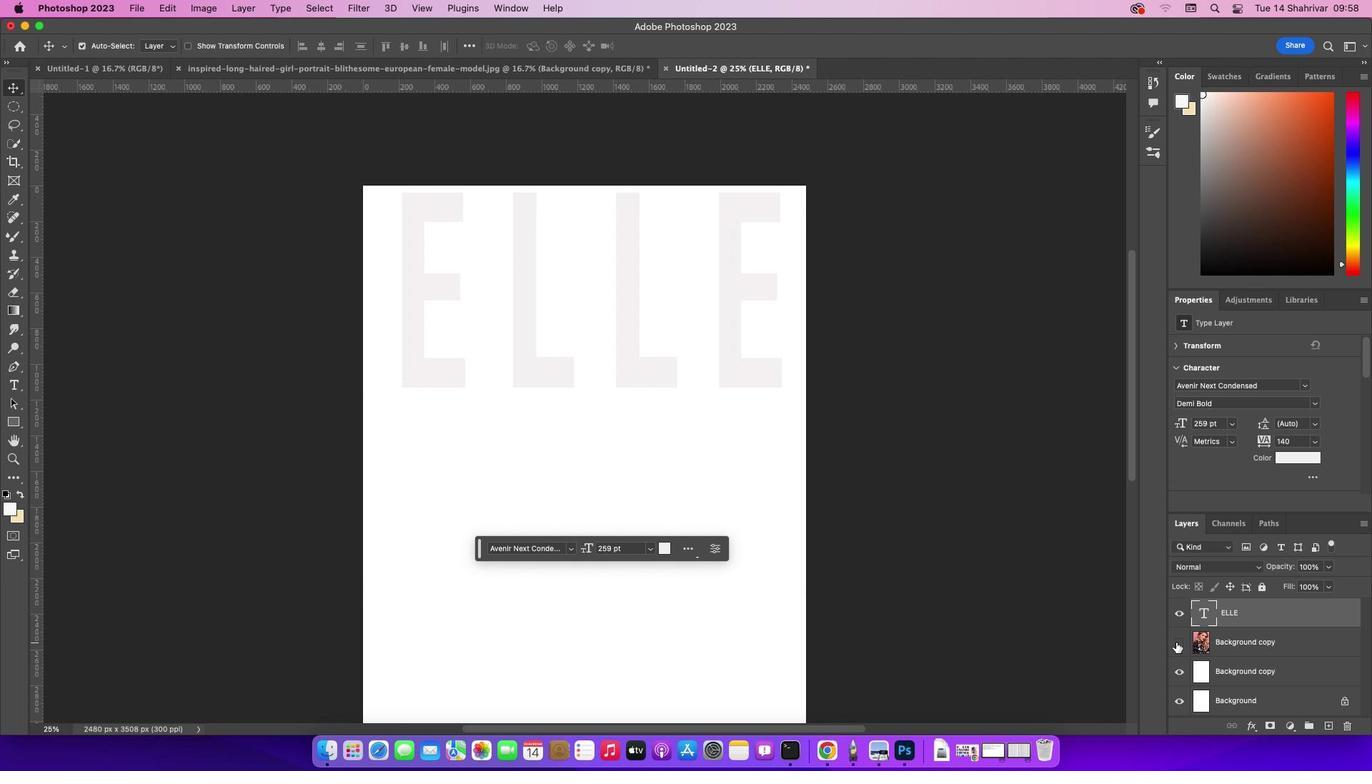 
Action: Mouse pressed left at (1175, 643)
Screenshot: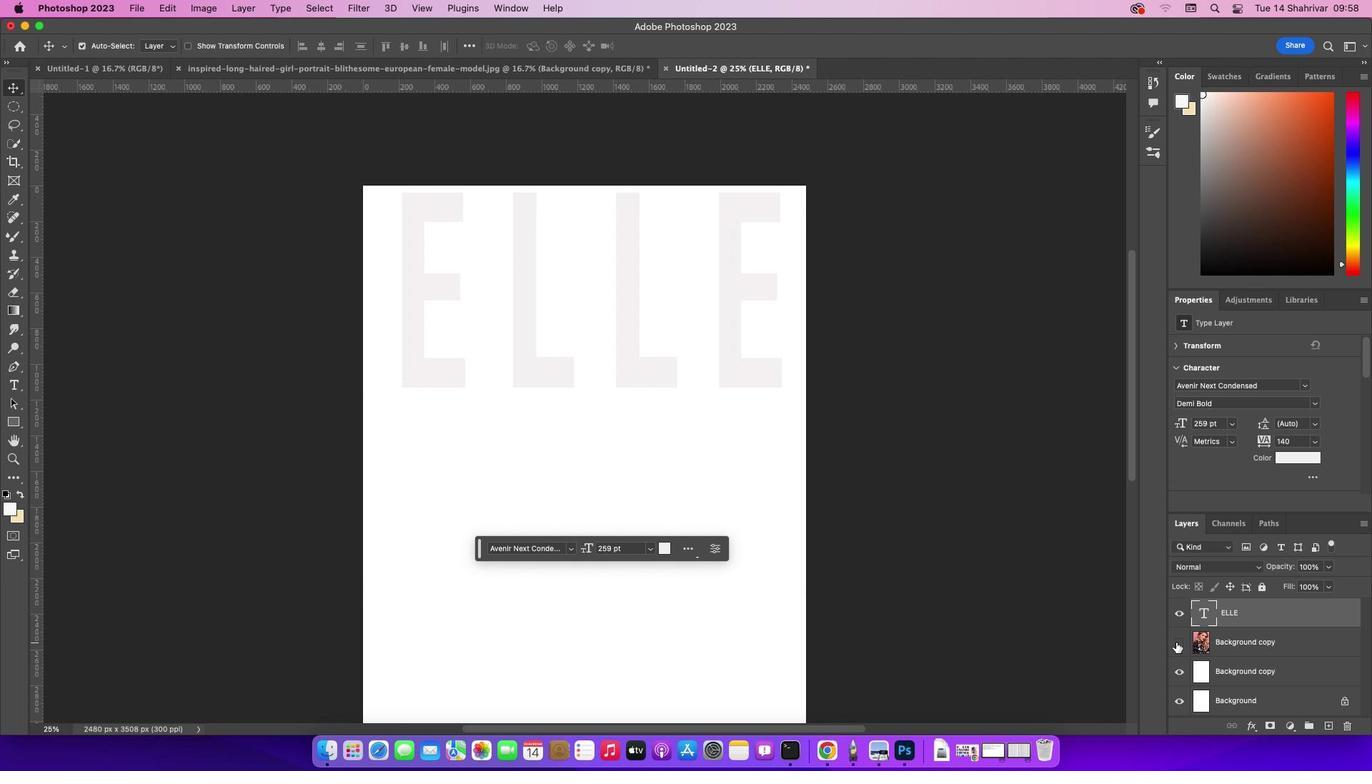 
Action: Mouse moved to (1174, 638)
Screenshot: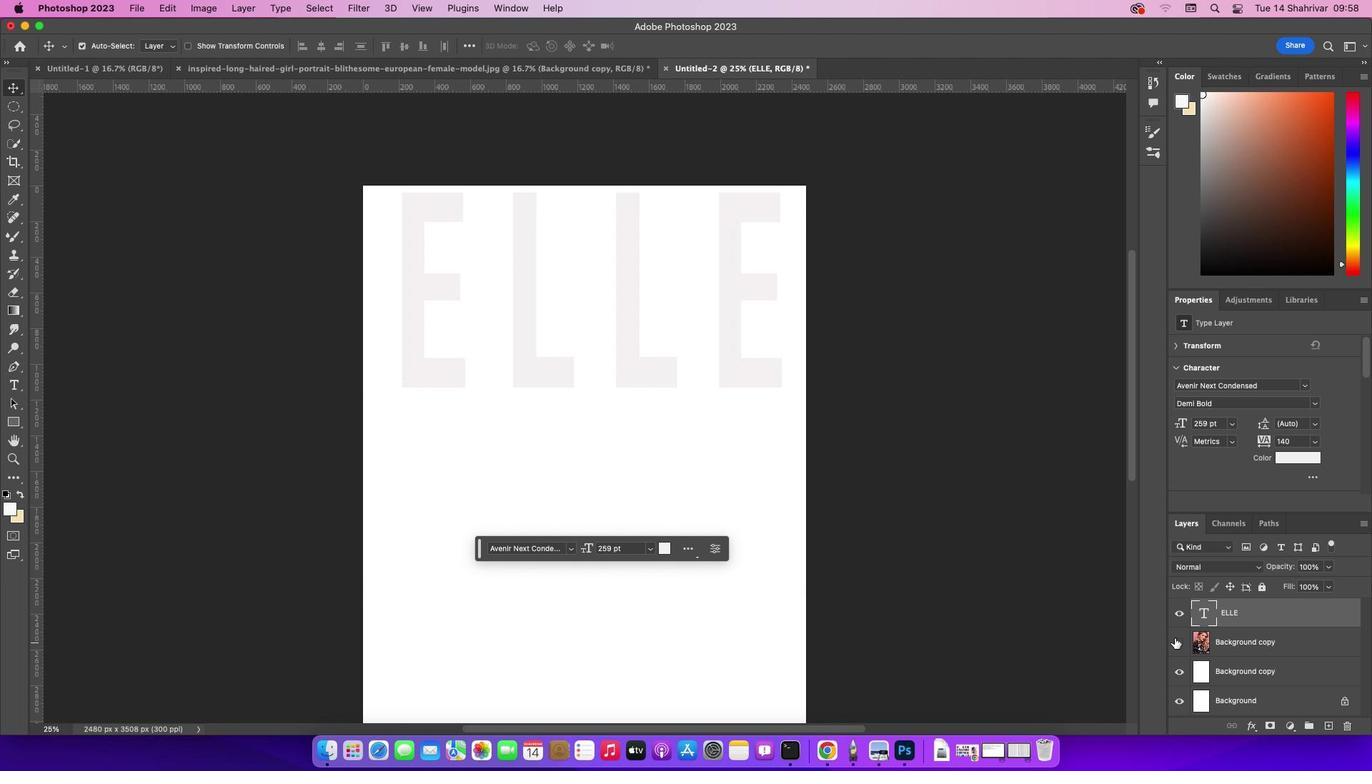 
Action: Mouse pressed left at (1174, 638)
Screenshot: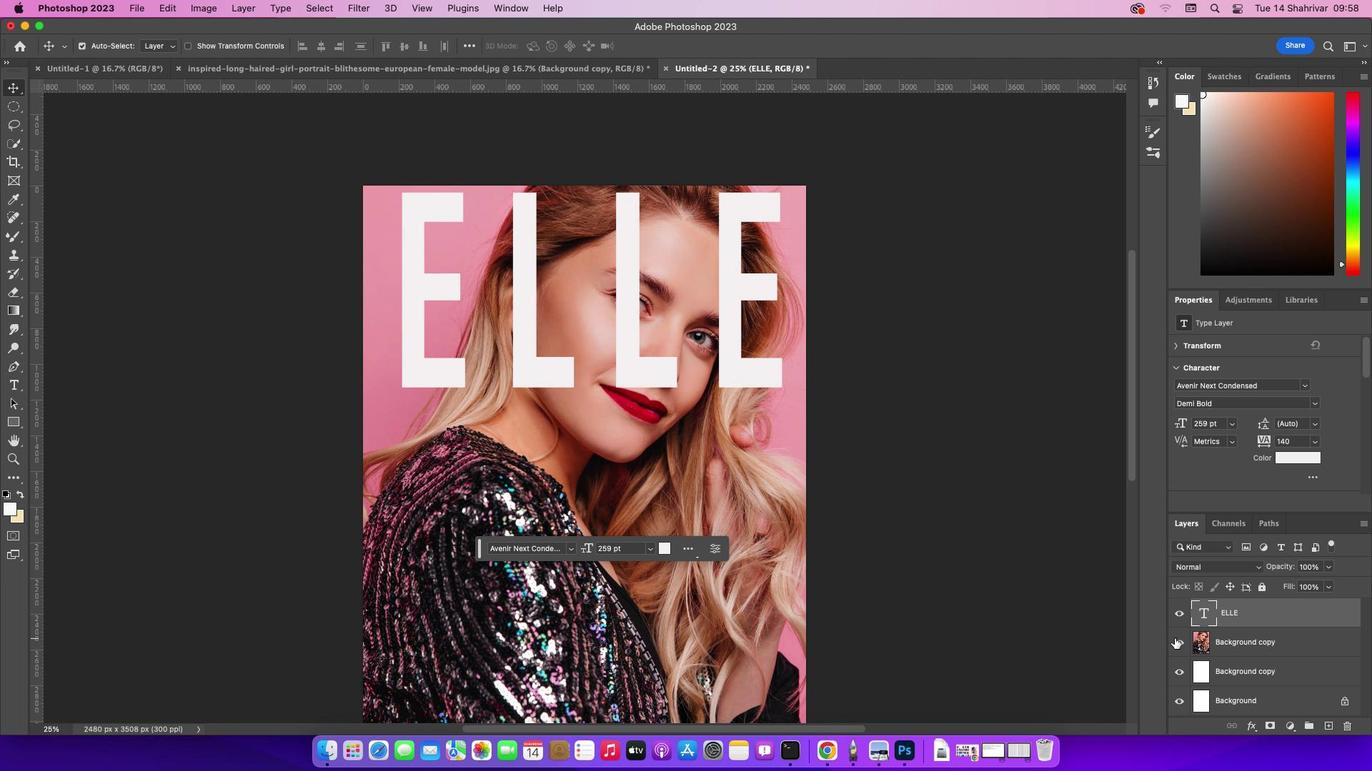
Action: Mouse moved to (951, 480)
Screenshot: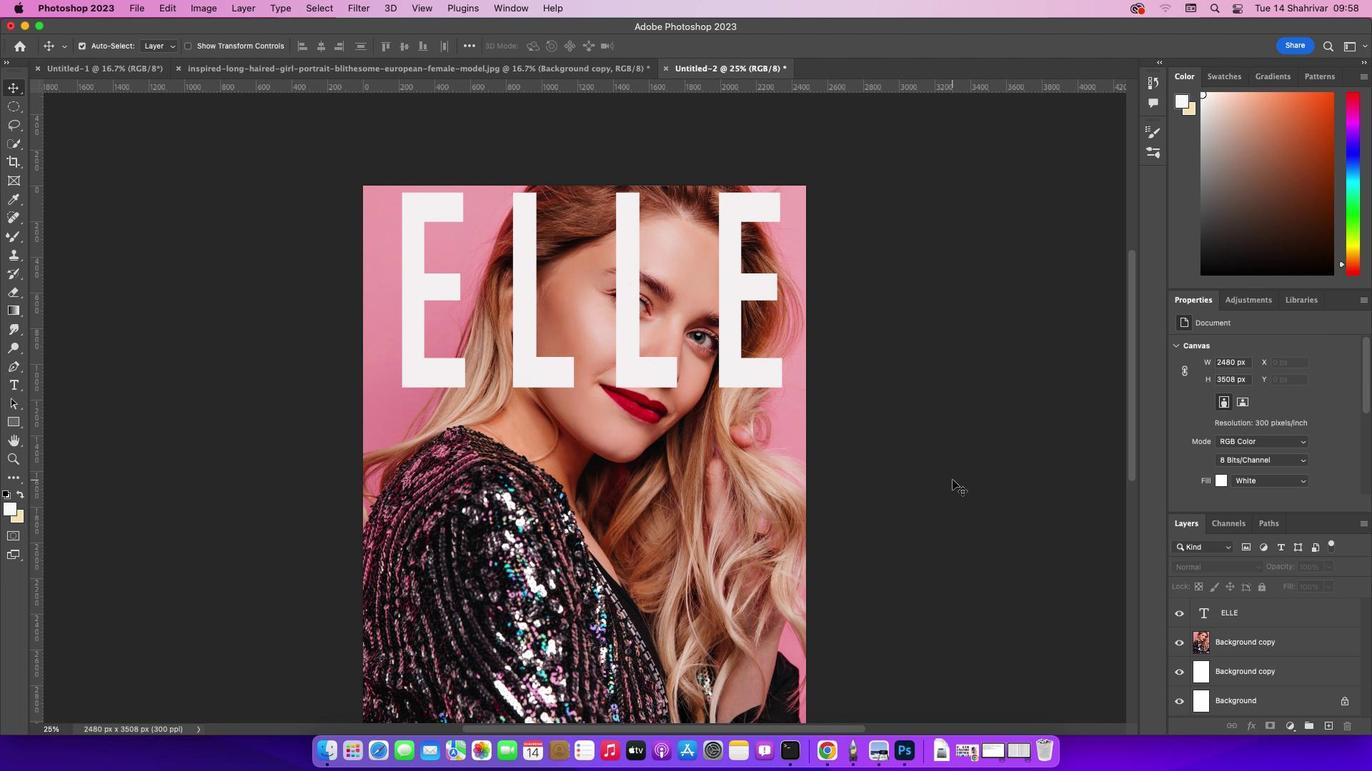 
Action: Mouse pressed left at (951, 480)
Screenshot: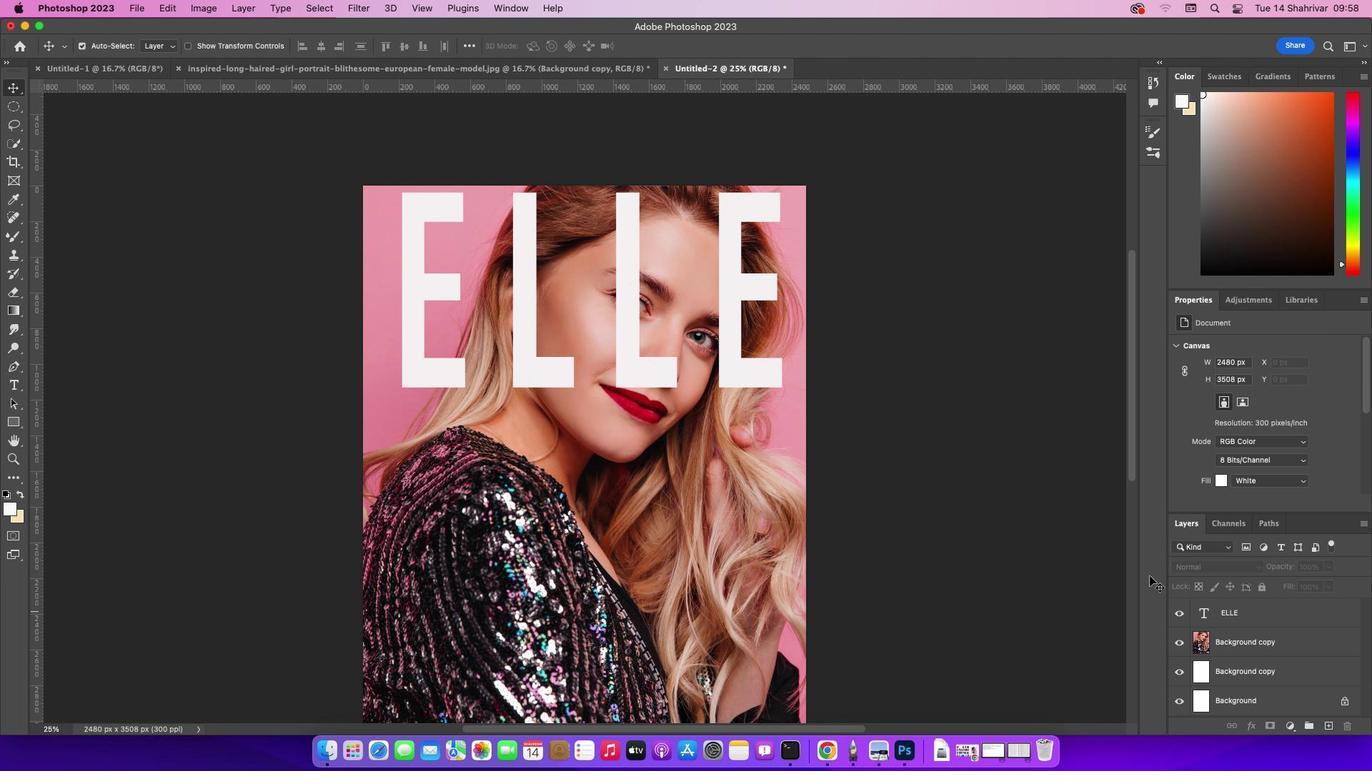 
Action: Mouse moved to (260, 73)
Screenshot: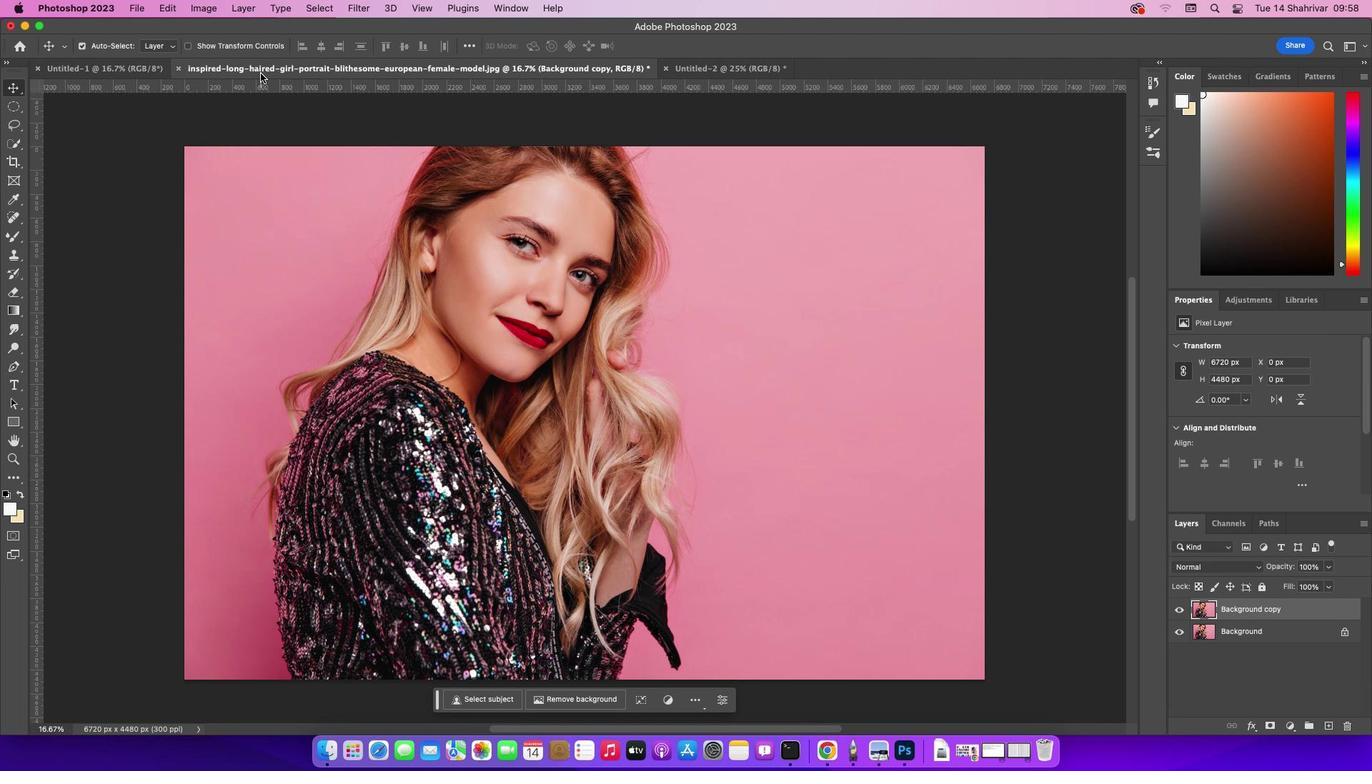 
Action: Mouse pressed left at (260, 73)
Screenshot: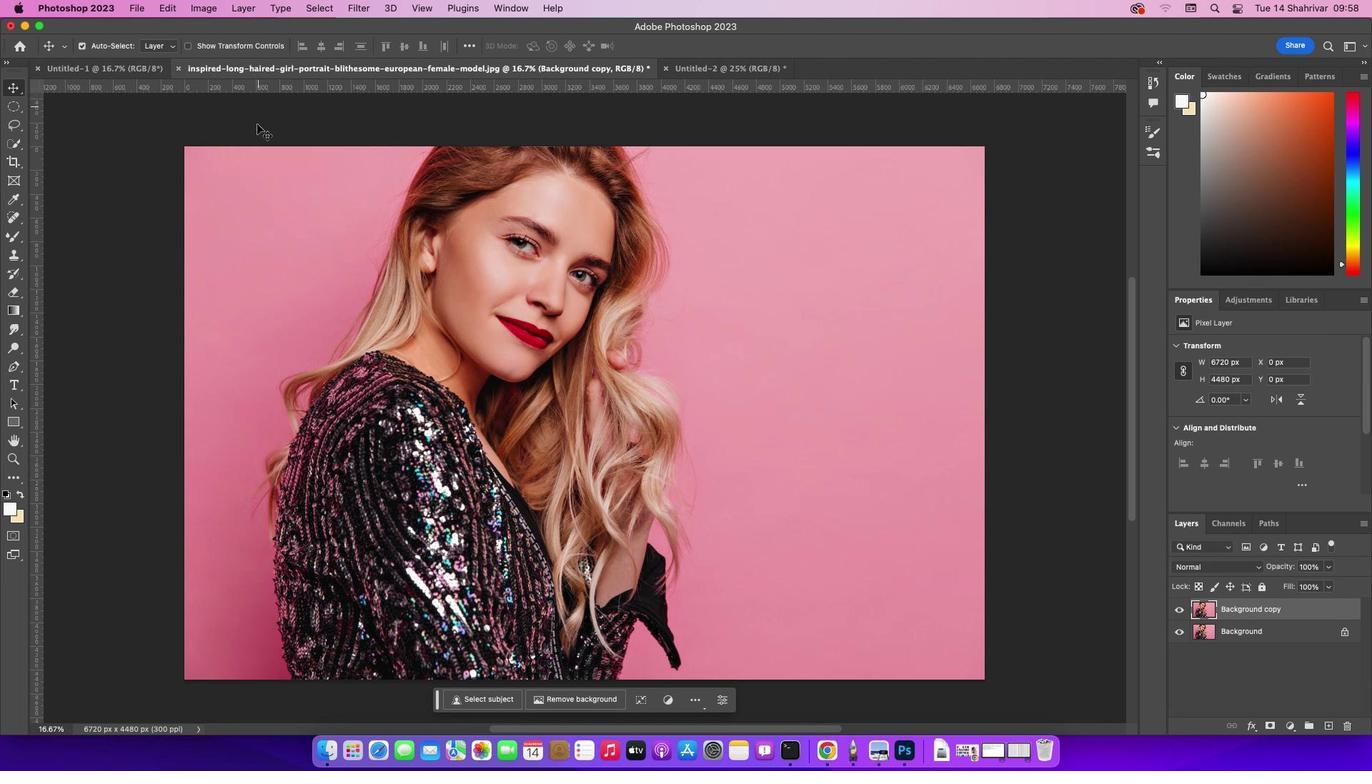 
Action: Mouse moved to (16, 373)
Screenshot: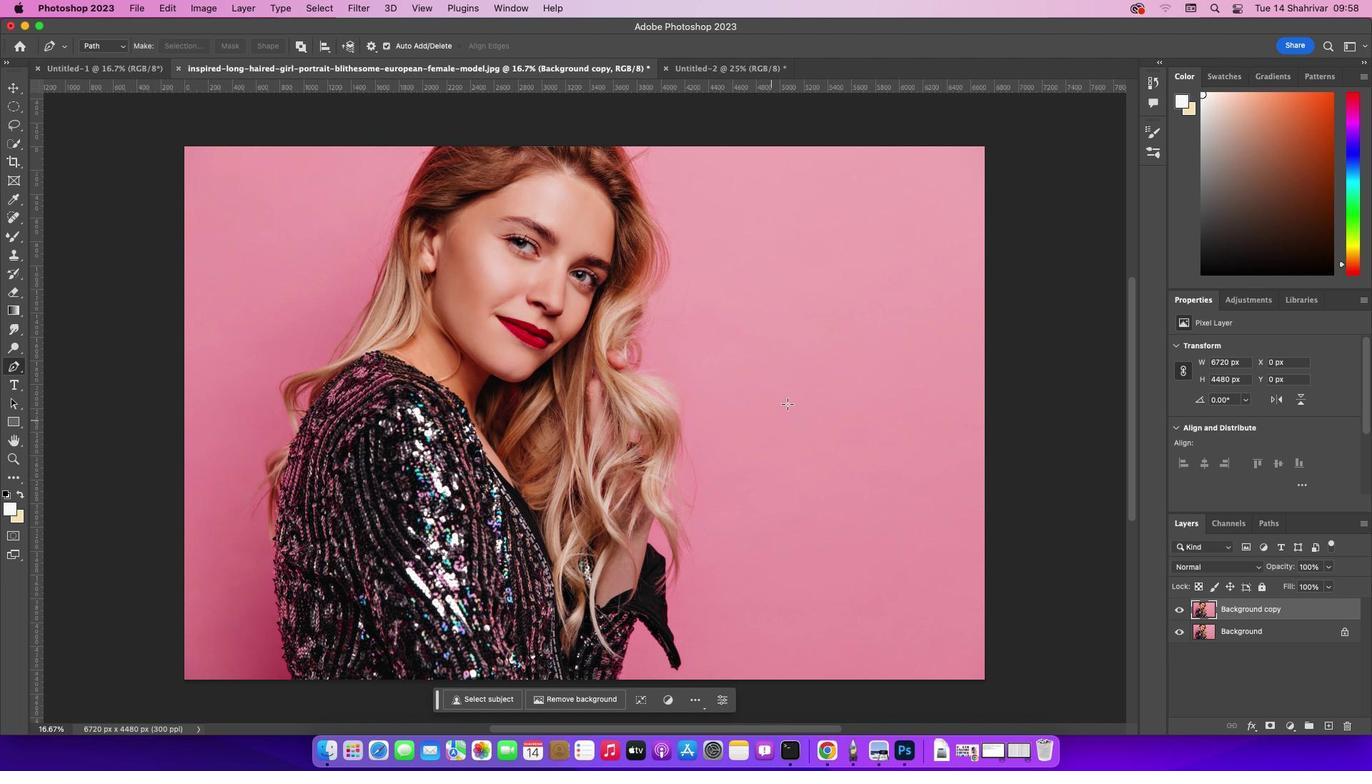 
Action: Mouse pressed left at (16, 373)
Screenshot: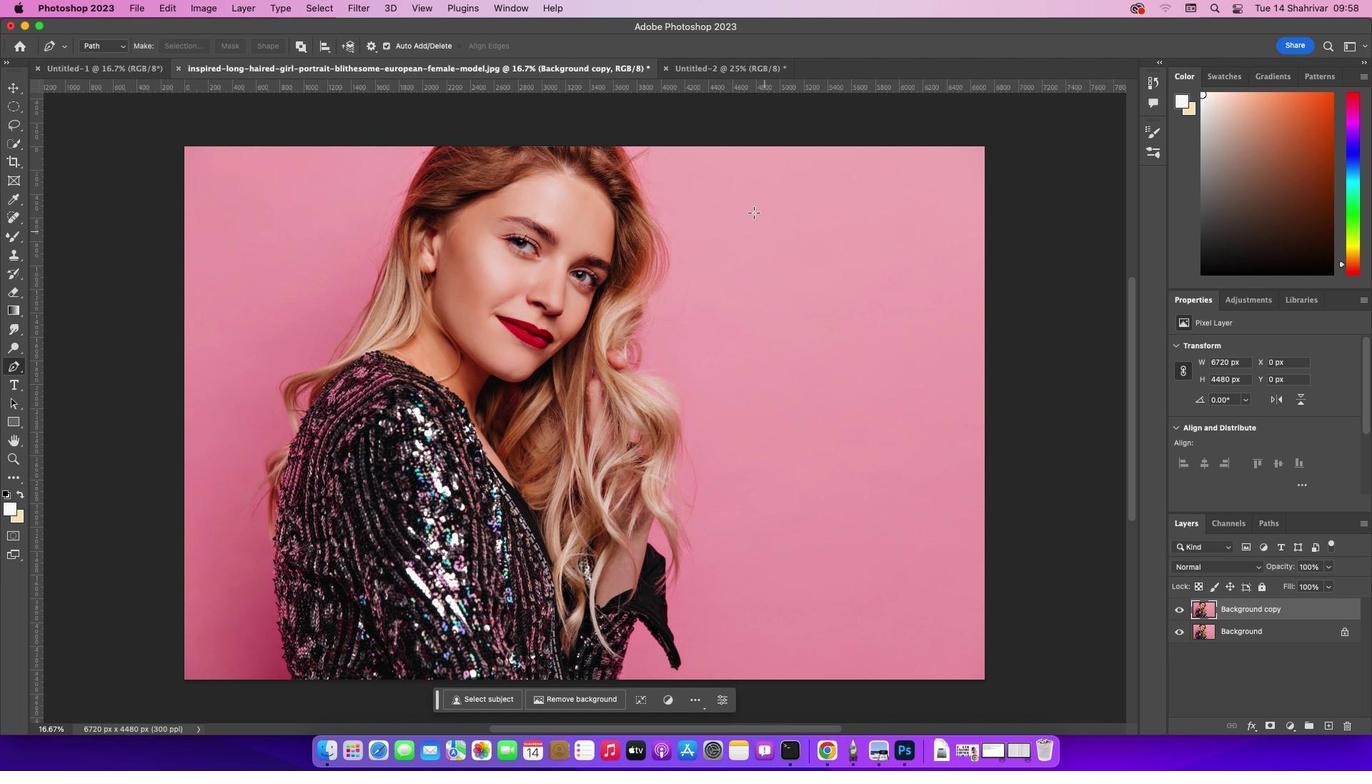 
Action: Mouse moved to (639, 205)
Screenshot: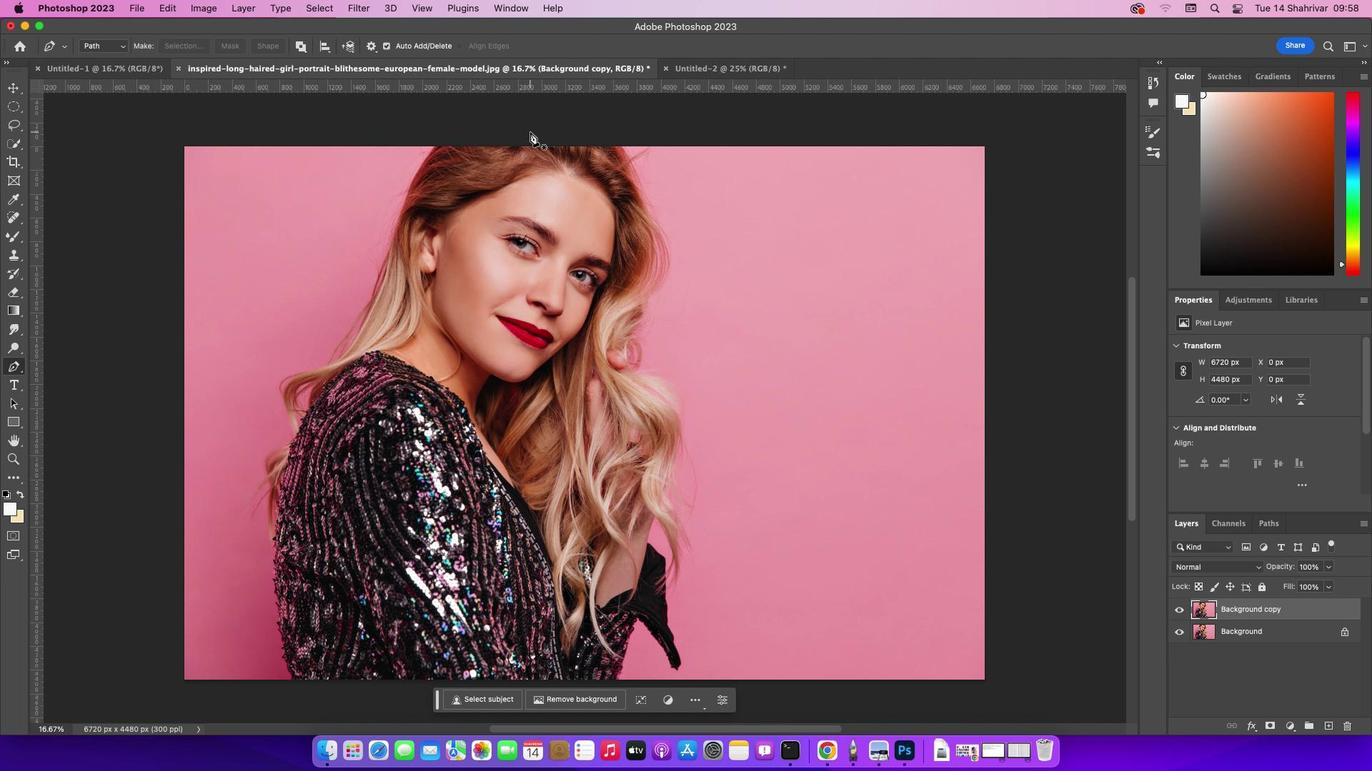 
Action: Key pressed Key.caps_lock
Screenshot: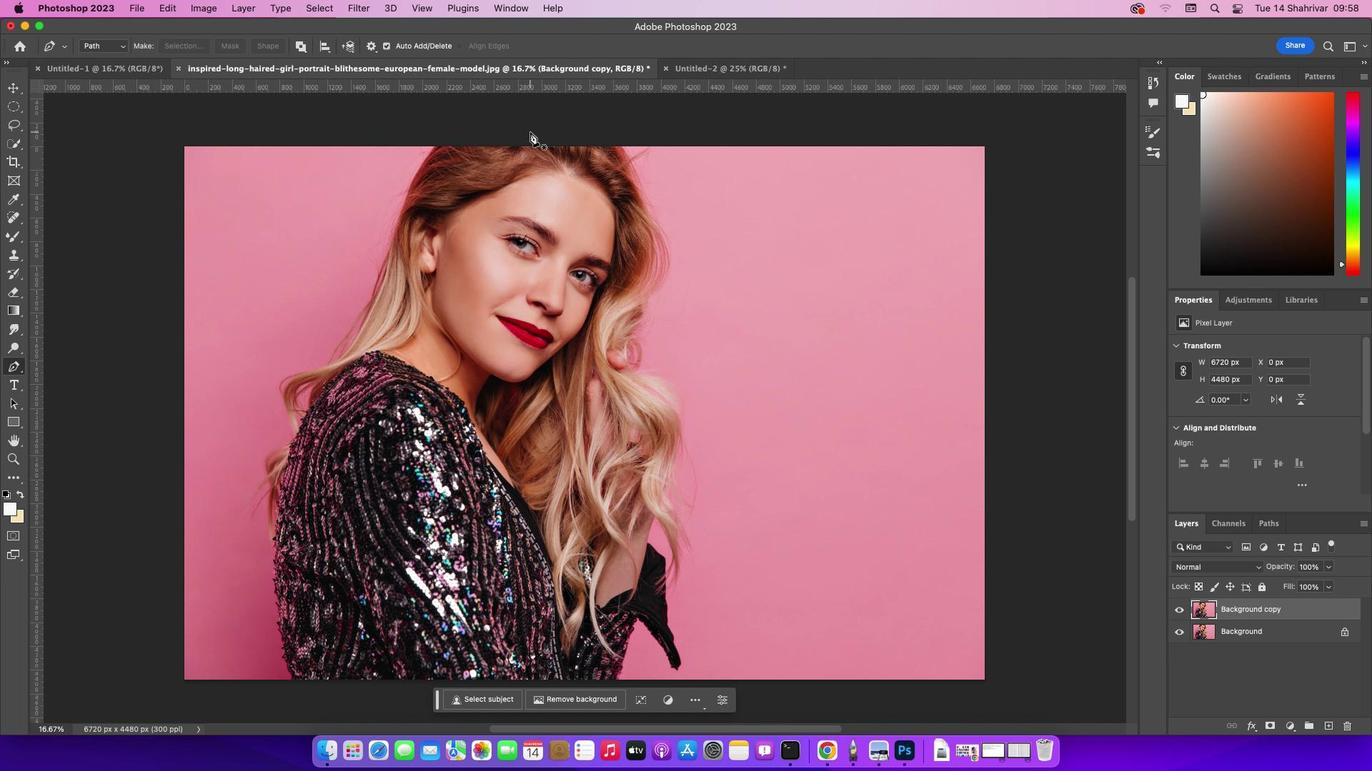 
Action: Mouse moved to (529, 131)
Screenshot: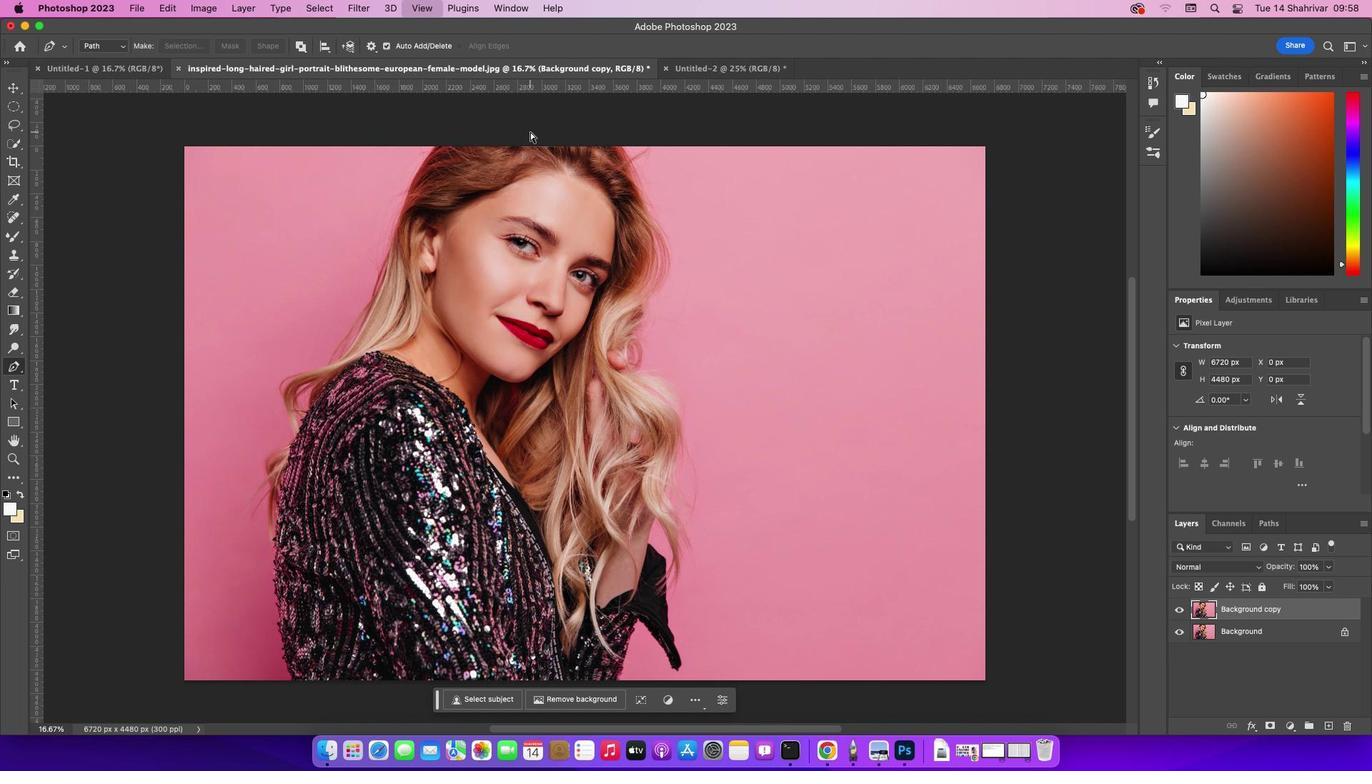 
Action: Key pressed Key.cmd_r'=''='
Screenshot: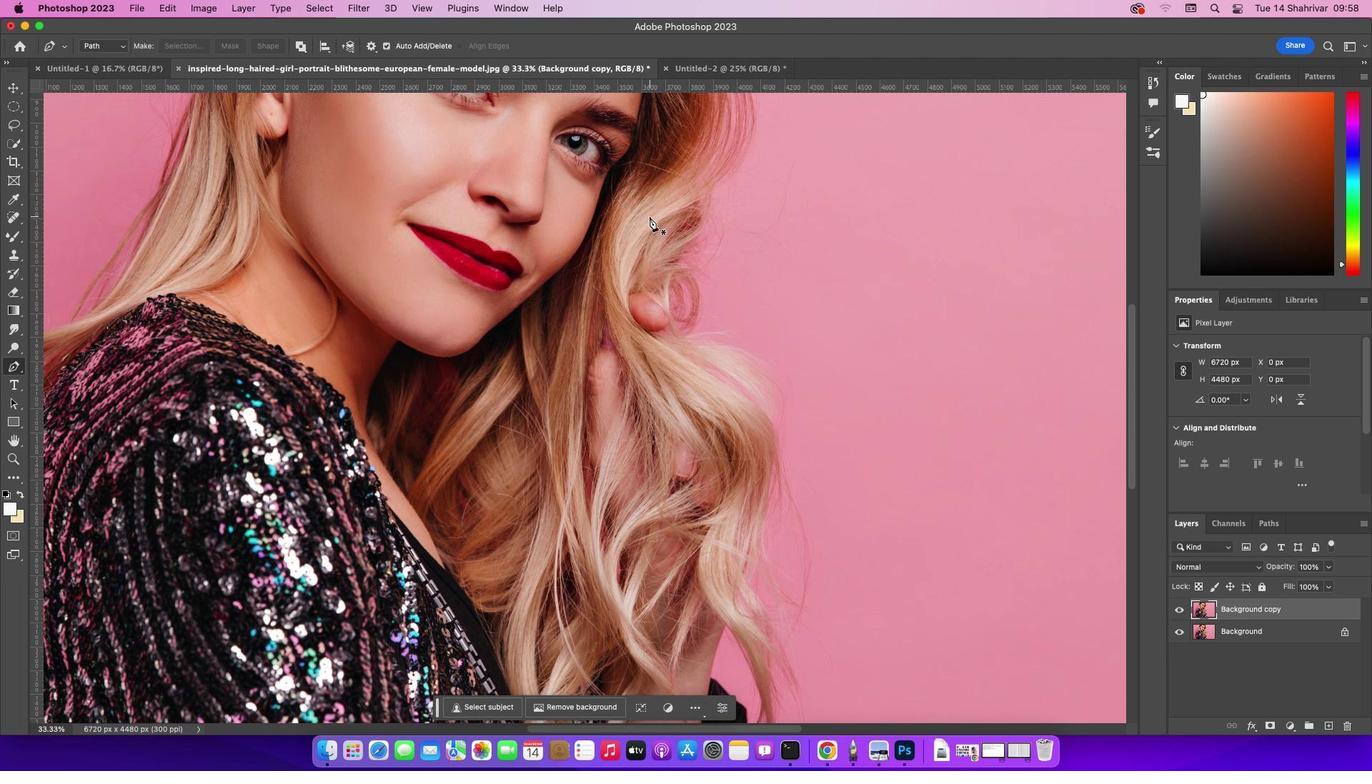 
Action: Mouse moved to (649, 216)
Screenshot: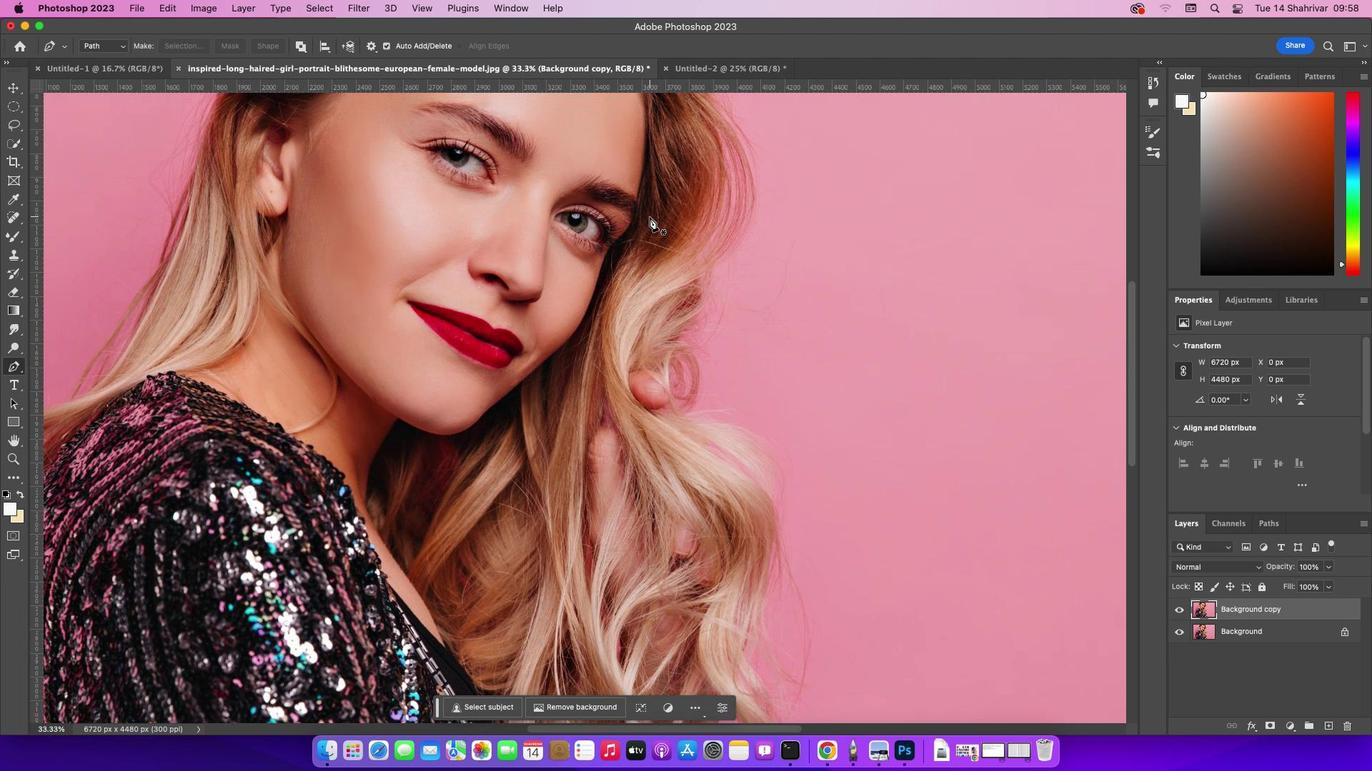 
Action: Mouse scrolled (649, 216) with delta (0, 0)
Screenshot: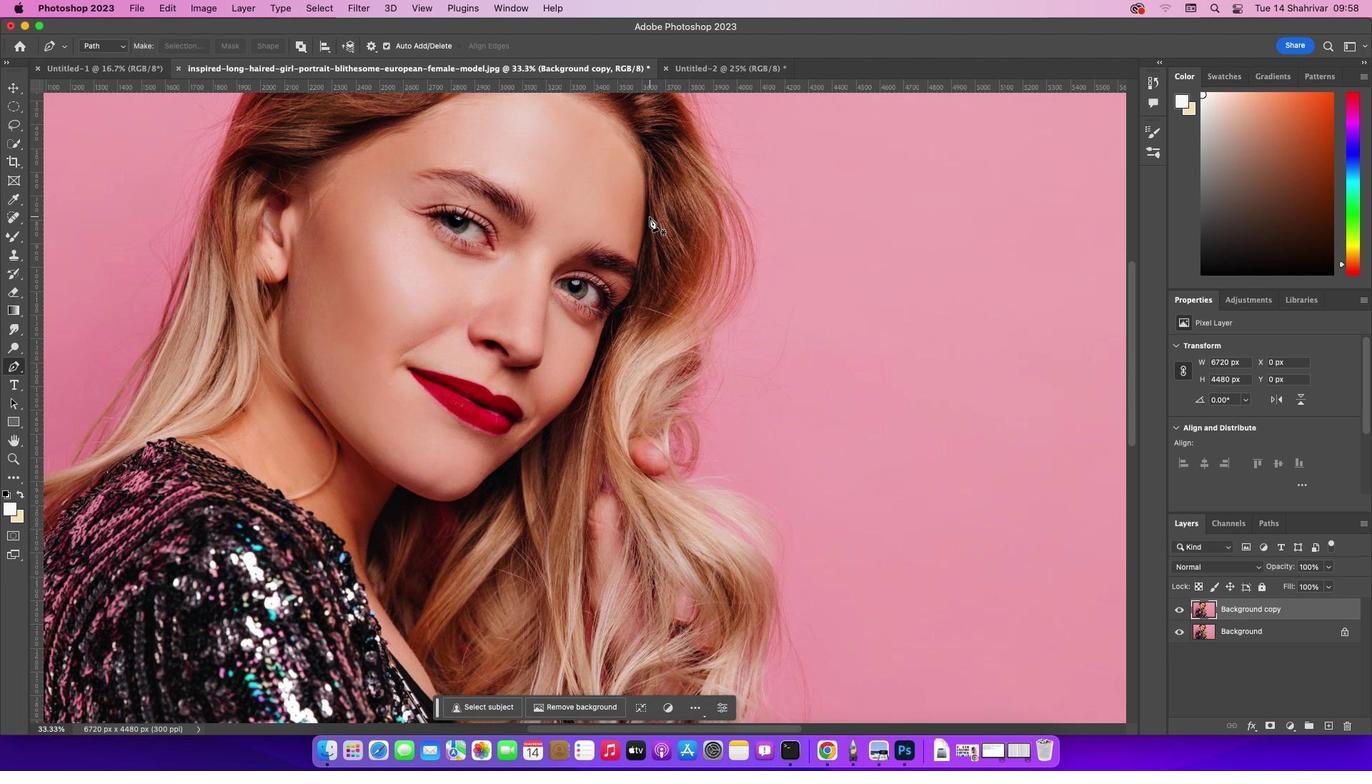 
Action: Mouse scrolled (649, 216) with delta (0, 0)
Screenshot: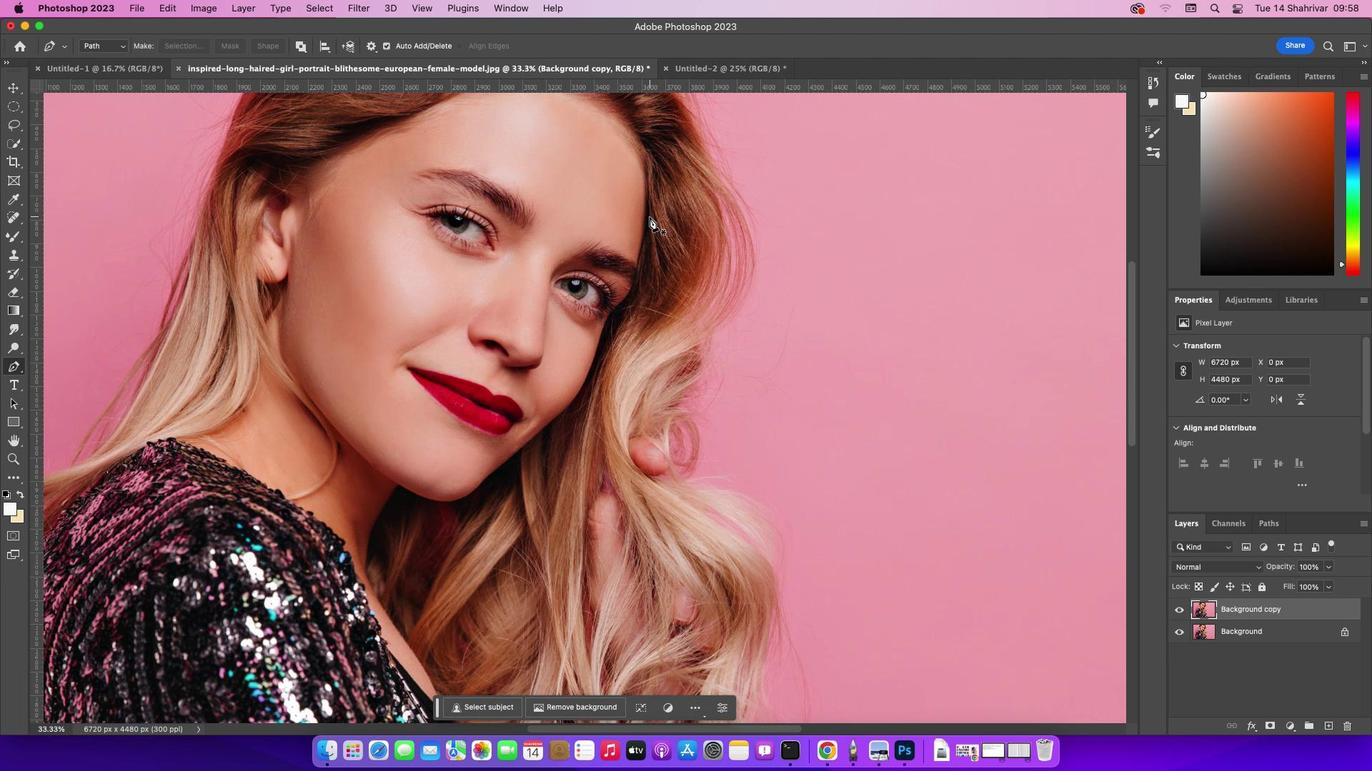 
Action: Mouse scrolled (649, 216) with delta (0, 2)
Screenshot: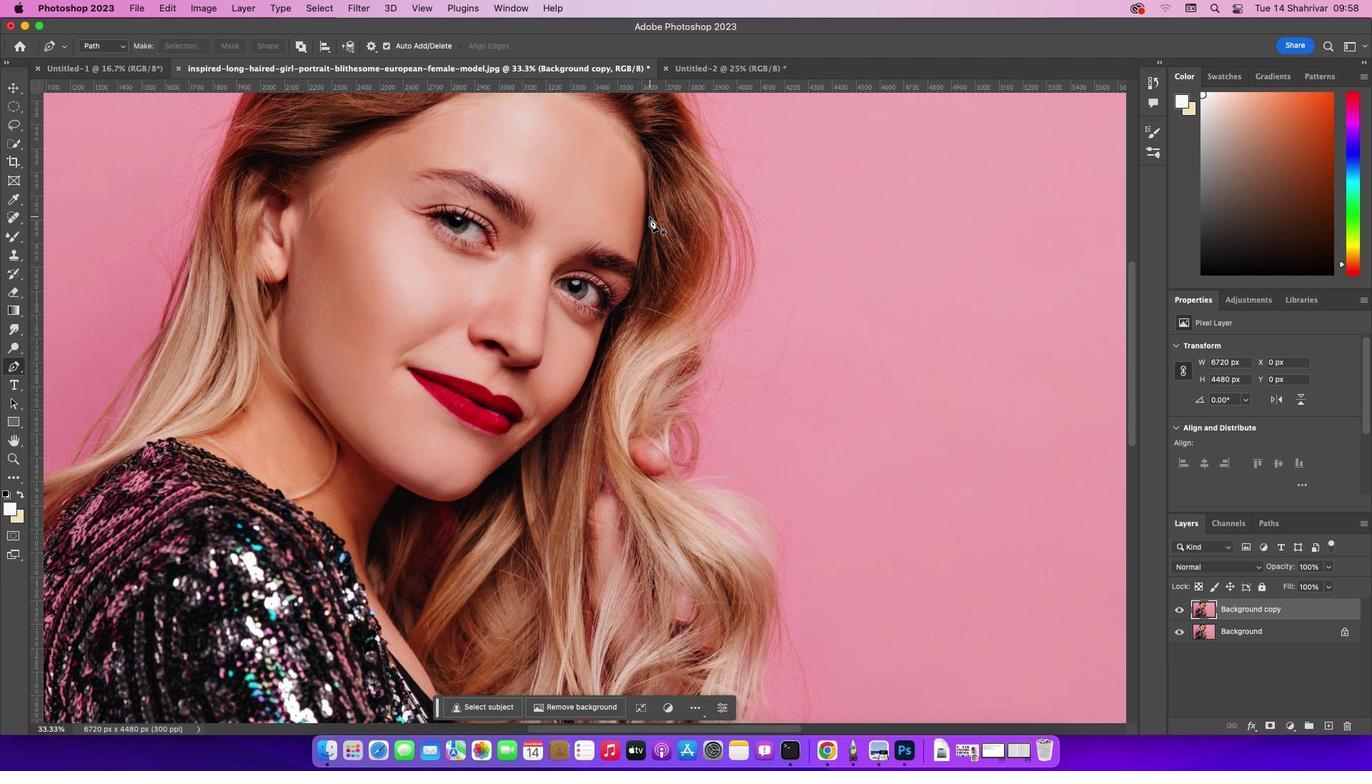 
Action: Mouse scrolled (649, 216) with delta (0, 3)
Screenshot: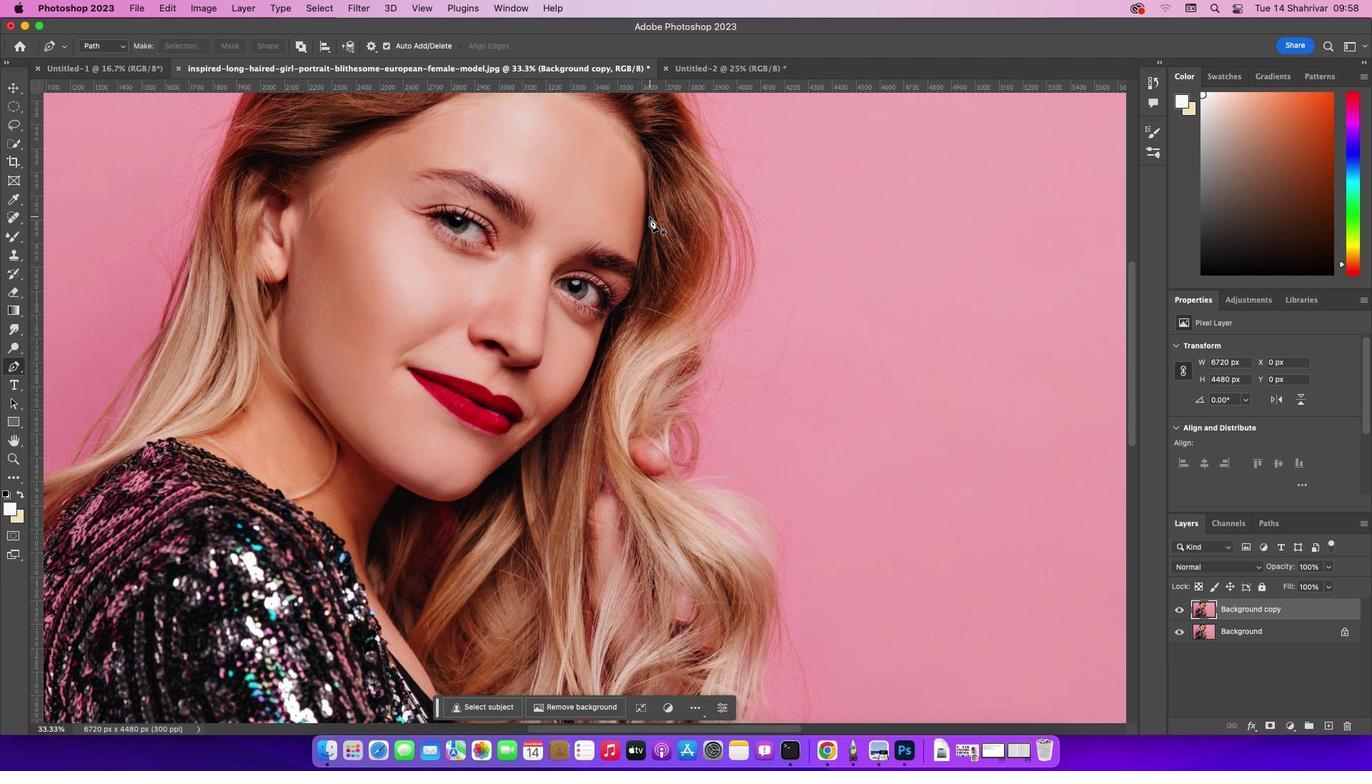 
Action: Mouse scrolled (649, 216) with delta (0, 0)
Screenshot: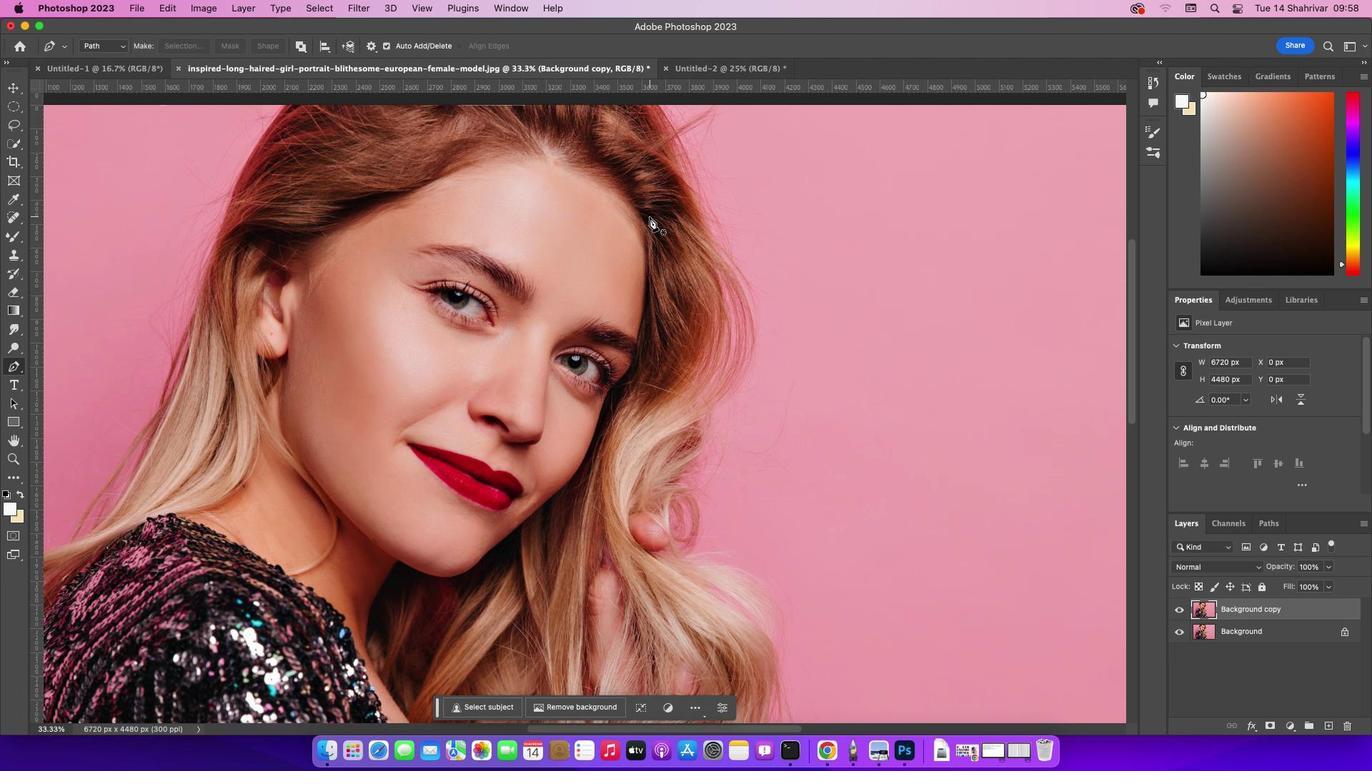 
Action: Mouse scrolled (649, 216) with delta (0, 0)
Screenshot: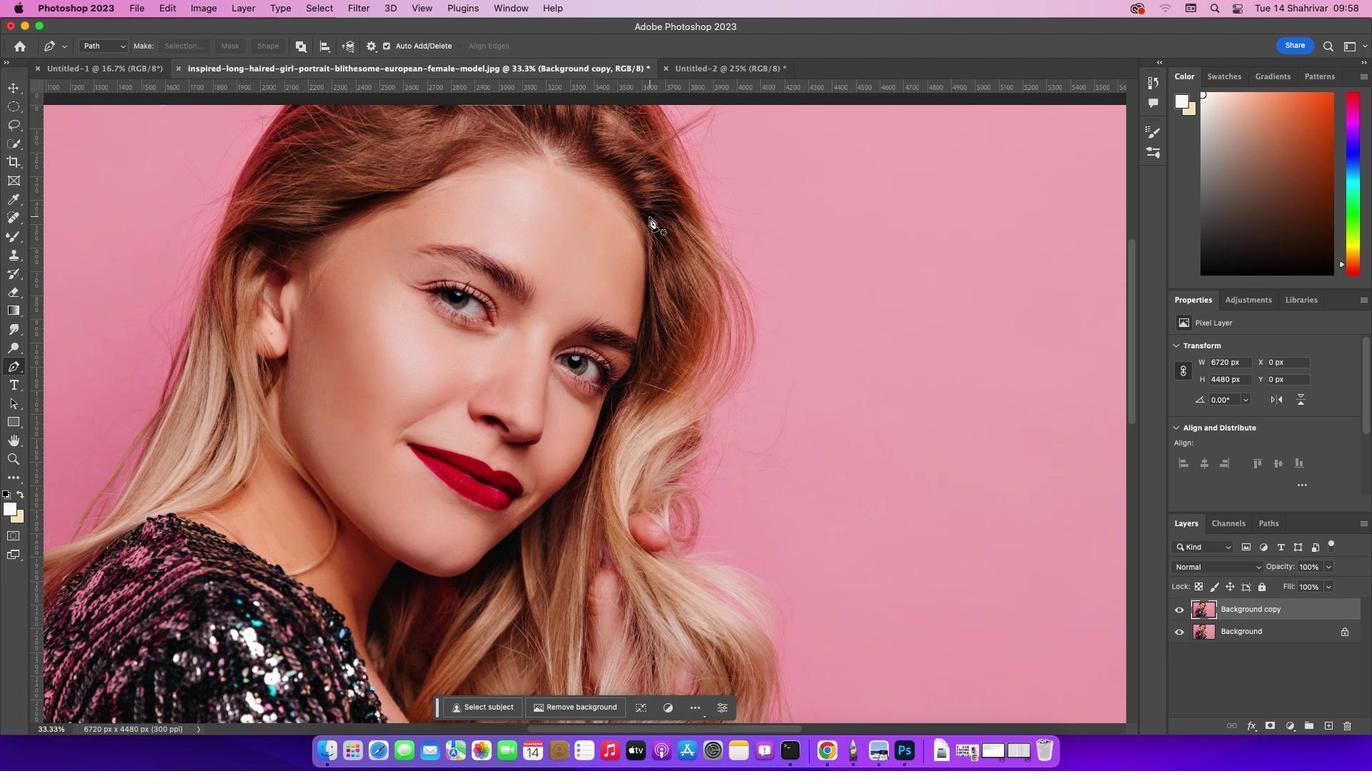 
Action: Mouse scrolled (649, 216) with delta (0, 2)
Screenshot: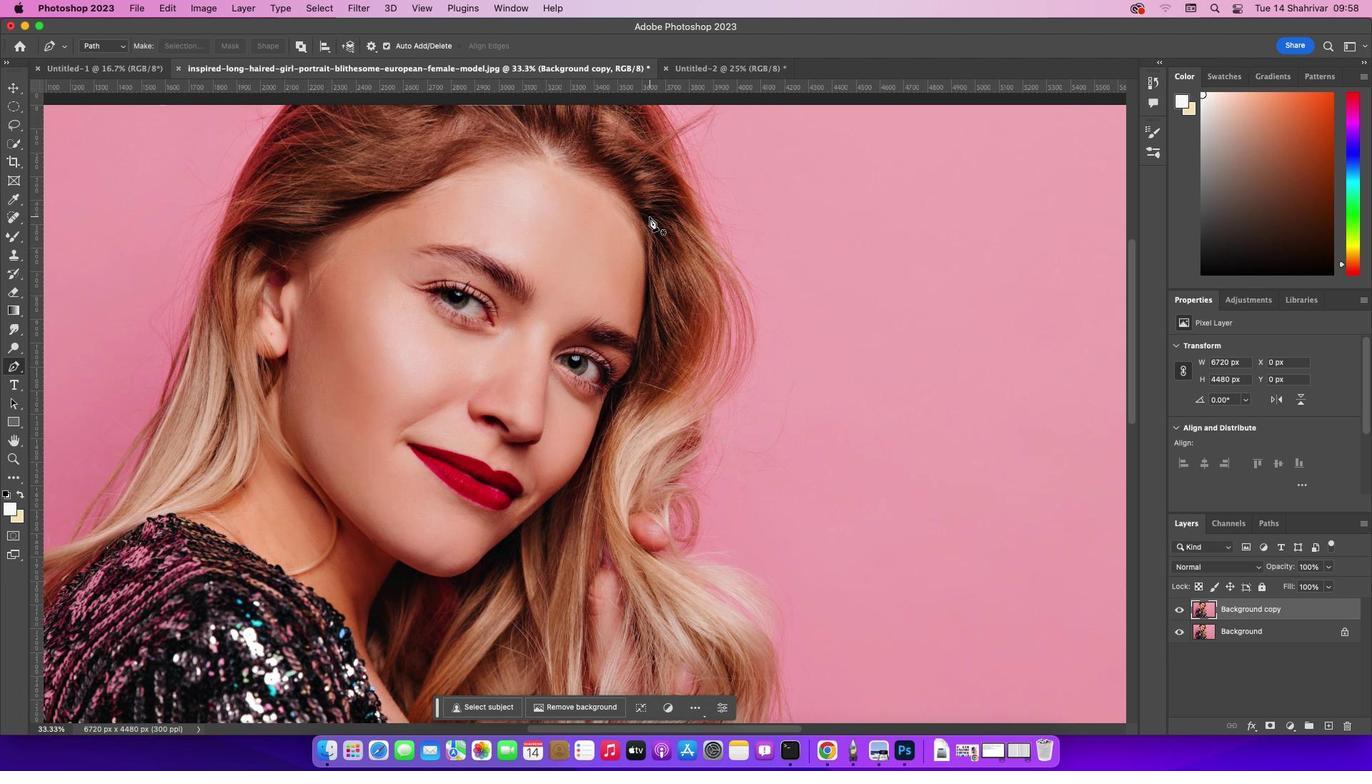 
Action: Mouse scrolled (649, 216) with delta (0, 3)
Screenshot: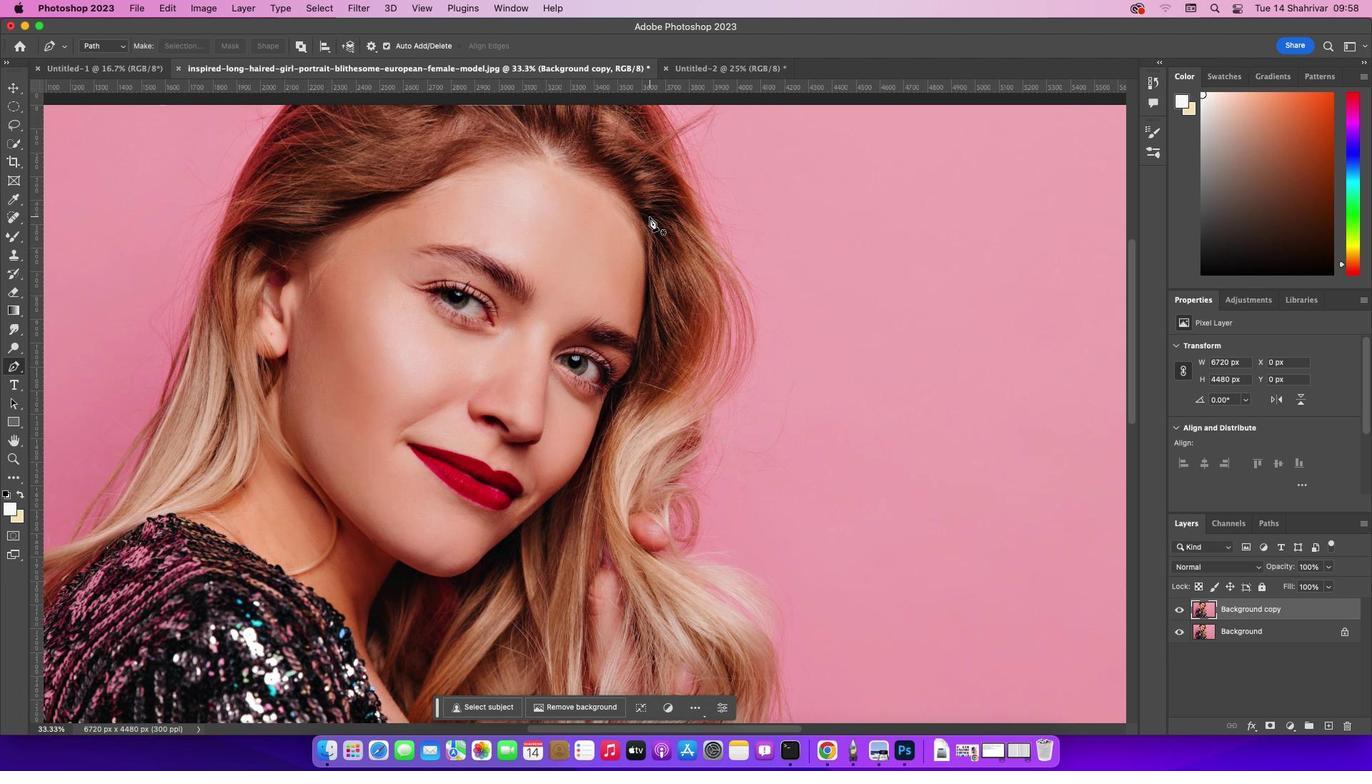 
Action: Mouse scrolled (649, 216) with delta (0, 0)
Screenshot: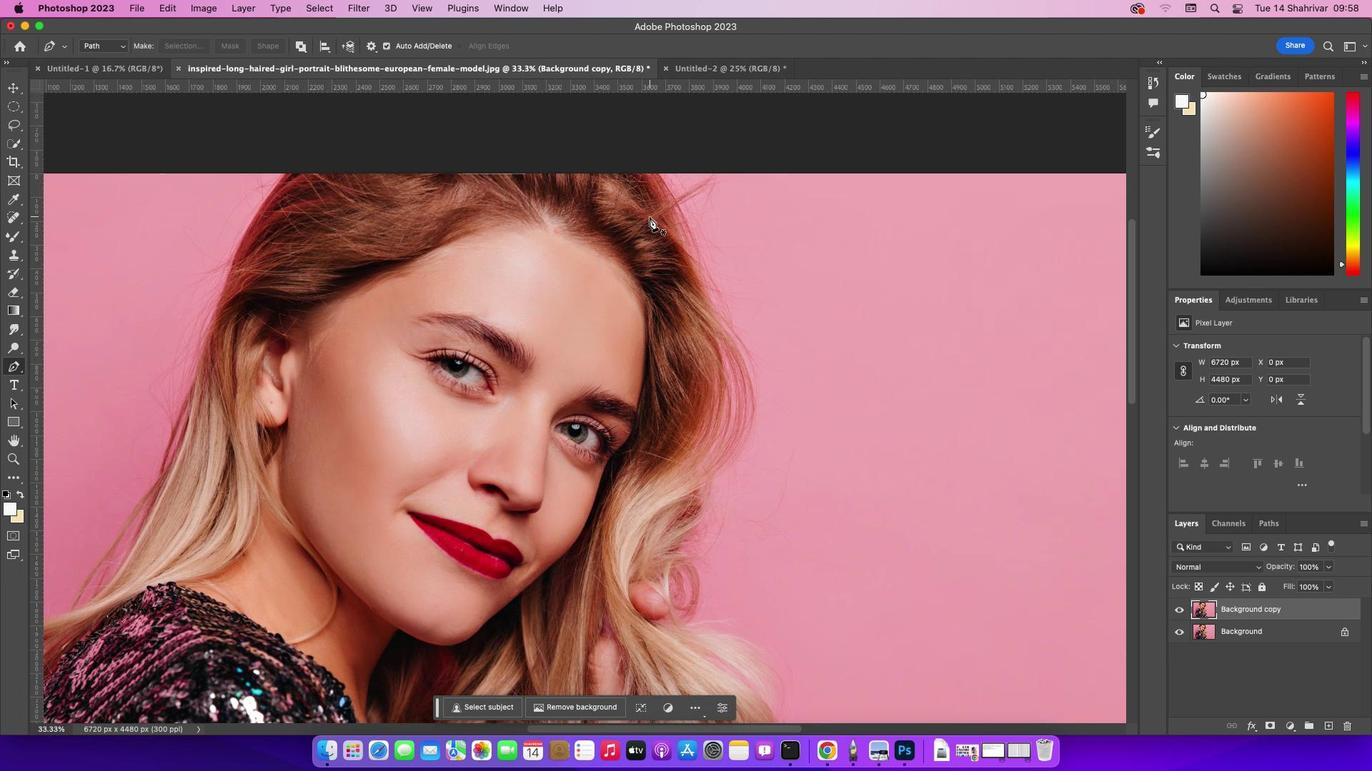 
Action: Mouse scrolled (649, 216) with delta (0, 0)
Screenshot: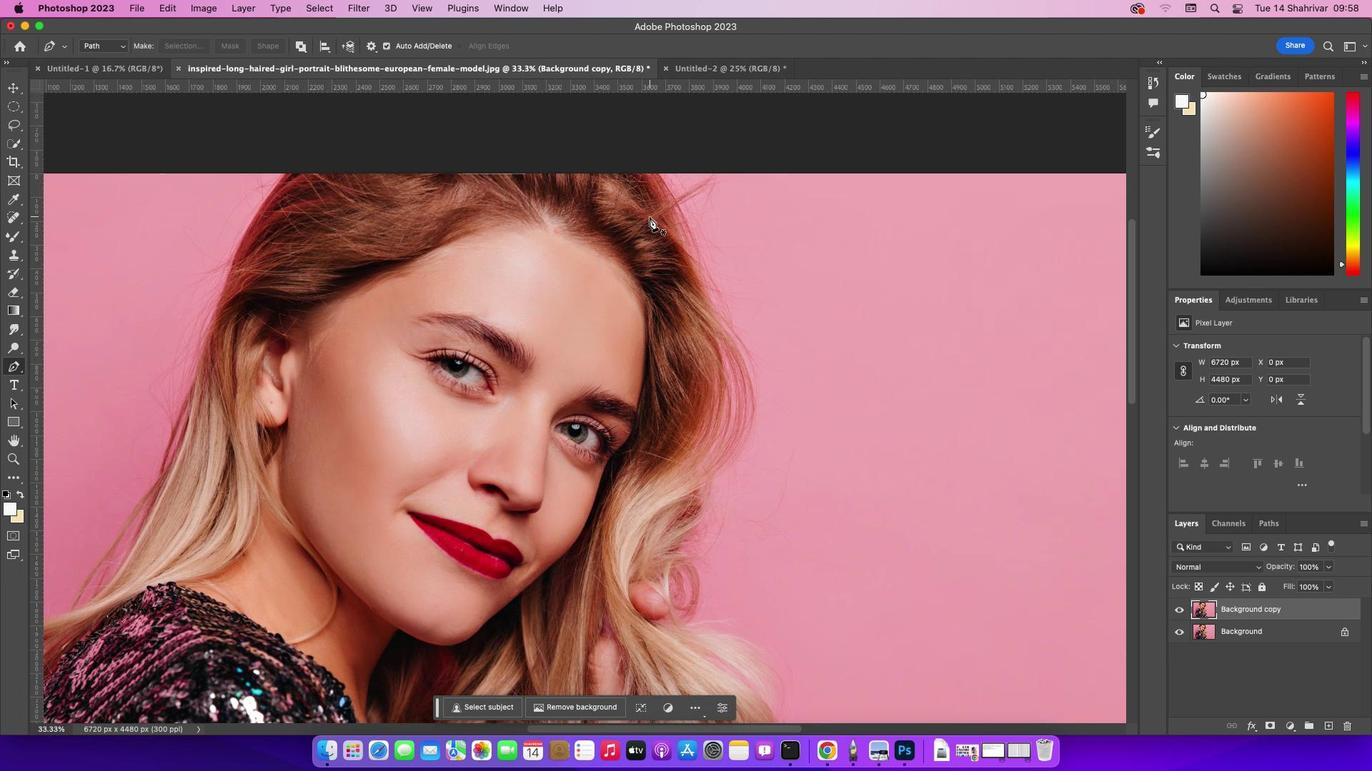 
Action: Mouse scrolled (649, 216) with delta (0, 2)
Screenshot: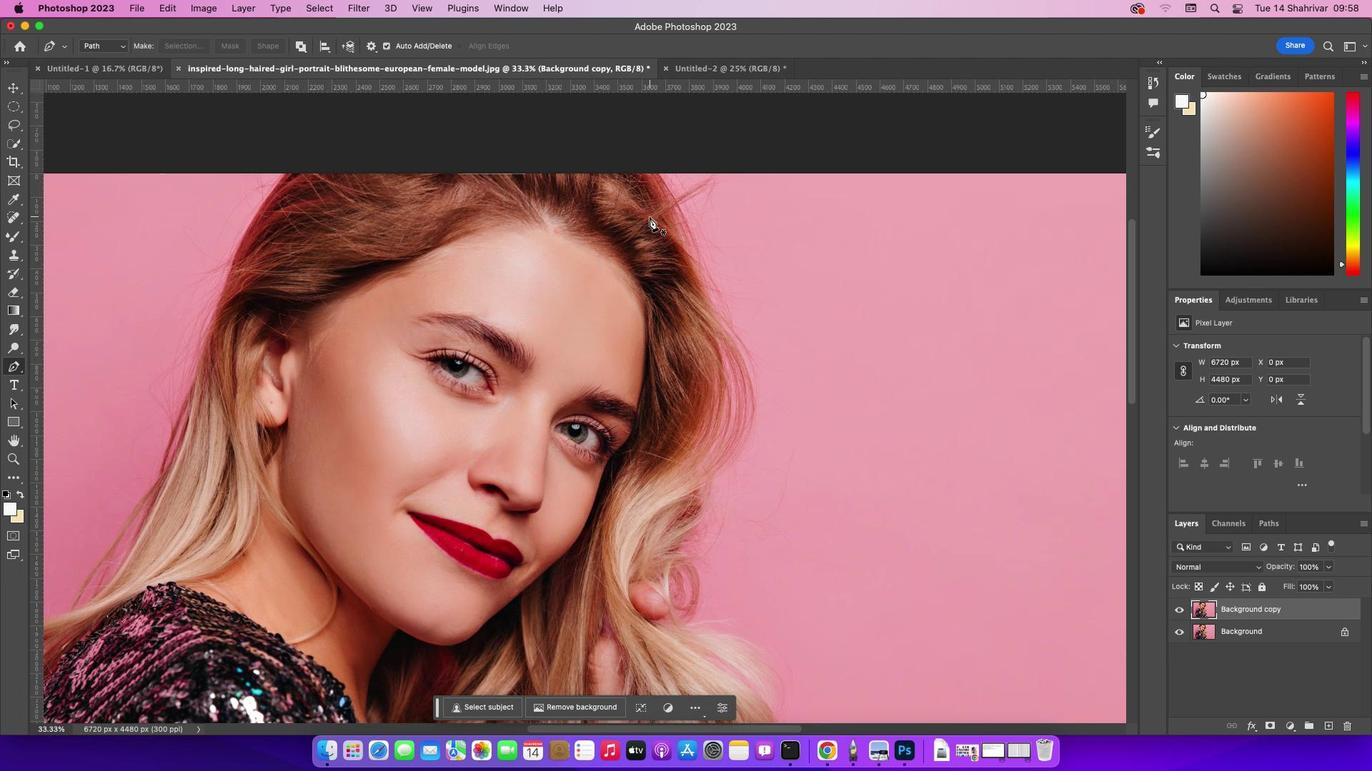 
Action: Mouse scrolled (649, 216) with delta (0, 3)
Screenshot: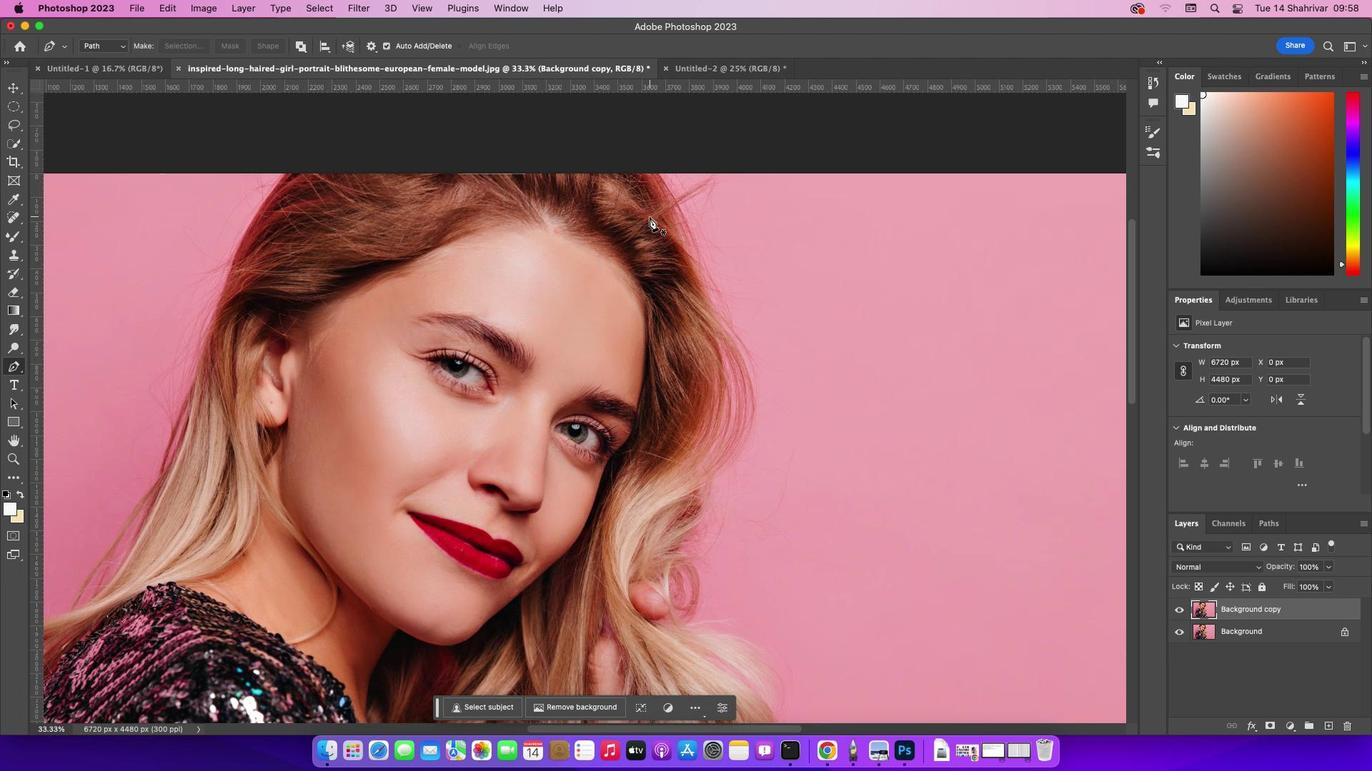 
Action: Mouse scrolled (649, 216) with delta (0, 0)
Screenshot: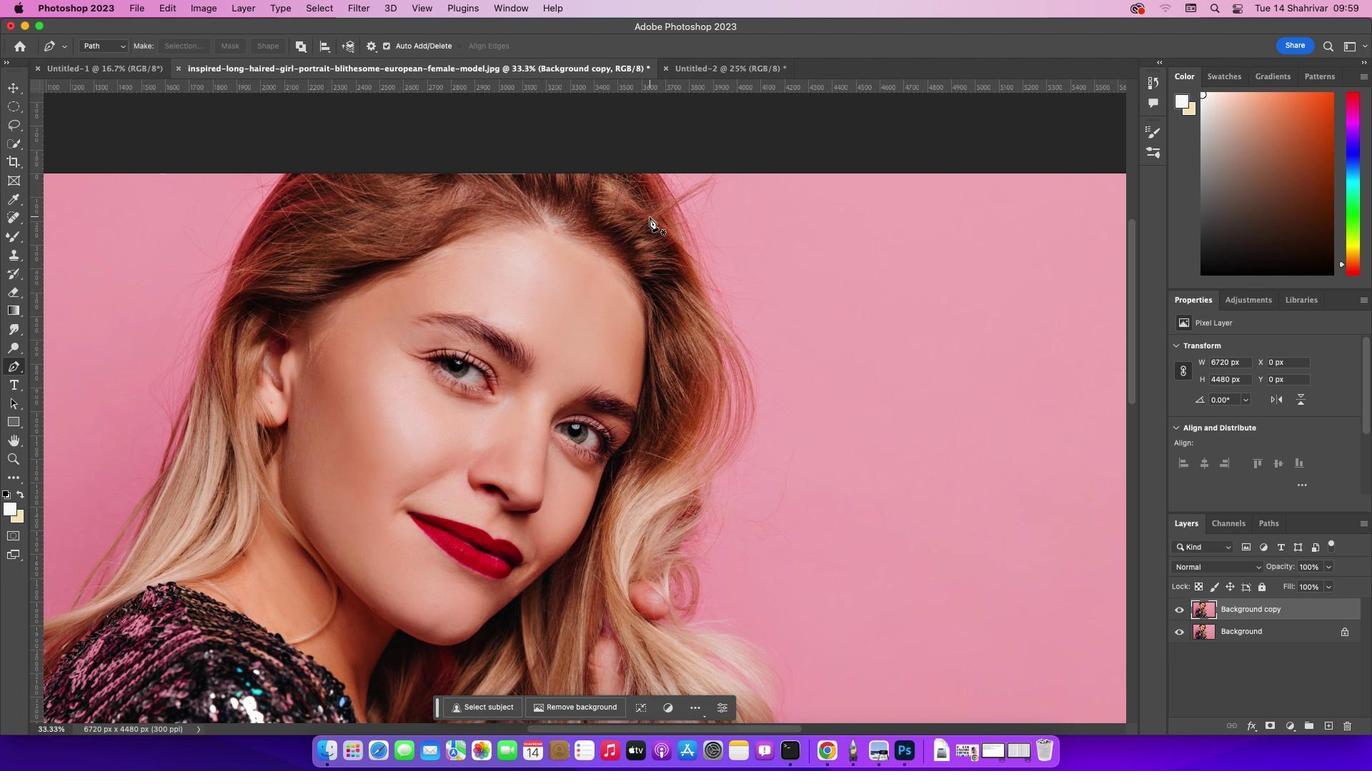 
Action: Mouse scrolled (649, 216) with delta (0, 0)
Screenshot: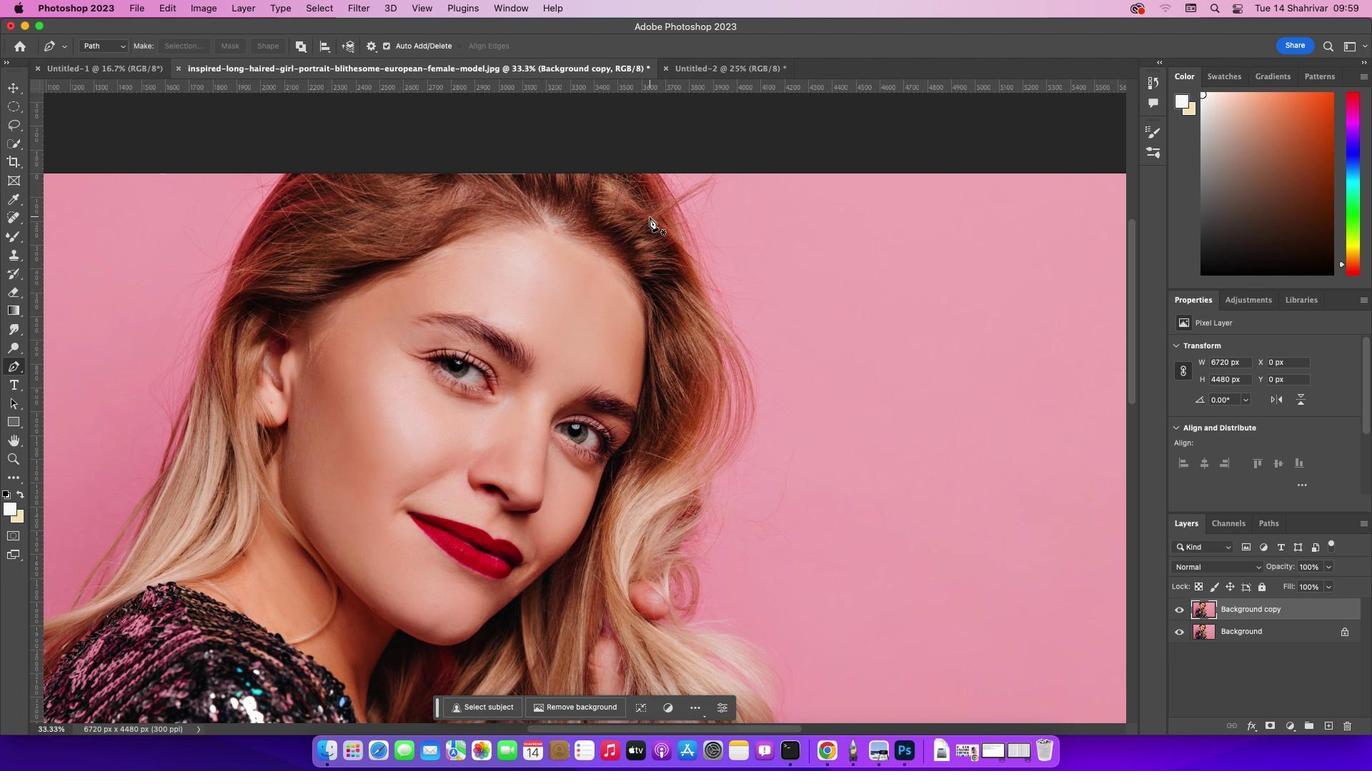 
Action: Mouse scrolled (649, 216) with delta (0, 2)
Screenshot: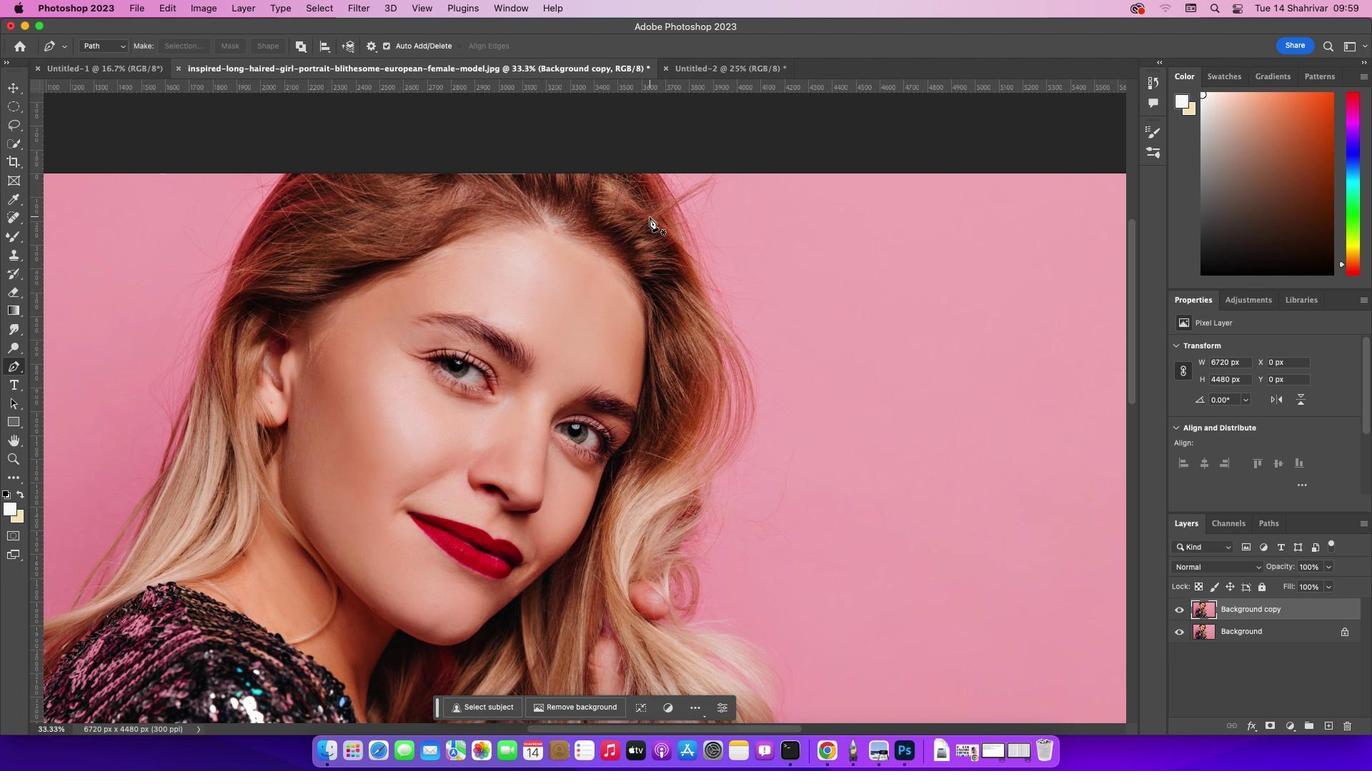 
Action: Mouse scrolled (649, 216) with delta (0, 3)
Screenshot: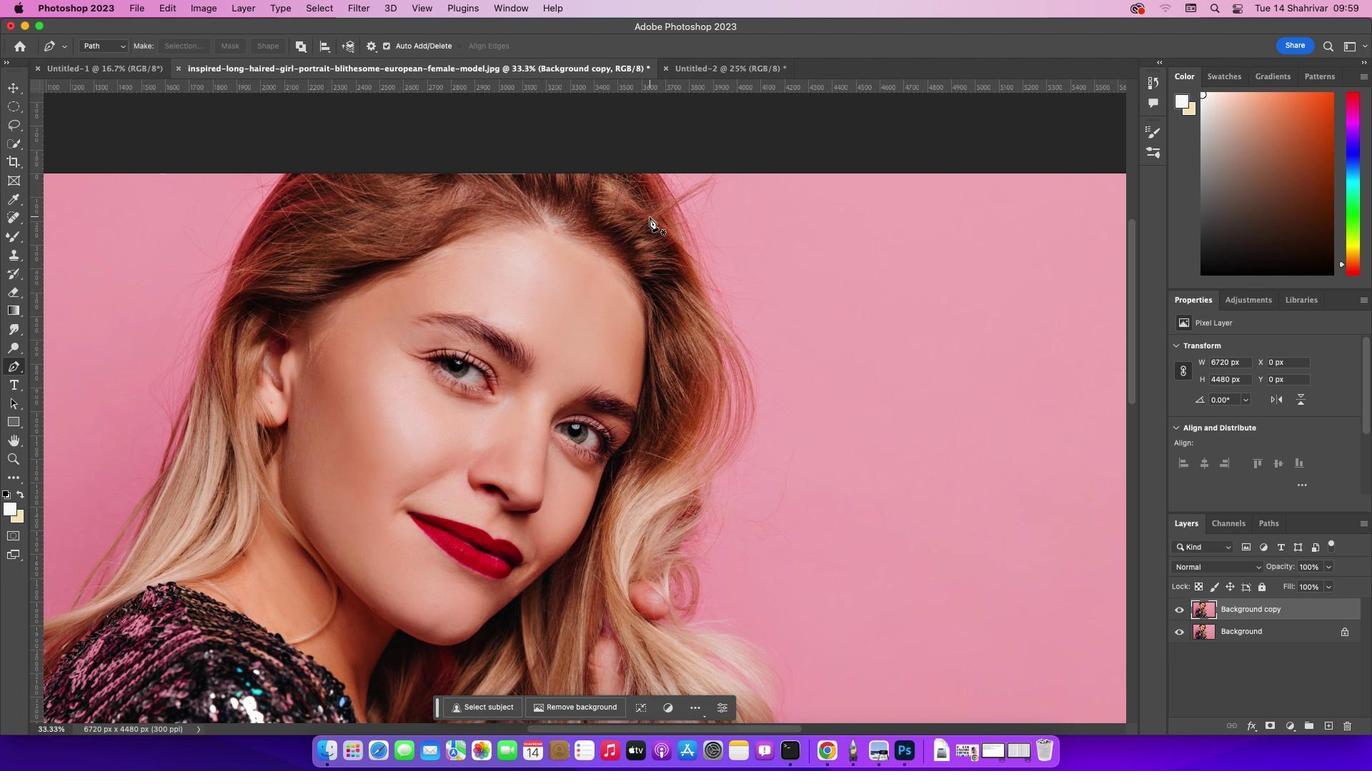 
Action: Mouse moved to (660, 175)
Screenshot: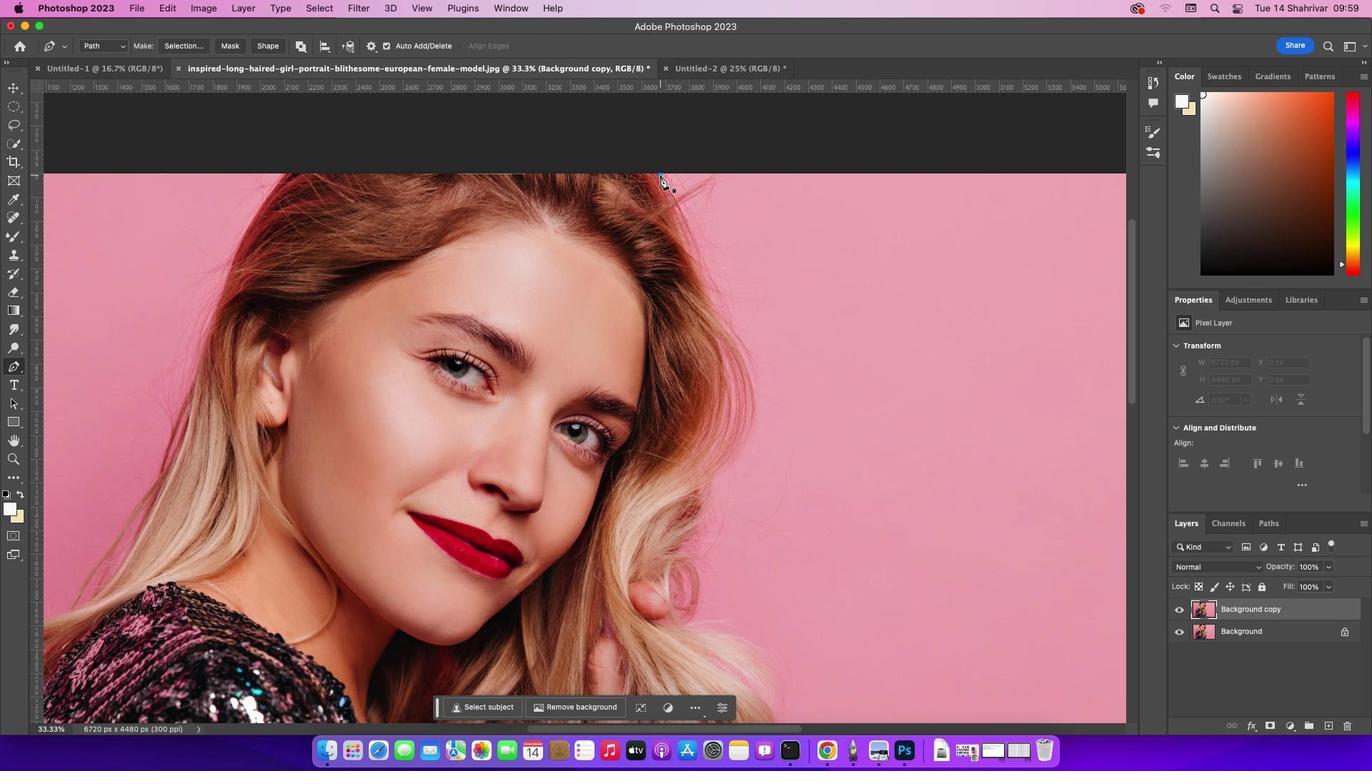 
Action: Mouse pressed left at (660, 175)
Screenshot: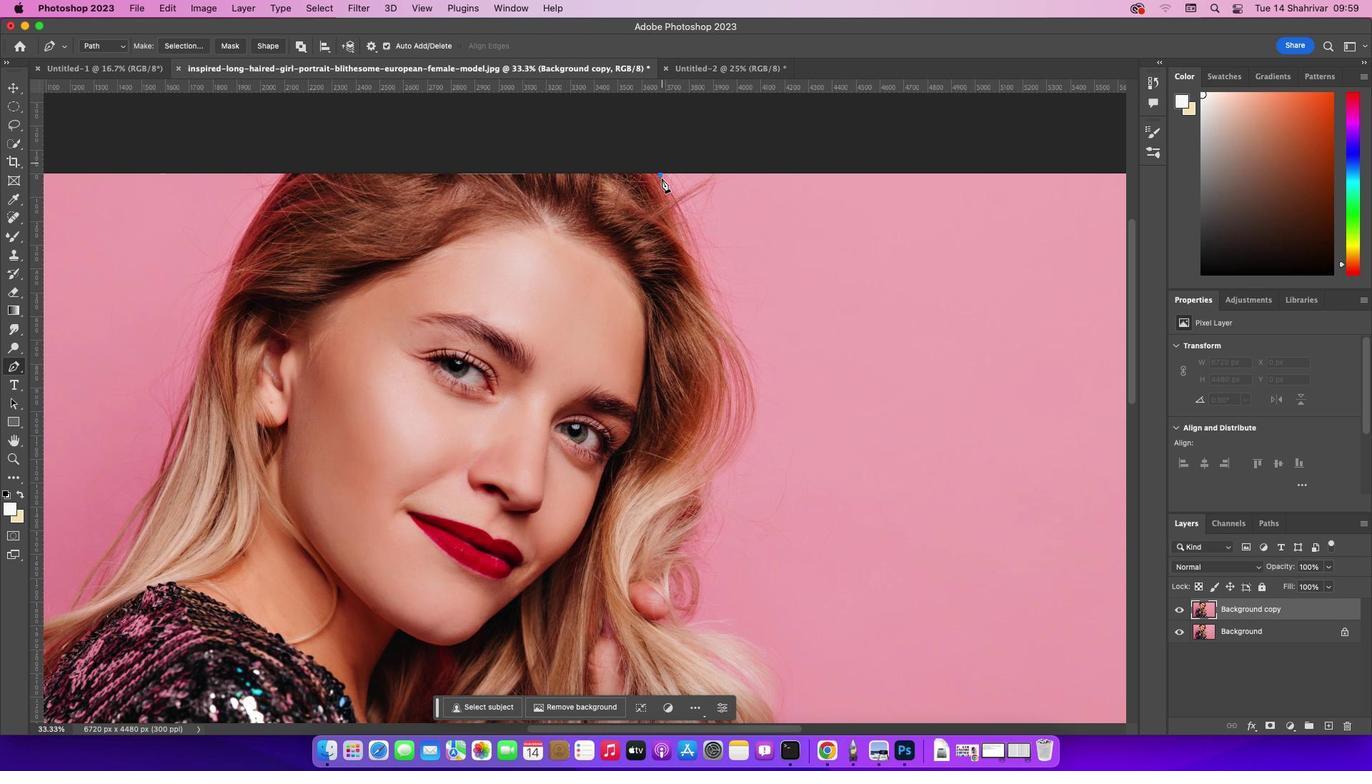 
Action: Mouse moved to (688, 253)
Screenshot: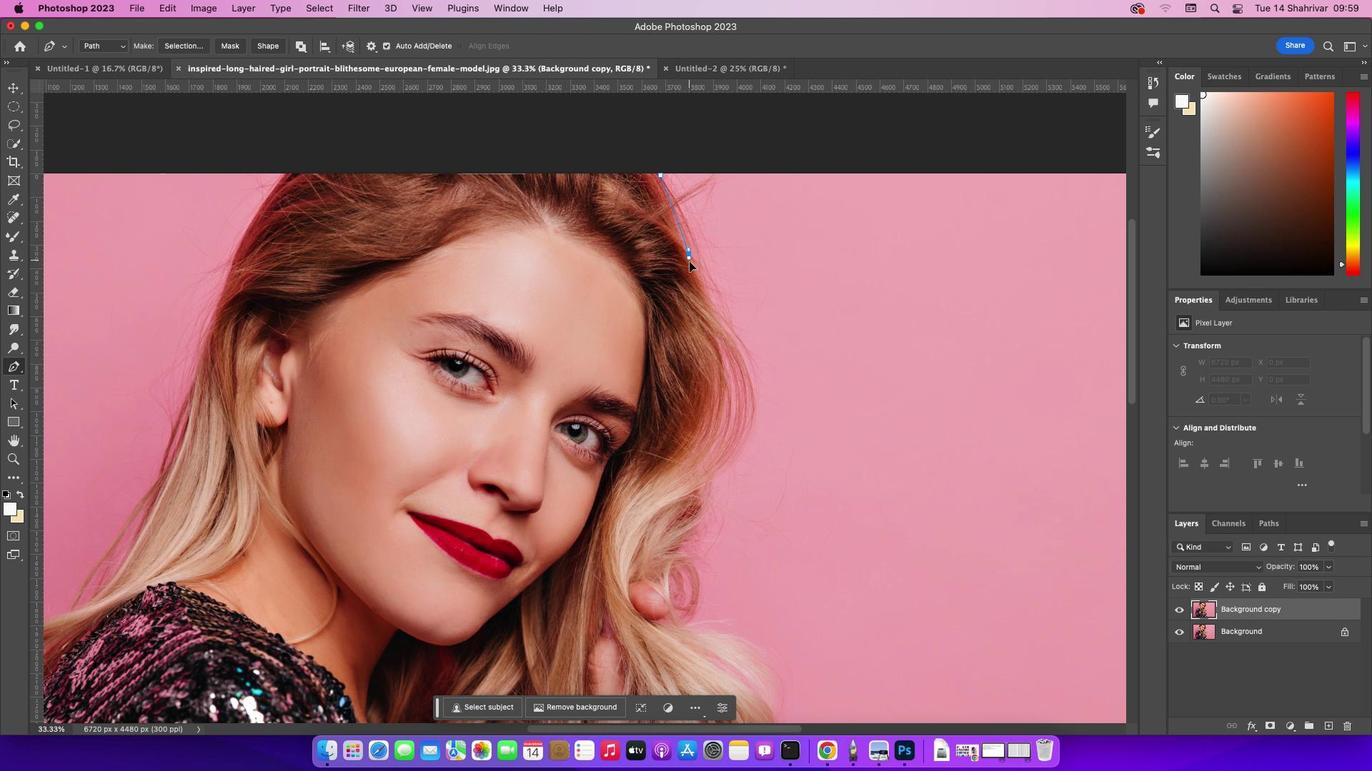 
Action: Mouse pressed left at (688, 253)
Screenshot: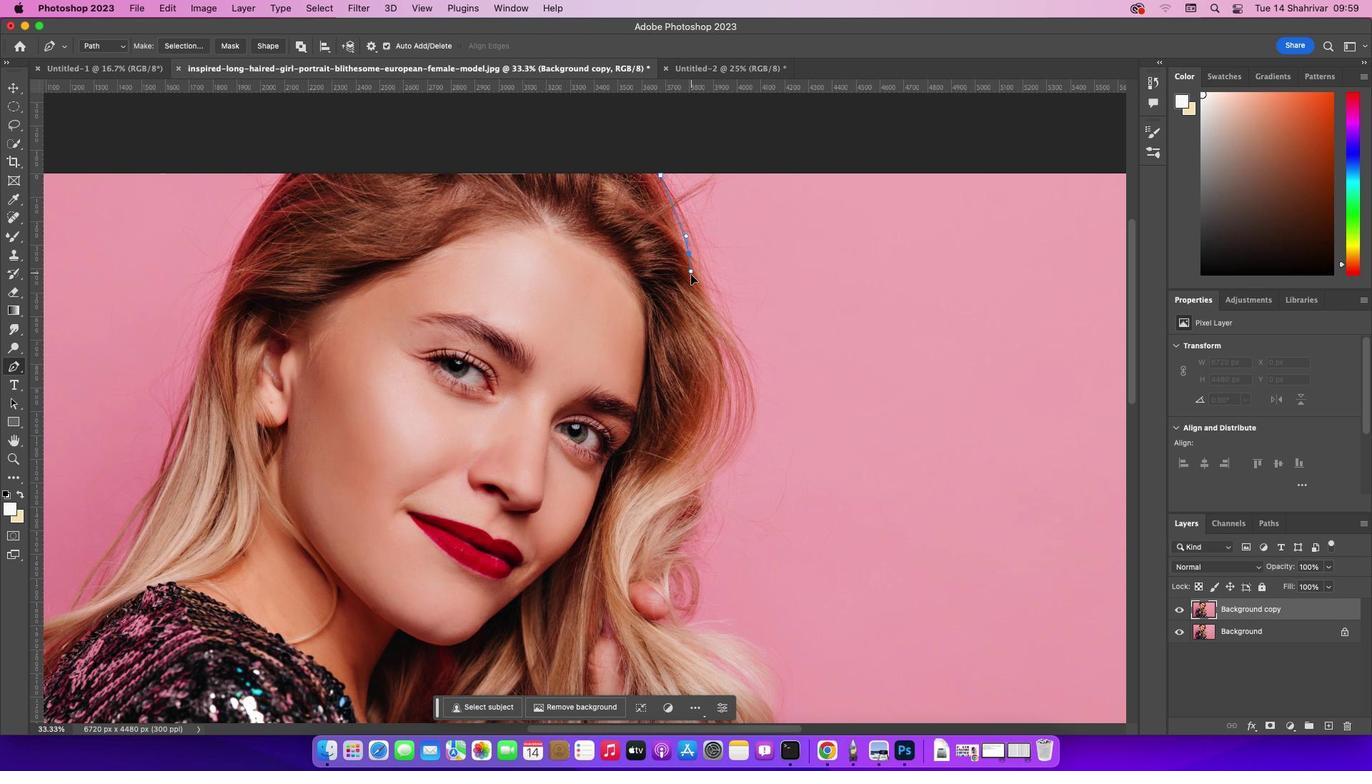 
Action: Mouse moved to (689, 255)
Screenshot: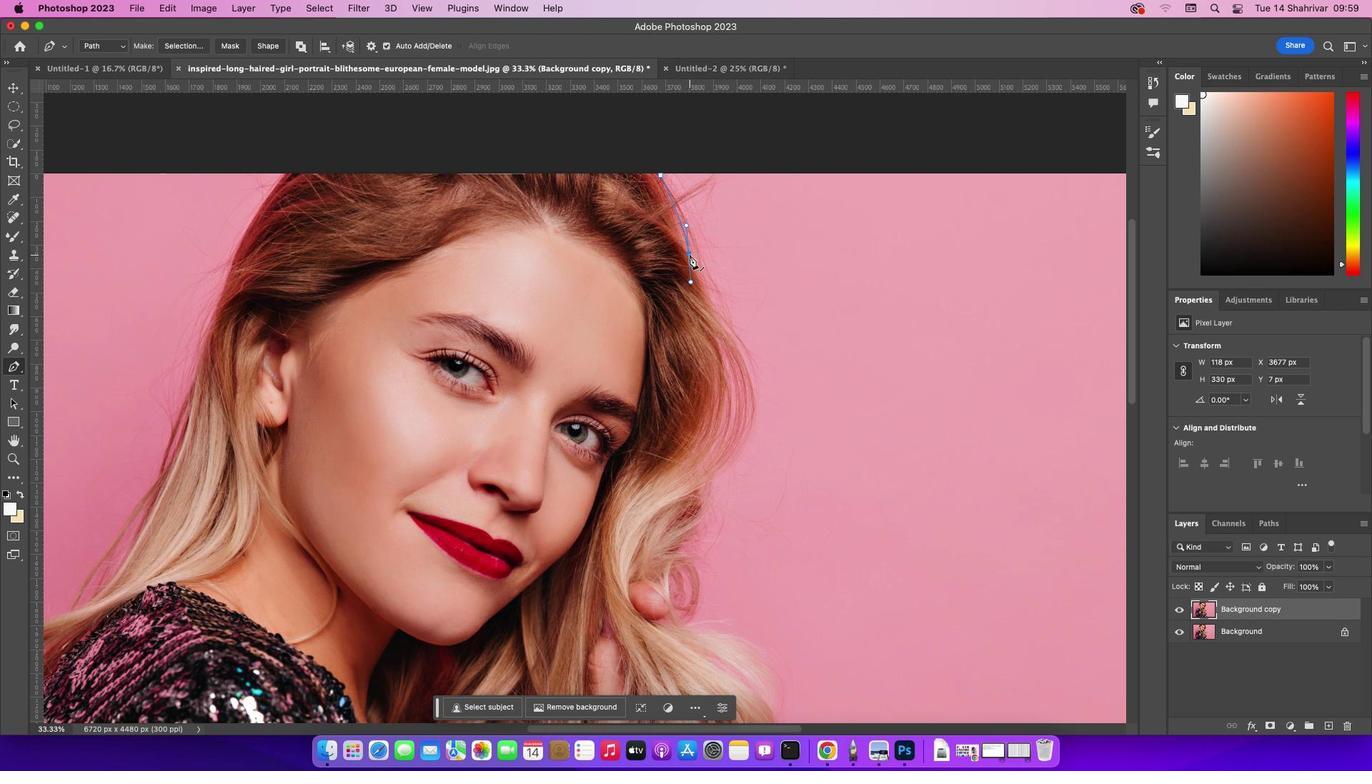 
Action: Mouse pressed left at (689, 255)
Screenshot: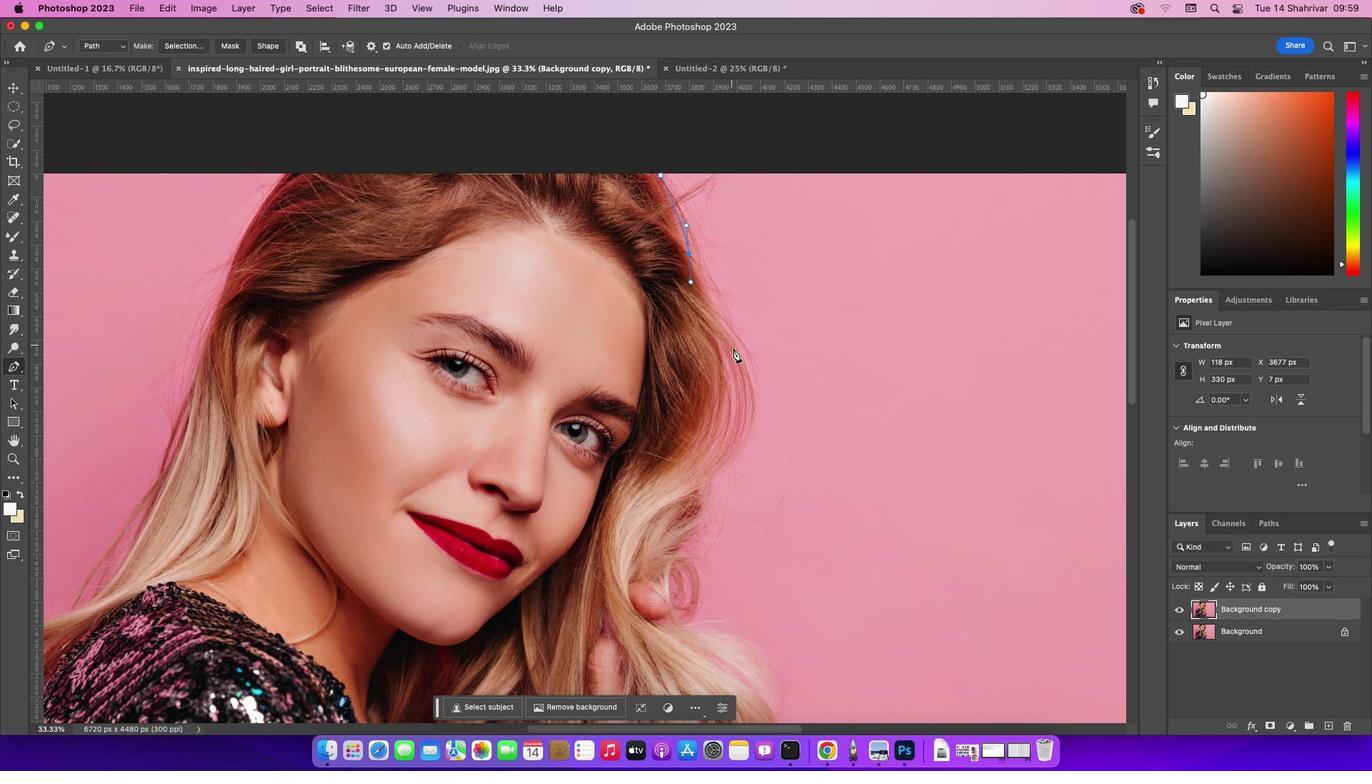 
Action: Key pressed Key.alt
Screenshot: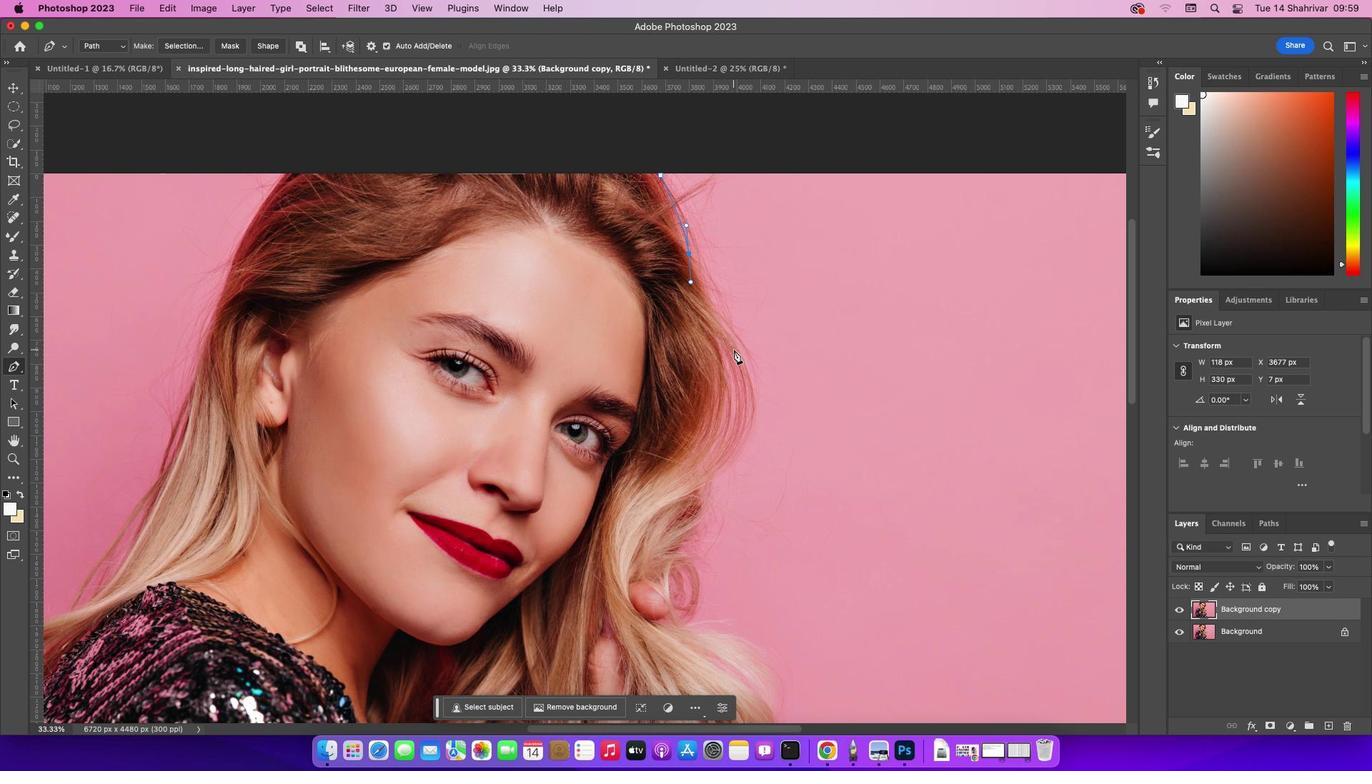 
Action: Mouse moved to (706, 296)
Screenshot: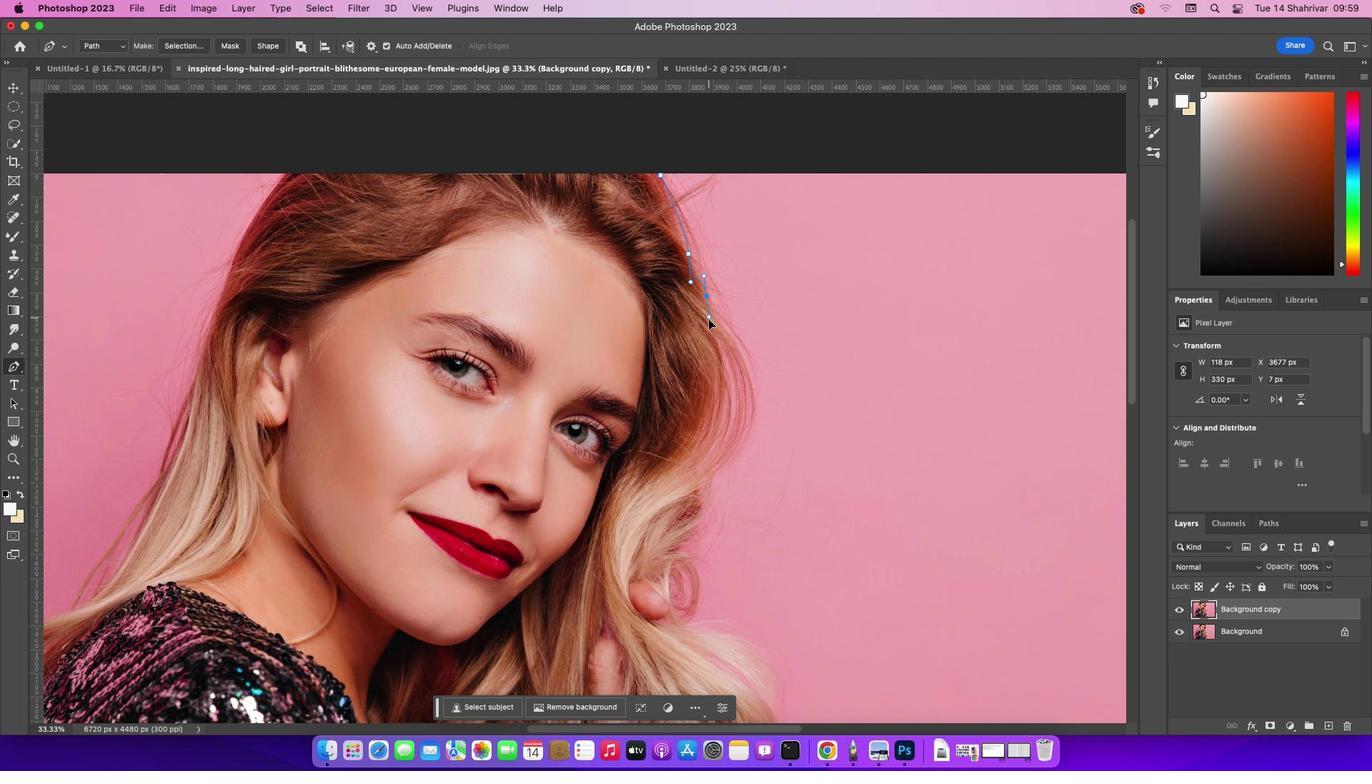 
Action: Mouse pressed left at (706, 296)
Screenshot: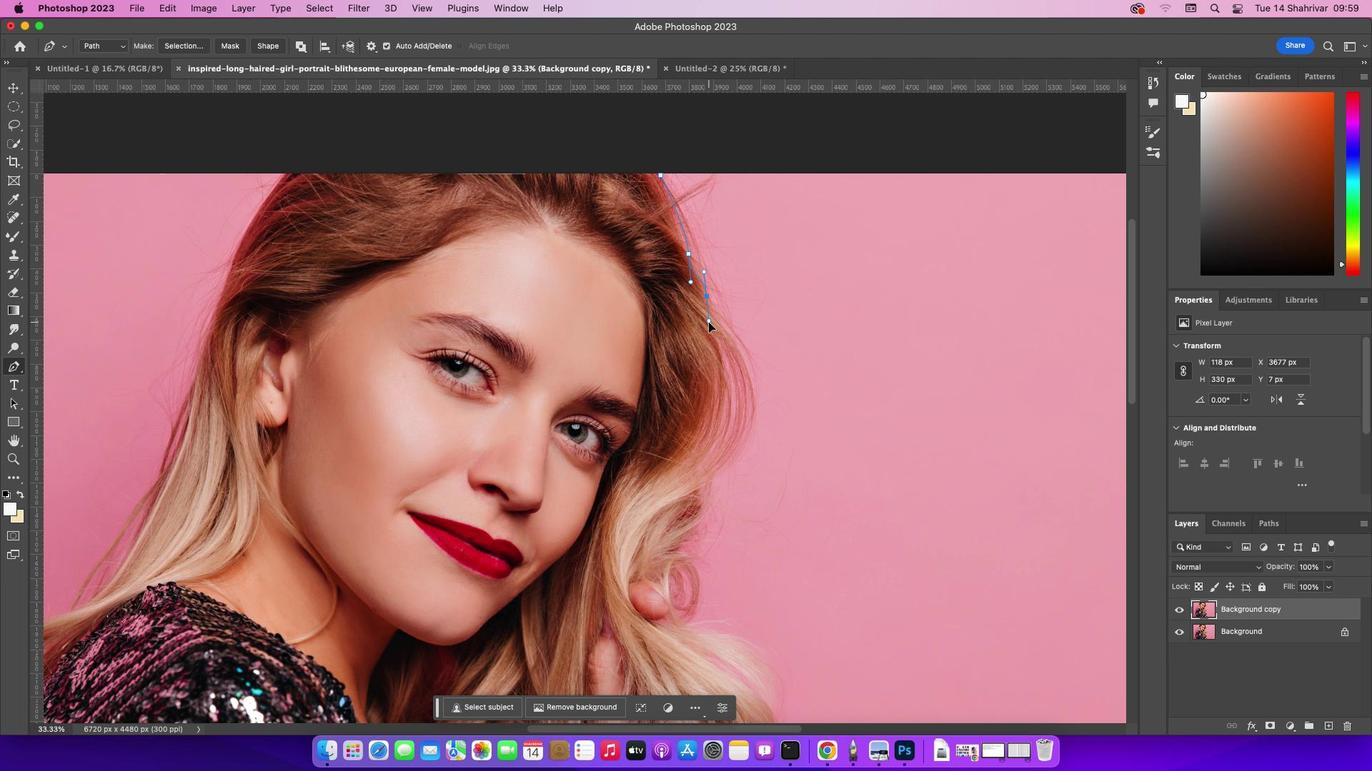 
Action: Mouse moved to (708, 323)
Screenshot: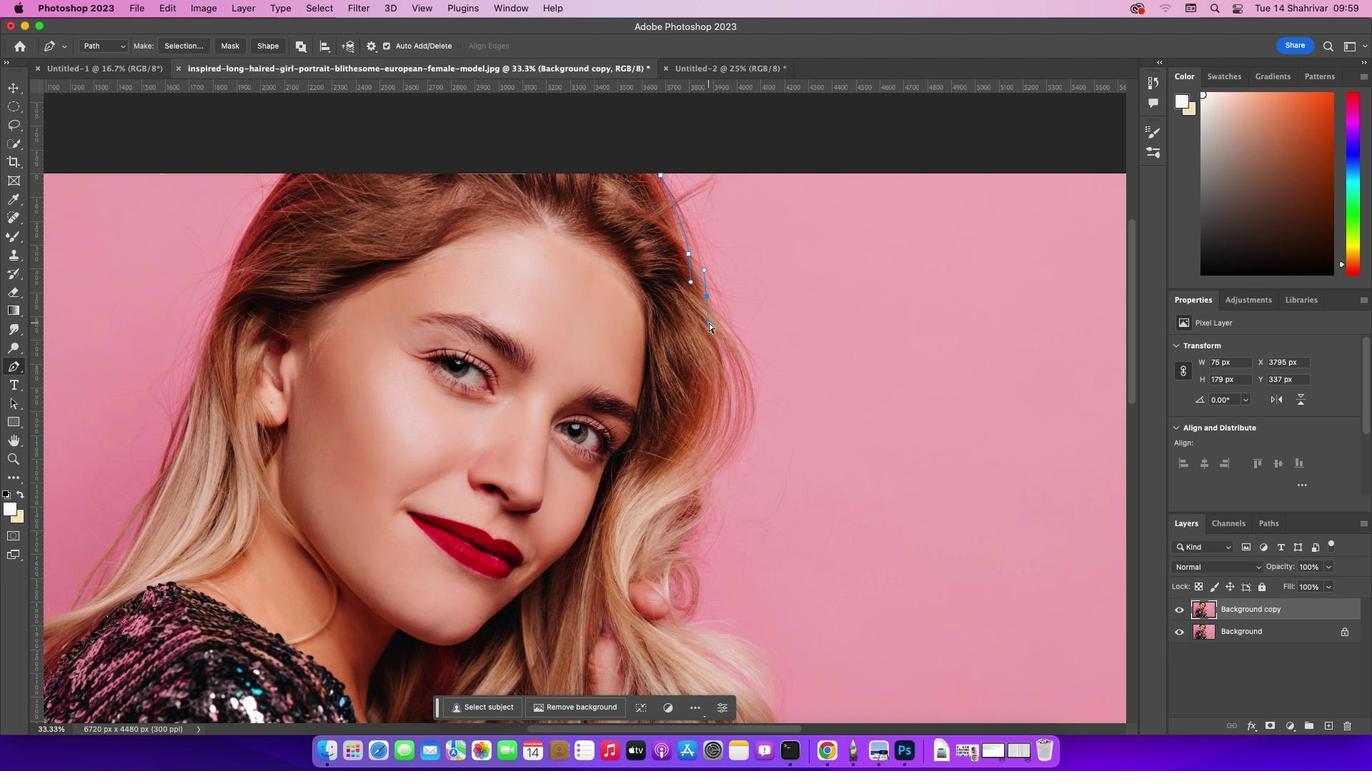 
Action: Key pressed Key.cmd'z'
Screenshot: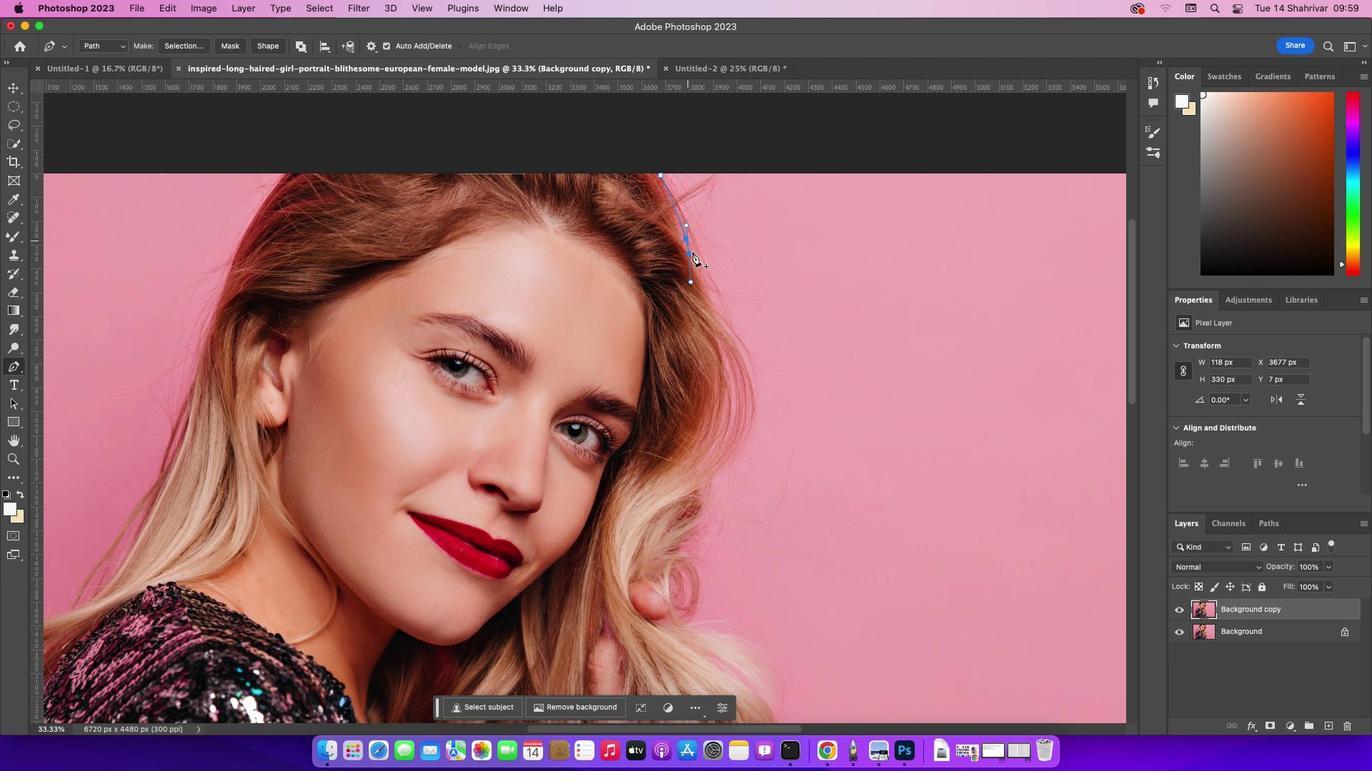 
Action: Mouse moved to (688, 253)
Screenshot: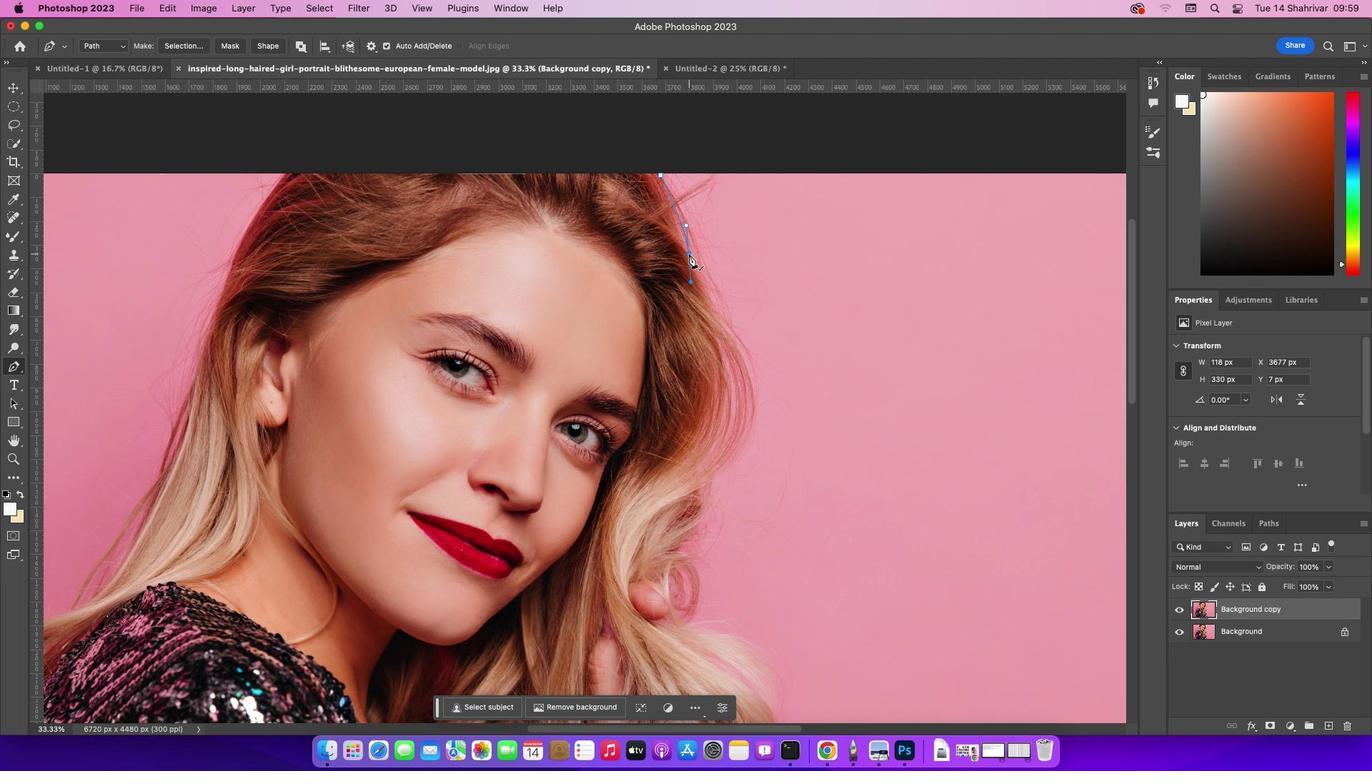 
Action: Mouse pressed left at (688, 253)
Screenshot: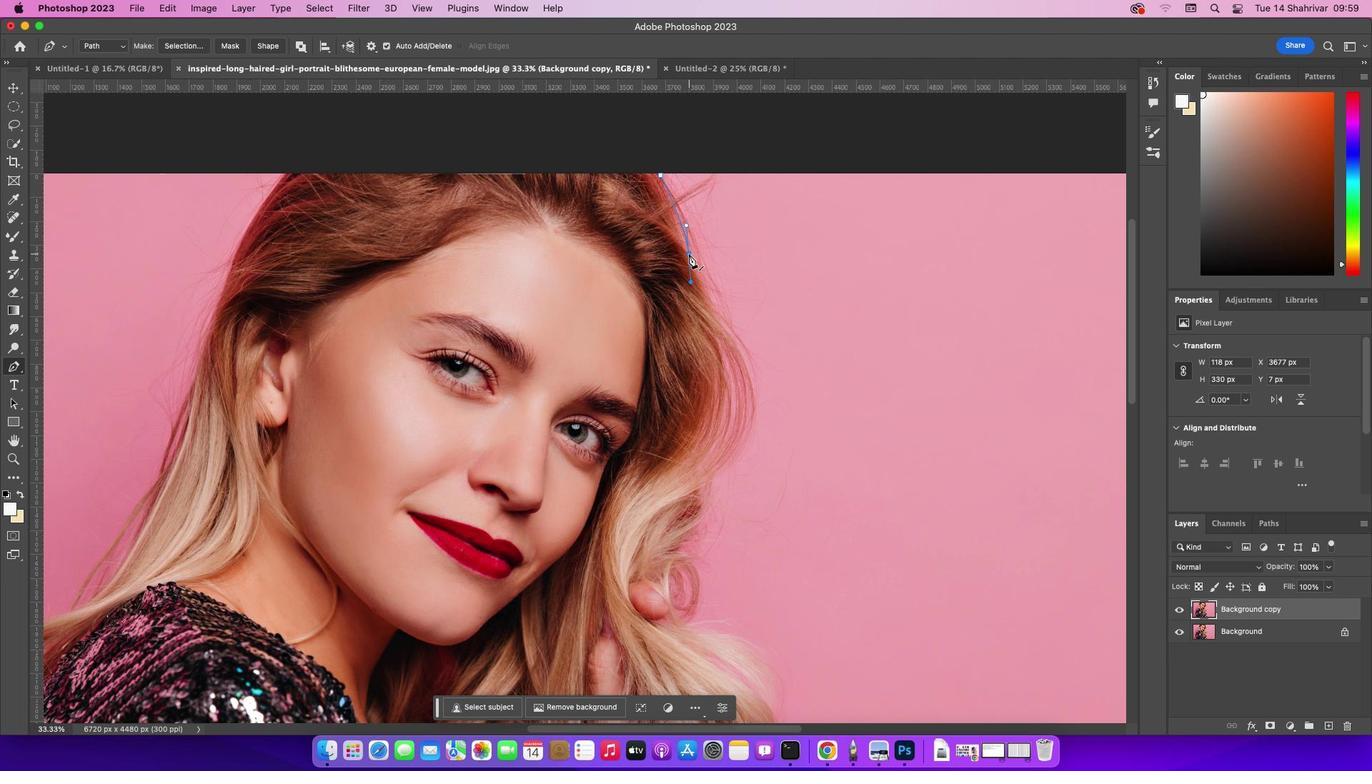 
Action: Key pressed Key.alt
Screenshot: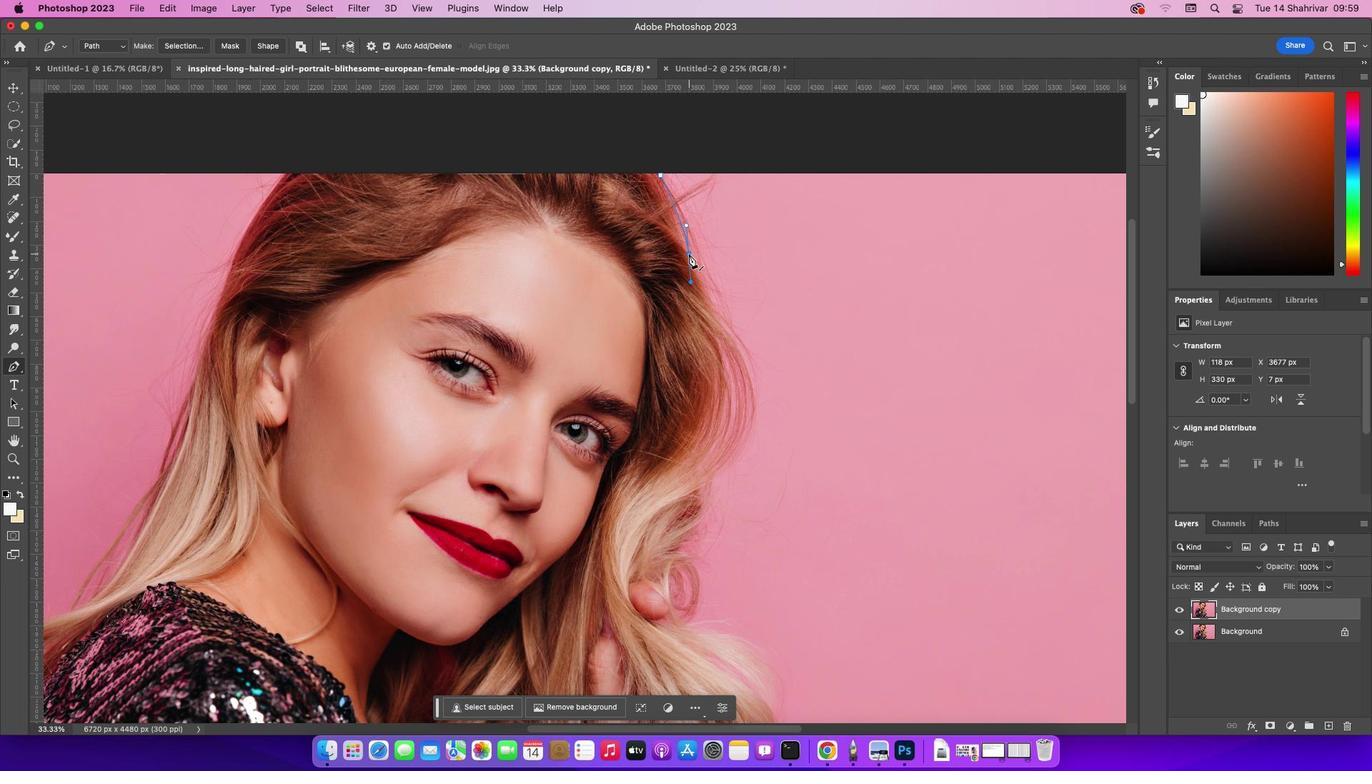 
Action: Mouse pressed left at (688, 253)
Screenshot: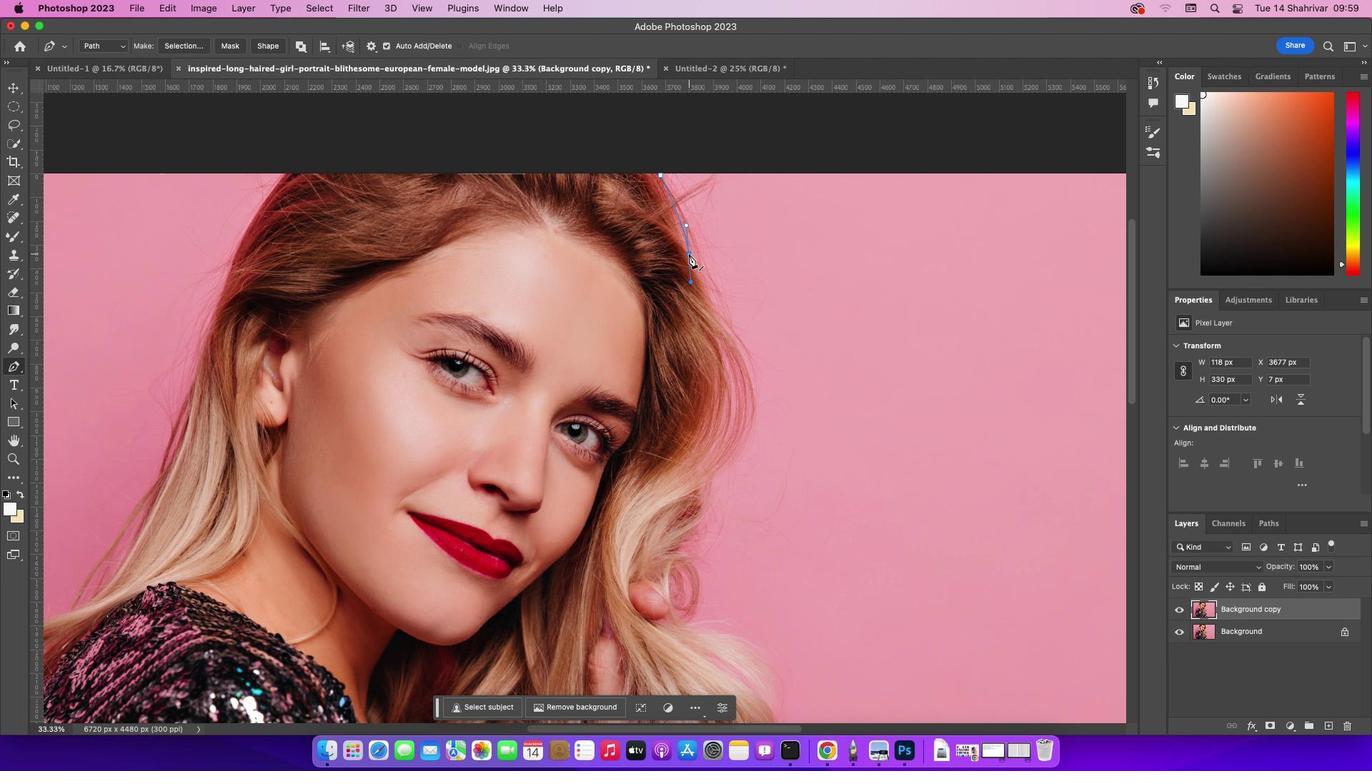 
Action: Key pressed Key.alt
Screenshot: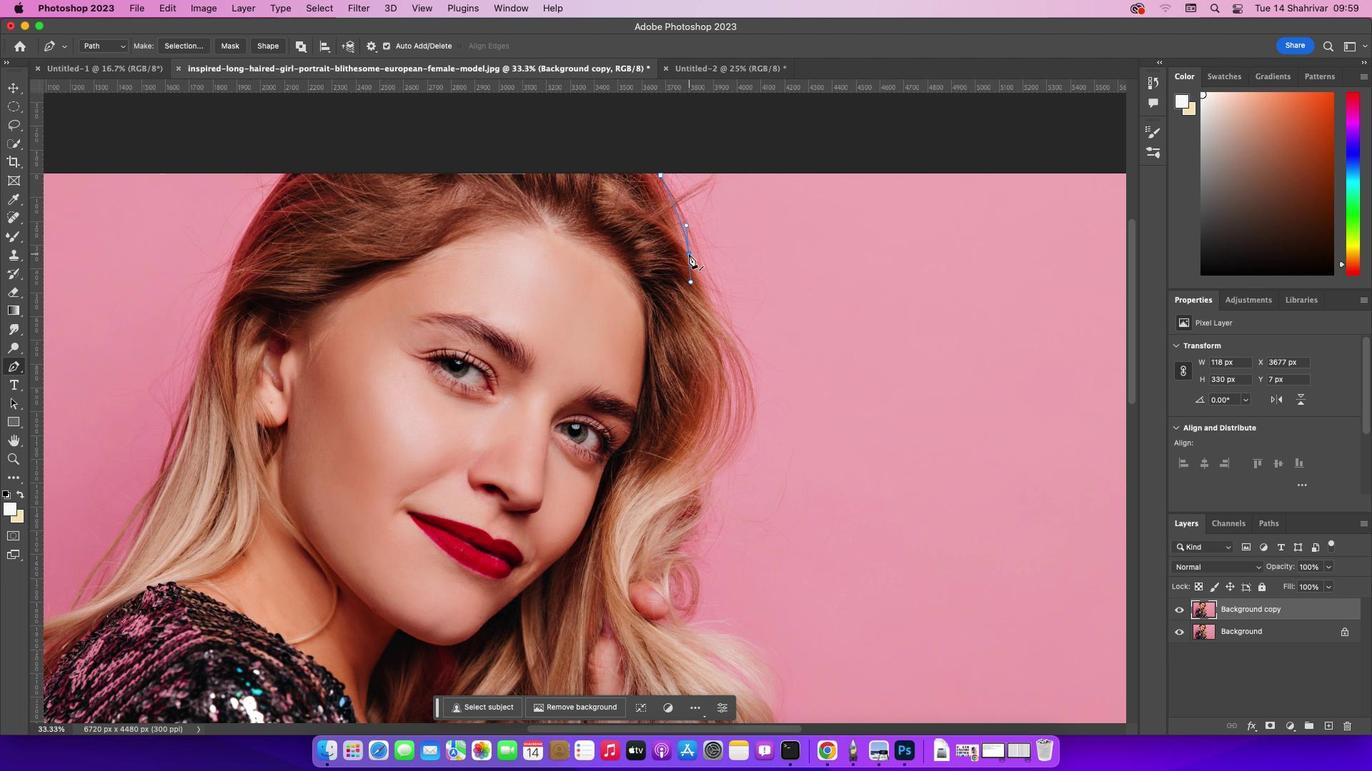 
Action: Mouse pressed left at (688, 253)
Screenshot: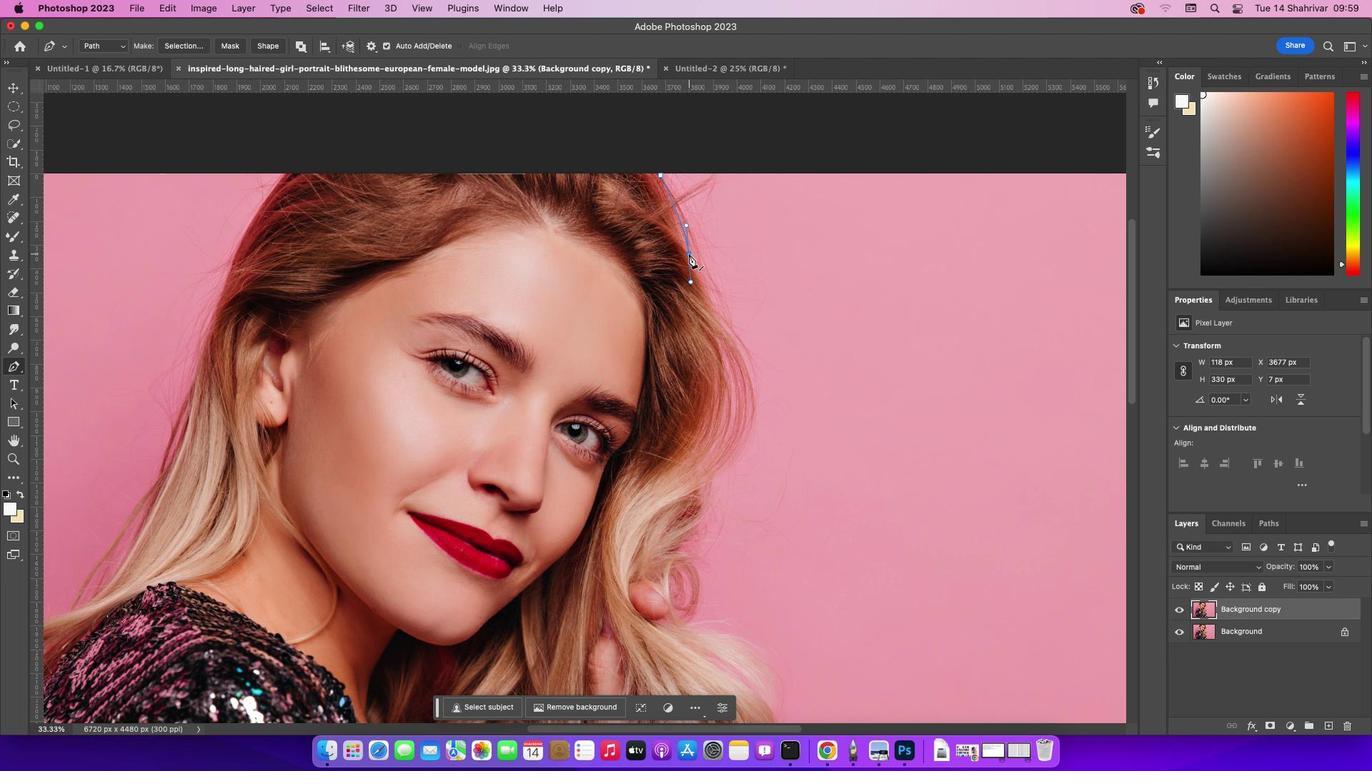 
Action: Key pressed Key.alt
Screenshot: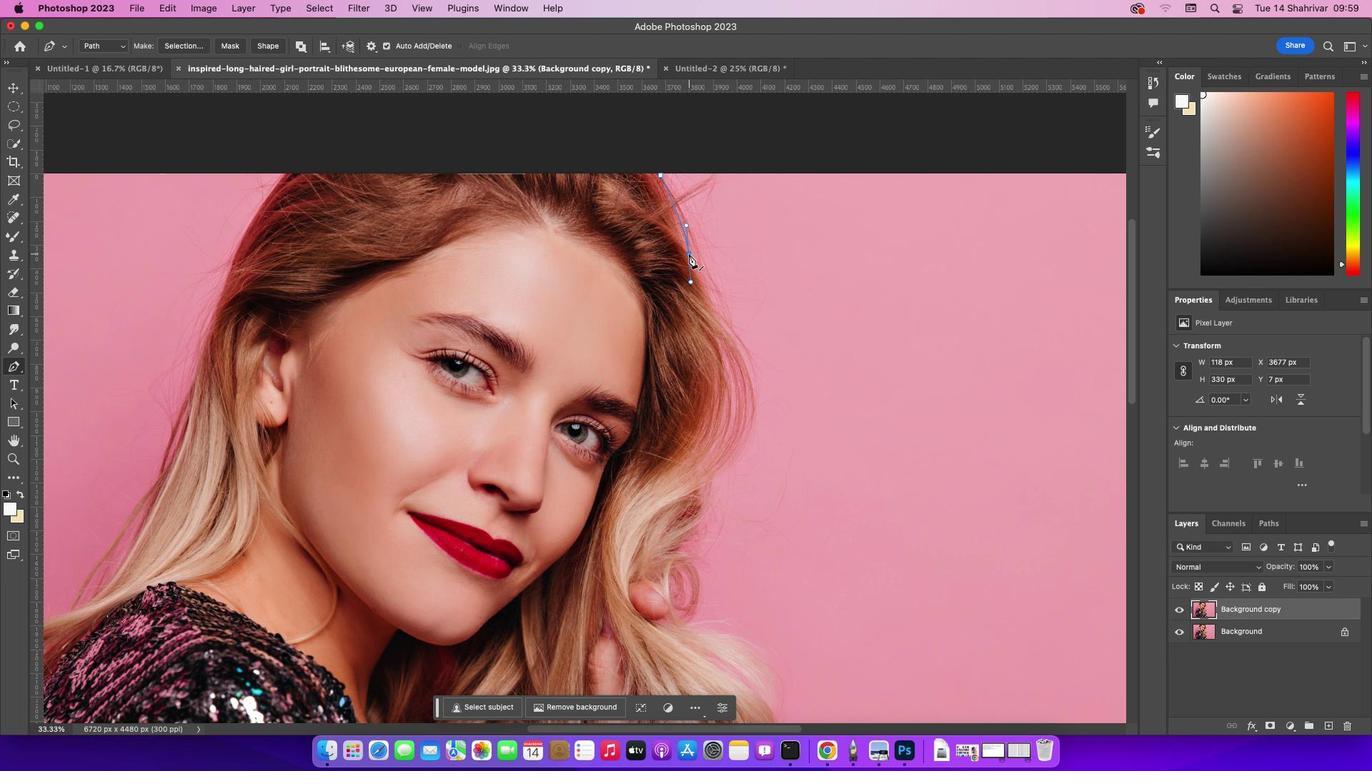 
Action: Mouse pressed left at (688, 253)
Screenshot: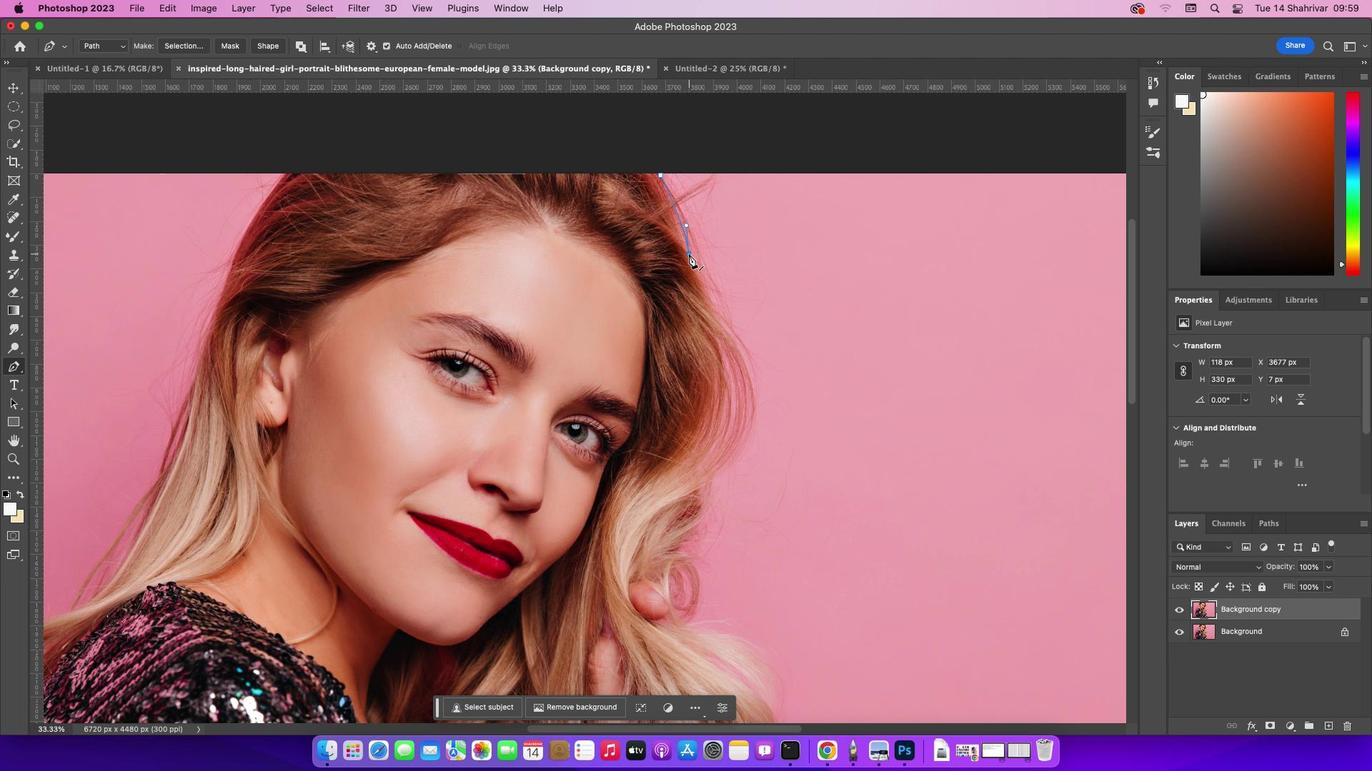
Action: Key pressed Key.altKey.alt
Screenshot: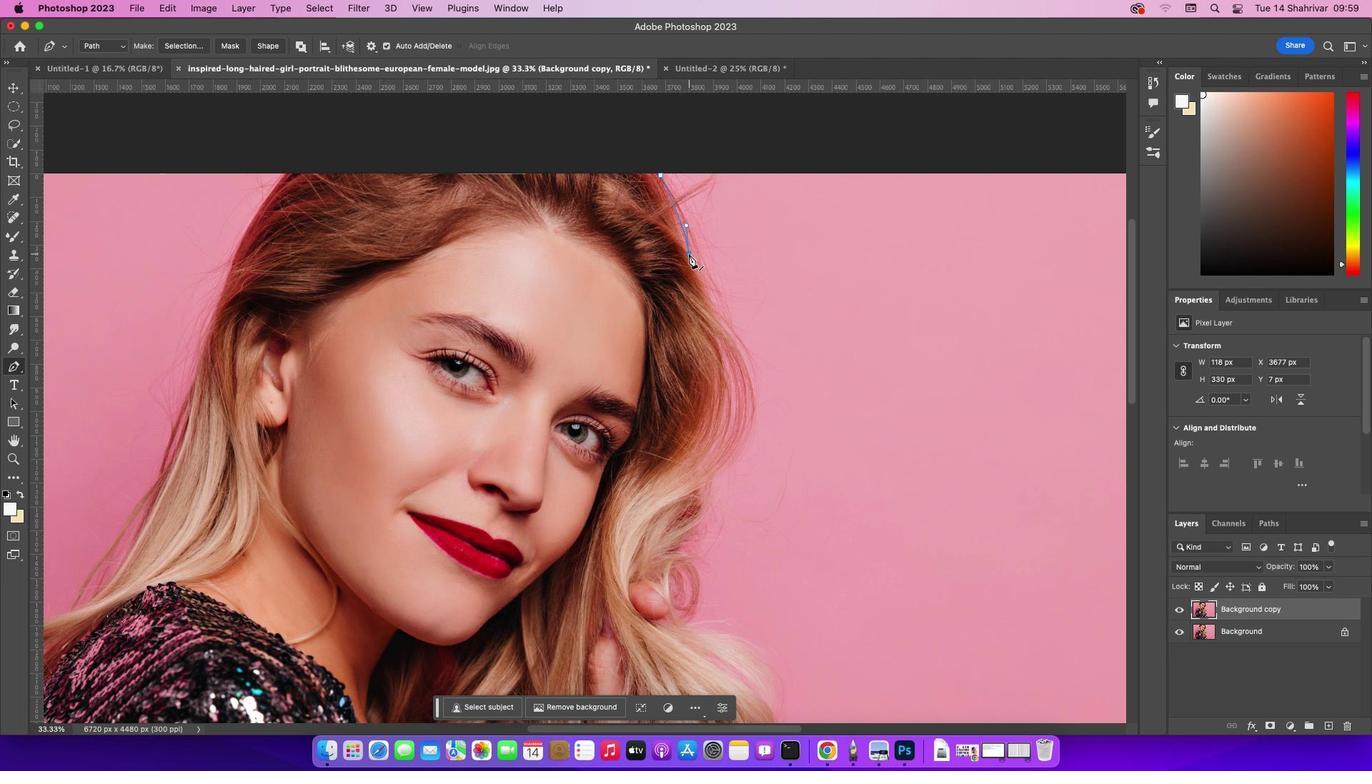 
Action: Mouse pressed left at (688, 253)
Screenshot: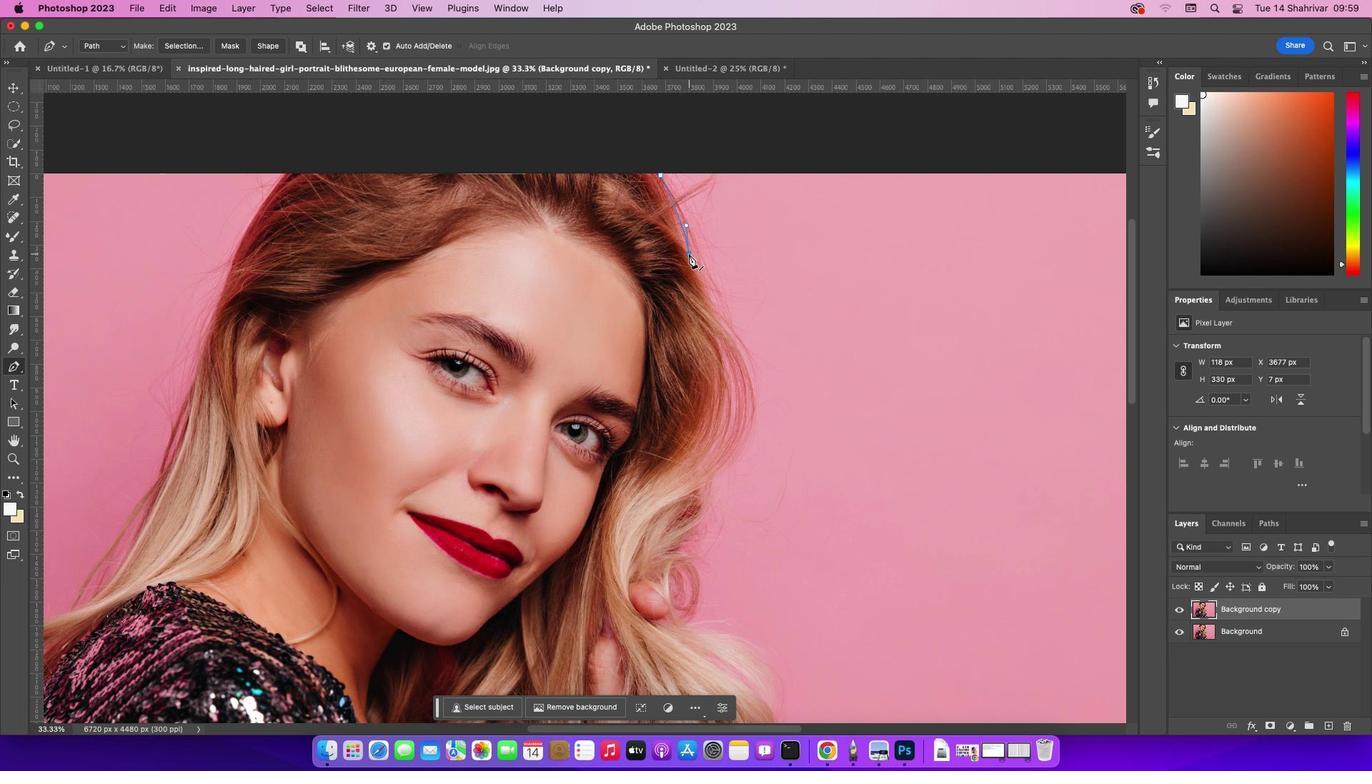 
Action: Mouse moved to (711, 297)
Screenshot: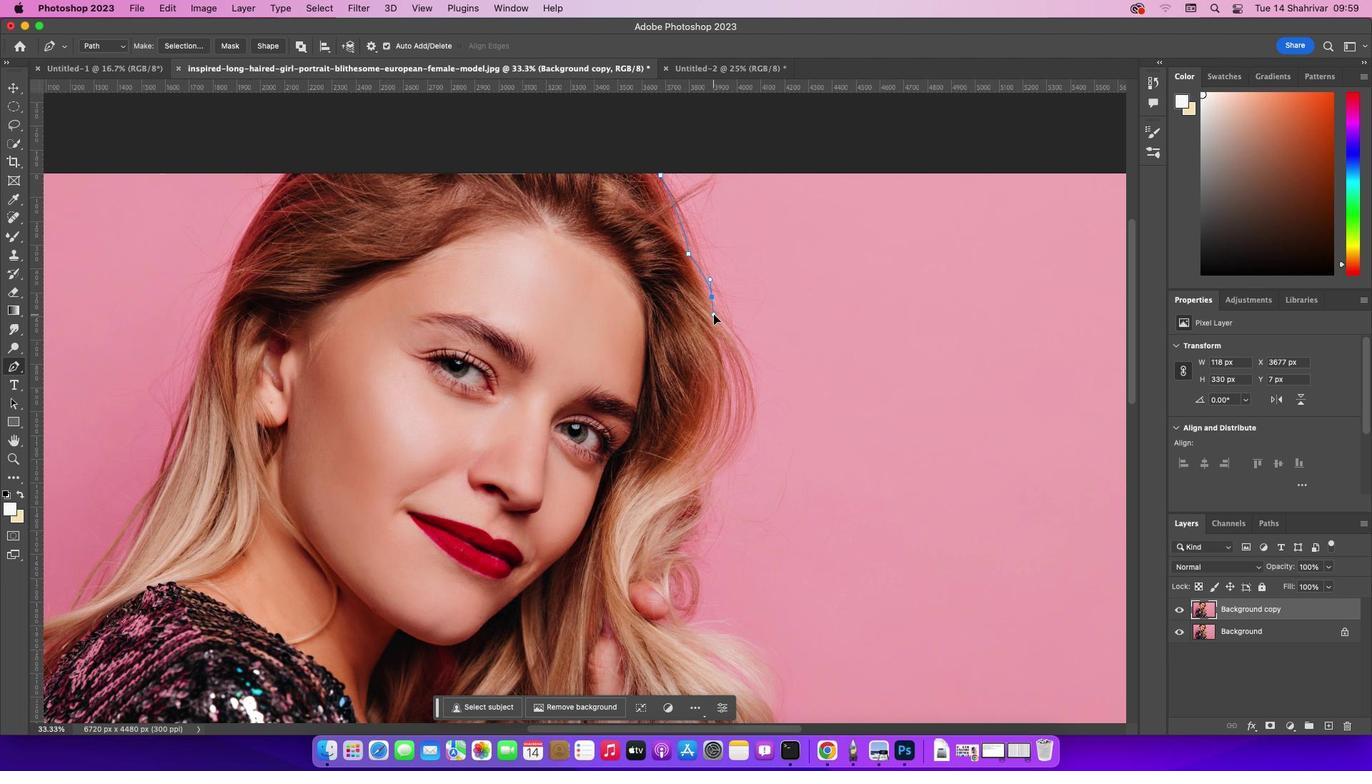 
Action: Mouse pressed left at (711, 297)
Screenshot: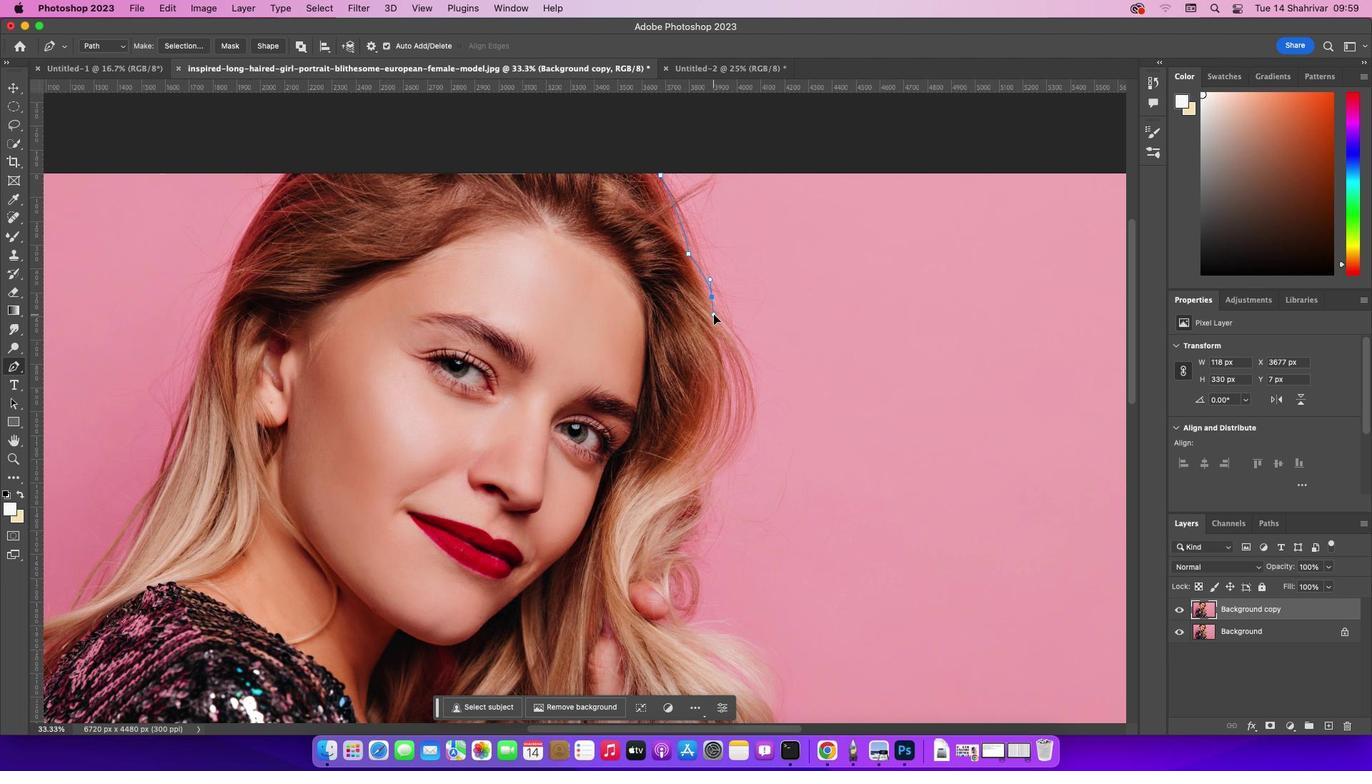 
Action: Mouse moved to (711, 295)
Screenshot: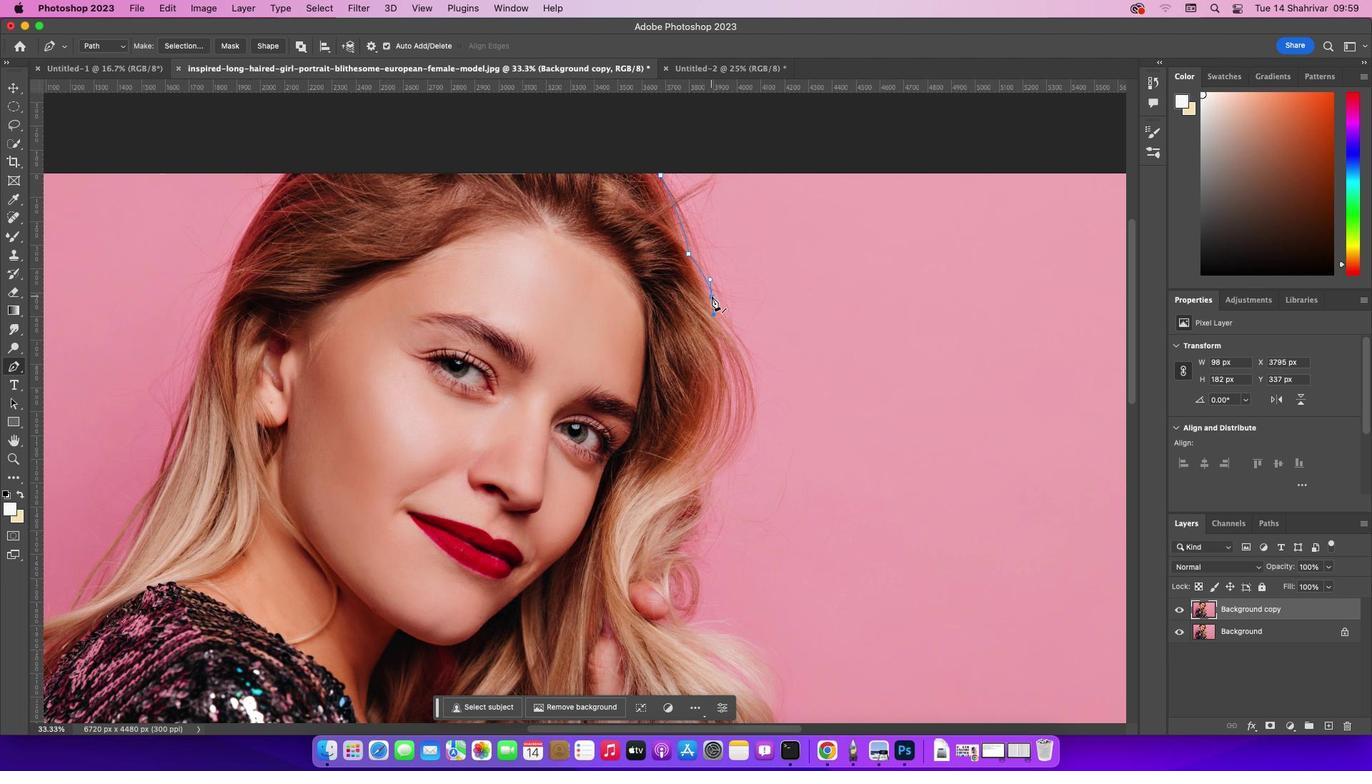 
Action: Mouse pressed left at (711, 295)
Screenshot: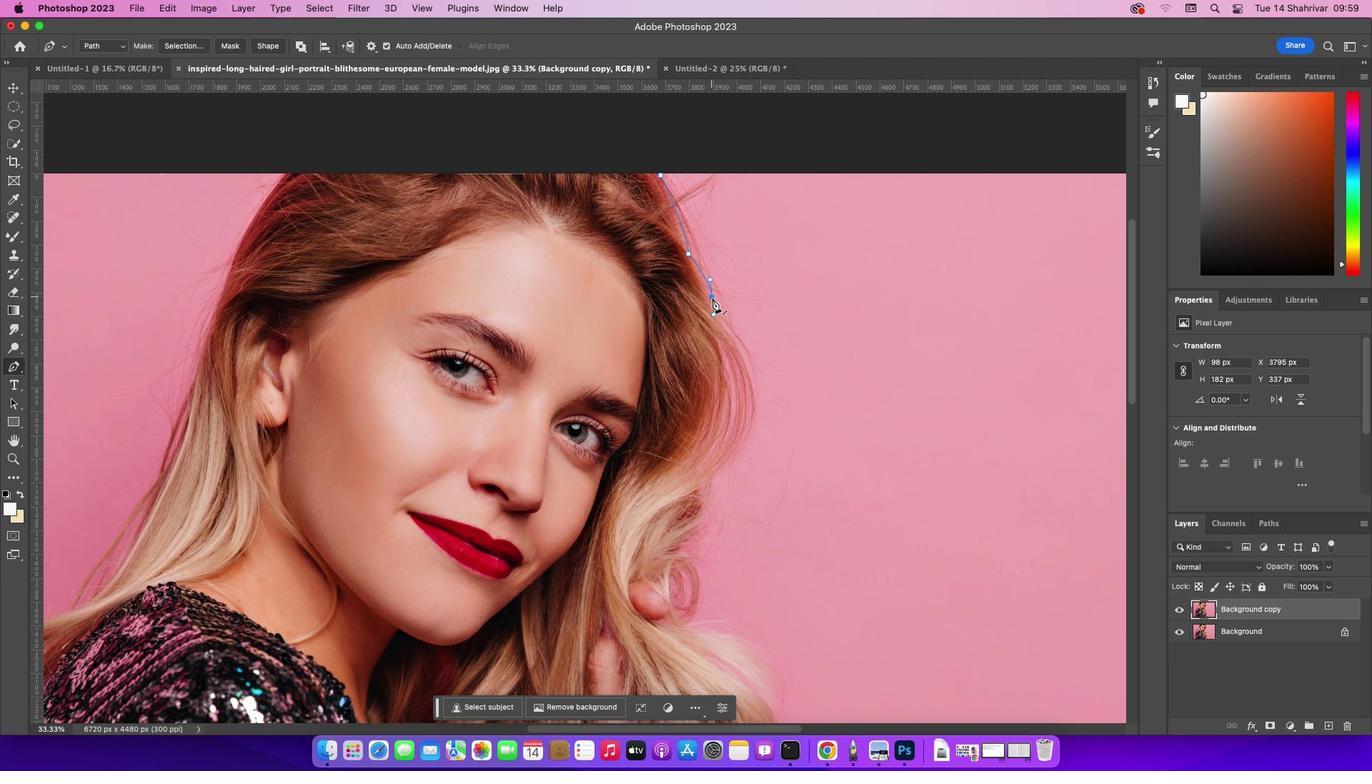 
Action: Key pressed Key.alt
Screenshot: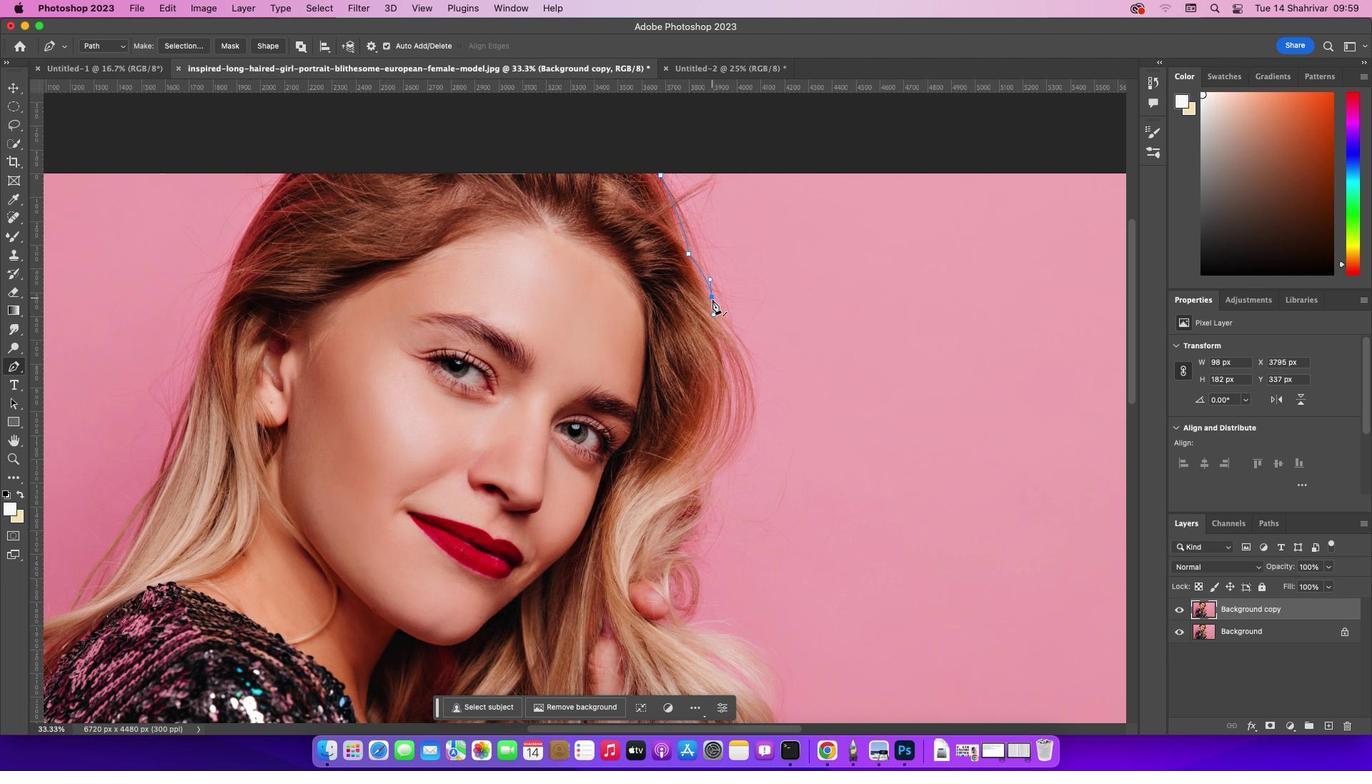 
Action: Mouse moved to (712, 297)
Screenshot: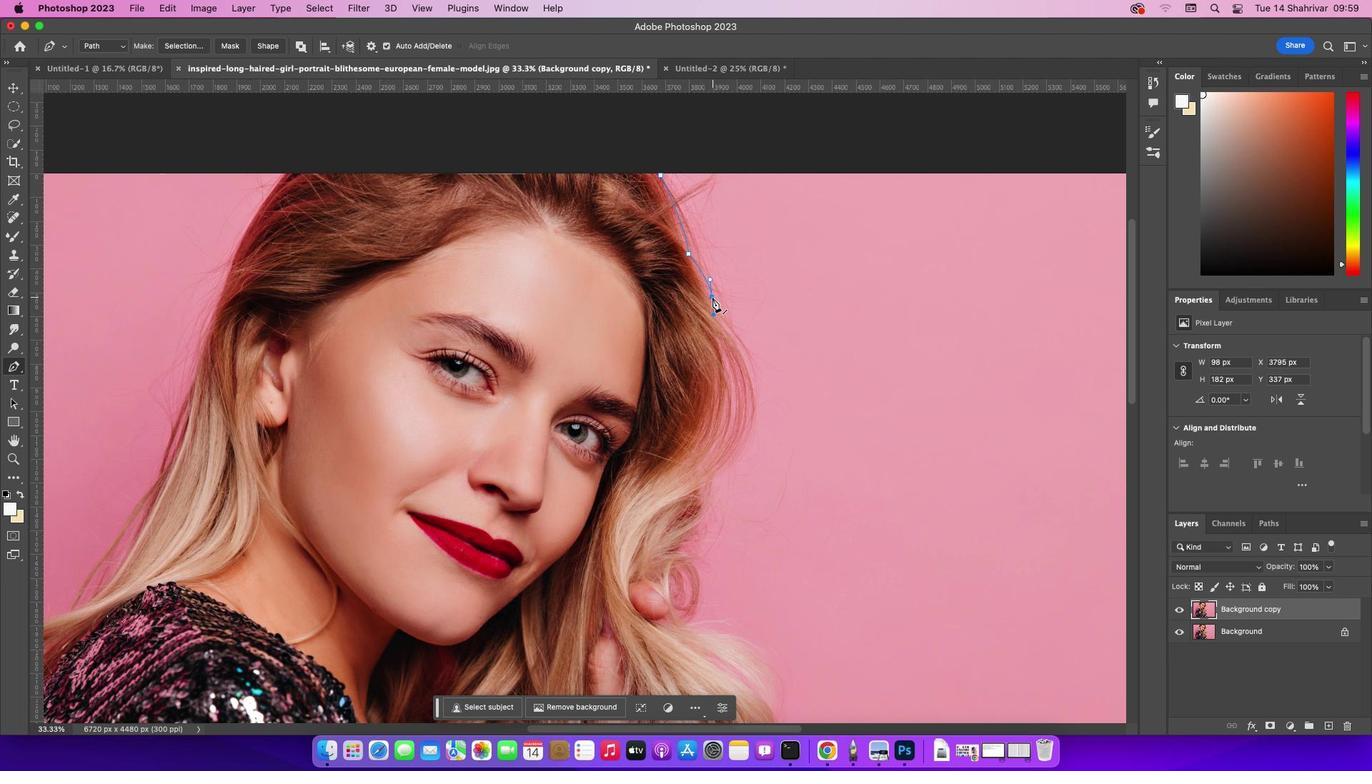 
Action: Mouse pressed left at (712, 297)
Screenshot: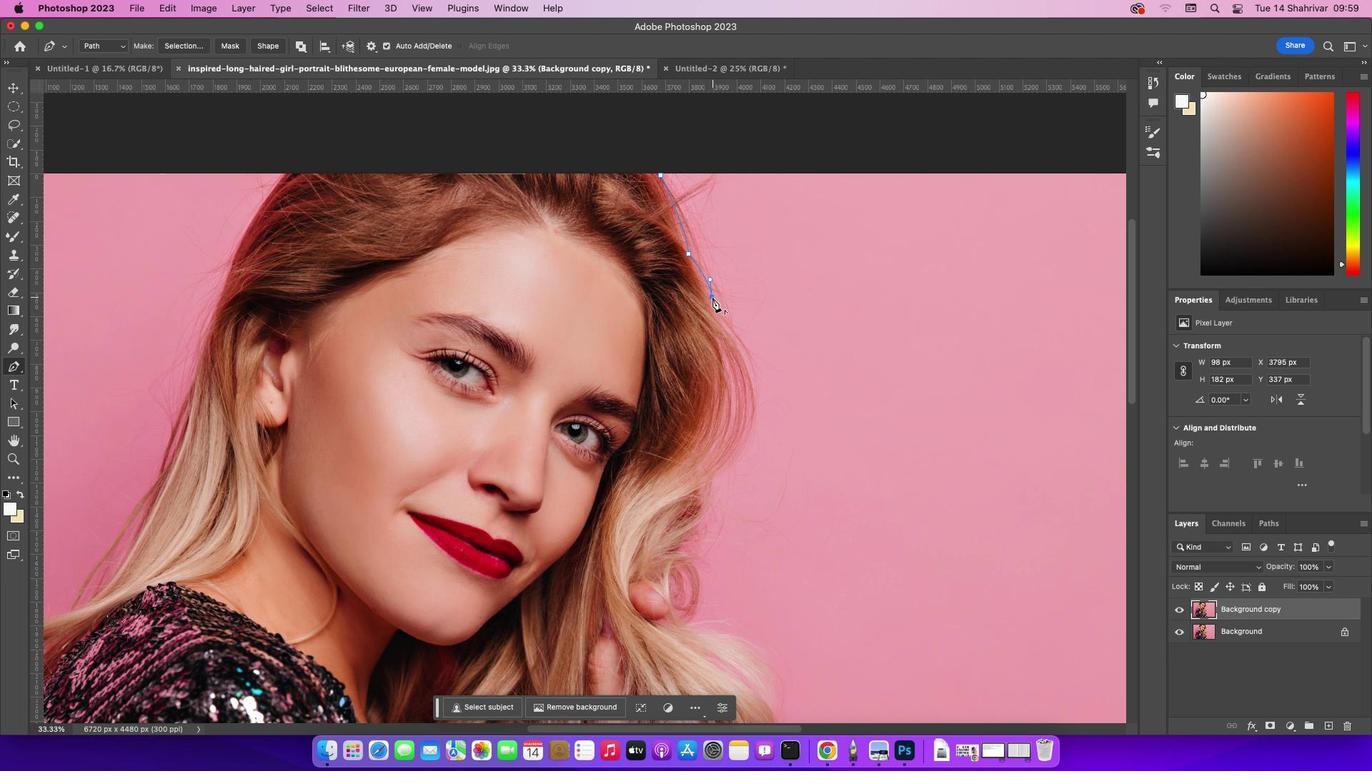 
Action: Key pressed Key.altKey.alt
Screenshot: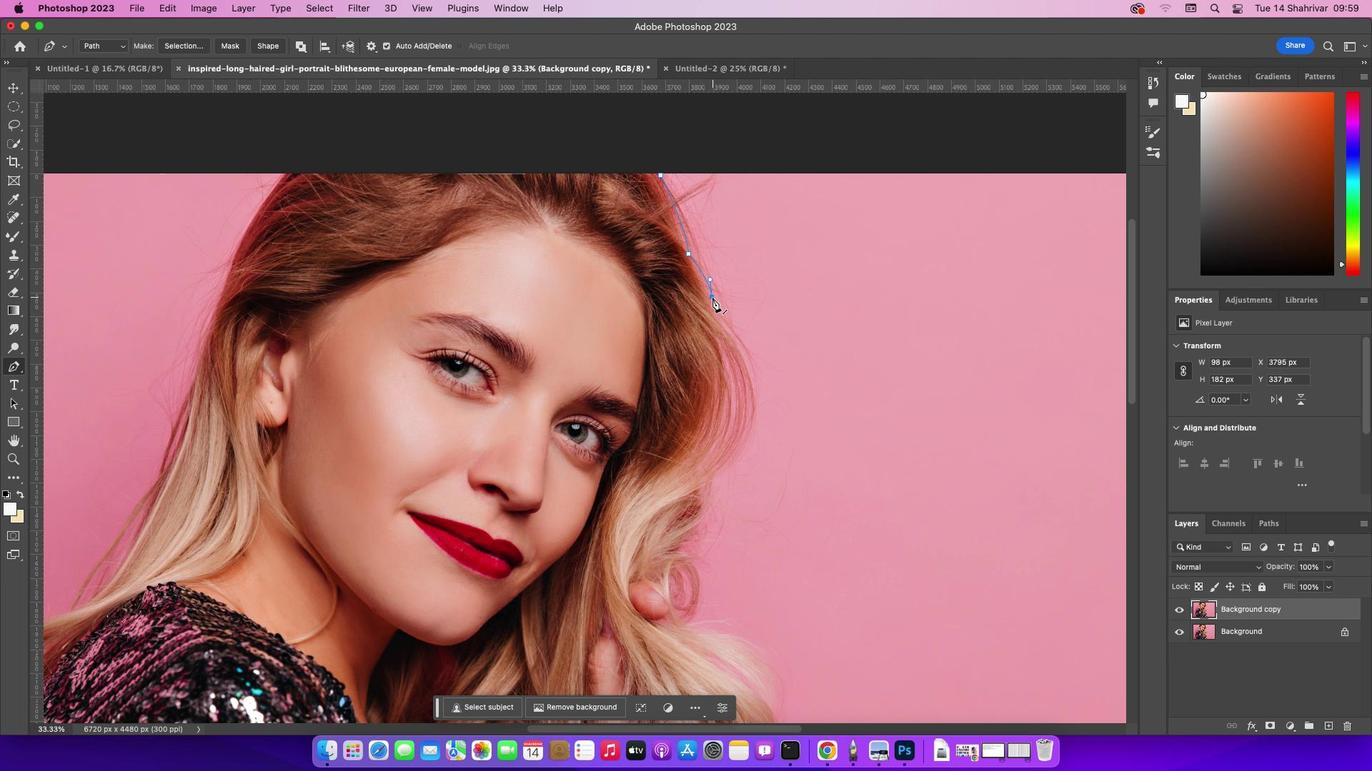 
Action: Mouse pressed left at (712, 297)
Screenshot: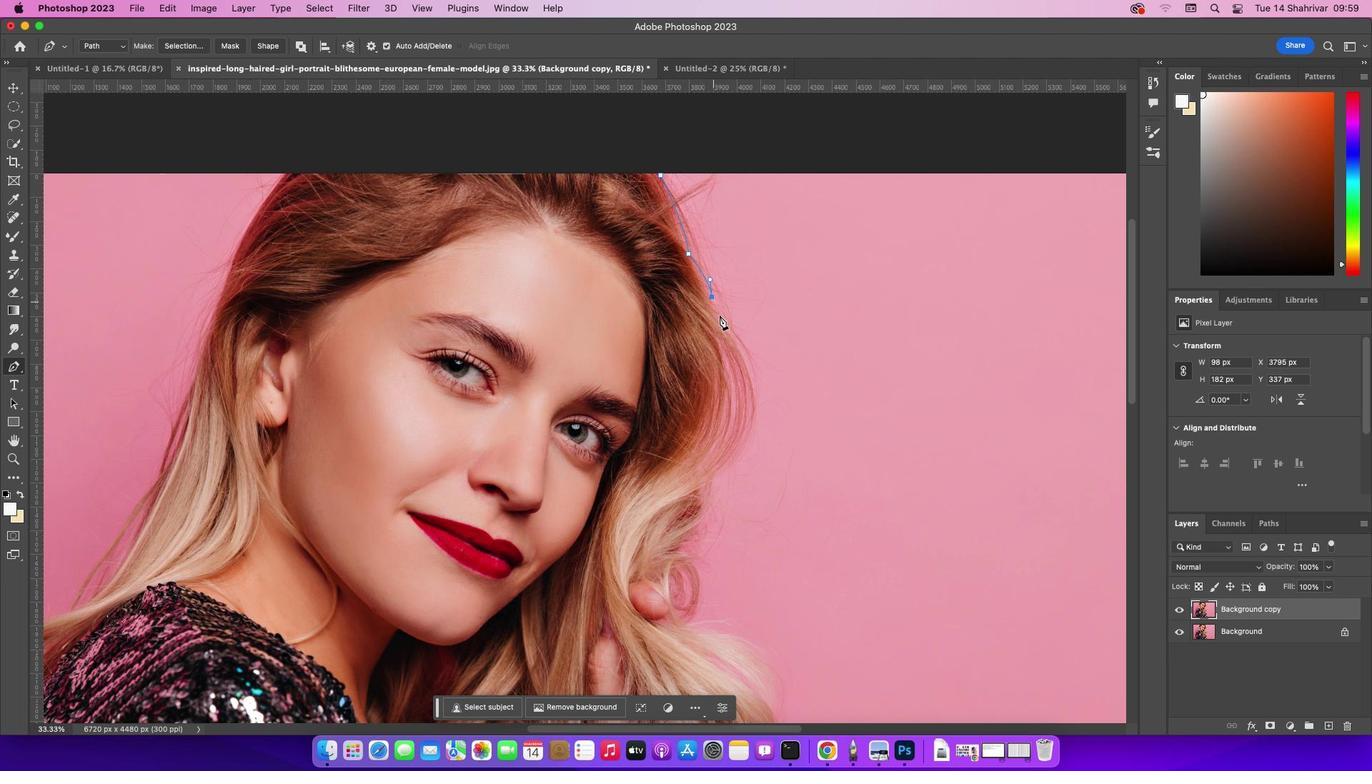 
Action: Mouse moved to (710, 485)
Screenshot: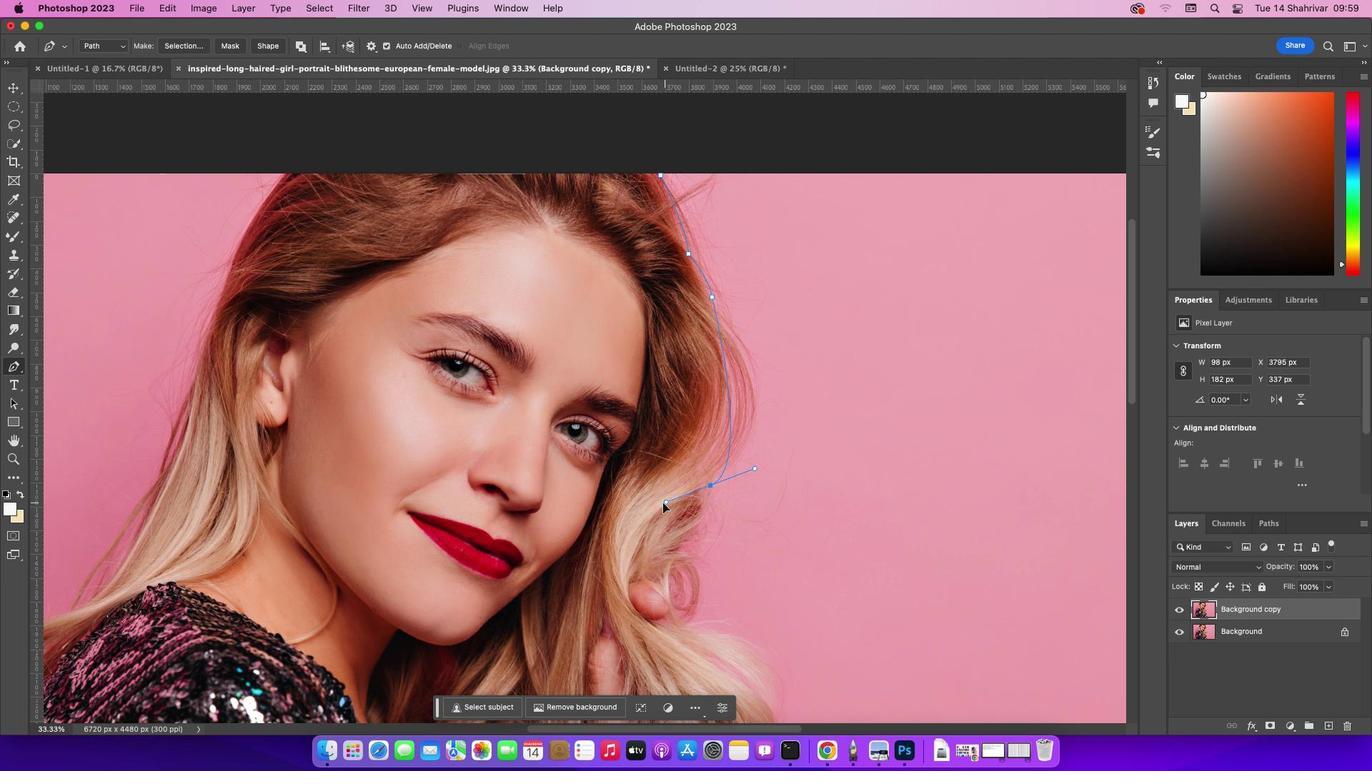 
Action: Mouse pressed left at (710, 485)
Screenshot: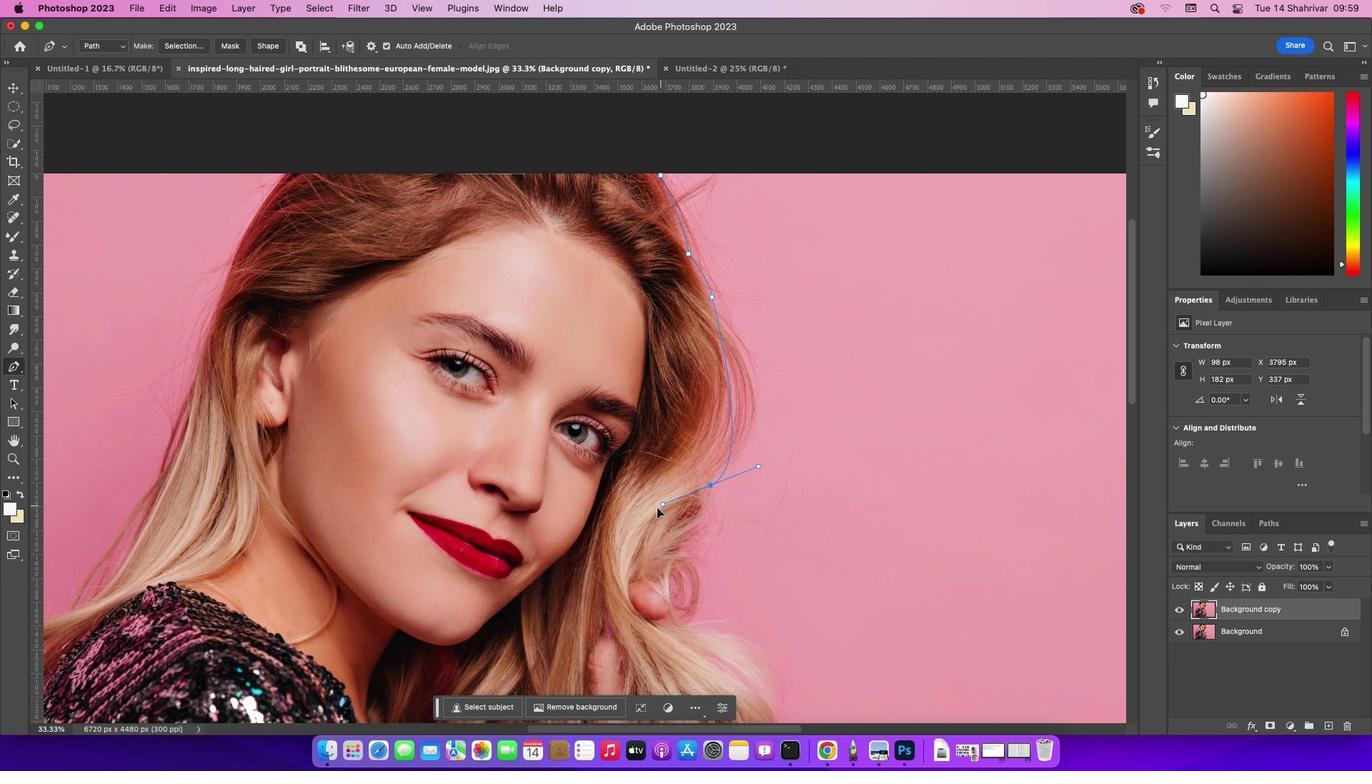 
Action: Mouse moved to (711, 485)
Screenshot: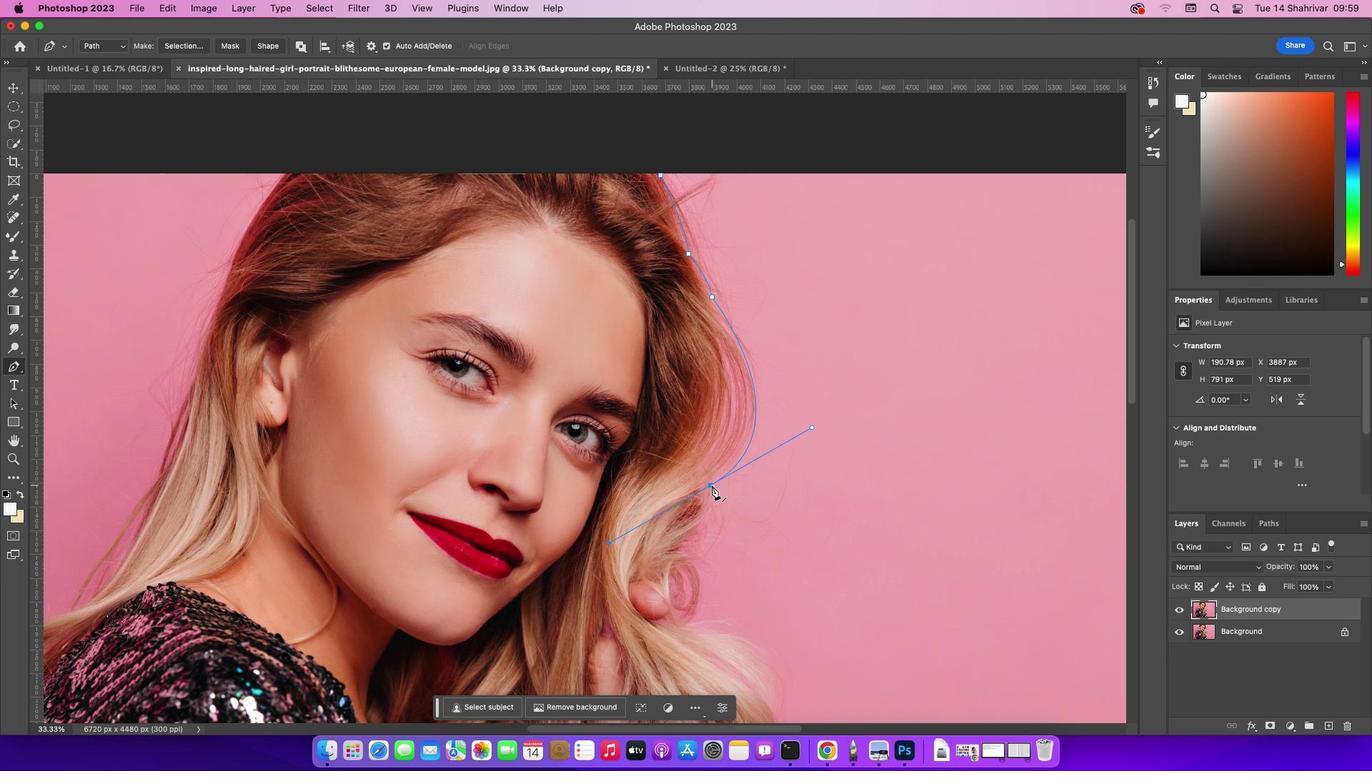 
Action: Mouse pressed left at (711, 485)
Screenshot: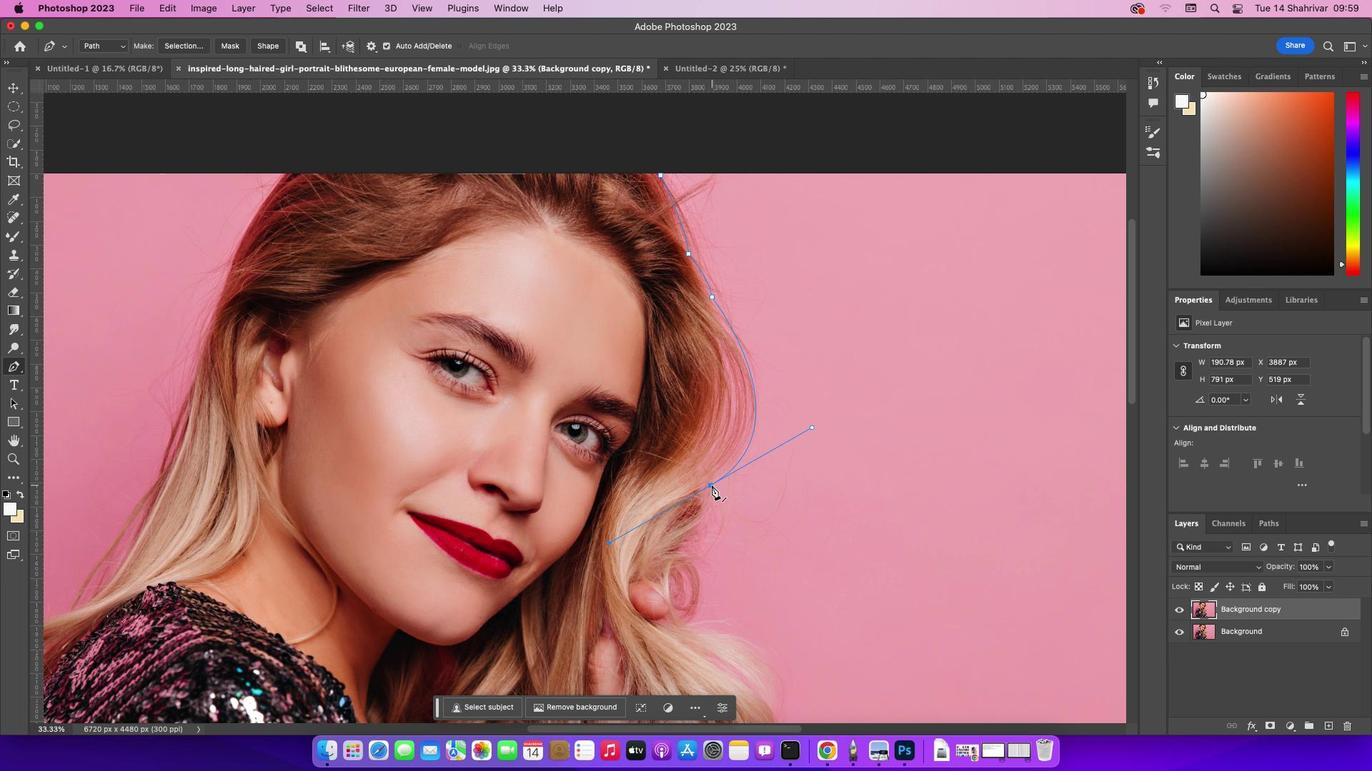 
Action: Key pressed Key.alt
Screenshot: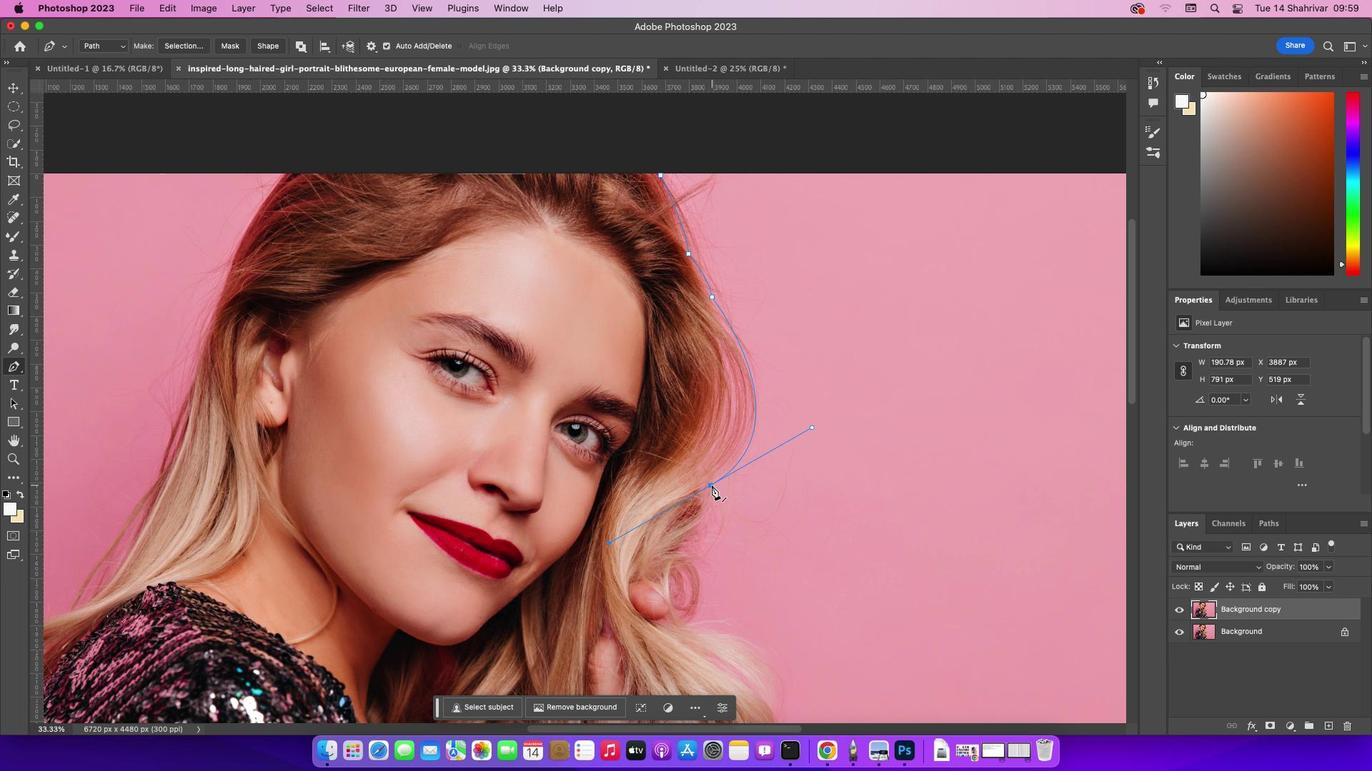 
Action: Mouse pressed left at (711, 485)
Screenshot: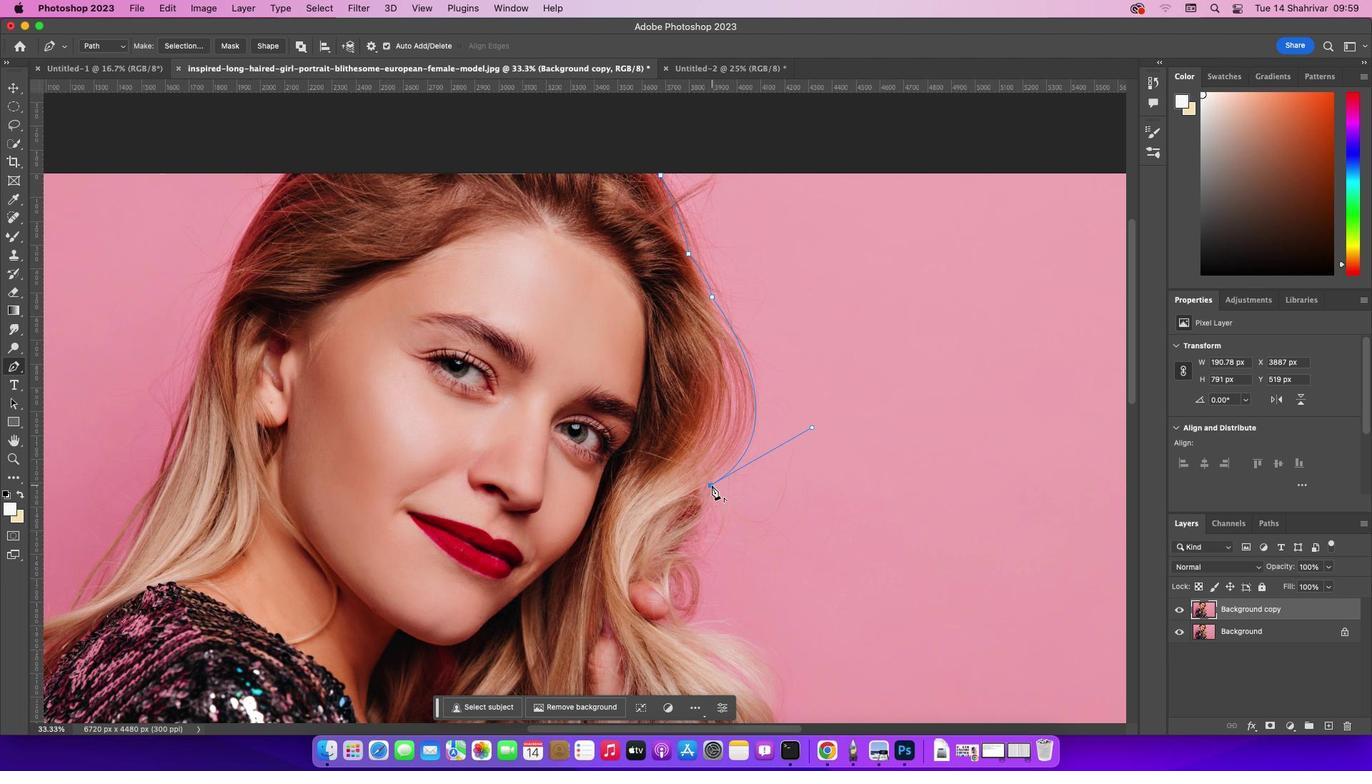 
Action: Key pressed Key.altKey.alt
Screenshot: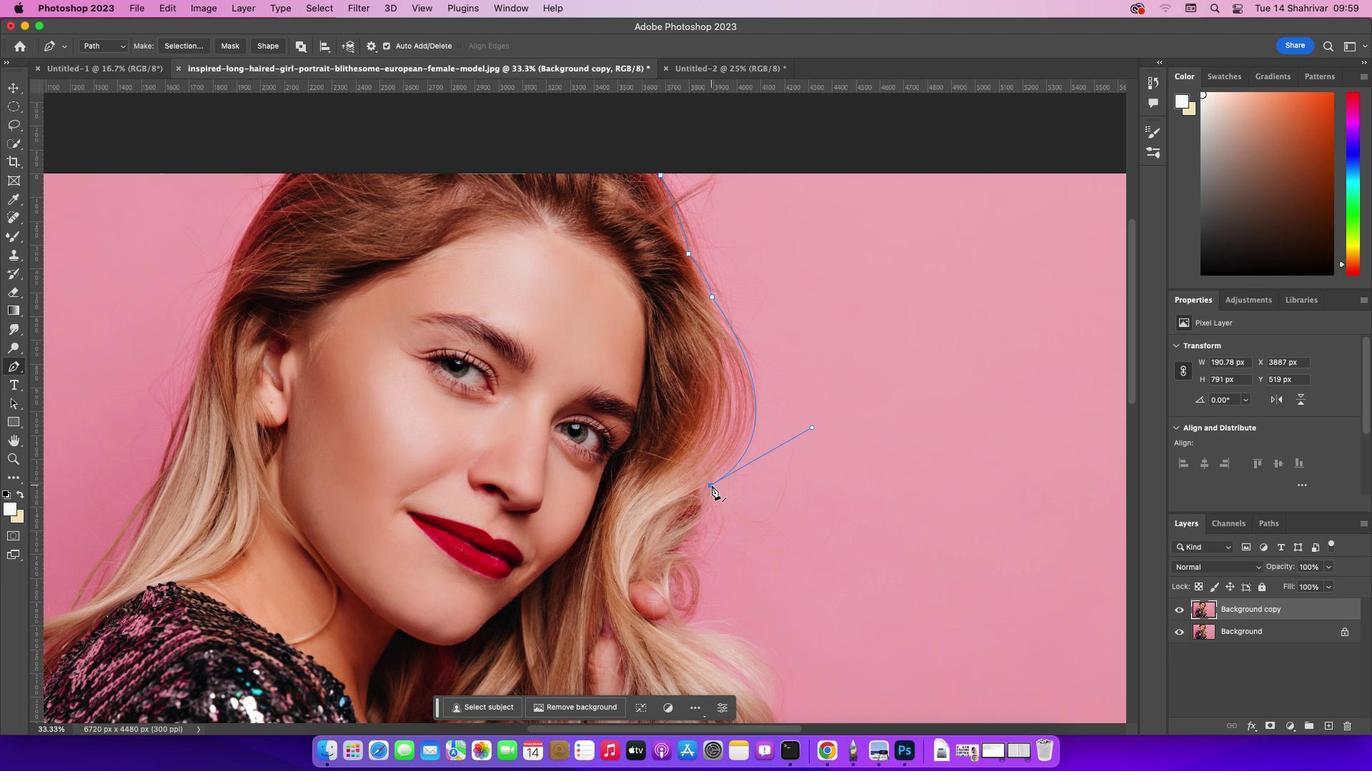 
Action: Mouse pressed left at (711, 485)
Screenshot: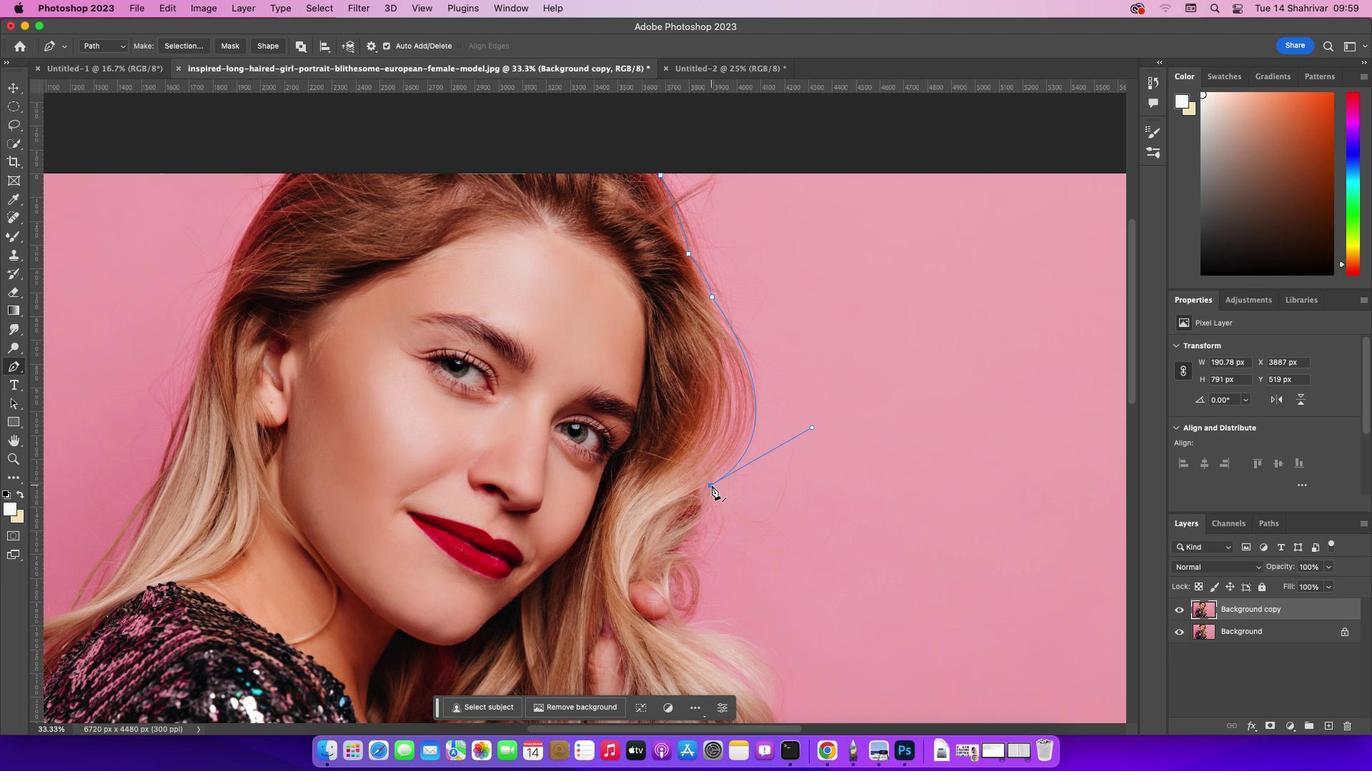 
Action: Mouse moved to (711, 485)
Screenshot: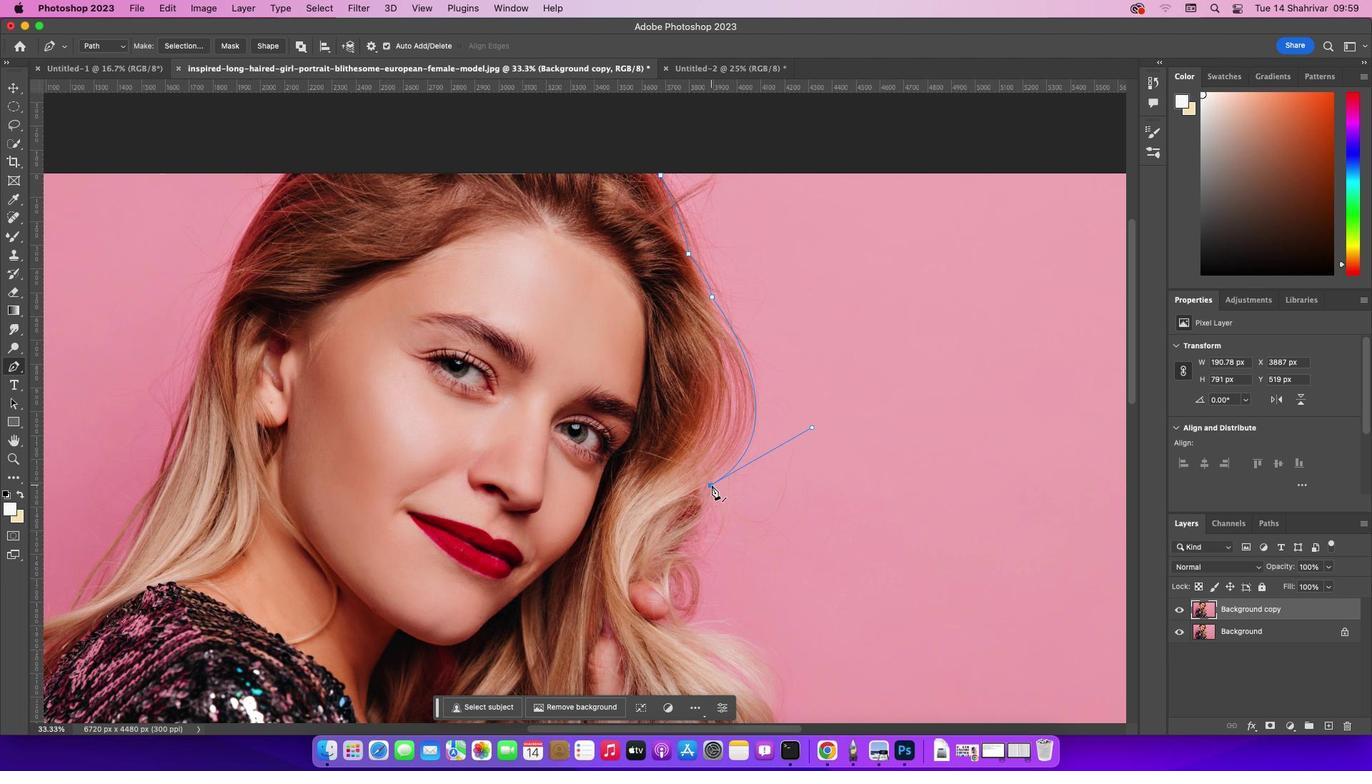 
Action: Mouse pressed left at (711, 485)
Screenshot: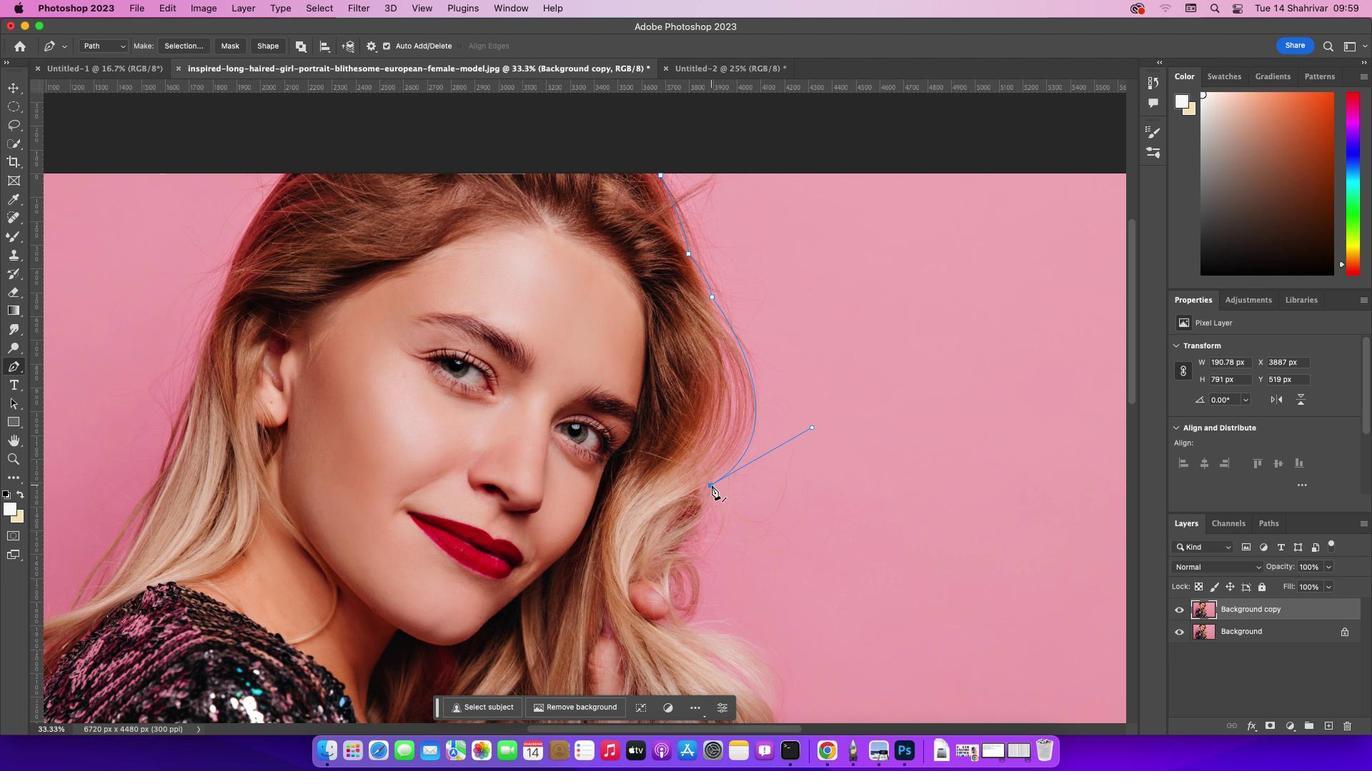 
Action: Key pressed Key.alt
Screenshot: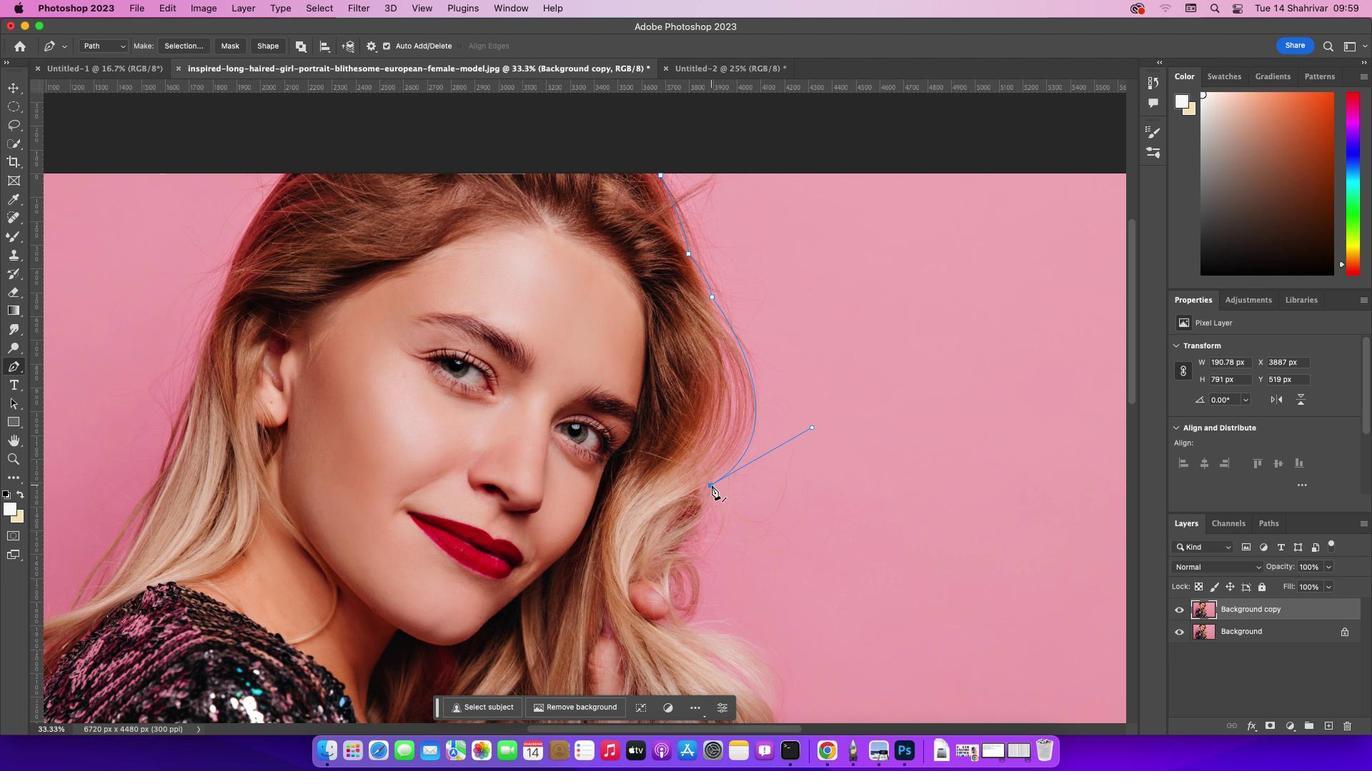 
Action: Mouse moved to (745, 523)
Screenshot: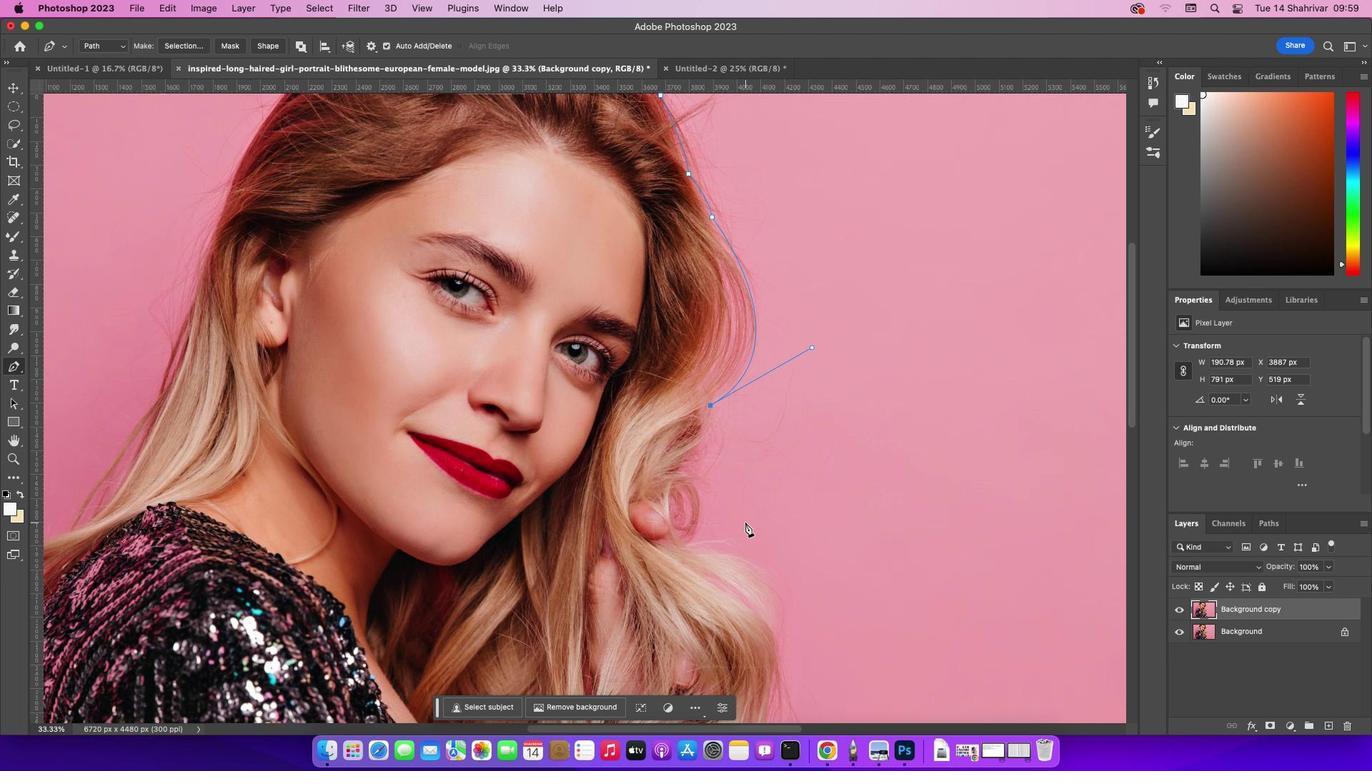 
Action: Mouse scrolled (745, 523) with delta (0, 0)
Screenshot: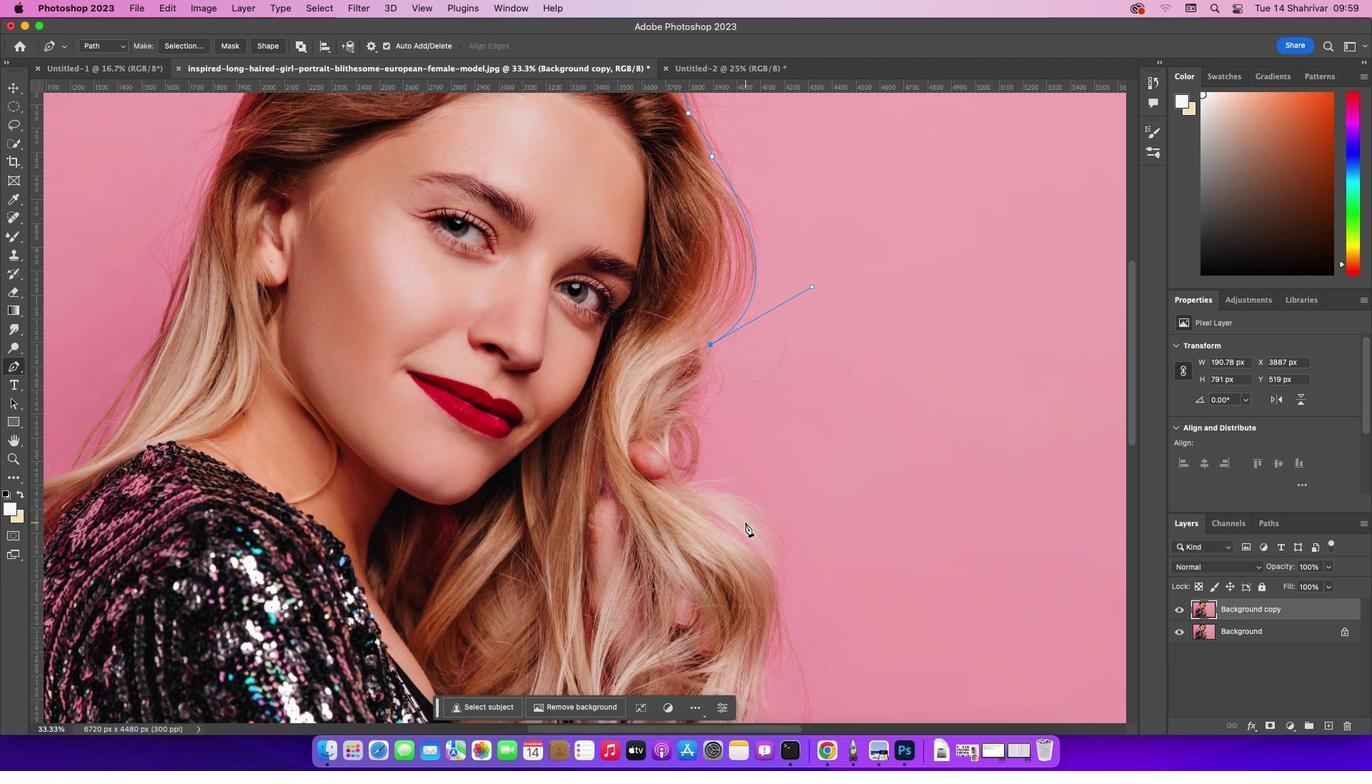 
Action: Mouse scrolled (745, 523) with delta (0, 0)
Screenshot: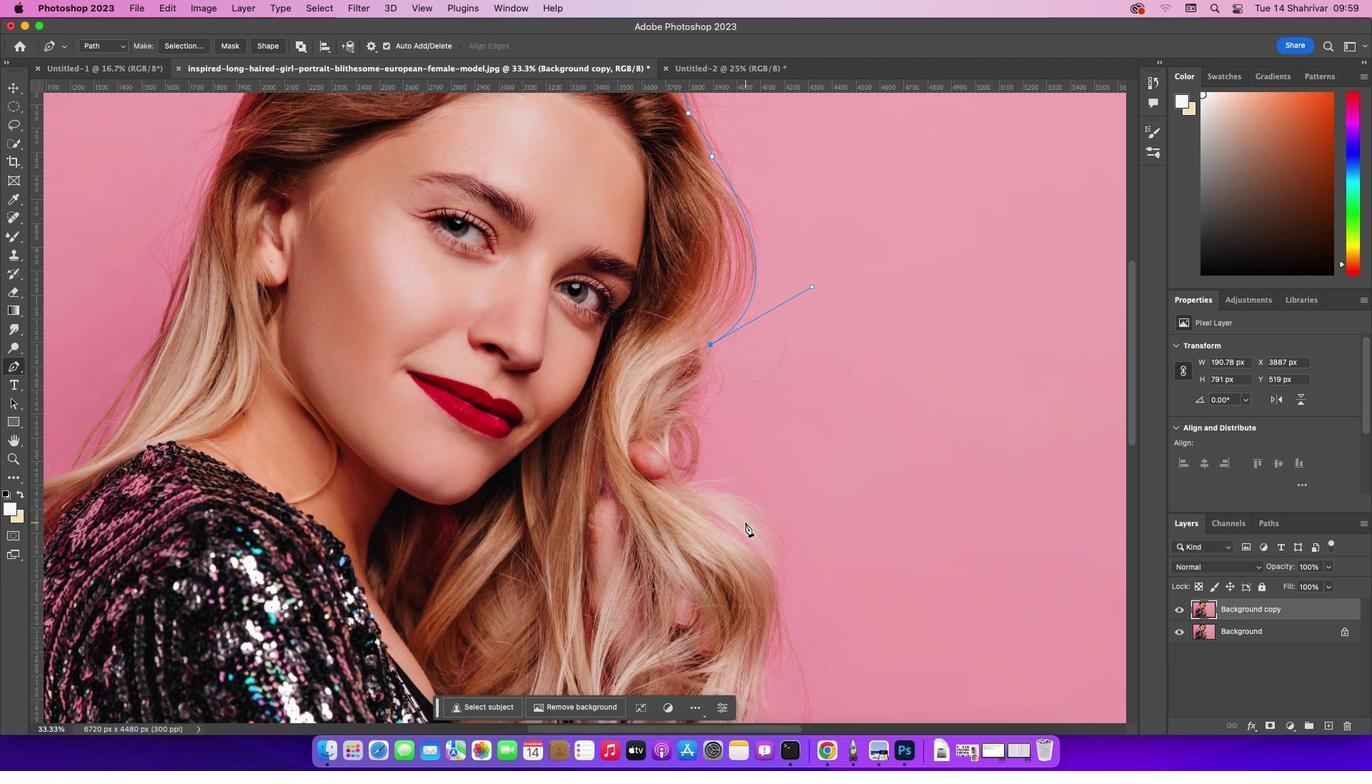 
Action: Mouse scrolled (745, 523) with delta (0, -2)
Screenshot: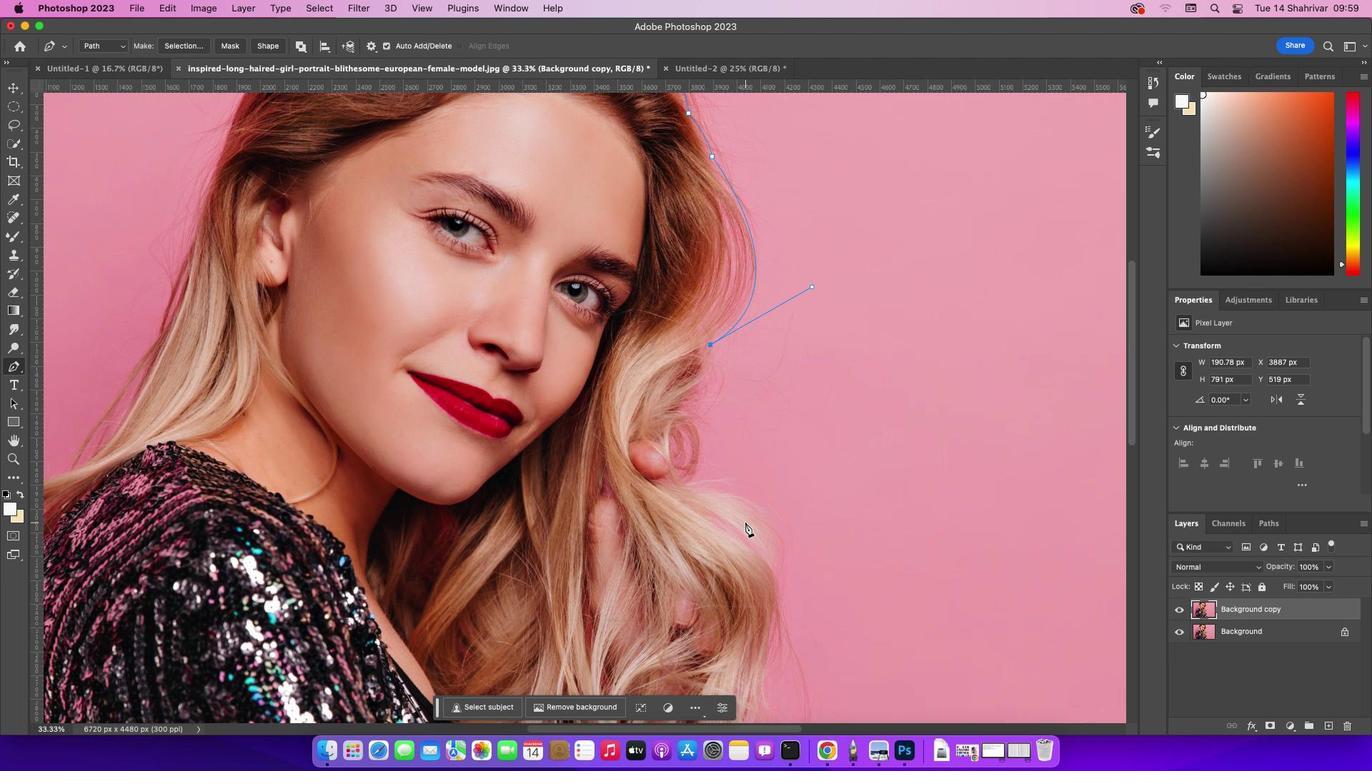 
Action: Mouse scrolled (745, 523) with delta (0, -3)
Screenshot: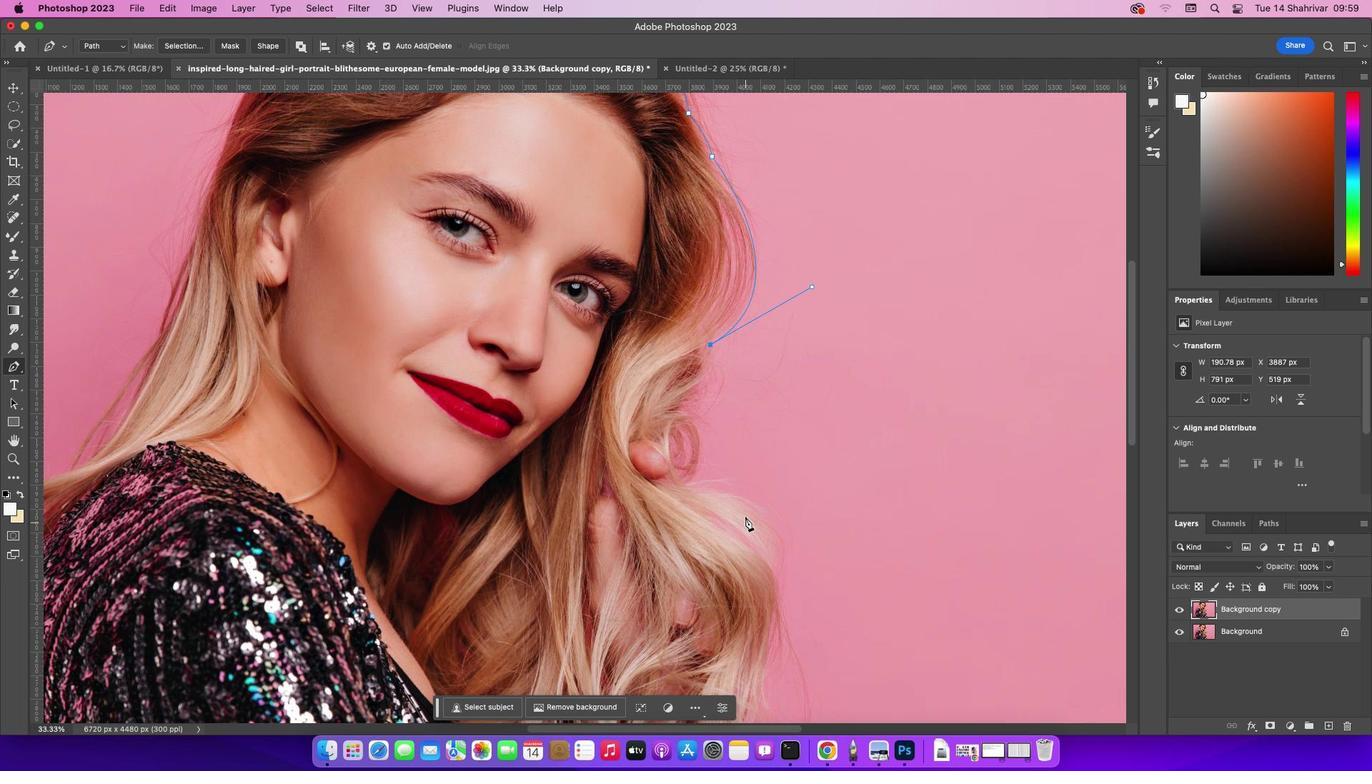 
Action: Mouse scrolled (745, 523) with delta (0, 0)
Screenshot: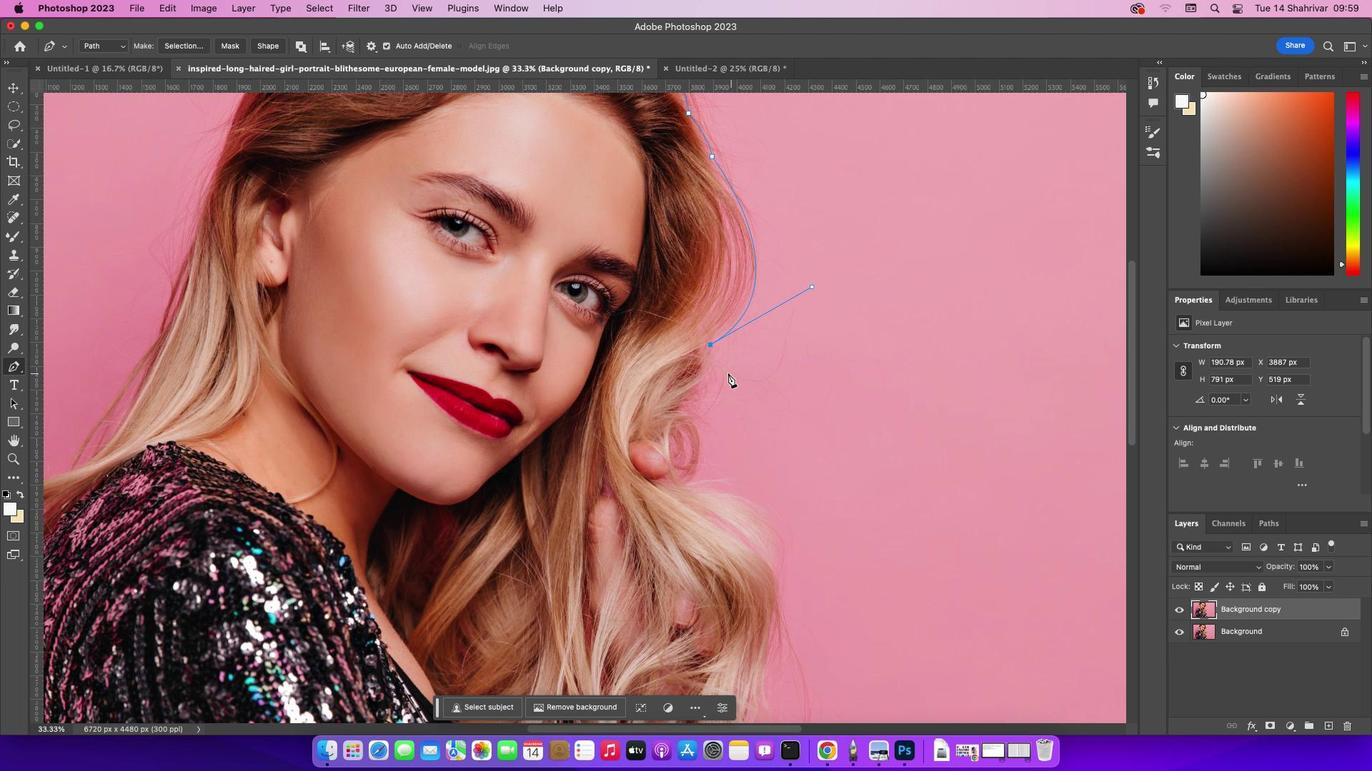 
Action: Mouse scrolled (745, 523) with delta (0, 0)
Screenshot: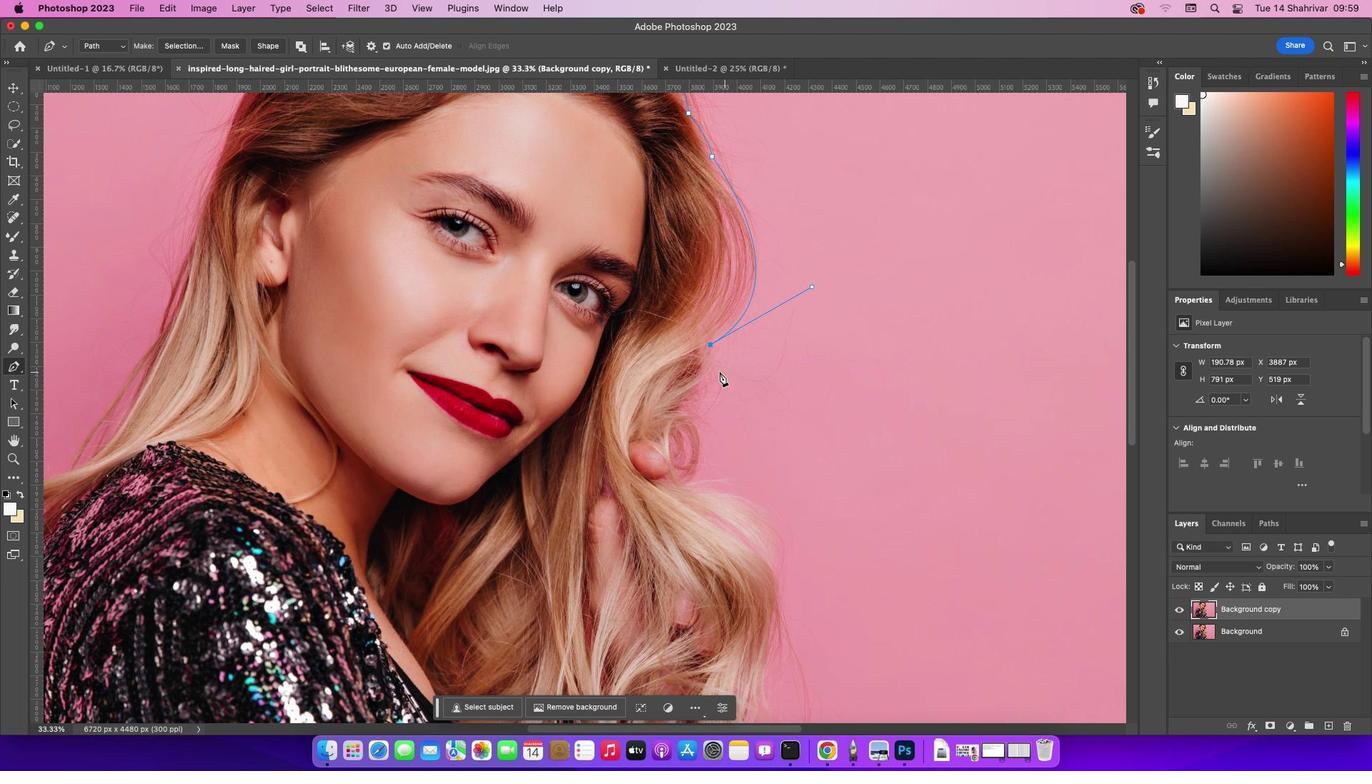
Action: Mouse scrolled (745, 523) with delta (0, -2)
Screenshot: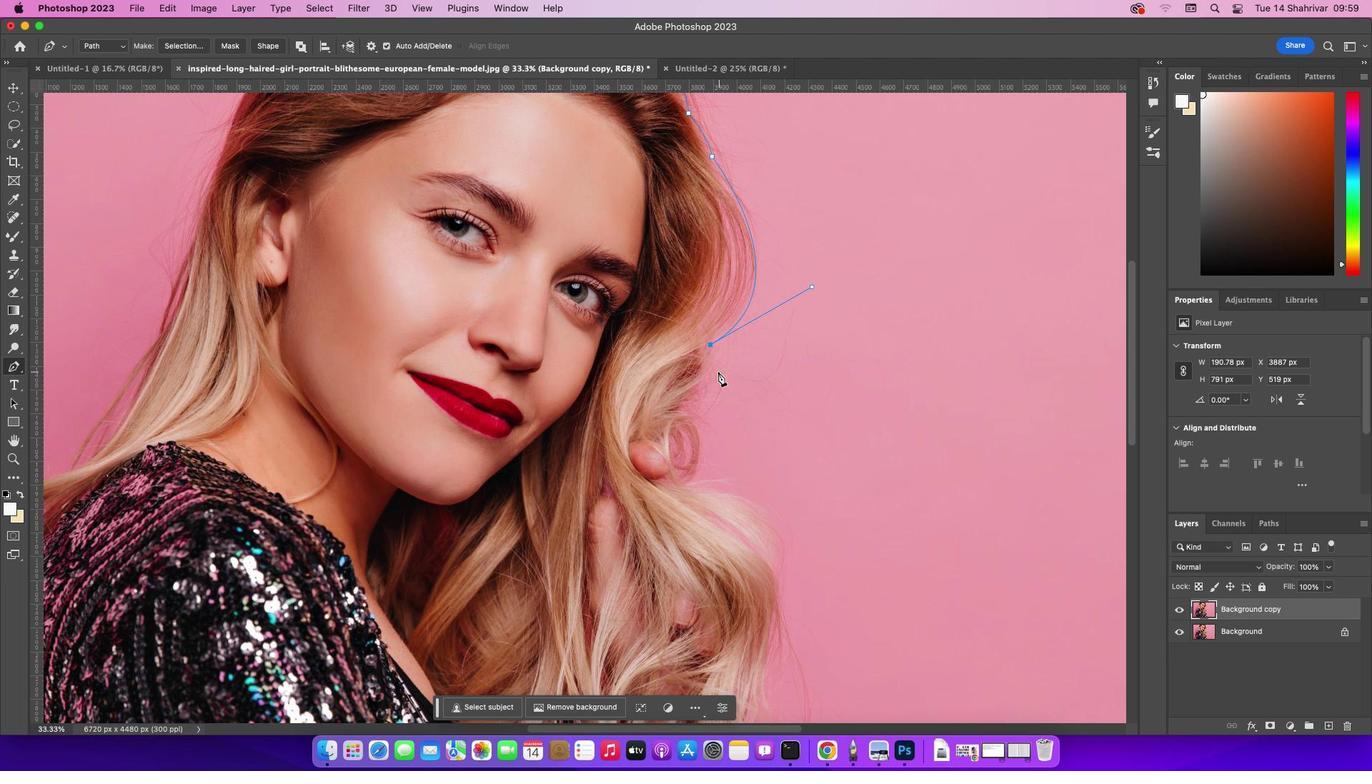 
Action: Mouse scrolled (745, 523) with delta (0, -3)
Screenshot: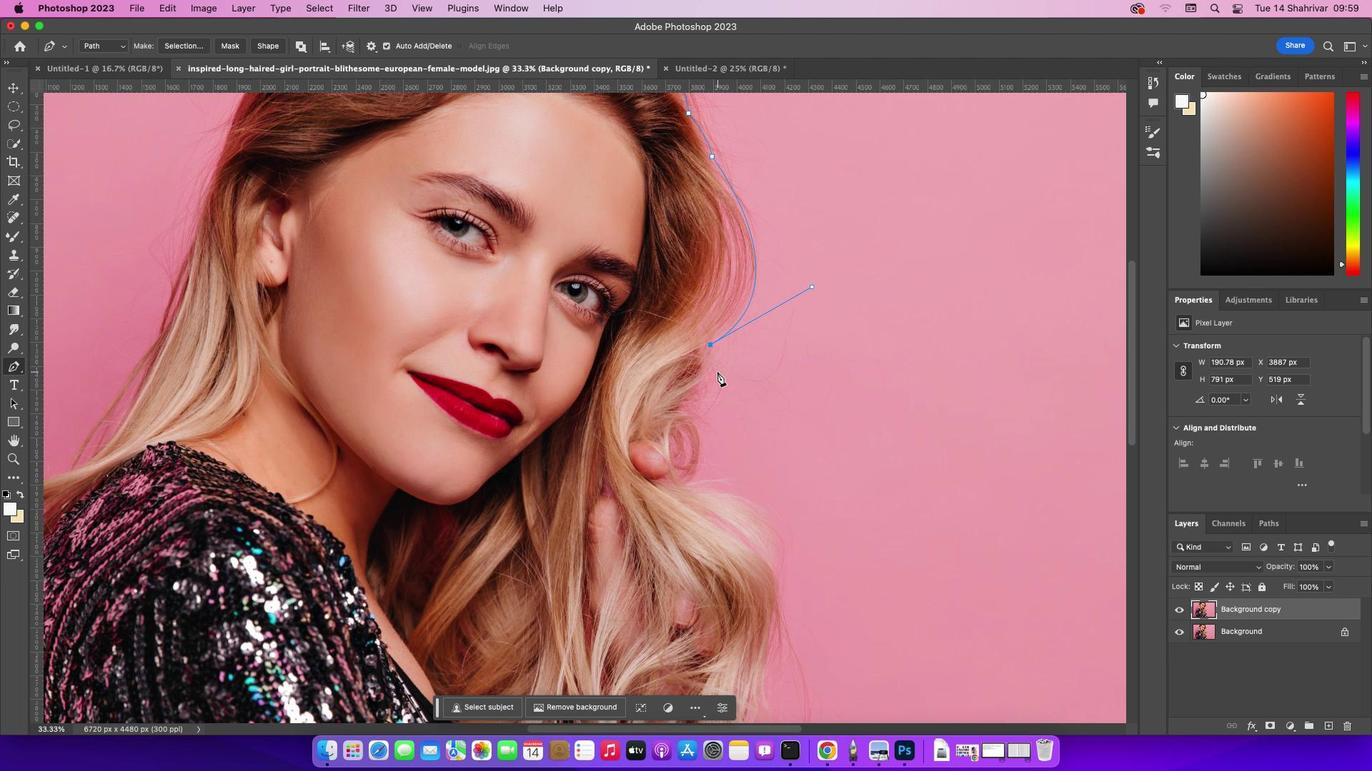 
Action: Mouse moved to (678, 406)
Screenshot: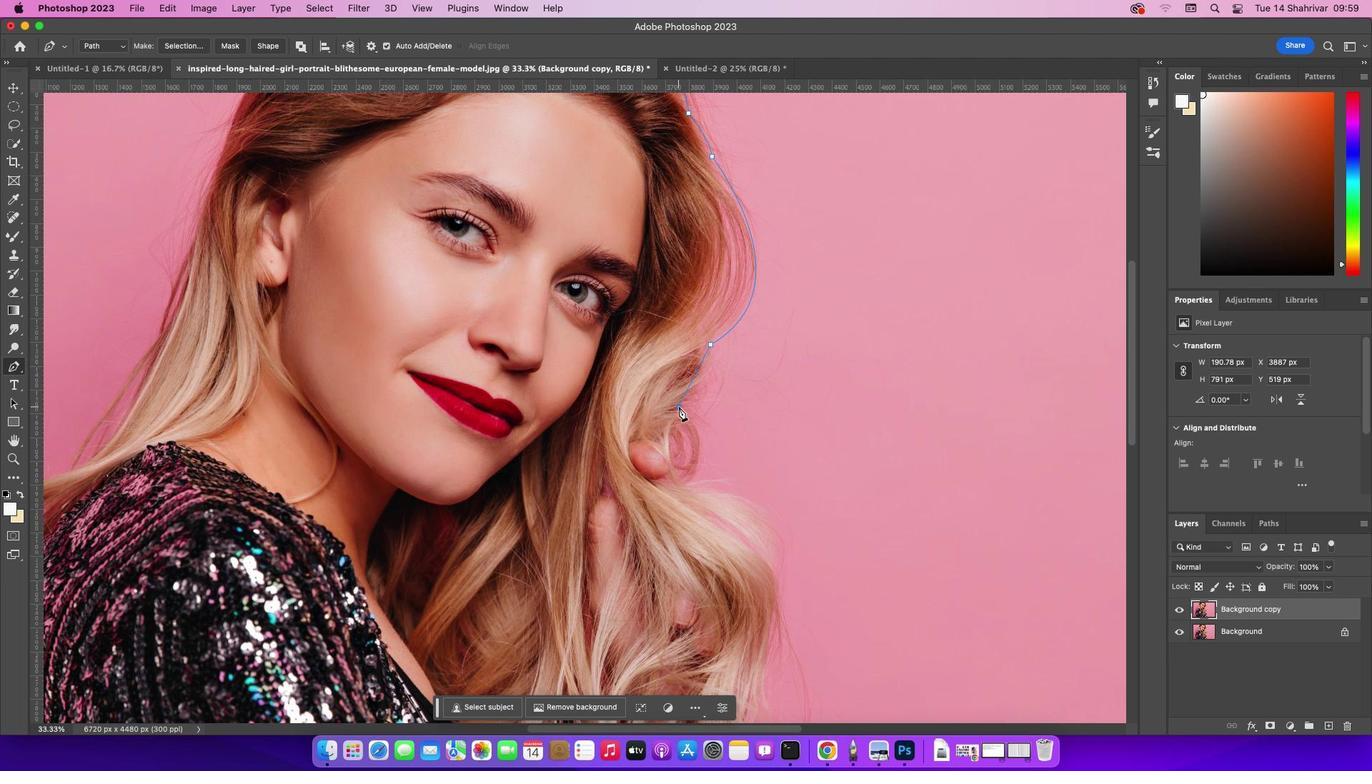 
Action: Mouse pressed left at (678, 406)
Screenshot: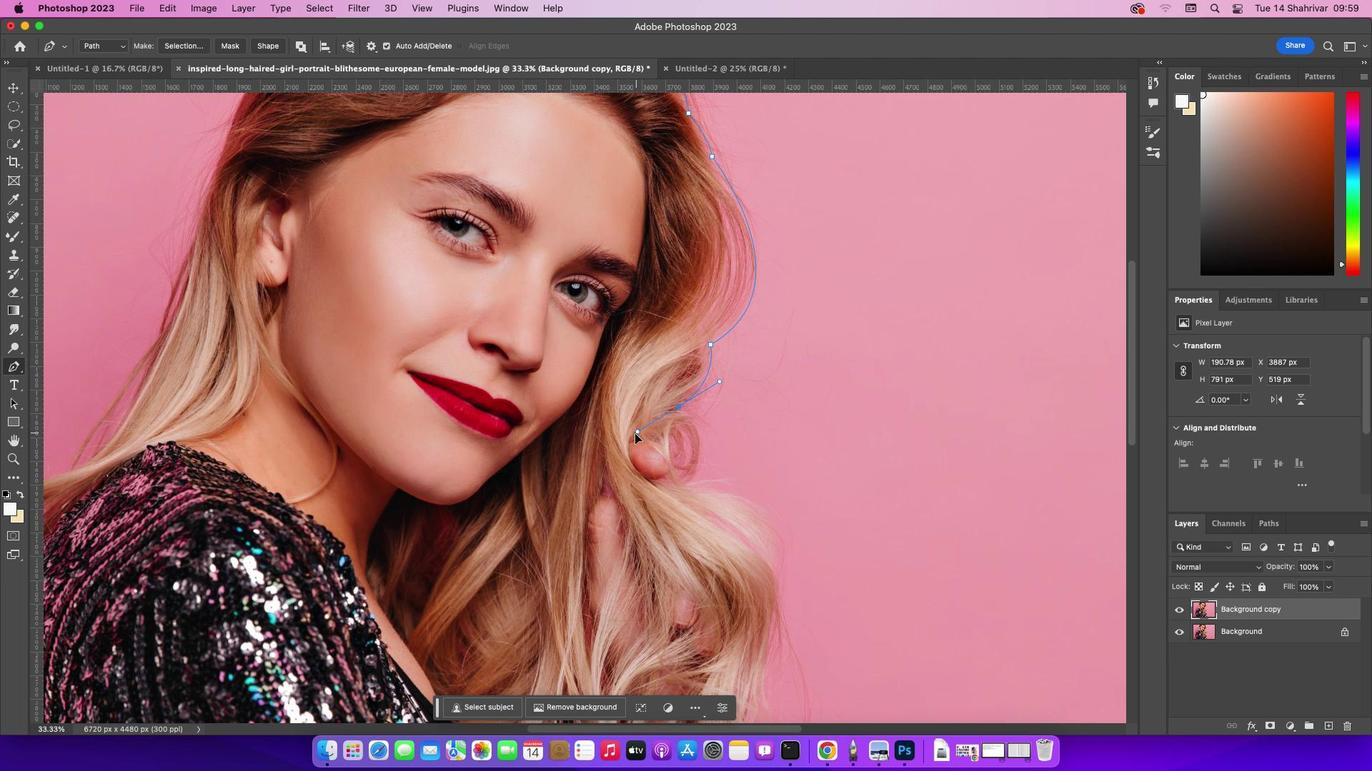 
Action: Mouse moved to (679, 408)
Screenshot: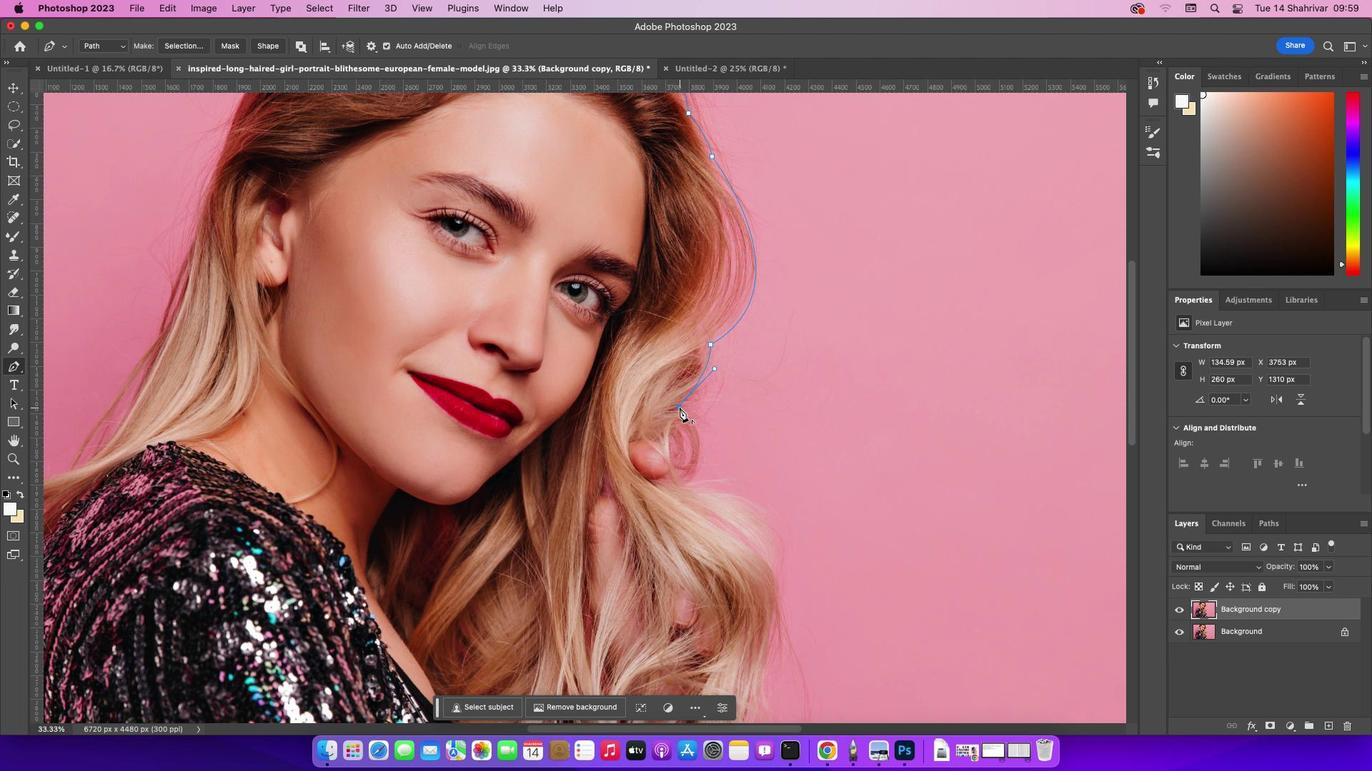 
Action: Key pressed Key.alt
Screenshot: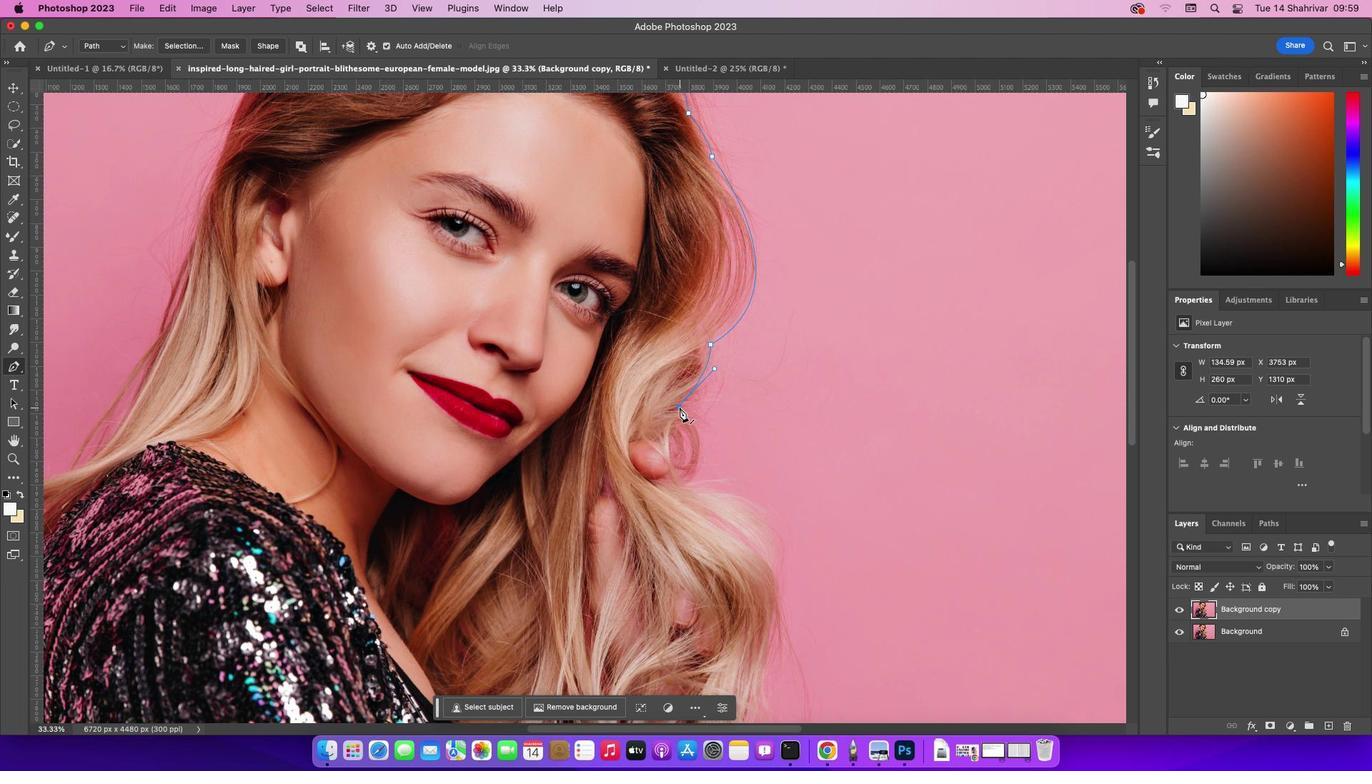 
Action: Mouse pressed left at (679, 408)
Screenshot: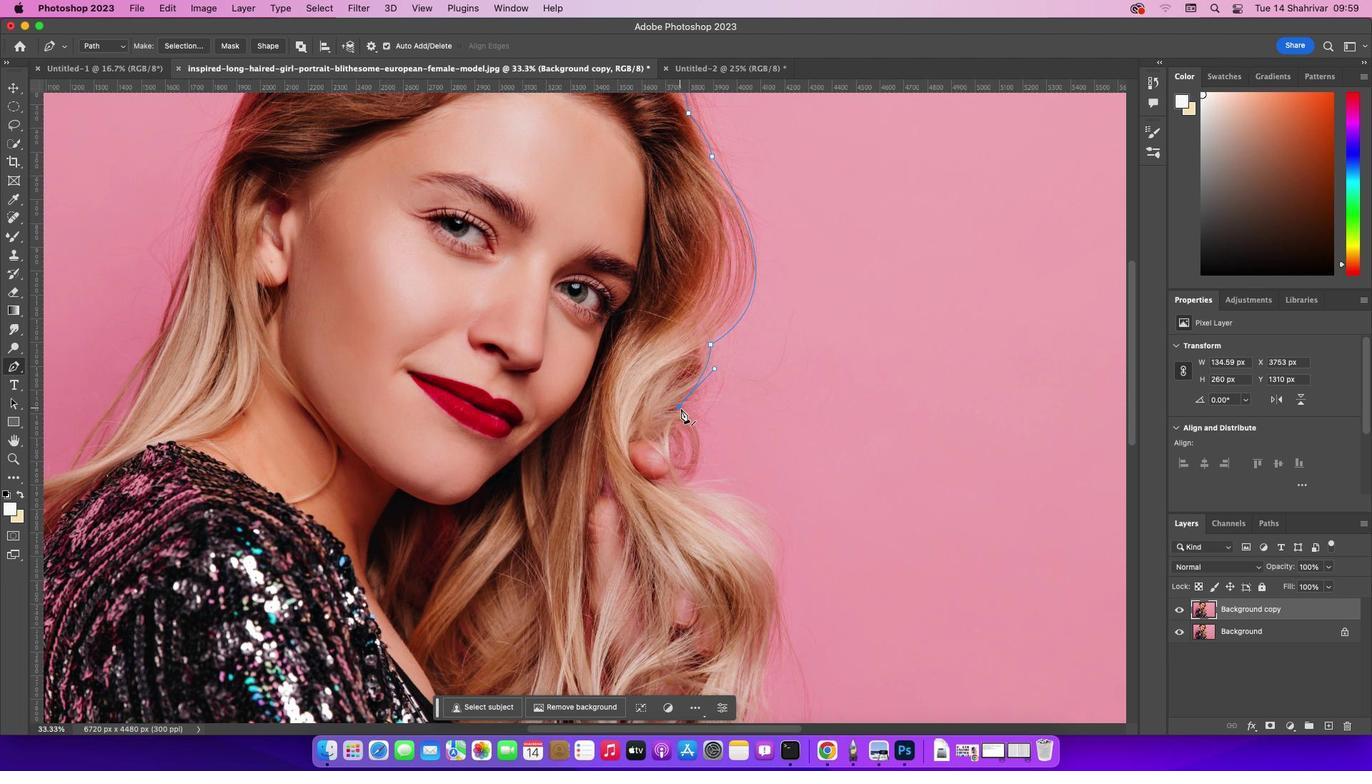 
Action: Mouse moved to (689, 479)
Screenshot: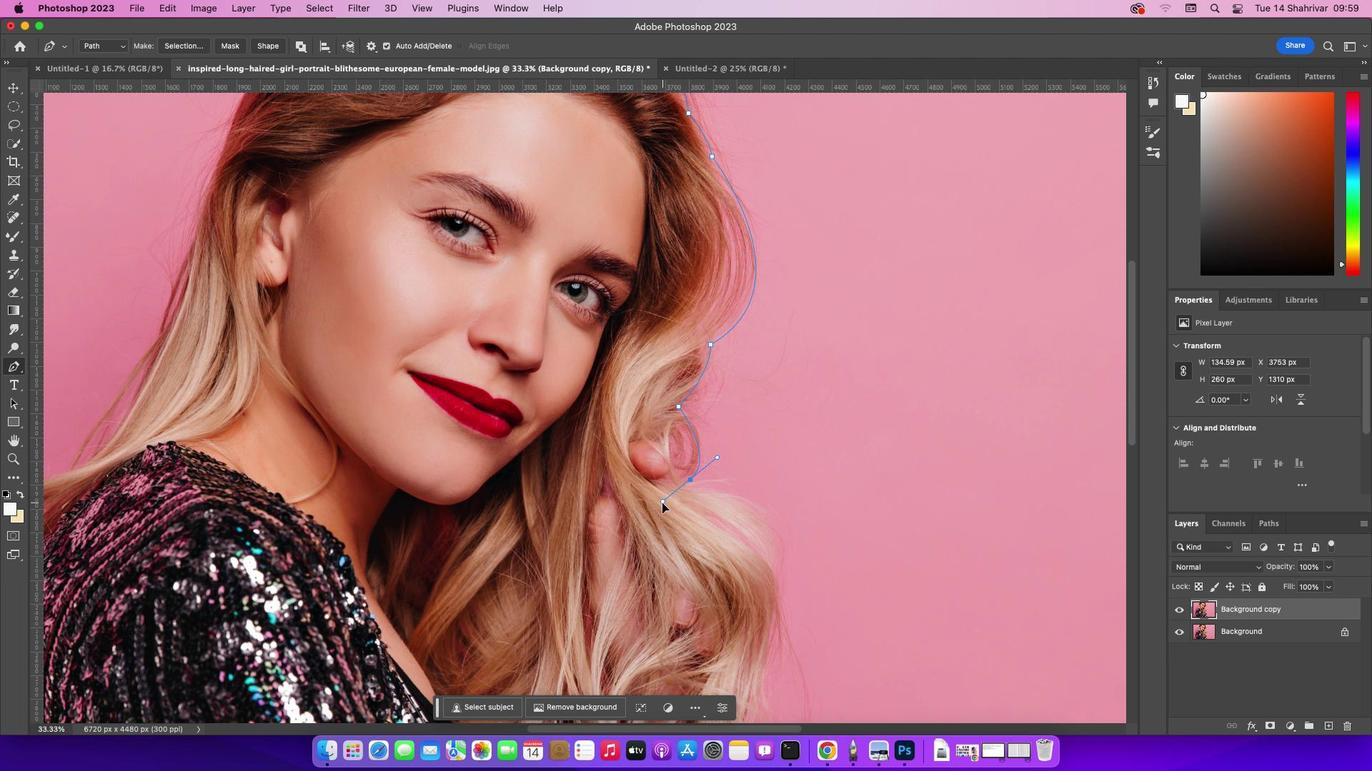 
Action: Mouse pressed left at (689, 479)
Screenshot: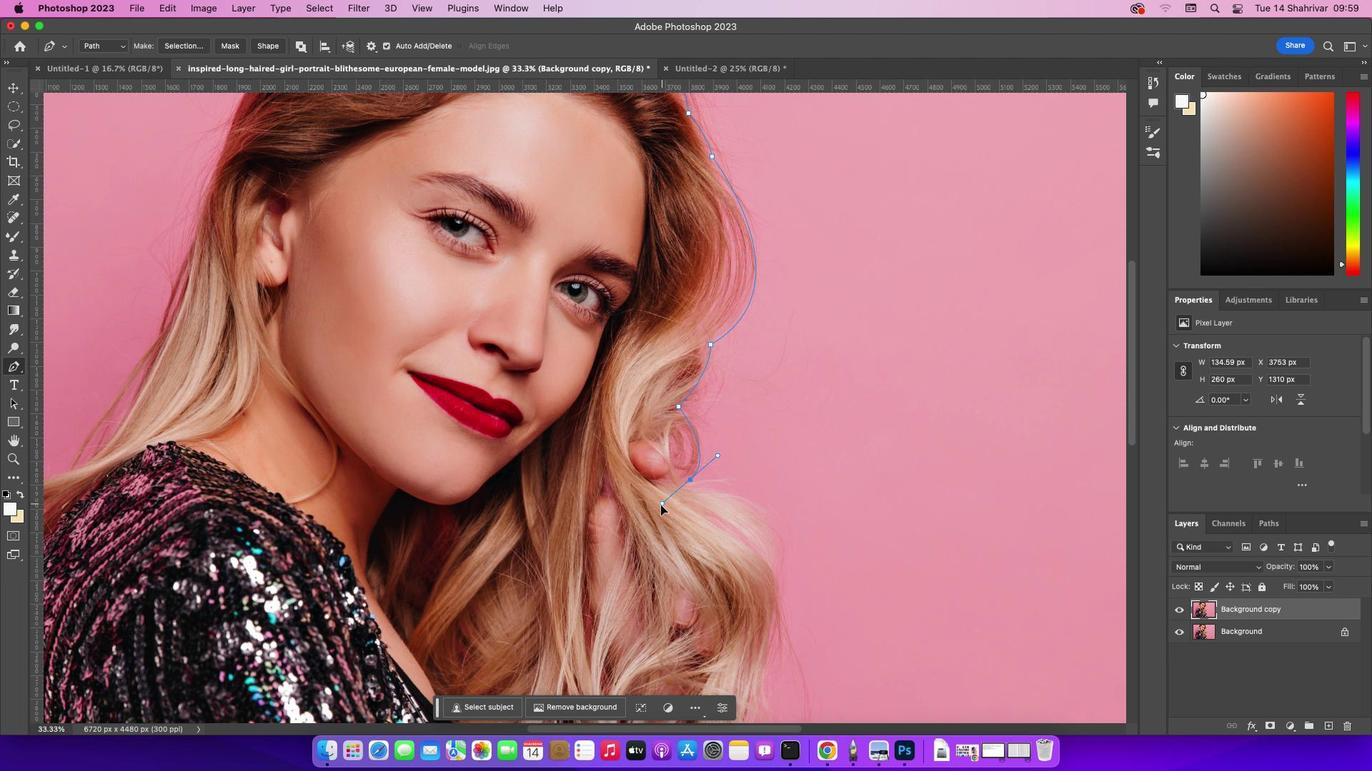 
Action: Mouse moved to (692, 478)
Screenshot: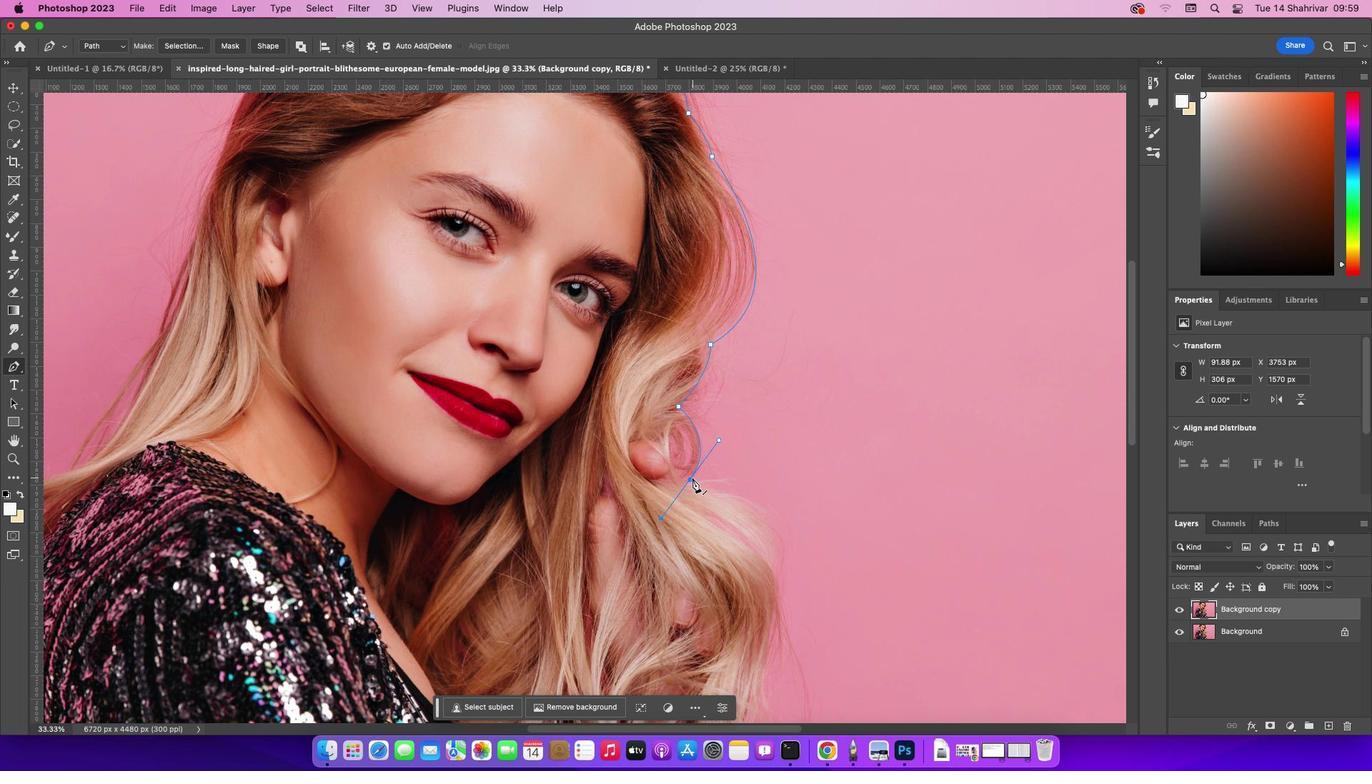 
Action: Mouse pressed left at (692, 478)
Screenshot: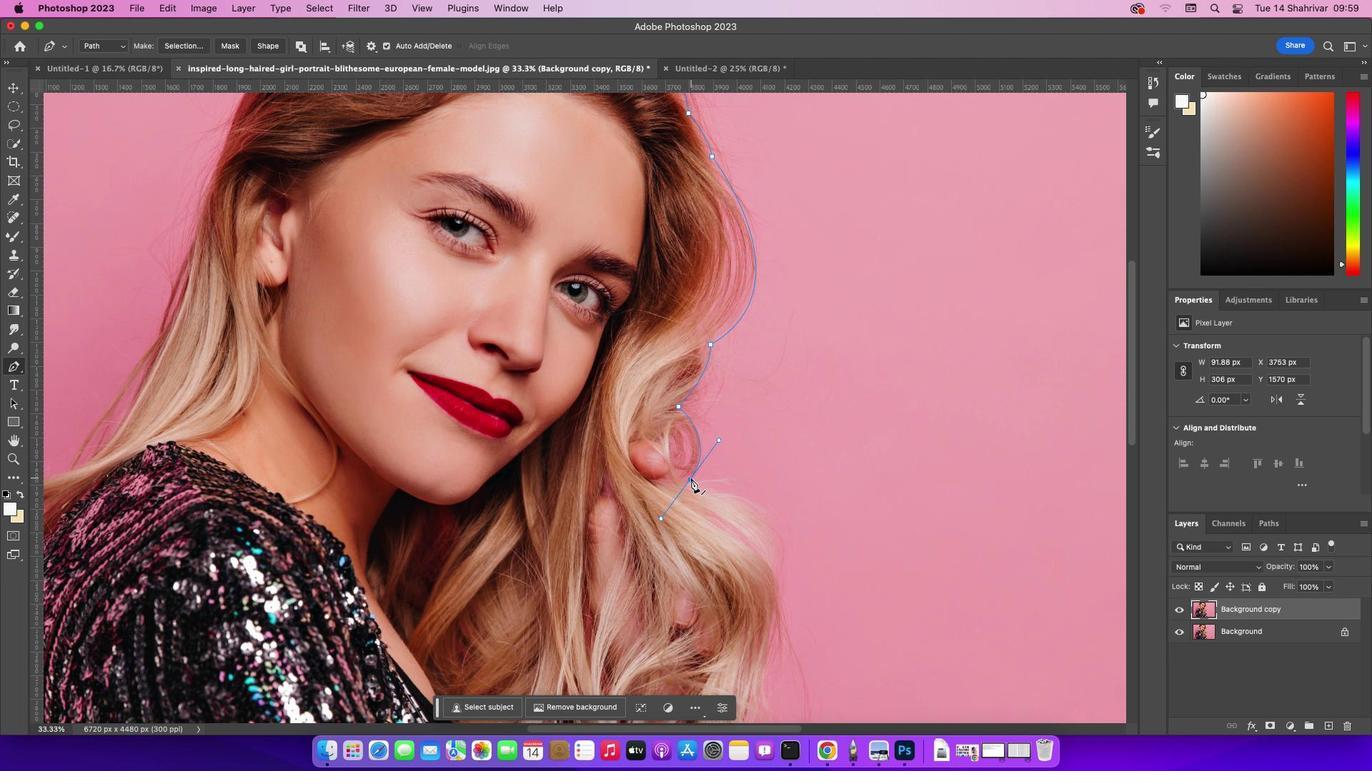 
Action: Key pressed Key.alt
Screenshot: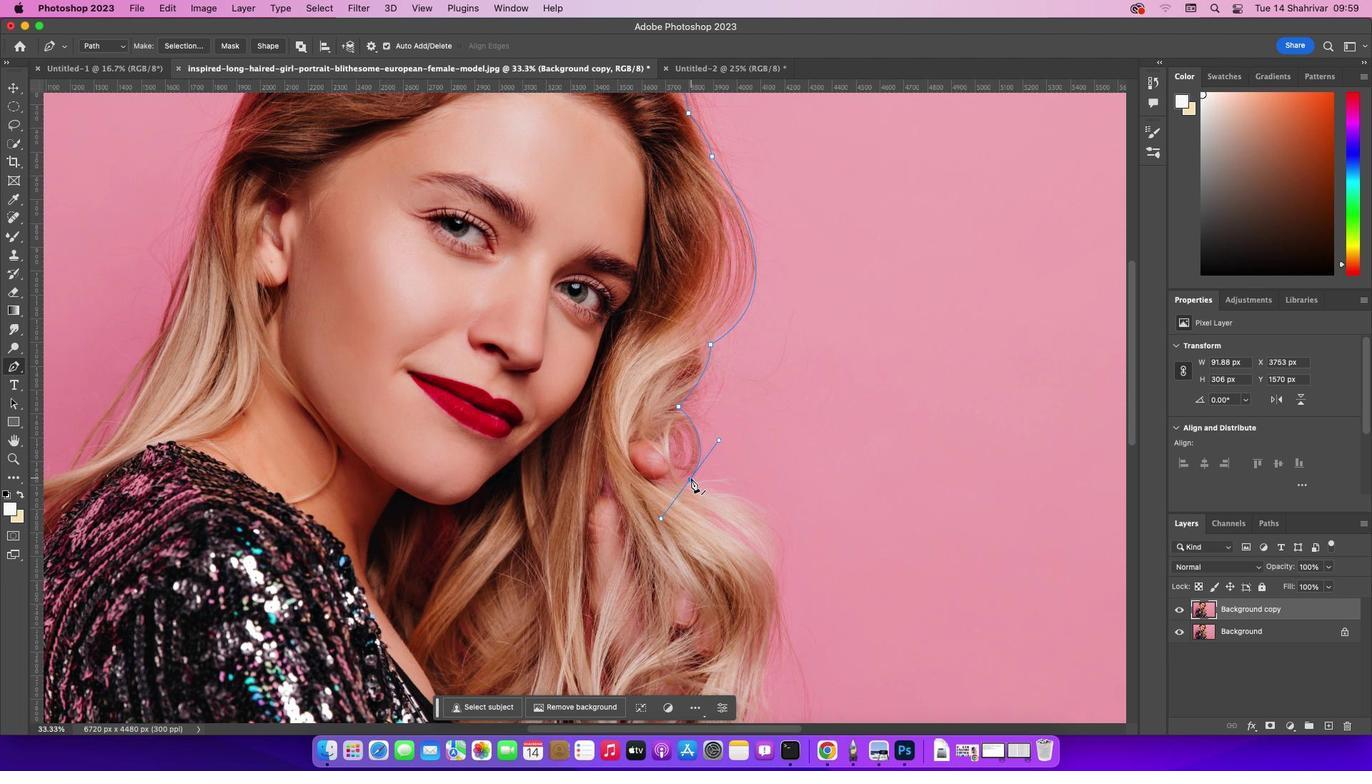 
Action: Mouse moved to (691, 478)
Screenshot: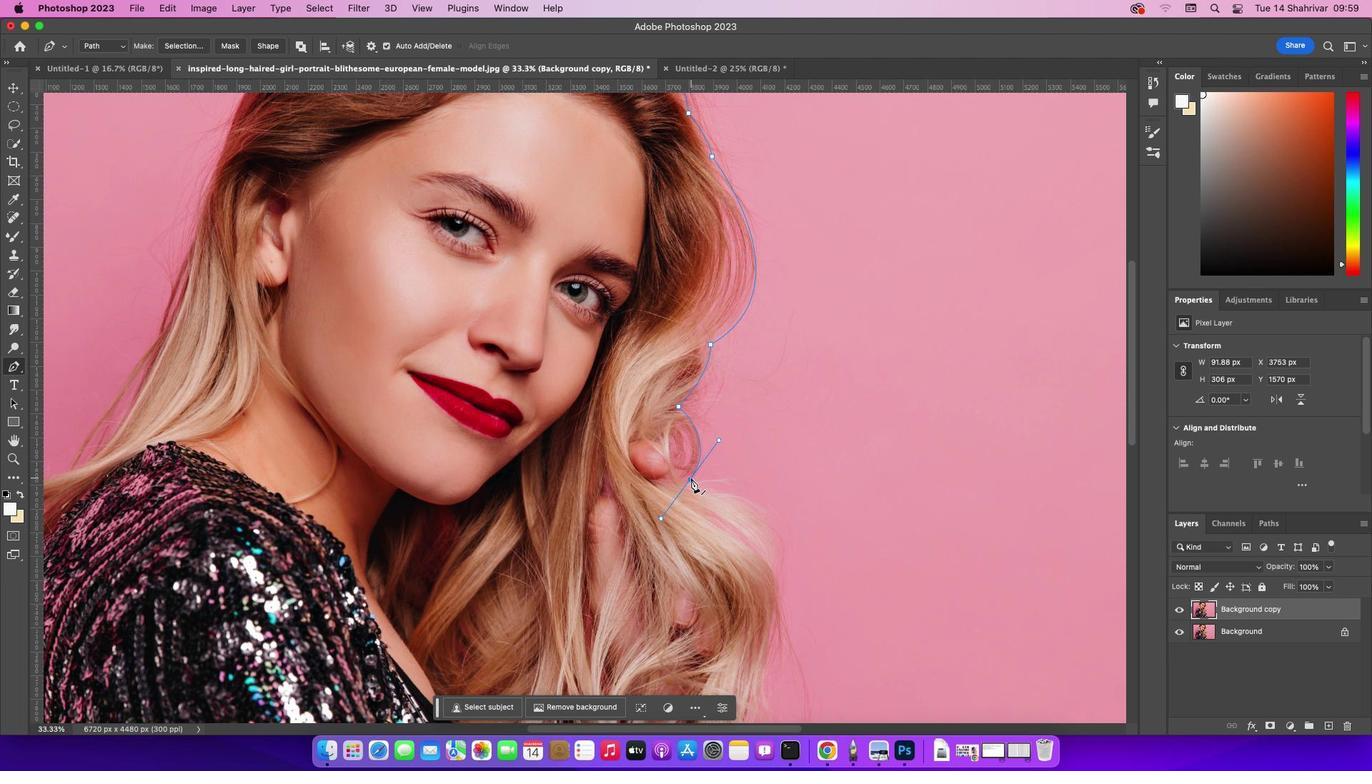 
Action: Mouse pressed left at (691, 478)
Screenshot: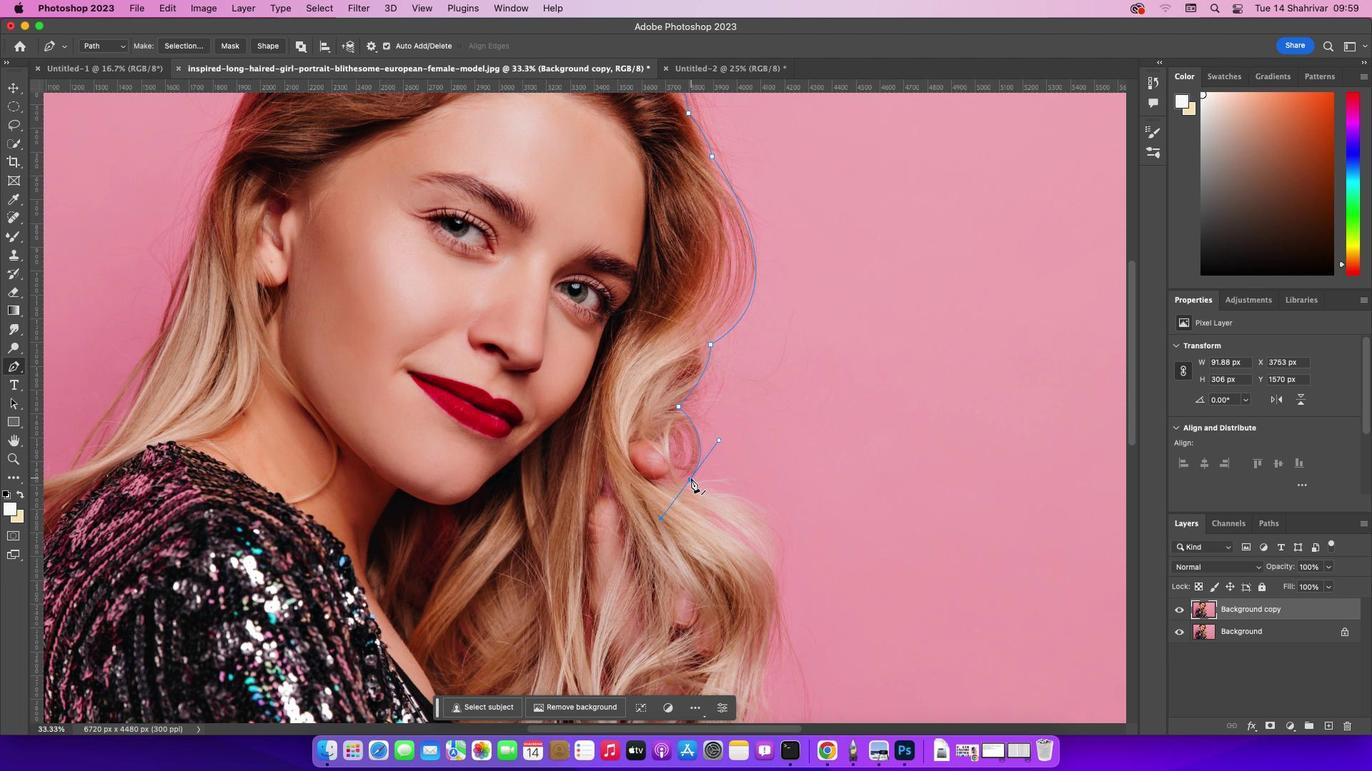
Action: Key pressed Key.alt
Screenshot: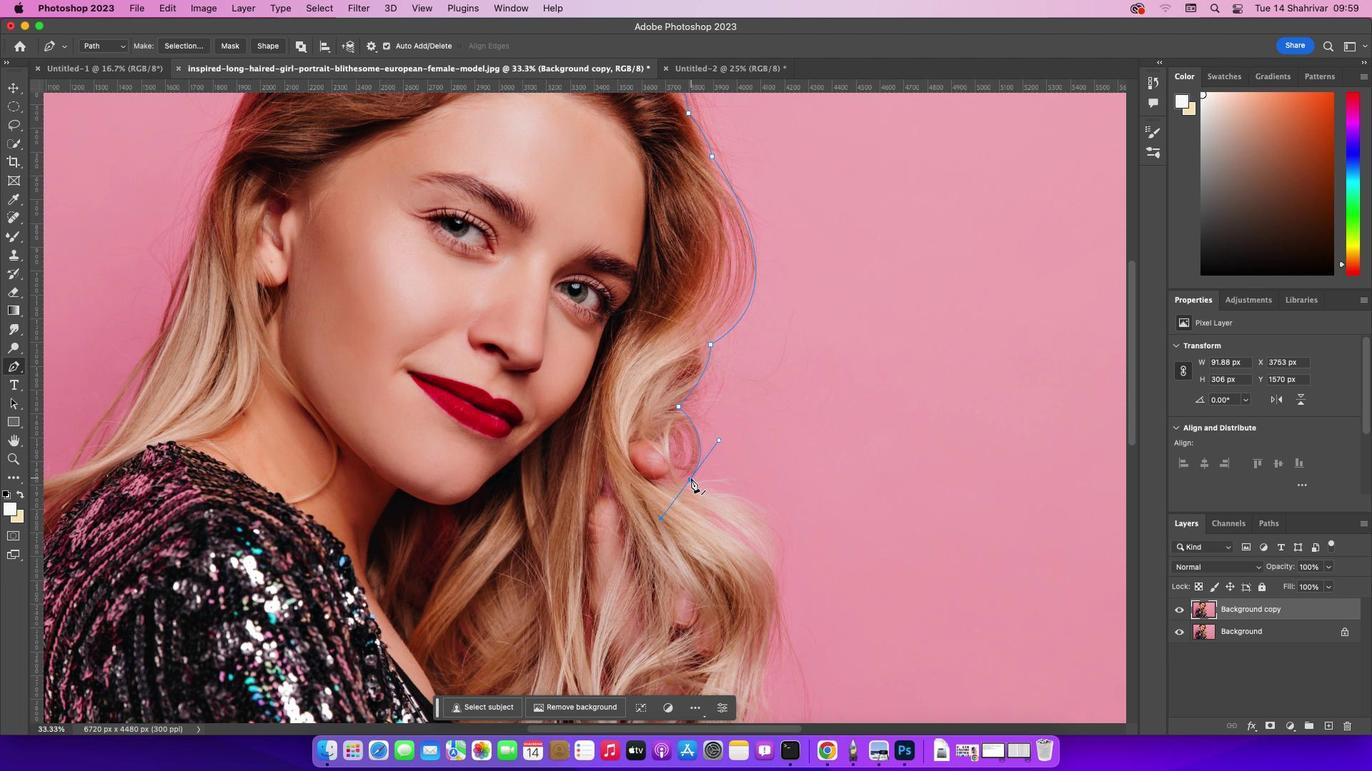 
Action: Mouse pressed left at (691, 478)
Screenshot: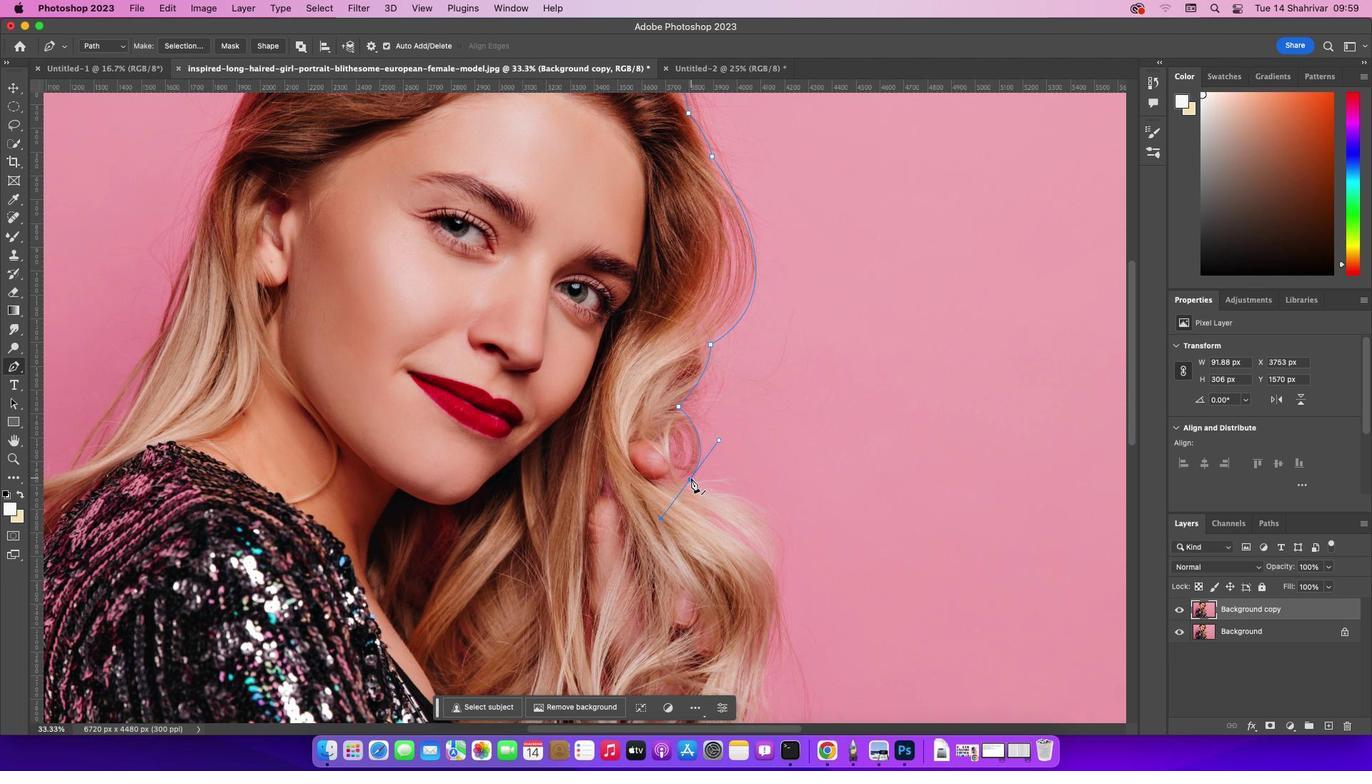 
Action: Key pressed Key.alt
Screenshot: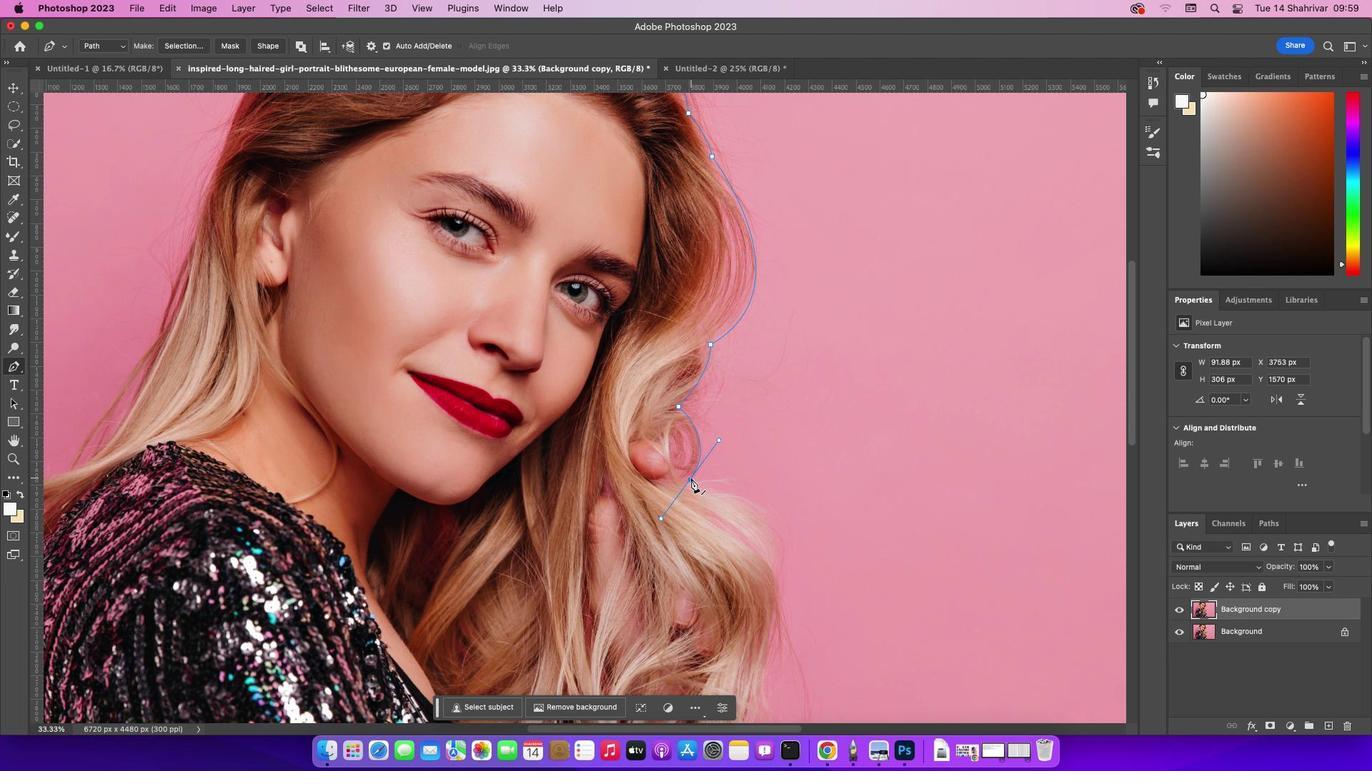 
Action: Mouse pressed left at (691, 478)
Screenshot: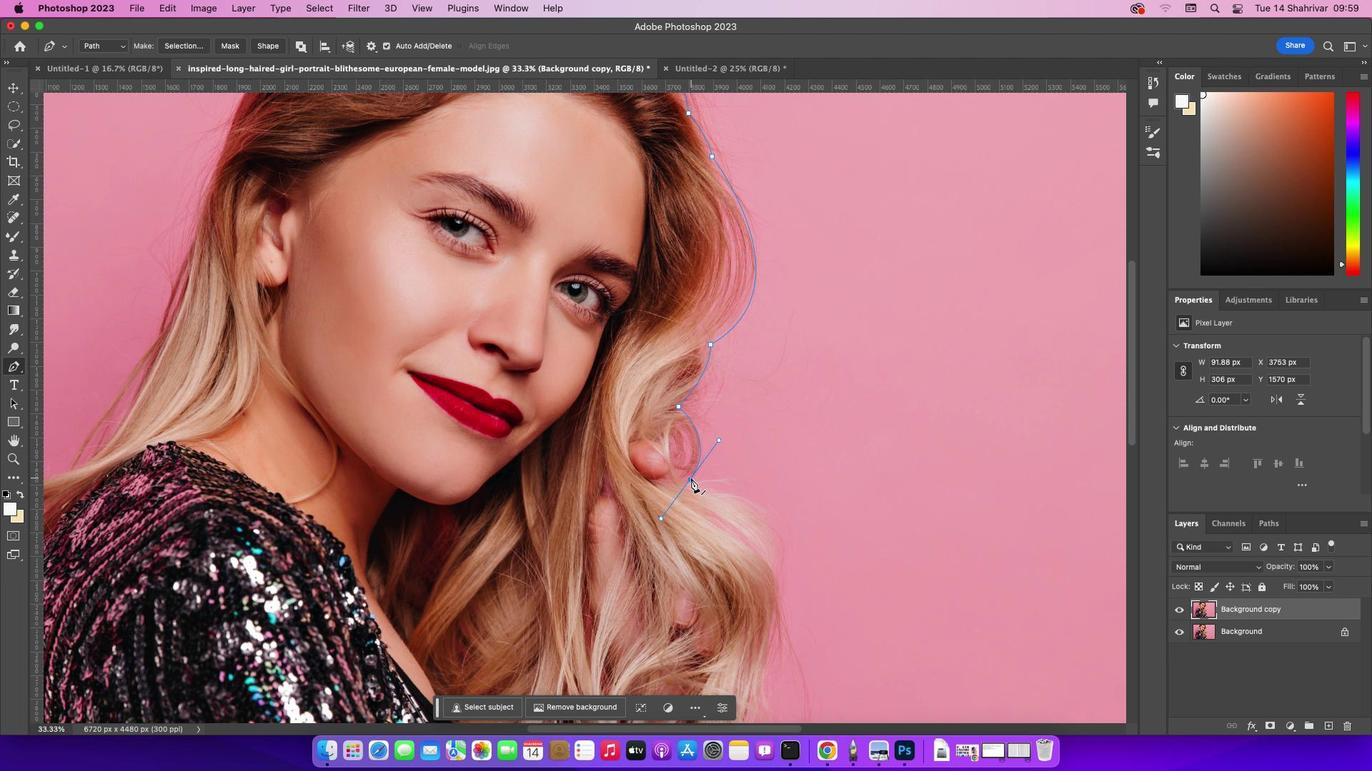 
Action: Key pressed Key.alt
Screenshot: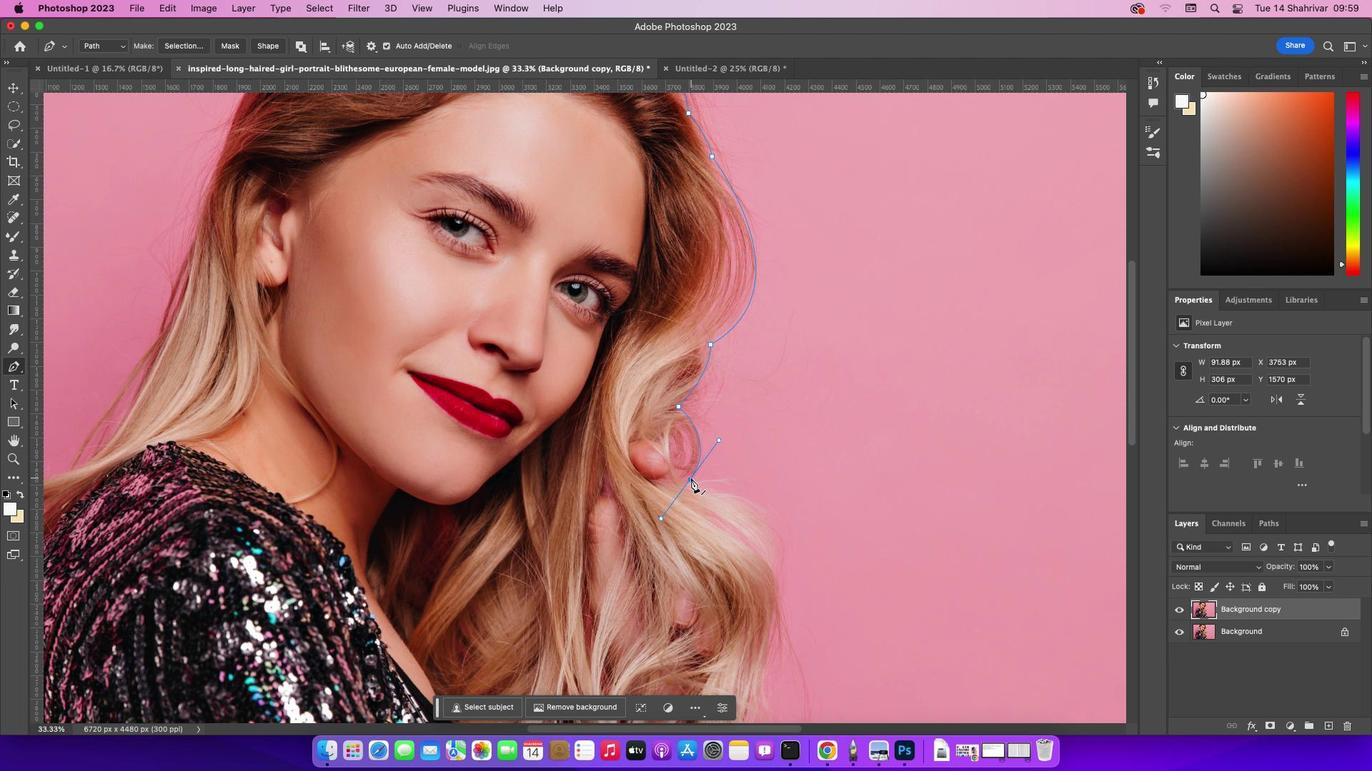 
Action: Mouse pressed left at (691, 478)
Screenshot: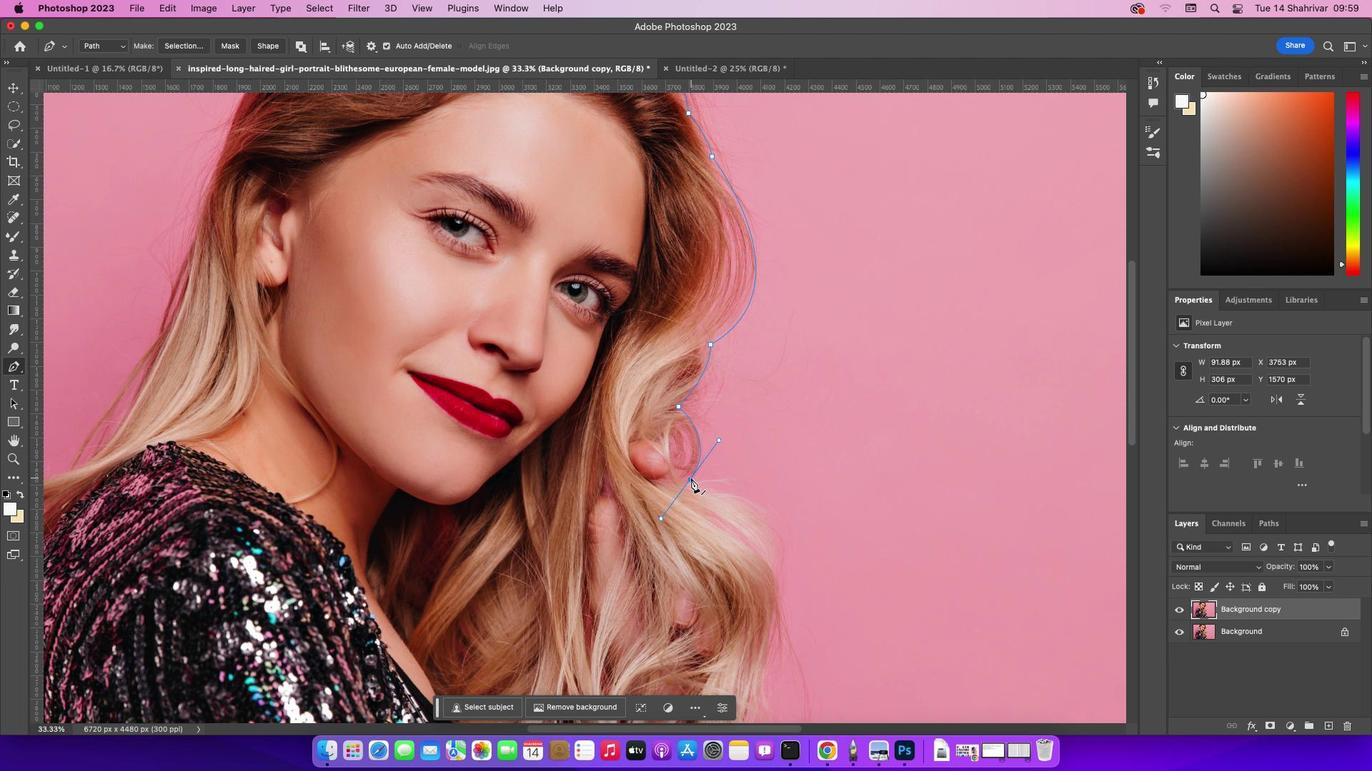 
Action: Key pressed Key.alt
Screenshot: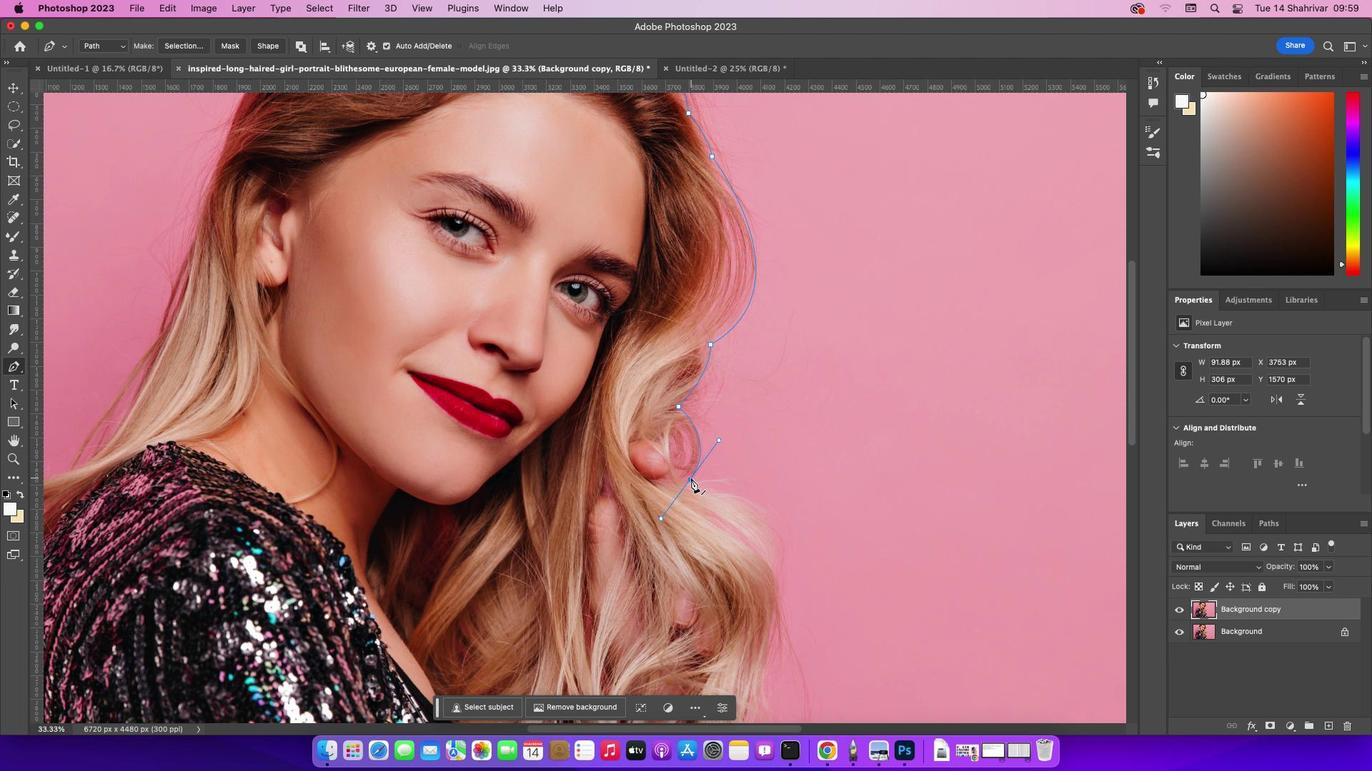 
Action: Mouse moved to (690, 480)
Screenshot: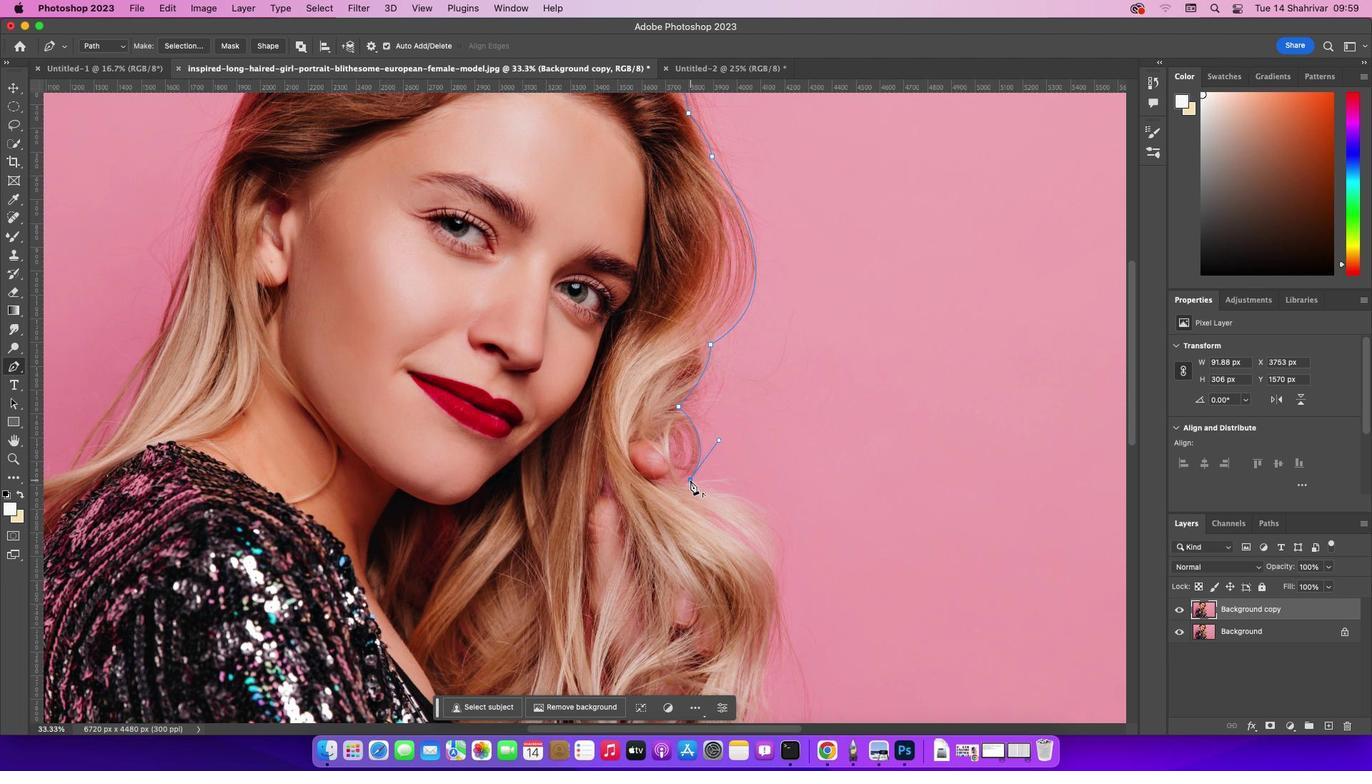 
Action: Mouse pressed left at (690, 480)
Screenshot: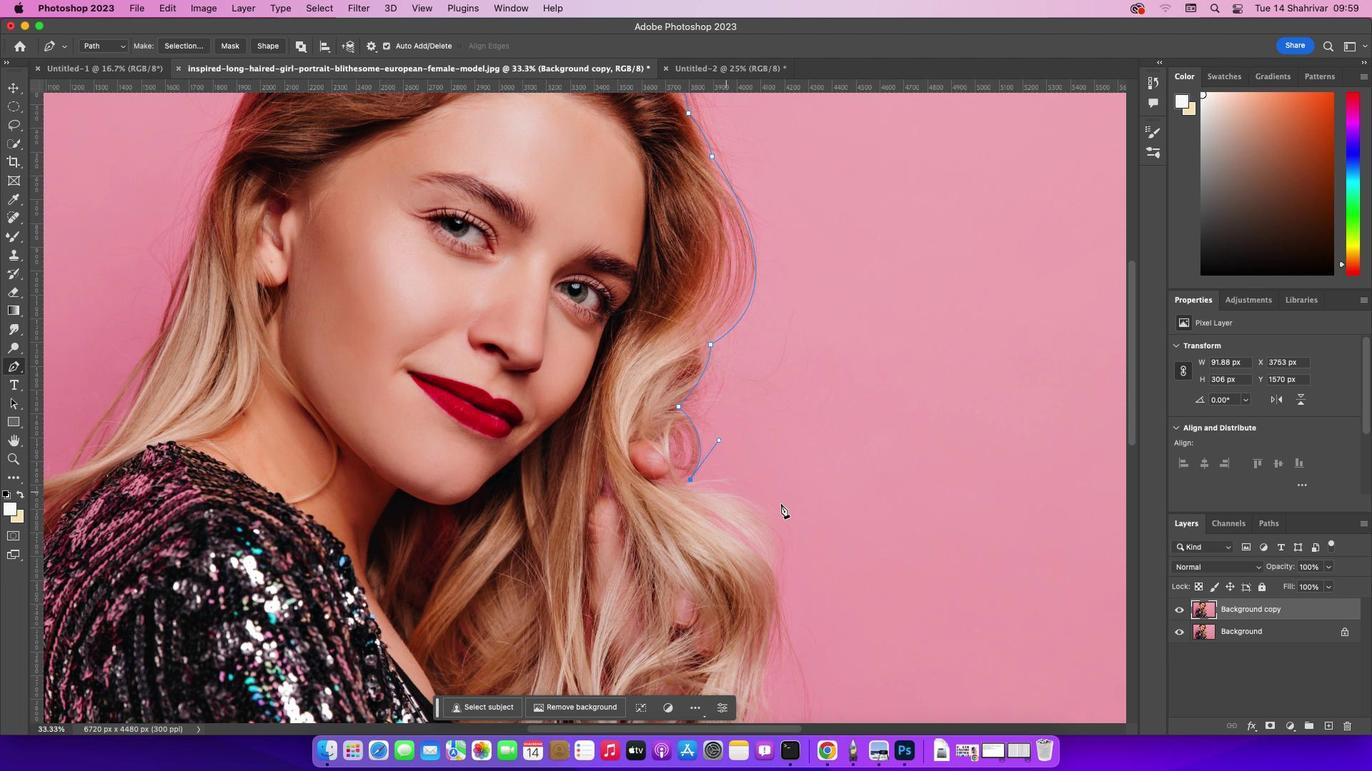 
Action: Key pressed Key.alt
Screenshot: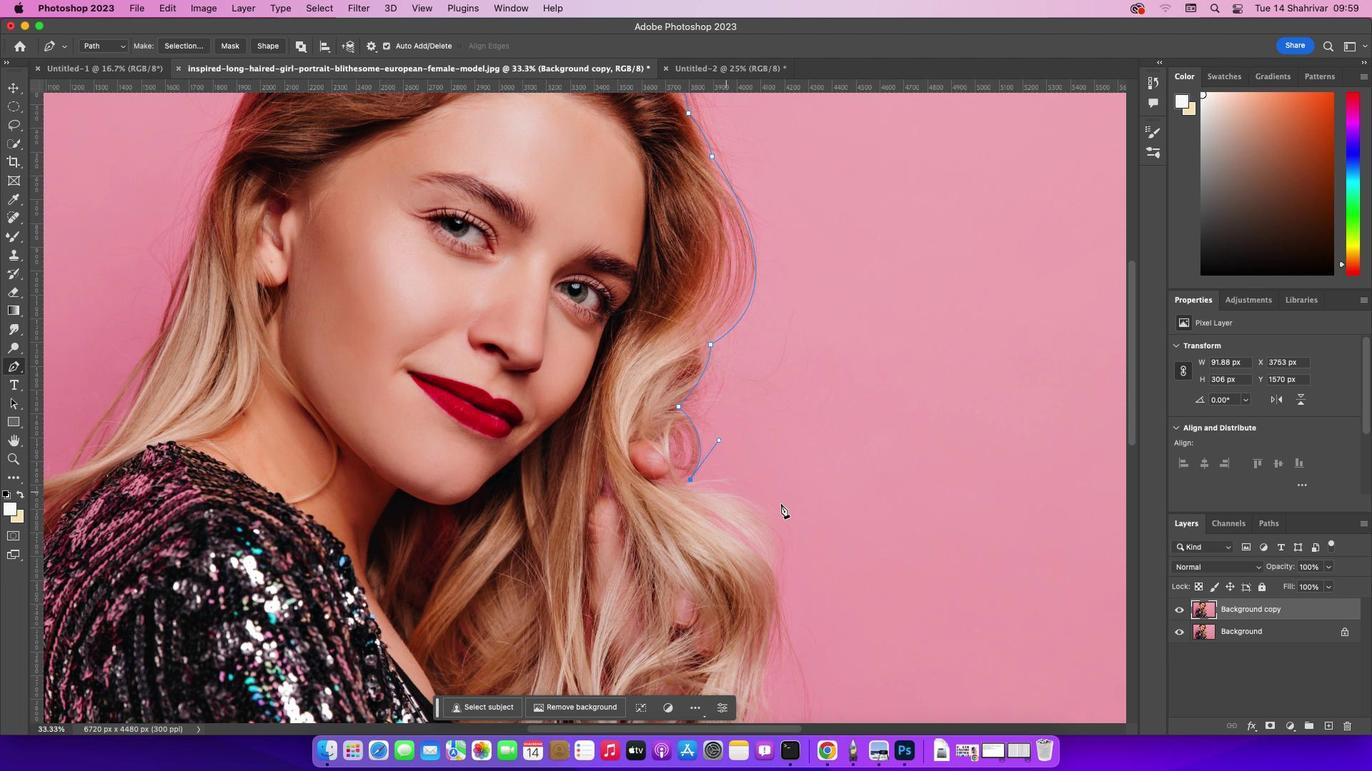 
Action: Mouse moved to (748, 465)
Screenshot: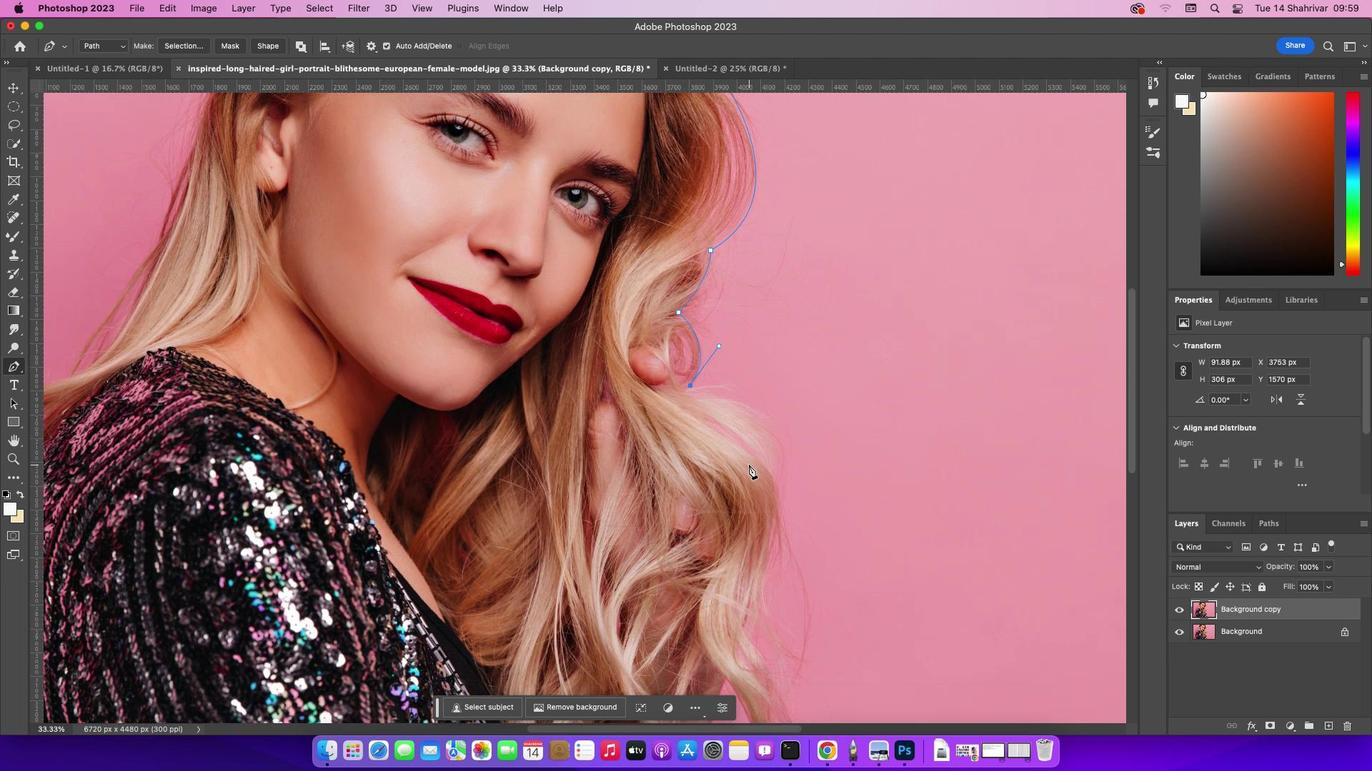 
Action: Mouse scrolled (748, 465) with delta (0, 0)
Screenshot: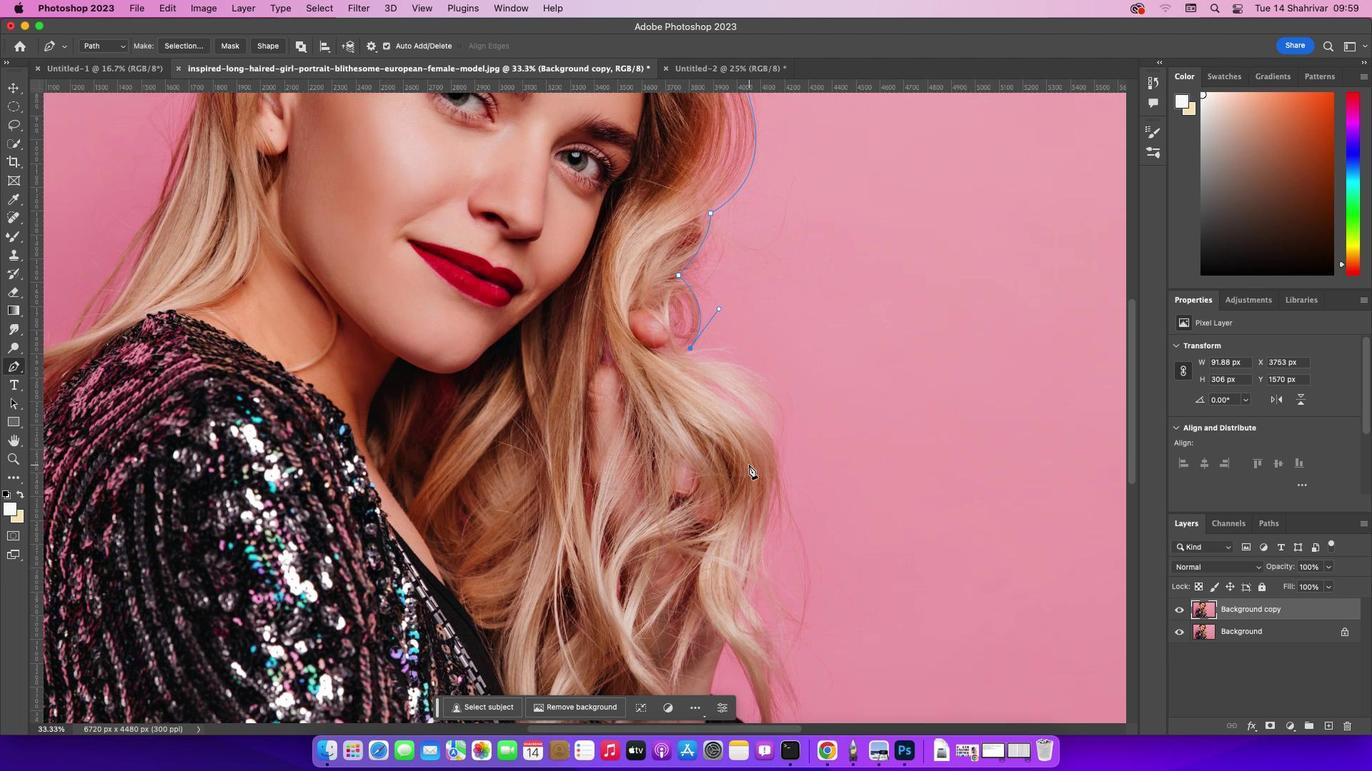
Action: Mouse scrolled (748, 465) with delta (0, 0)
Screenshot: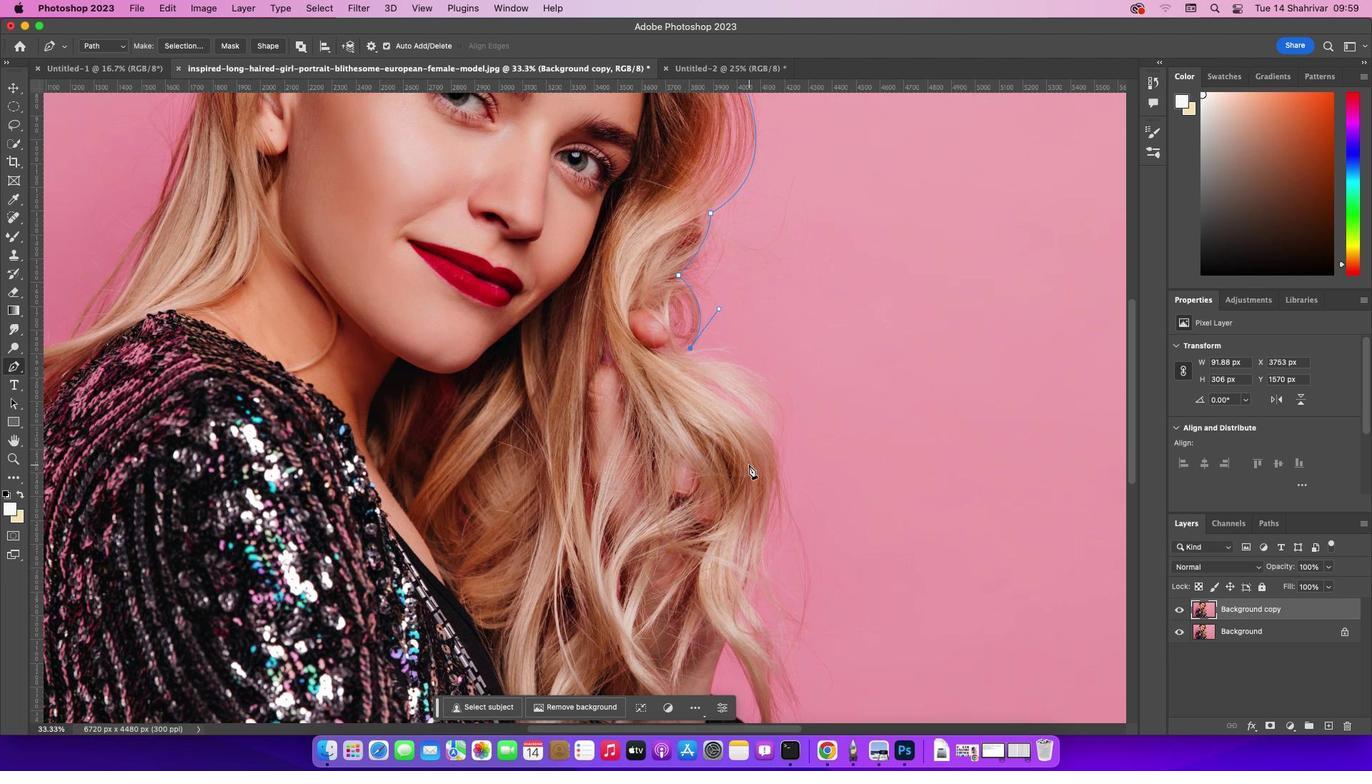 
Action: Mouse scrolled (748, 465) with delta (0, -2)
Screenshot: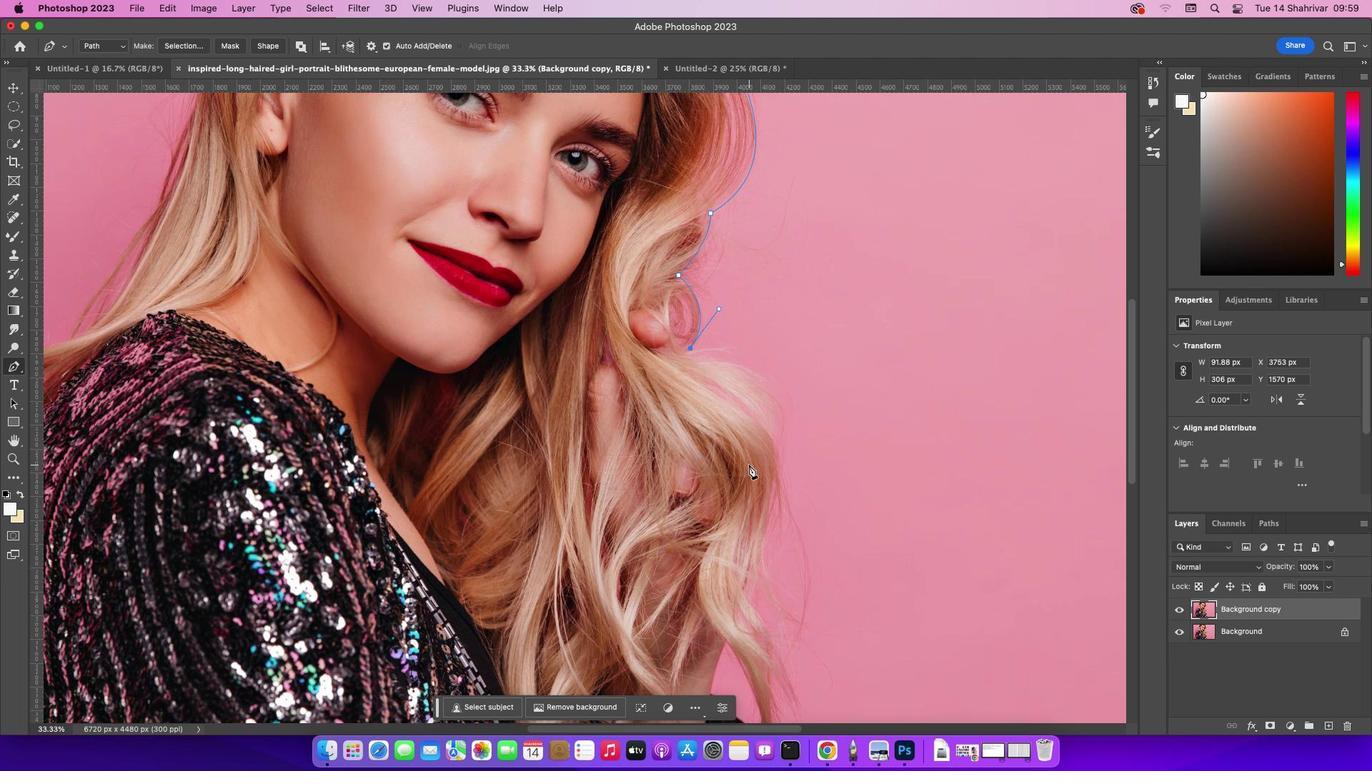 
Action: Mouse scrolled (748, 465) with delta (0, -2)
Screenshot: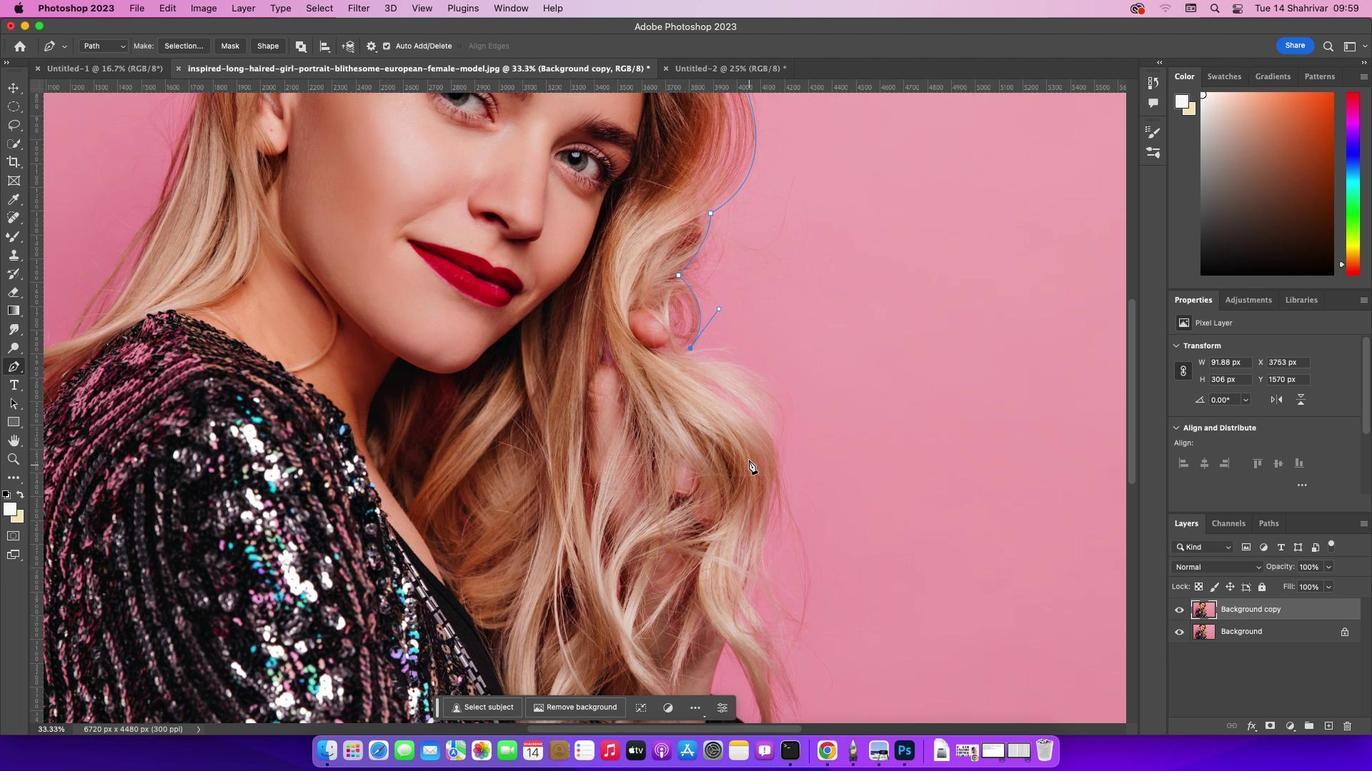 
Action: Mouse scrolled (748, 465) with delta (0, 0)
Screenshot: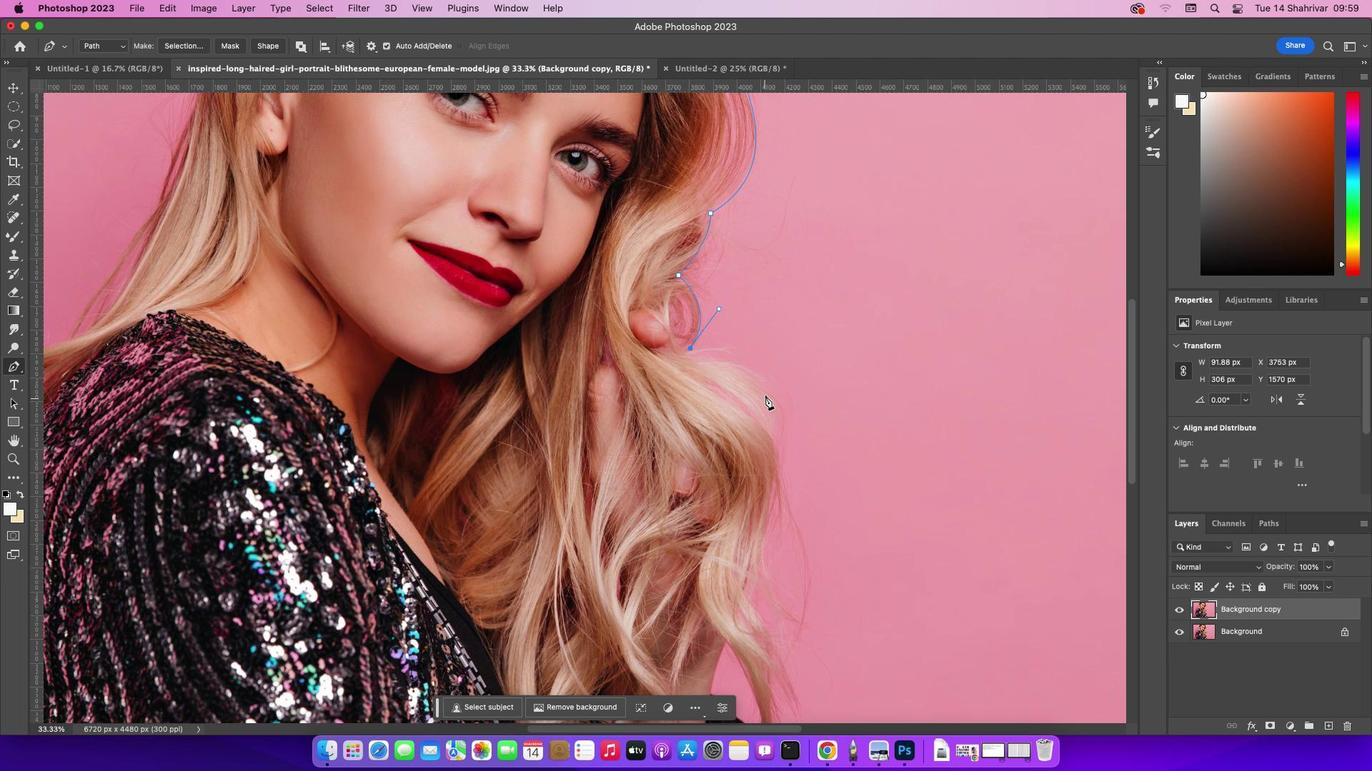 
Action: Mouse scrolled (748, 465) with delta (0, 0)
Screenshot: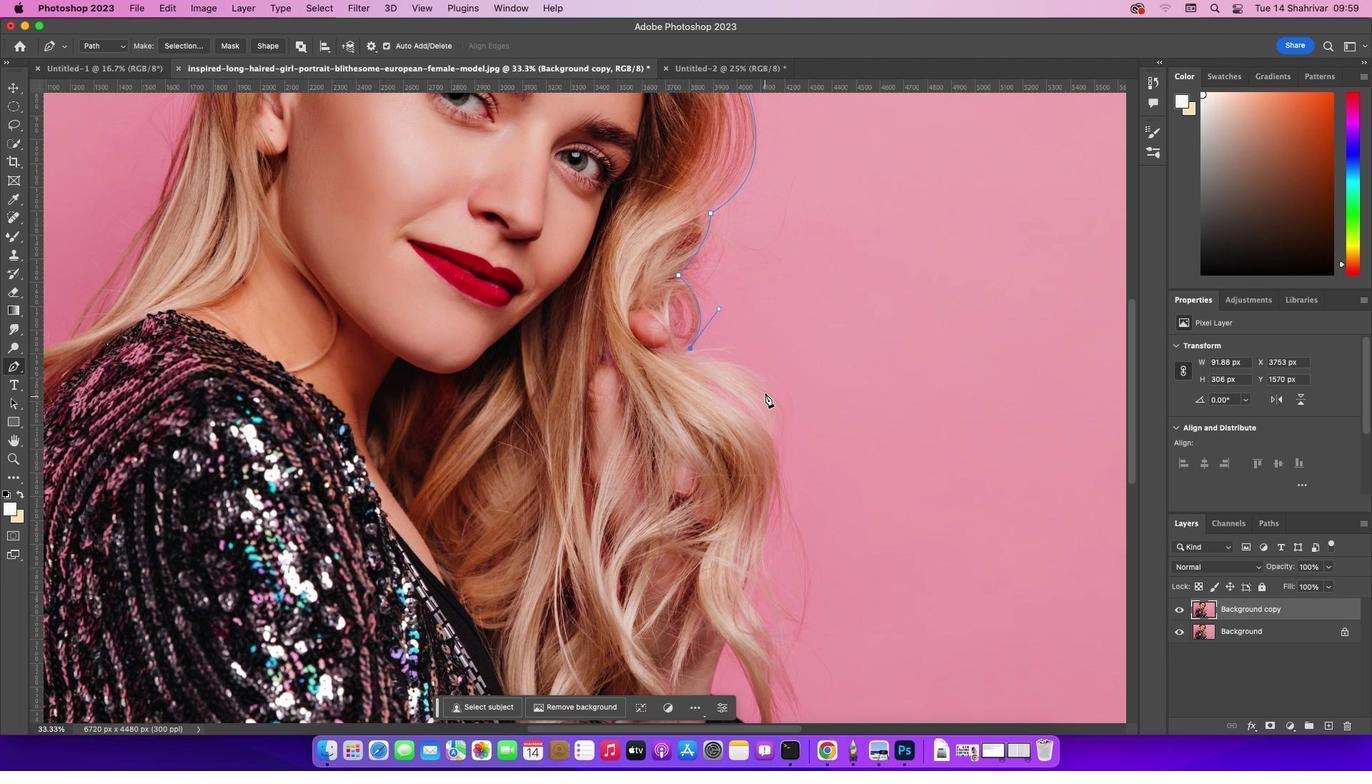 
Action: Mouse scrolled (748, 465) with delta (0, -2)
Screenshot: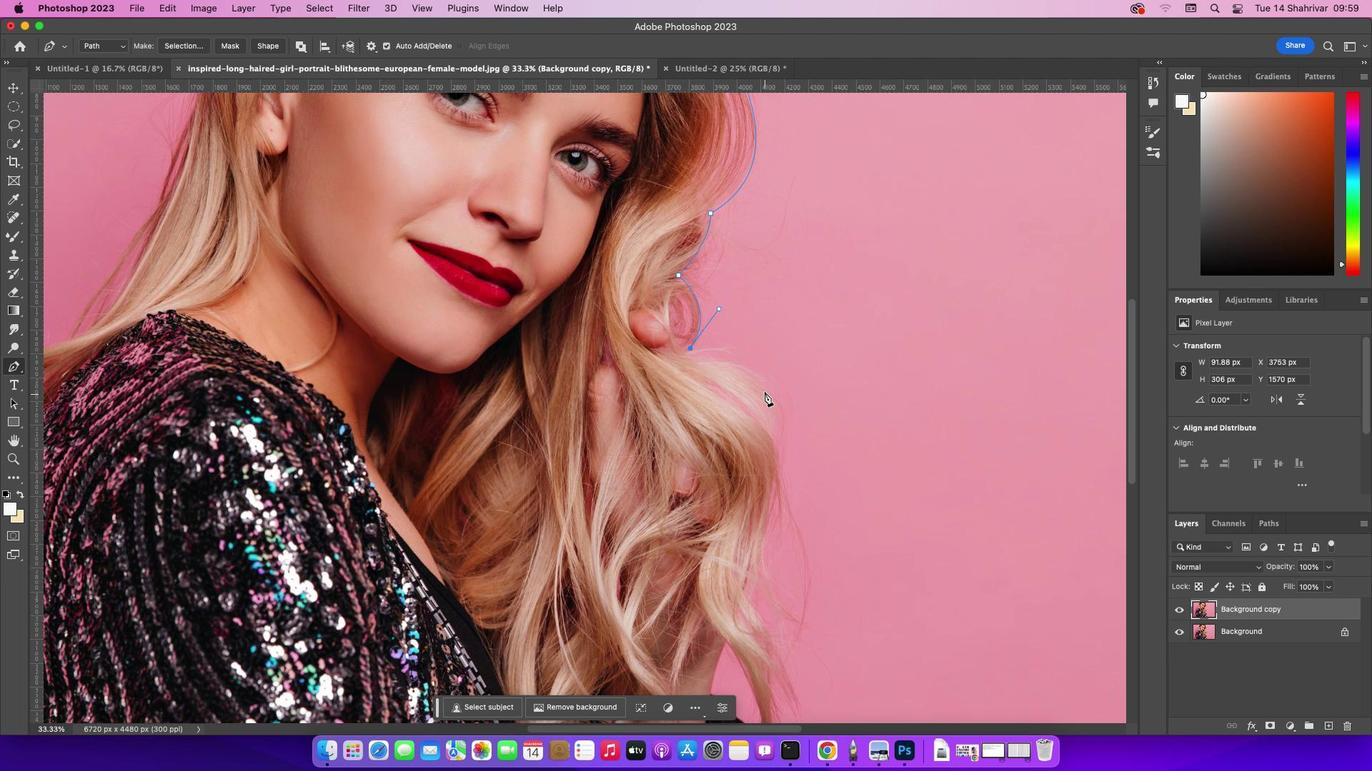 
Action: Mouse scrolled (748, 465) with delta (0, -3)
Screenshot: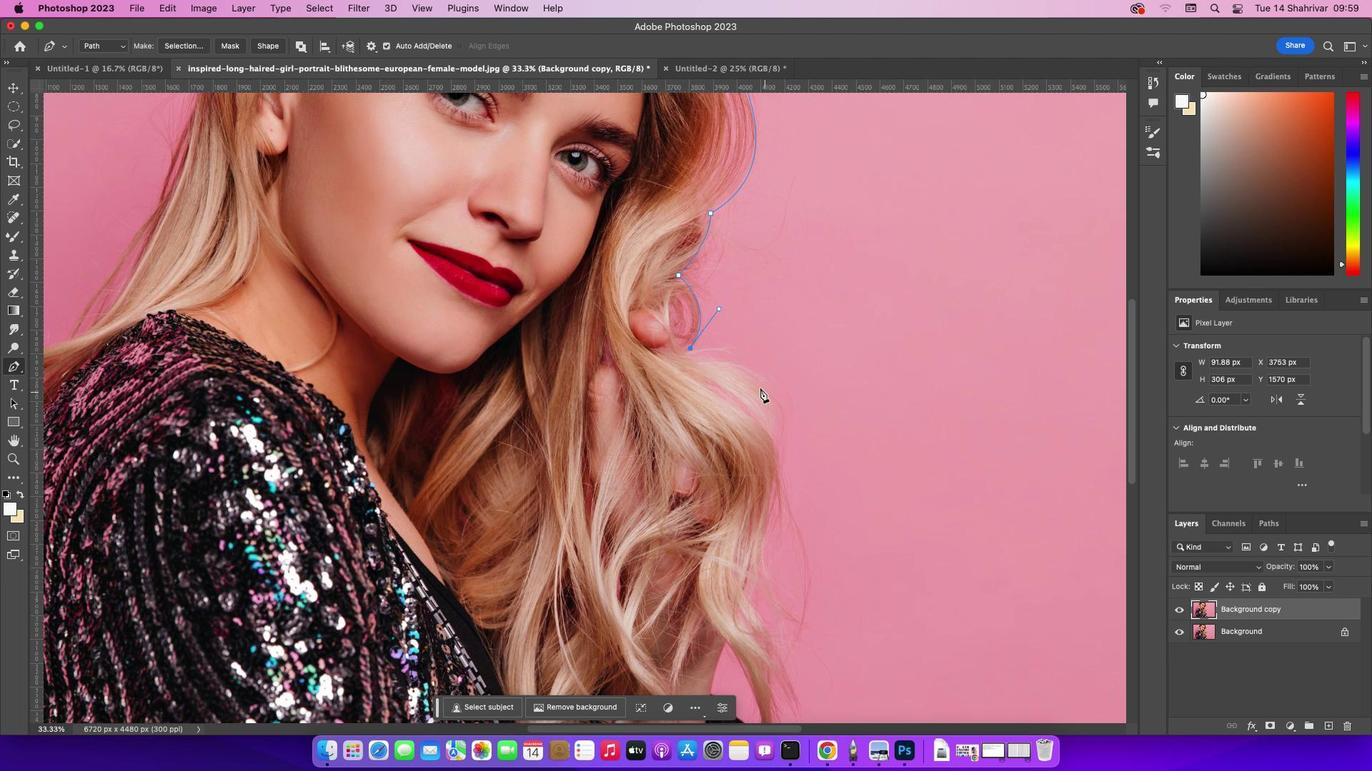 
Action: Mouse moved to (774, 440)
Screenshot: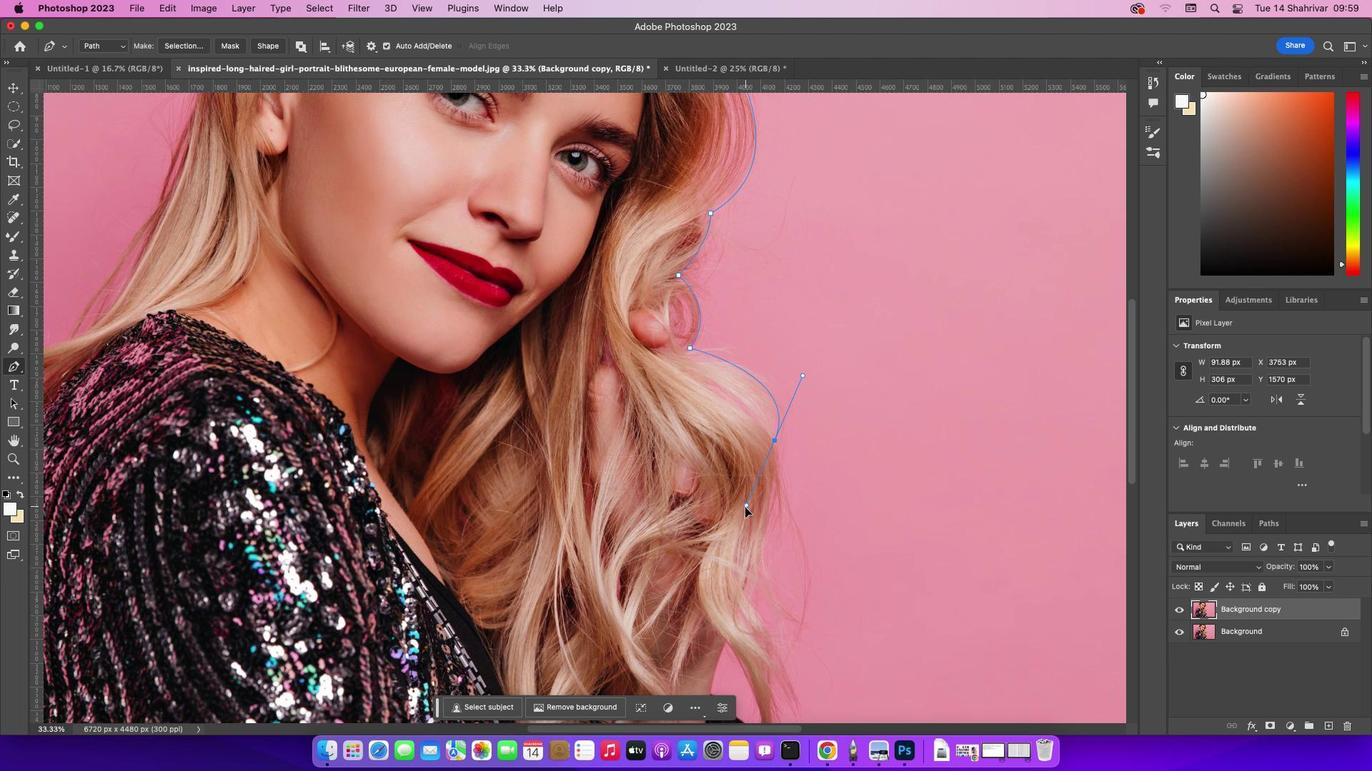 
Action: Mouse pressed left at (774, 440)
Screenshot: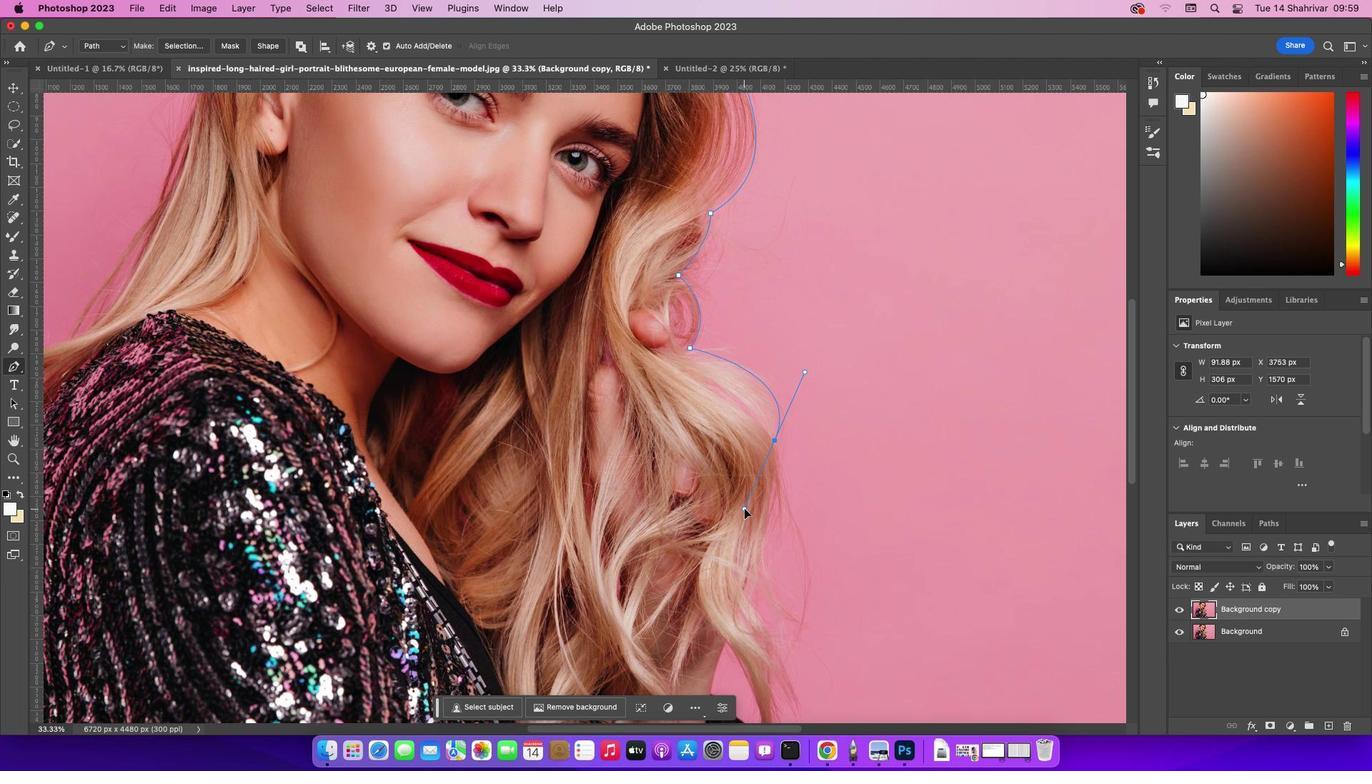
Action: Mouse moved to (775, 441)
